 Task: Select street view around selected location Capitol Reef National Park, Utah, United States and verify 2 surrounding locations
Action: Mouse moved to (160, 28)
Screenshot: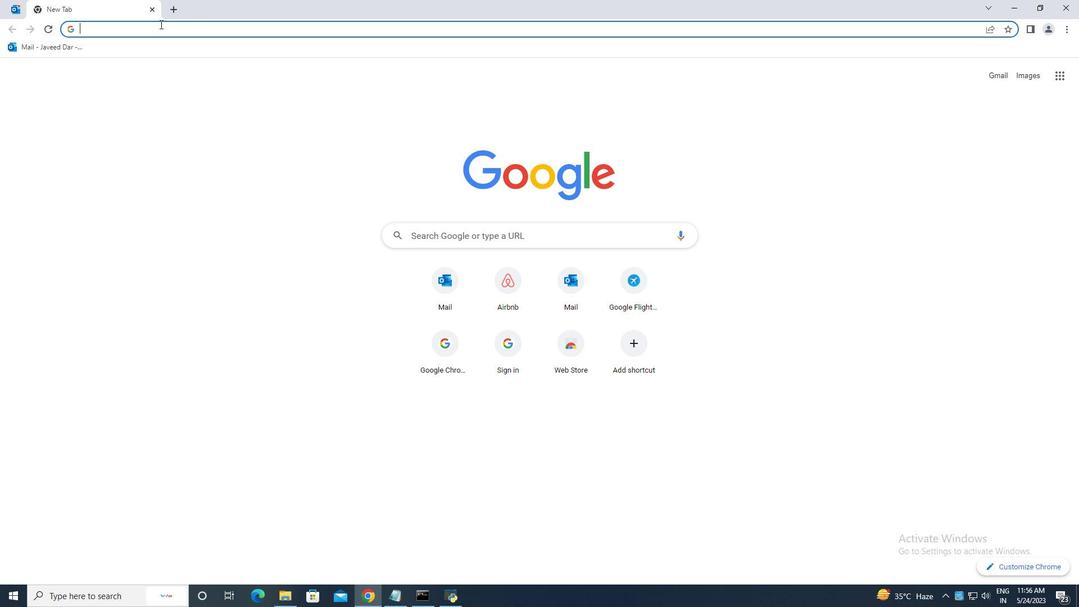 
Action: Key pressed g
Screenshot: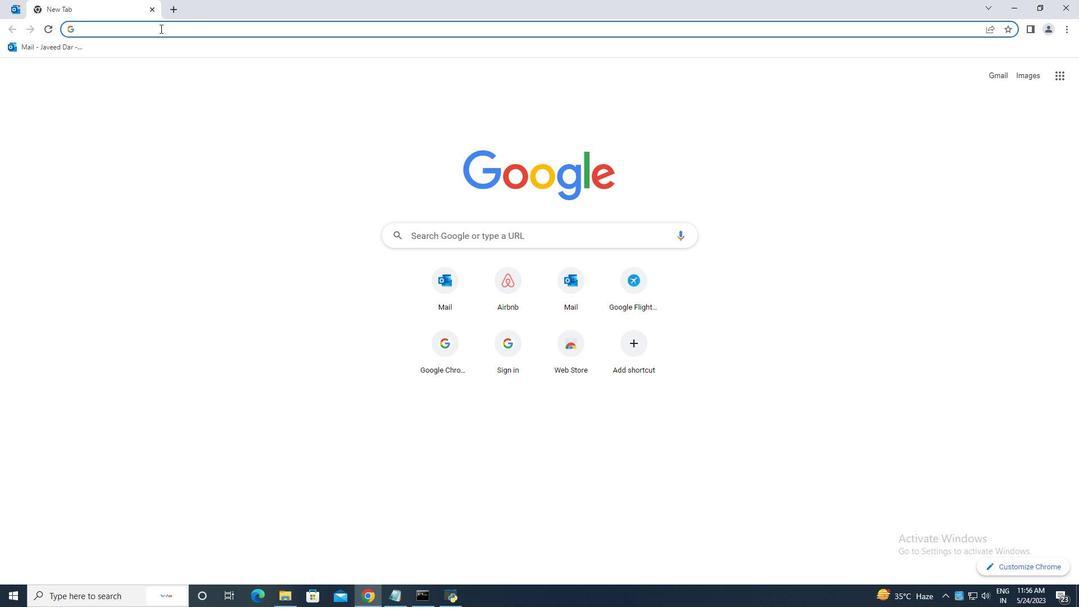 
Action: Mouse moved to (142, 77)
Screenshot: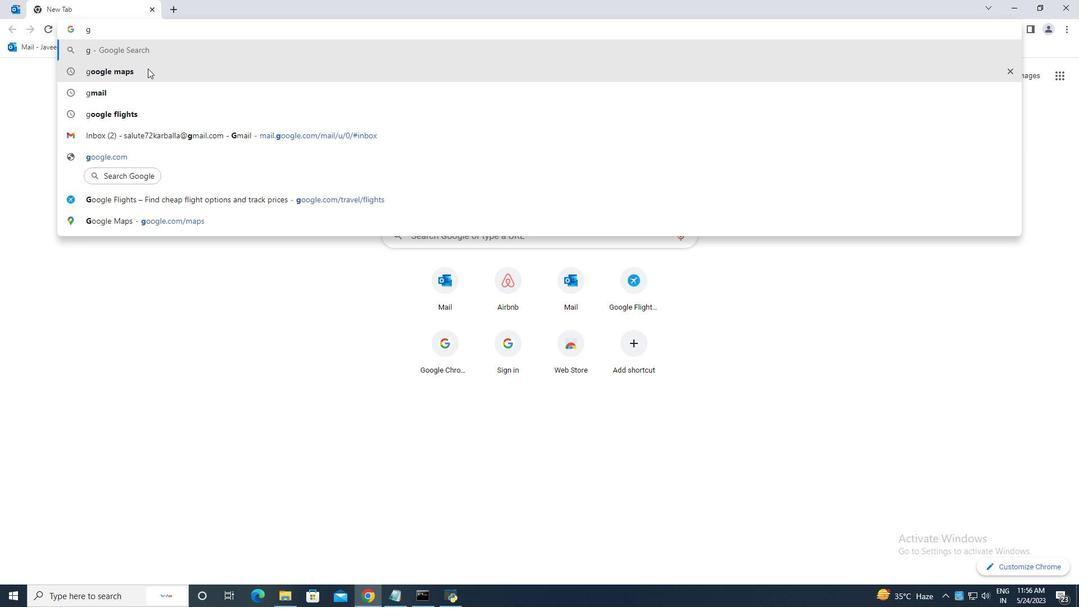 
Action: Mouse pressed left at (142, 77)
Screenshot: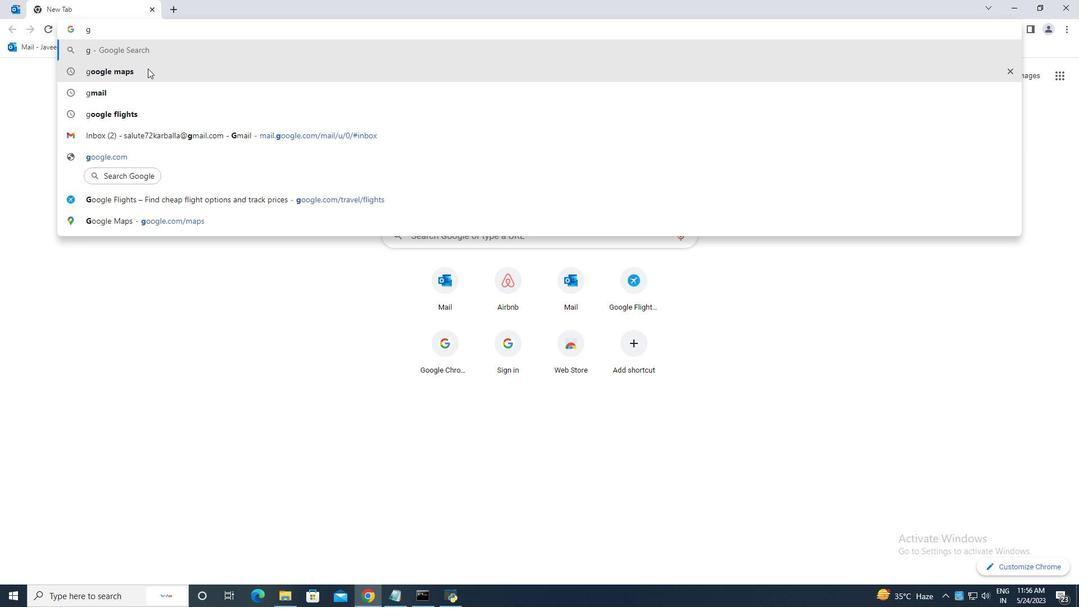 
Action: Mouse moved to (176, 168)
Screenshot: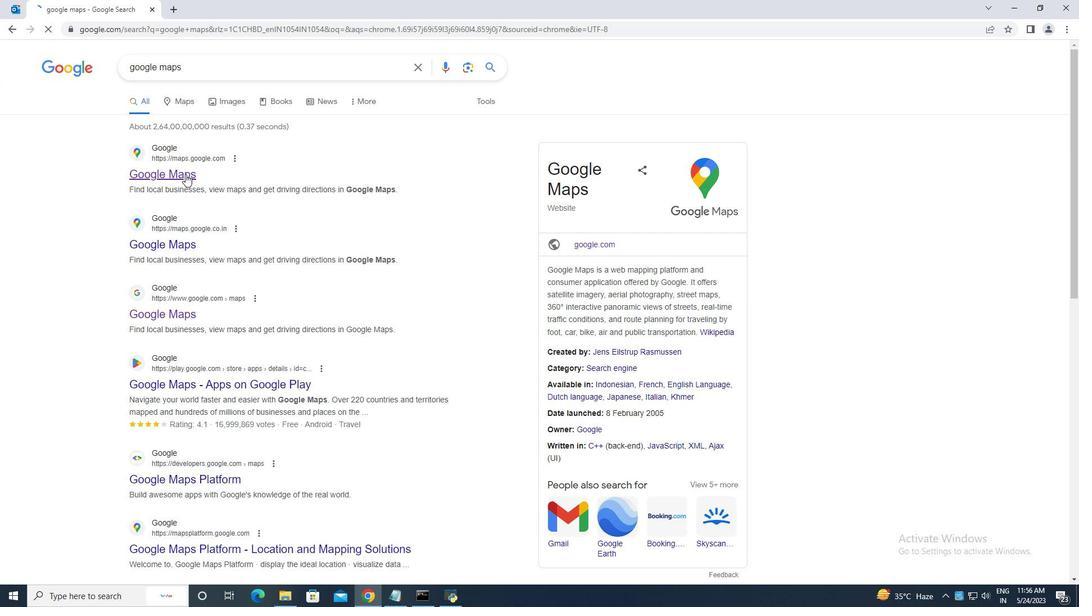 
Action: Mouse pressed left at (176, 168)
Screenshot: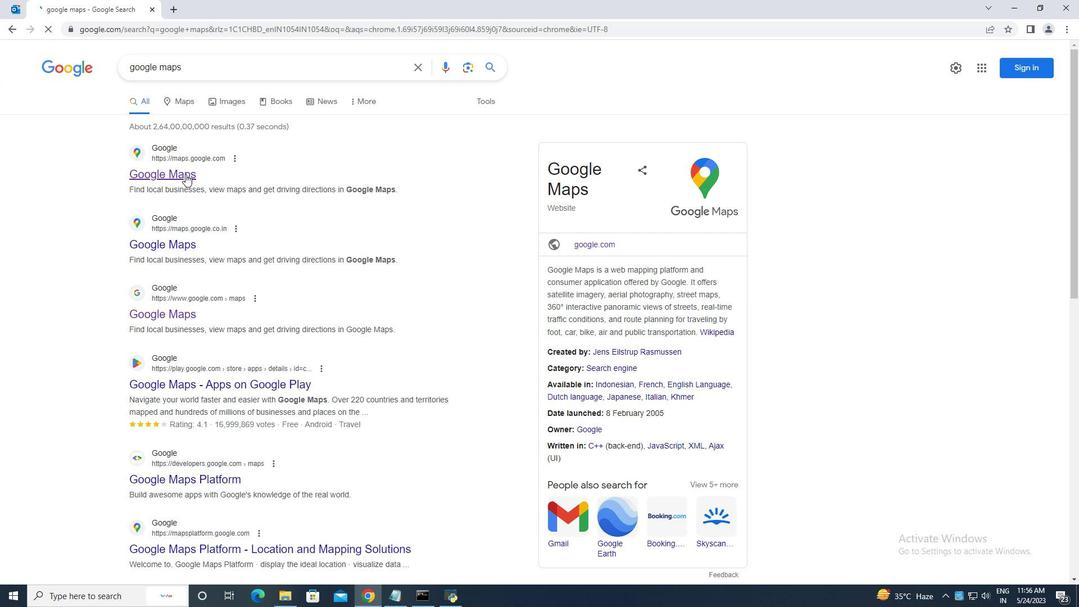 
Action: Mouse moved to (150, 60)
Screenshot: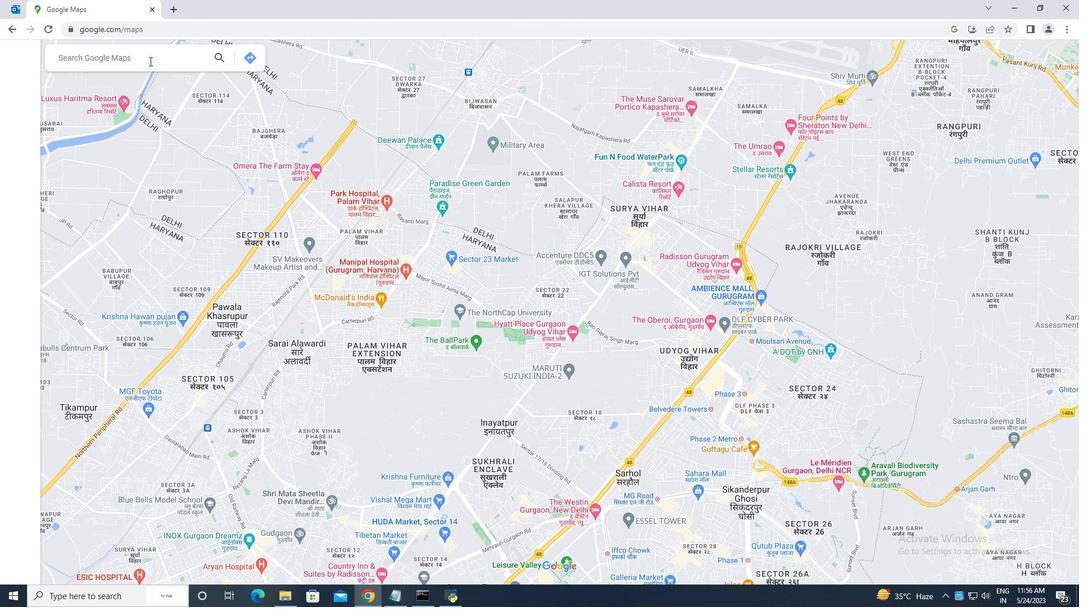 
Action: Mouse pressed left at (150, 60)
Screenshot: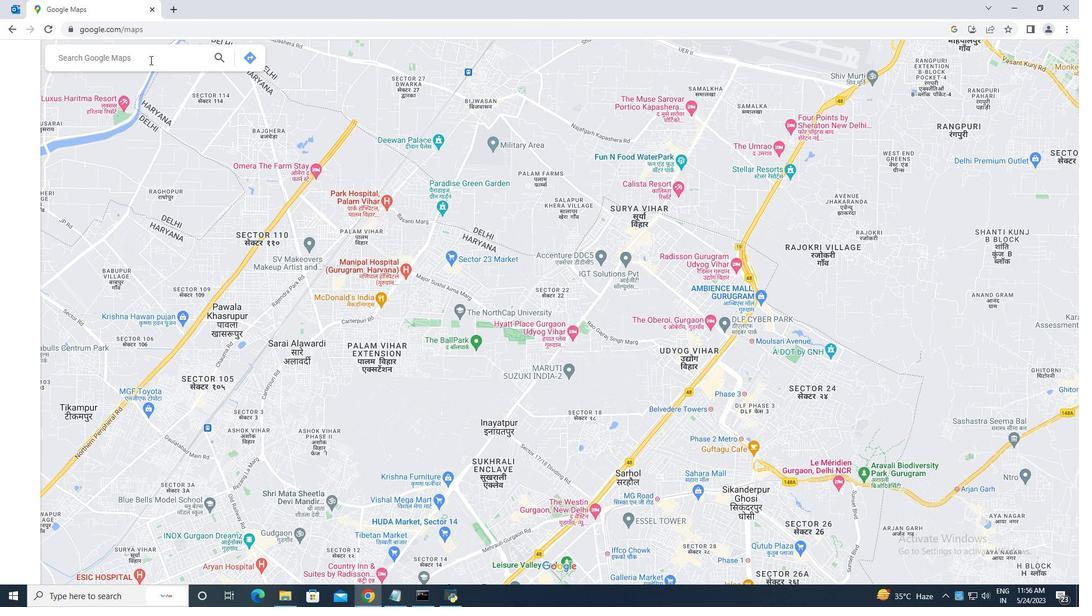 
Action: Key pressed capitol<Key.space>reef<Key.space>national<Key.space>park<Key.space><Key.enter>
Screenshot: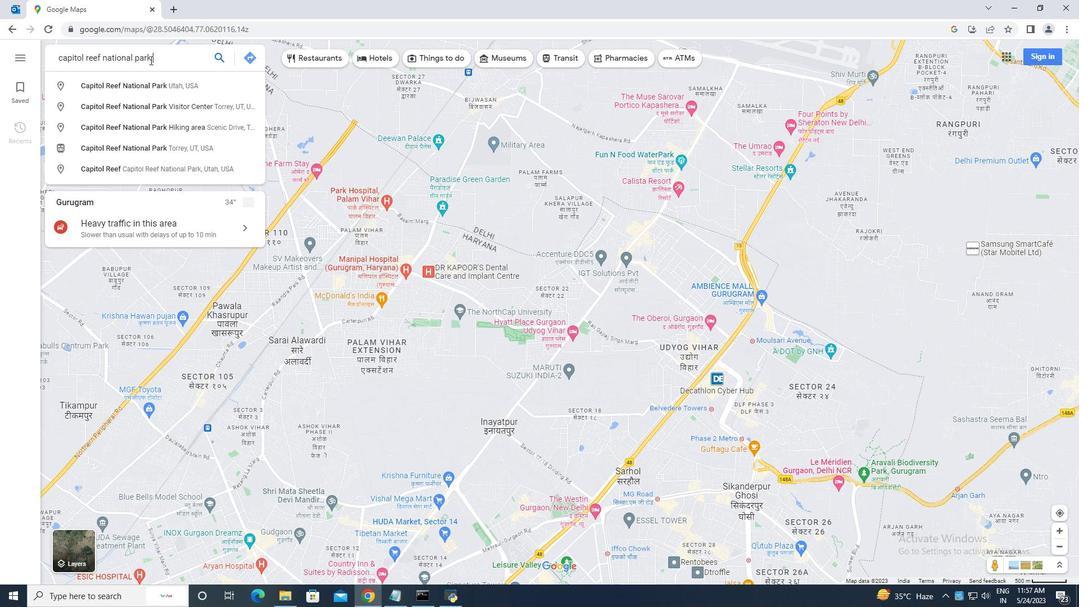 
Action: Mouse moved to (307, 547)
Screenshot: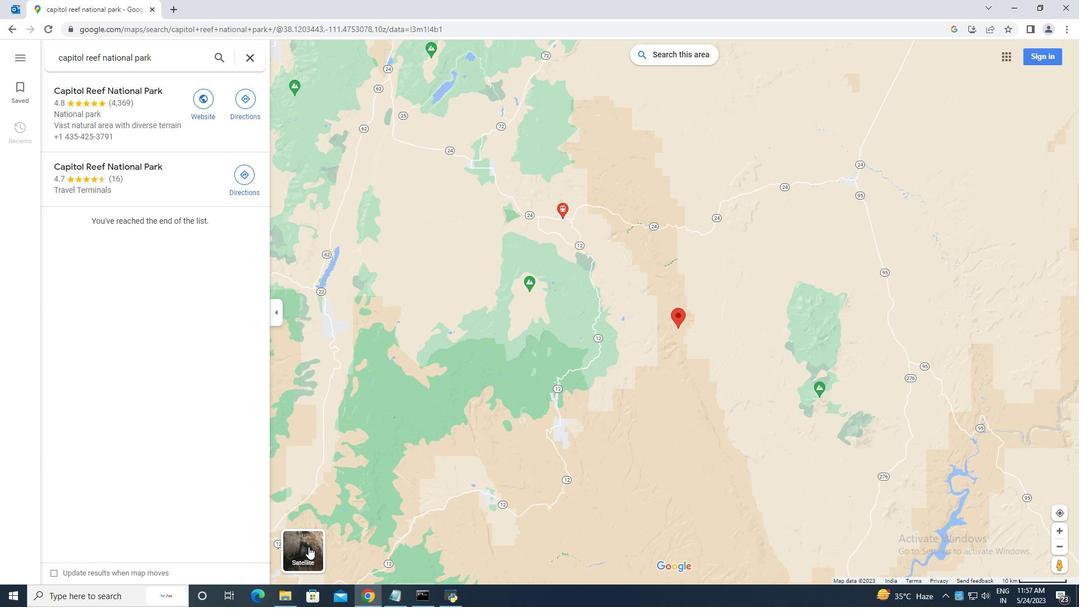 
Action: Mouse pressed left at (307, 547)
Screenshot: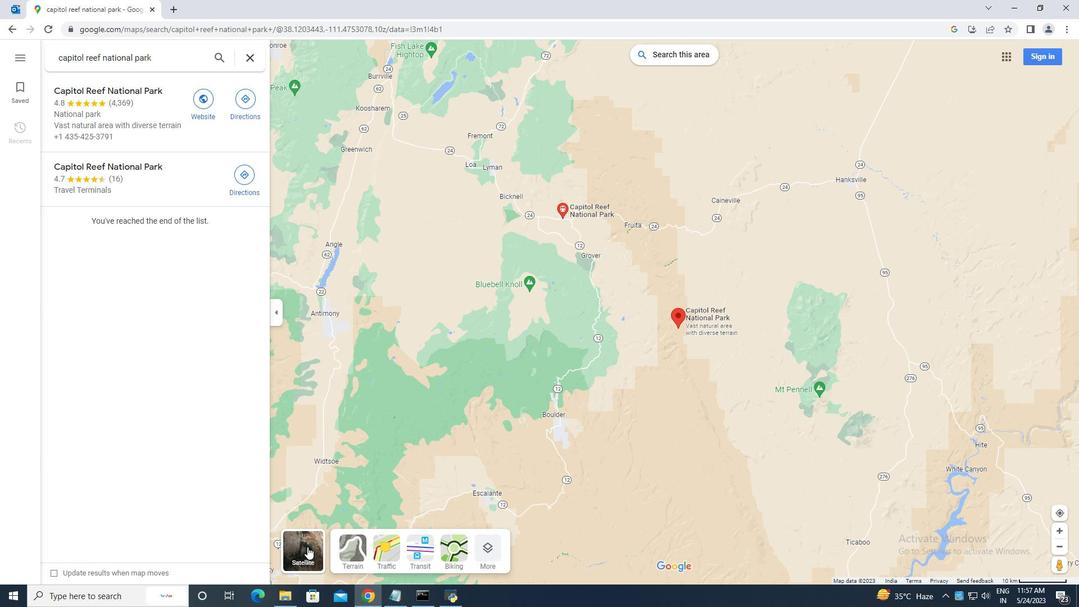 
Action: Mouse moved to (113, 209)
Screenshot: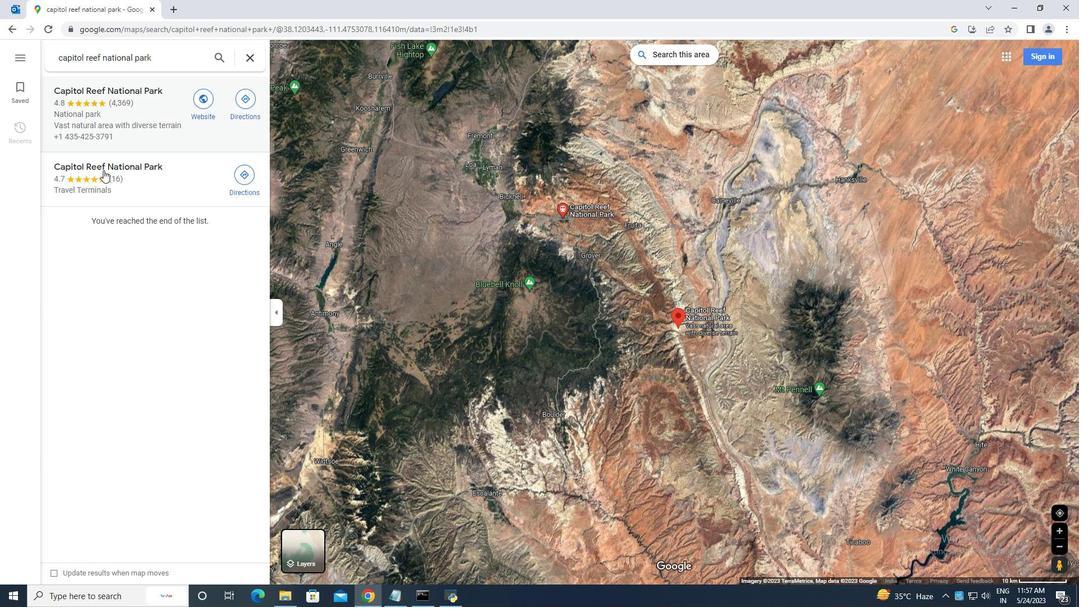 
Action: Mouse scrolled (113, 210) with delta (0, 0)
Screenshot: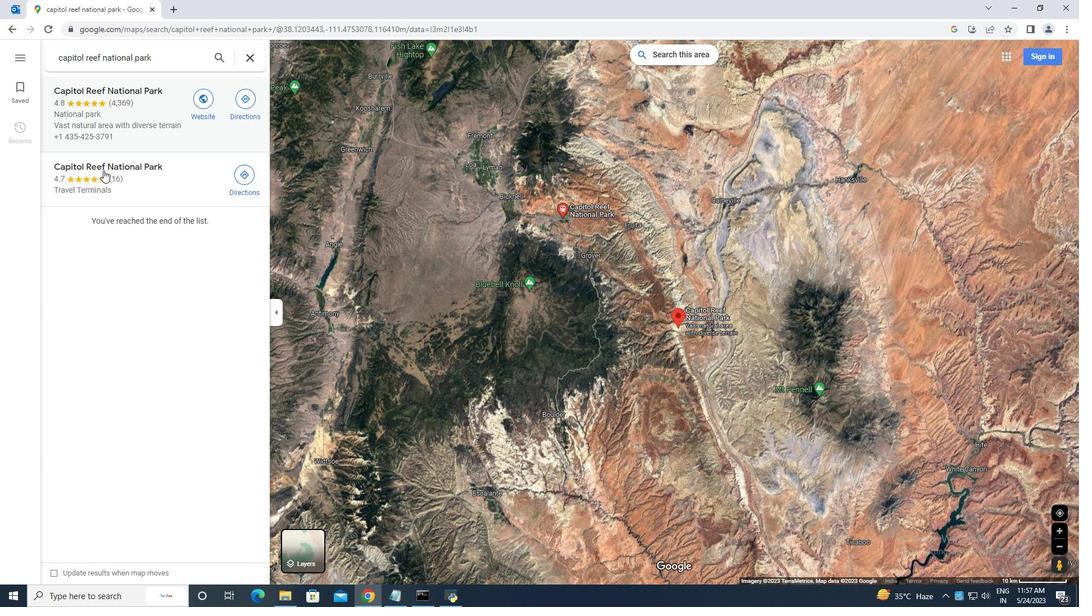 
Action: Mouse scrolled (113, 210) with delta (0, 0)
Screenshot: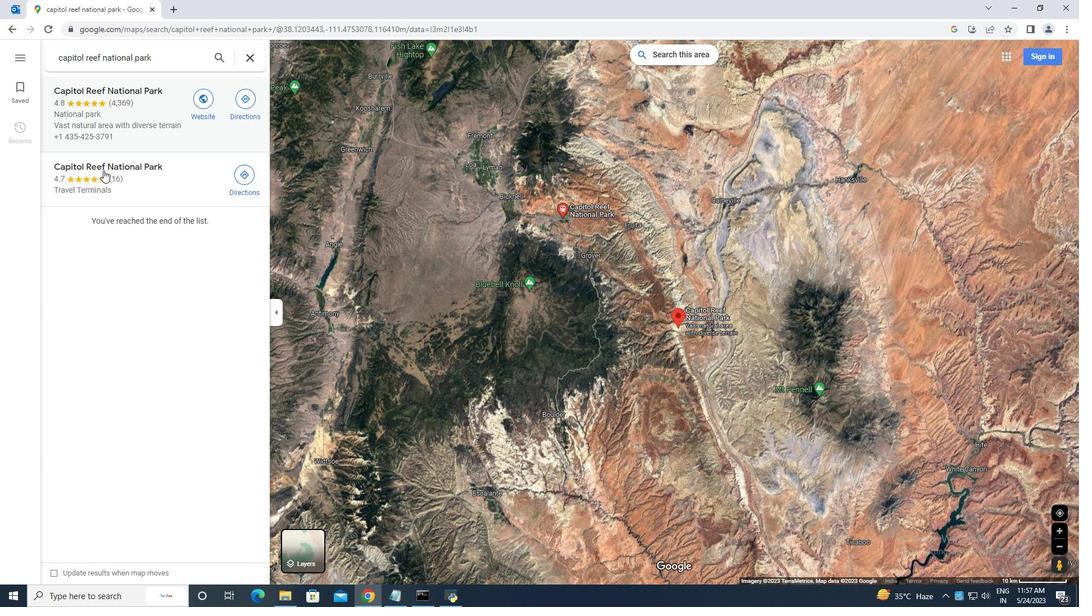 
Action: Mouse scrolled (113, 210) with delta (0, 0)
Screenshot: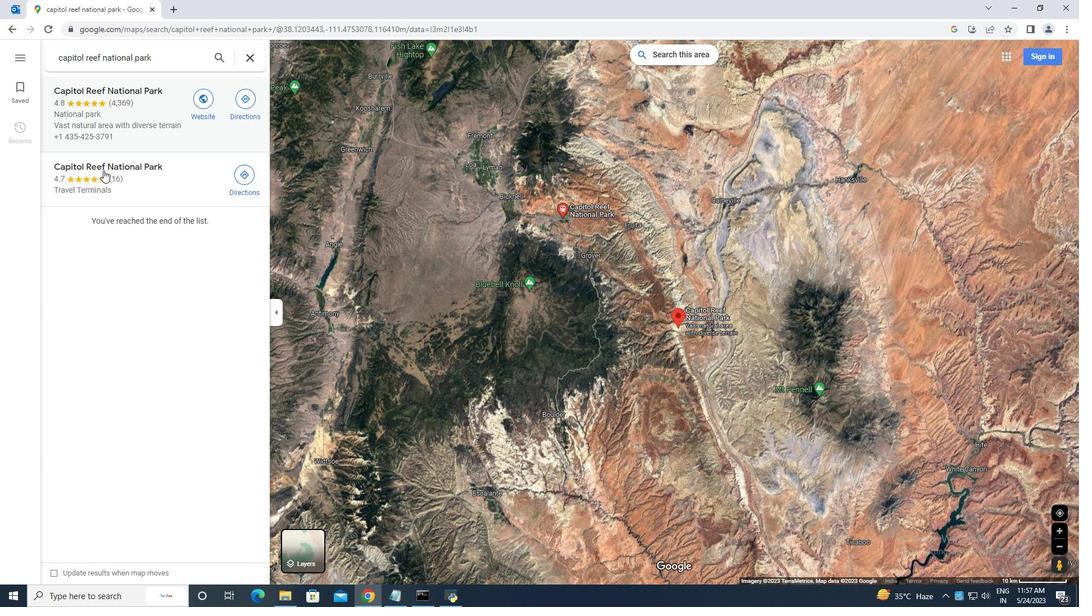 
Action: Mouse moved to (113, 213)
Screenshot: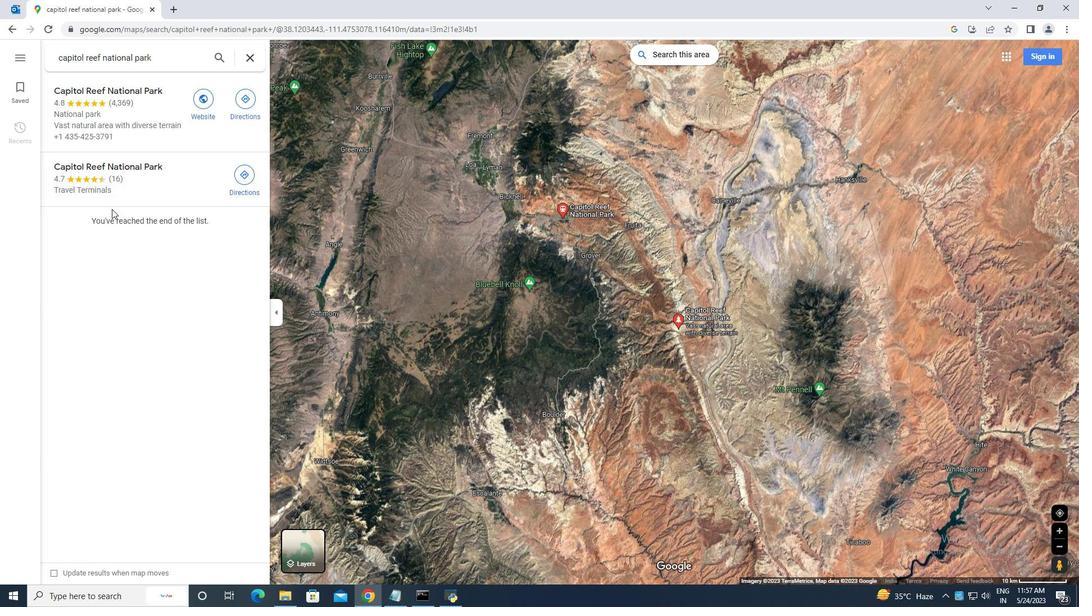 
Action: Mouse scrolled (113, 214) with delta (0, 0)
Screenshot: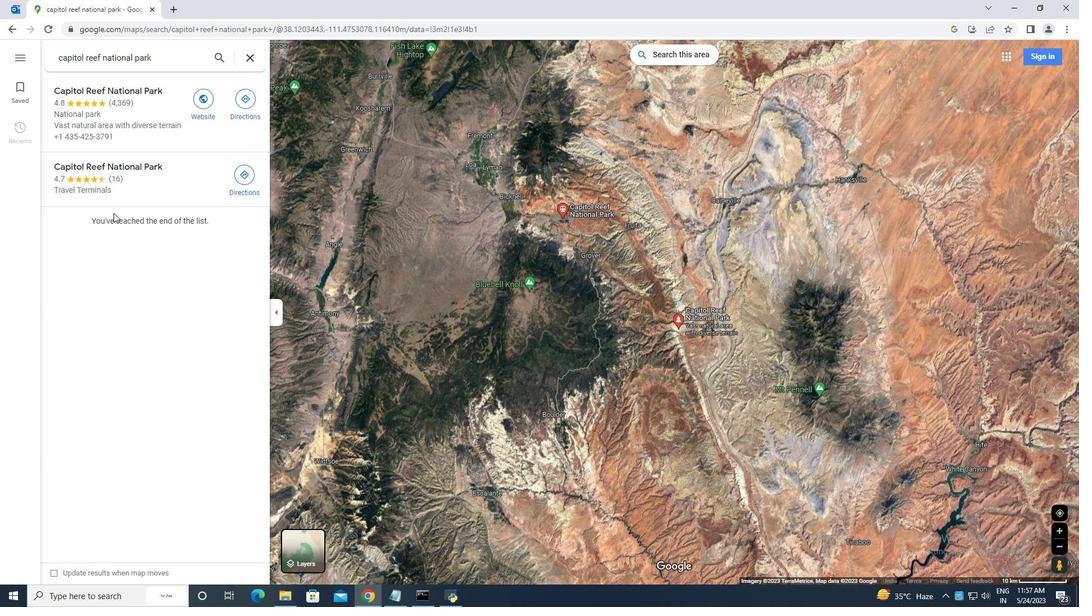 
Action: Mouse scrolled (113, 214) with delta (0, 0)
Screenshot: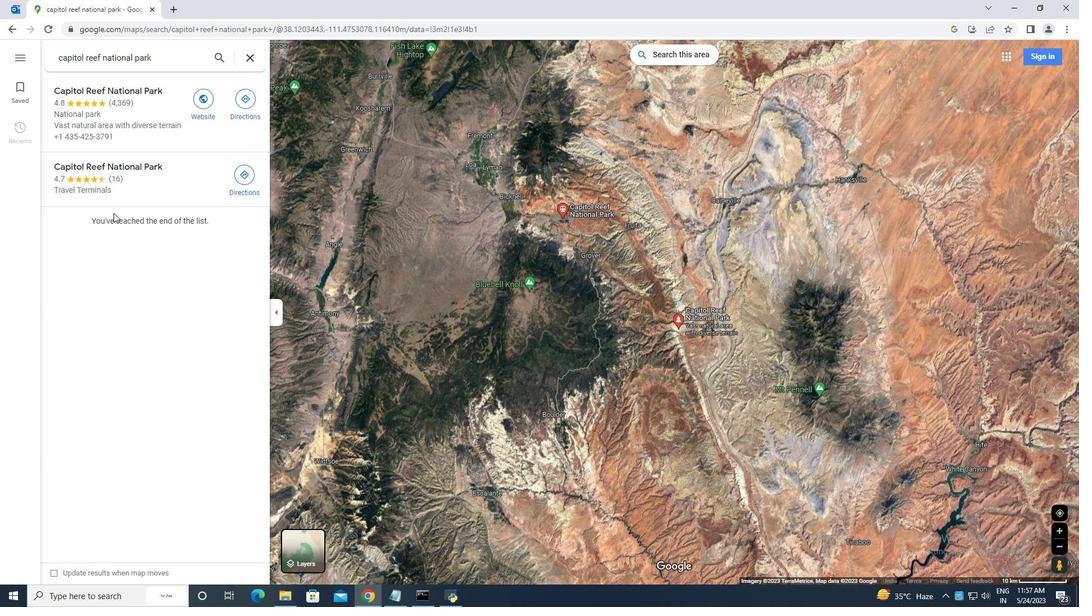 
Action: Mouse moved to (308, 544)
Screenshot: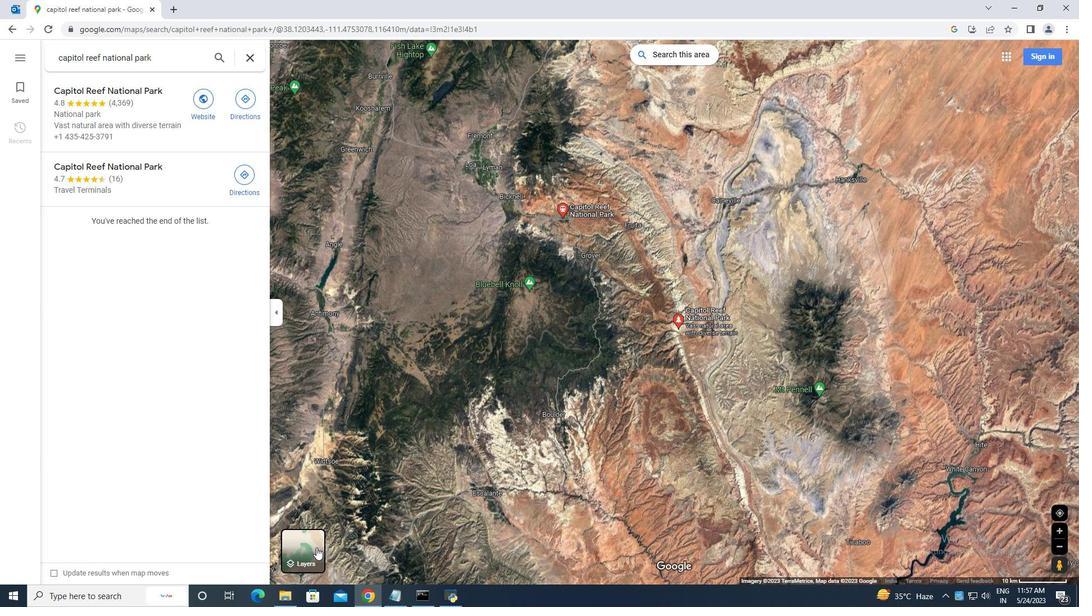 
Action: Mouse pressed left at (308, 544)
Screenshot: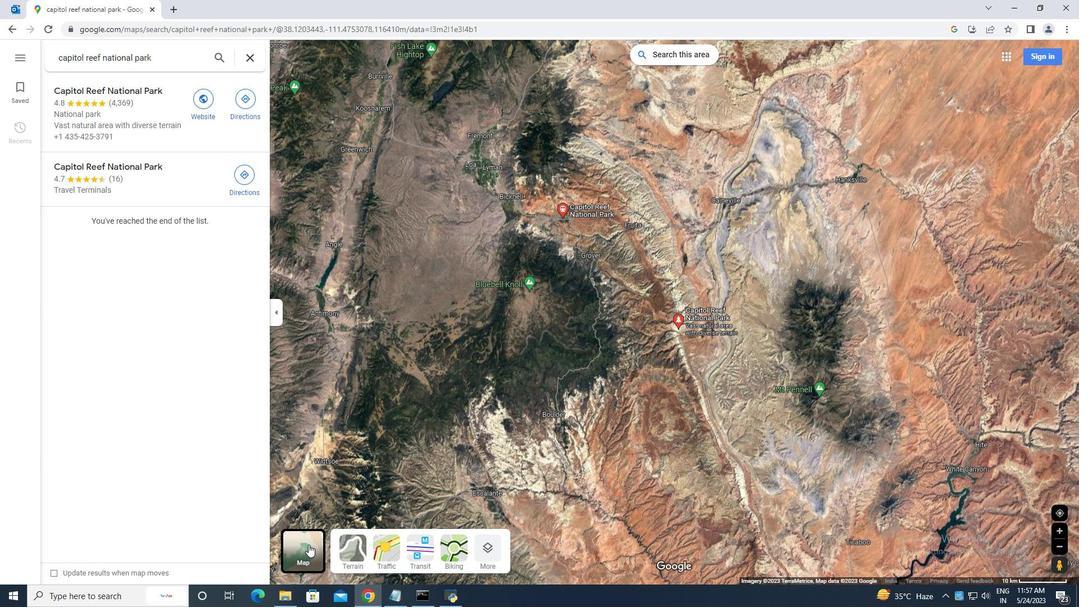 
Action: Mouse moved to (495, 549)
Screenshot: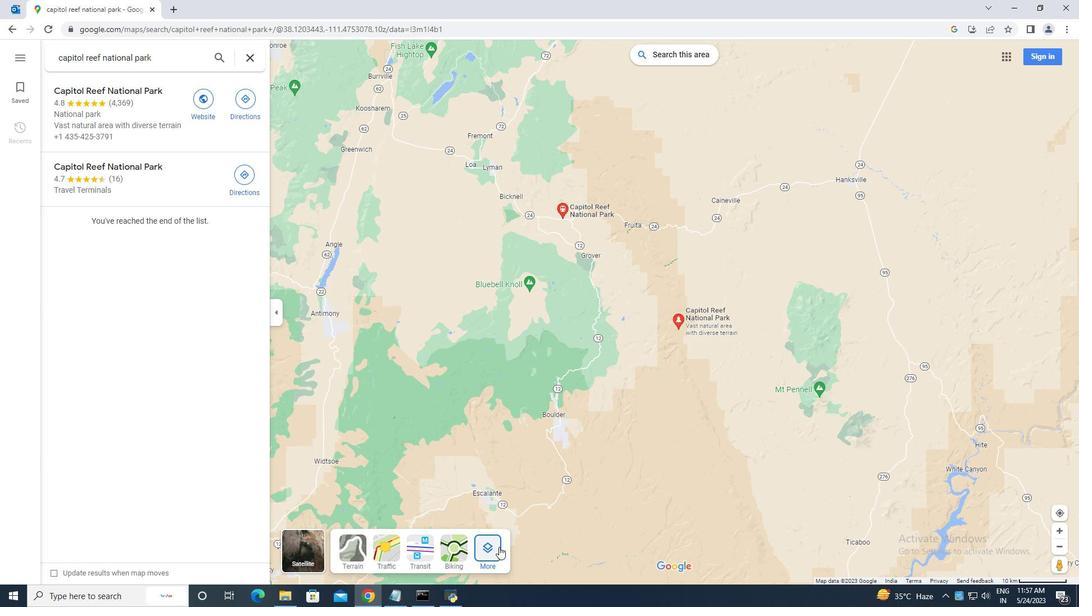 
Action: Mouse pressed left at (495, 549)
Screenshot: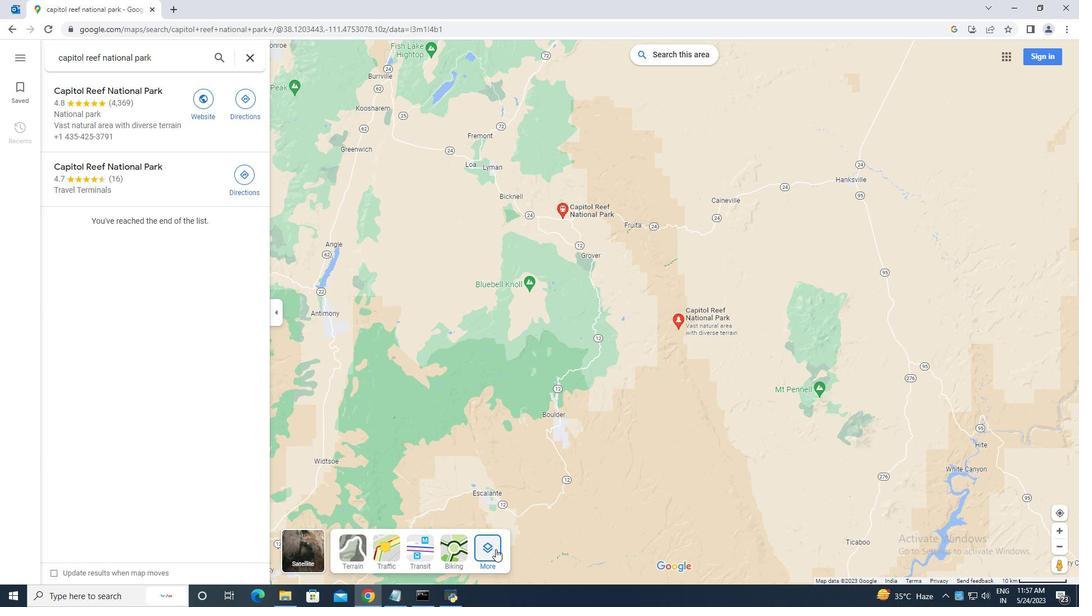 
Action: Mouse moved to (363, 319)
Screenshot: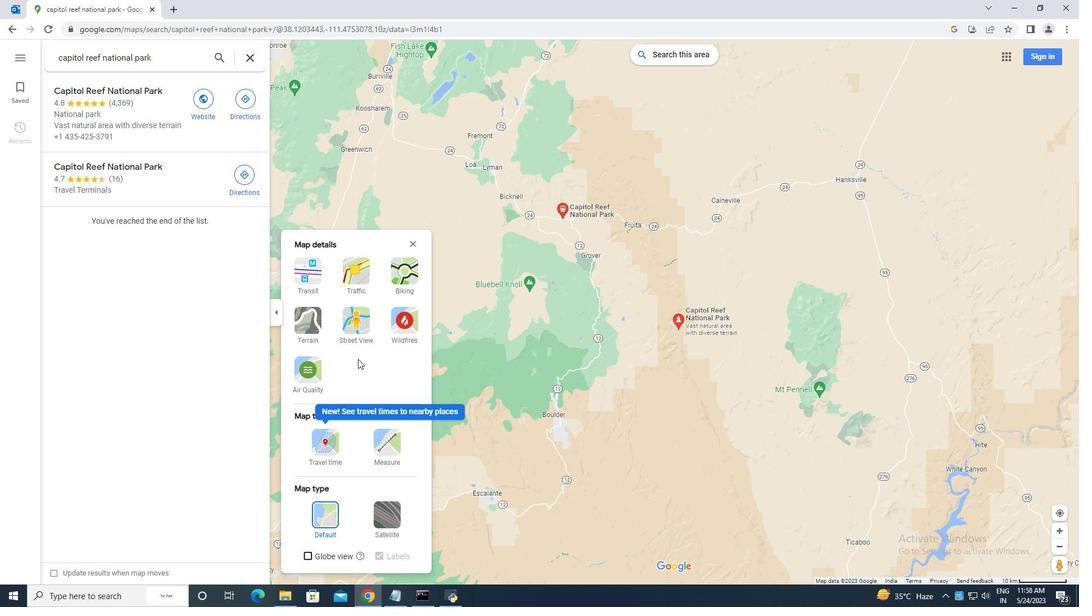 
Action: Mouse pressed left at (363, 319)
Screenshot: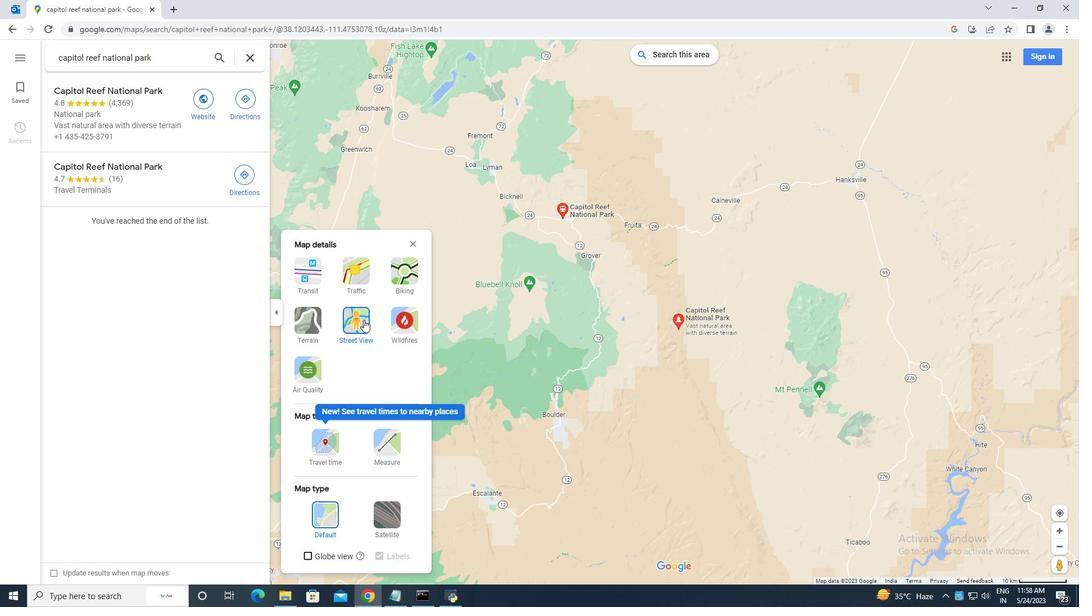
Action: Mouse moved to (549, 349)
Screenshot: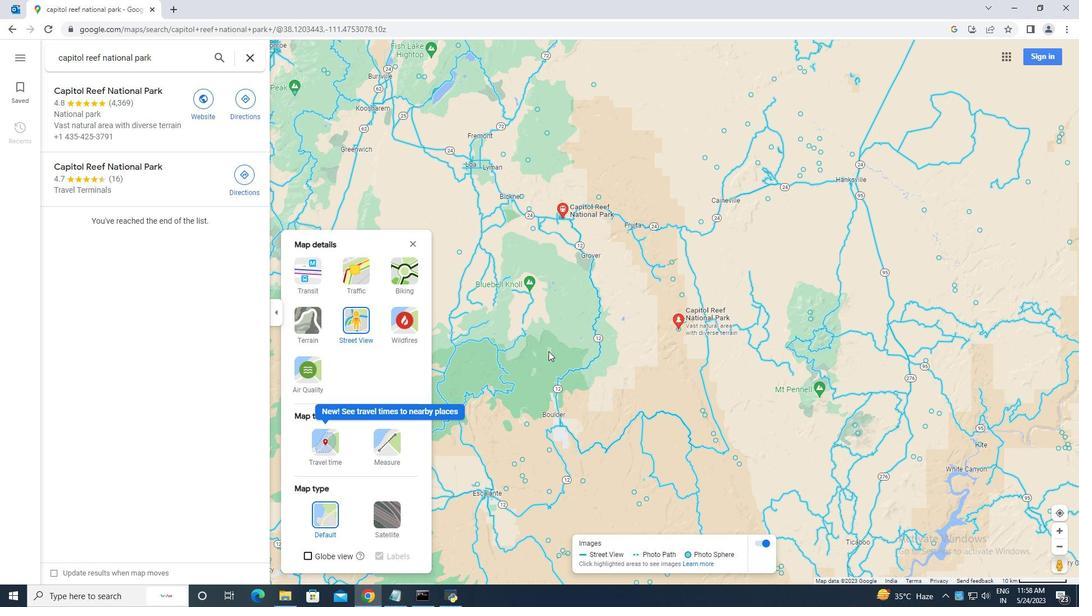 
Action: Mouse pressed left at (549, 349)
Screenshot: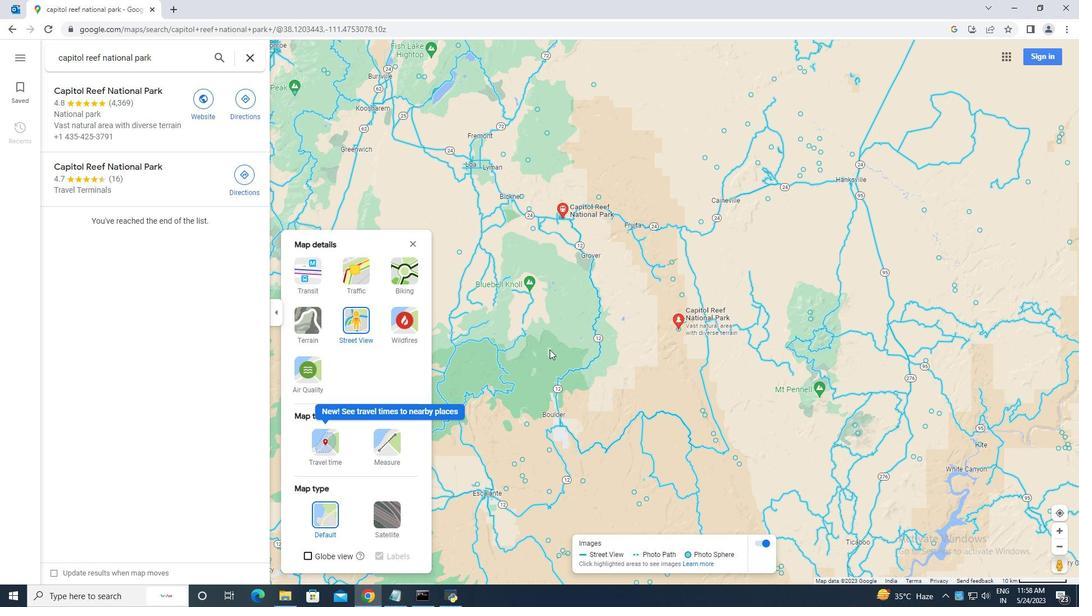 
Action: Mouse moved to (656, 345)
Screenshot: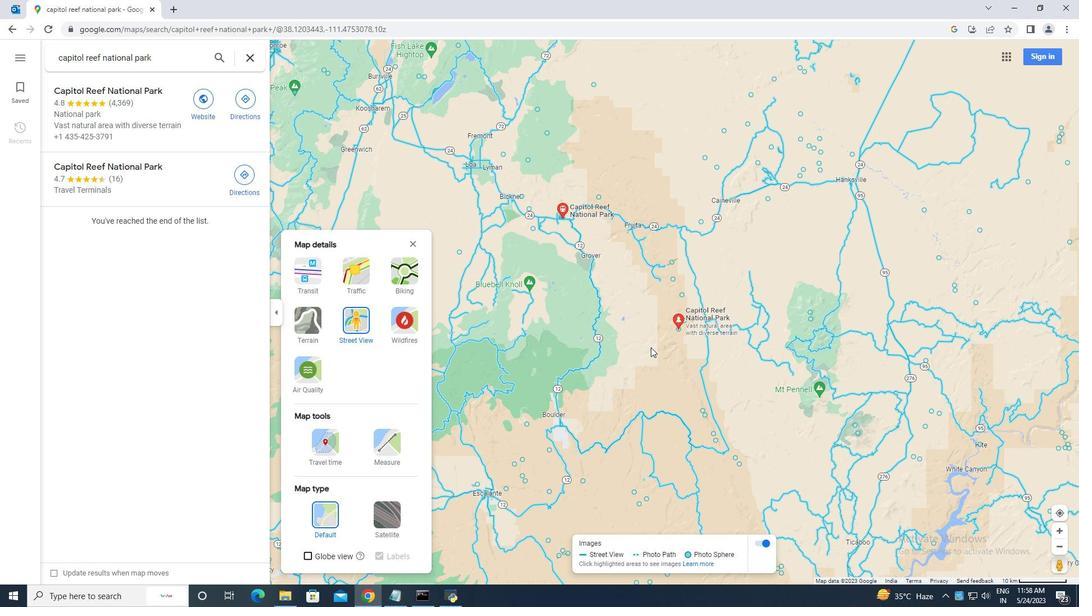 
Action: Mouse scrolled (656, 345) with delta (0, 0)
Screenshot: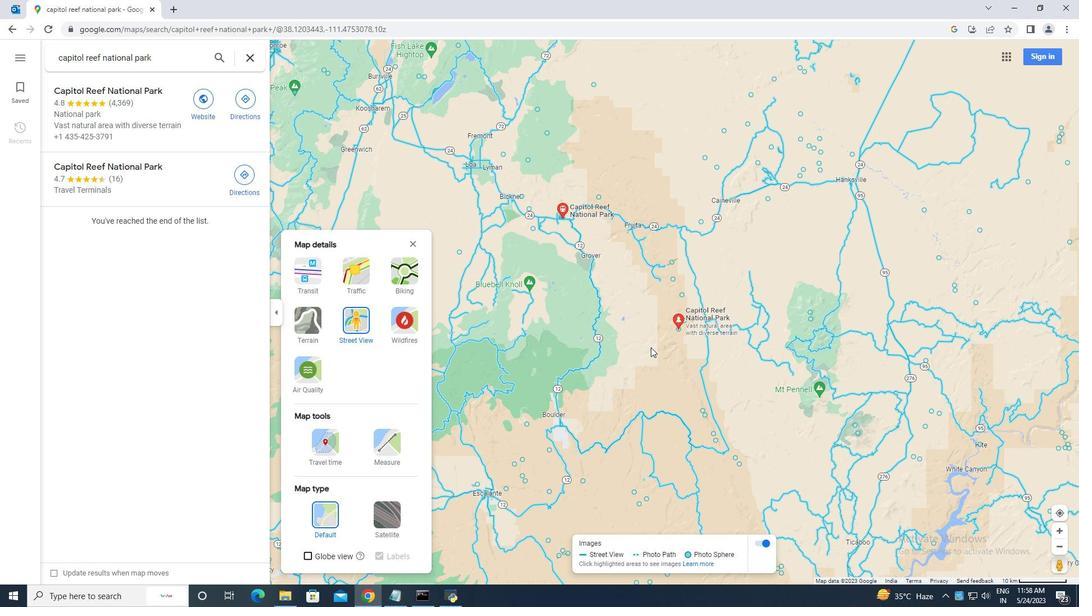 
Action: Mouse scrolled (656, 345) with delta (0, 0)
Screenshot: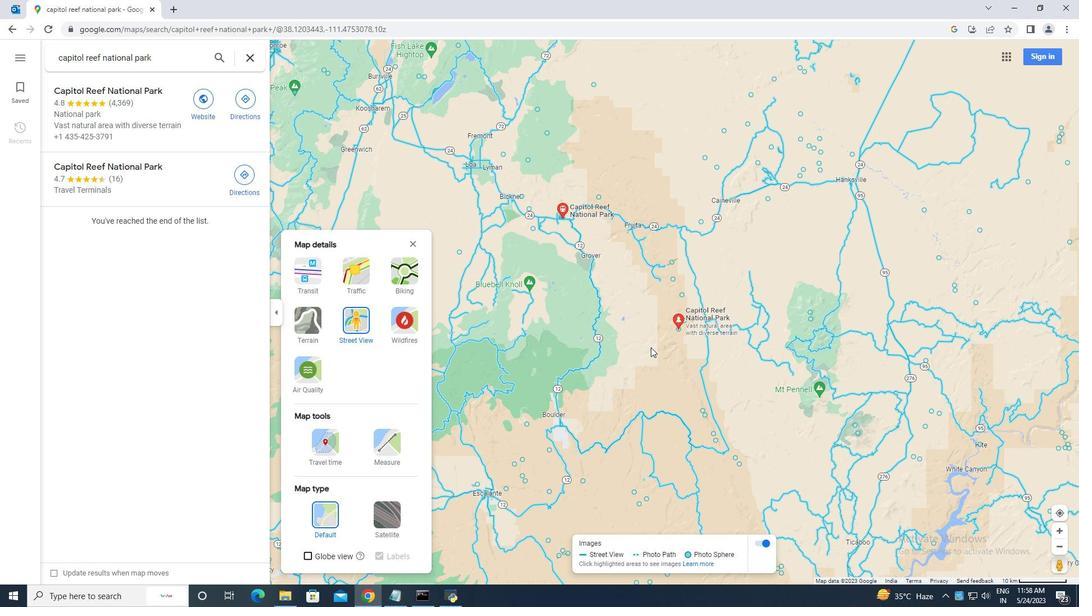 
Action: Mouse moved to (760, 301)
Screenshot: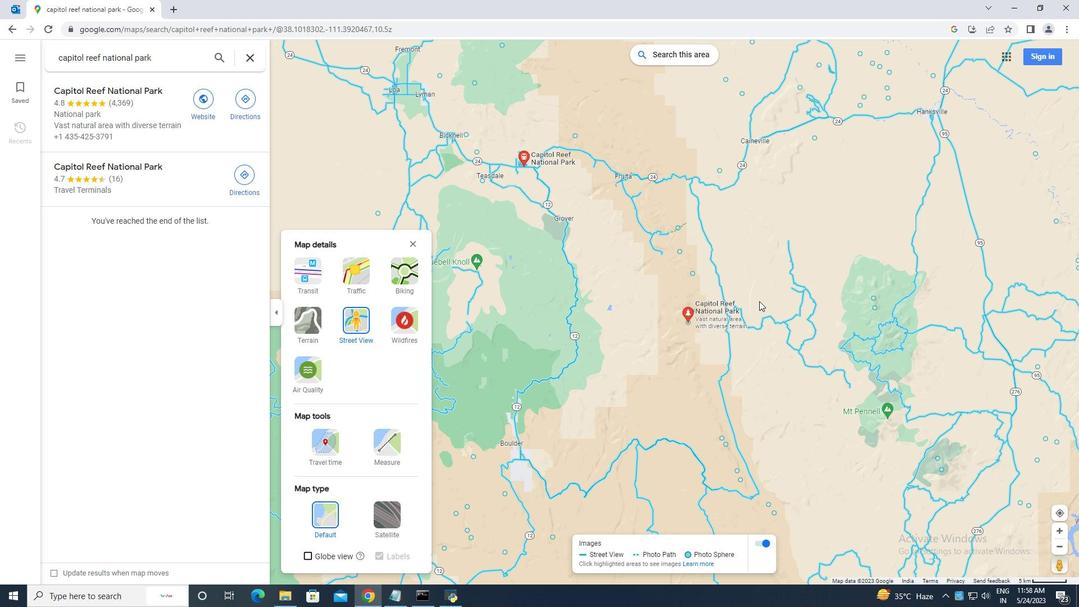 
Action: Mouse scrolled (760, 301) with delta (0, 0)
Screenshot: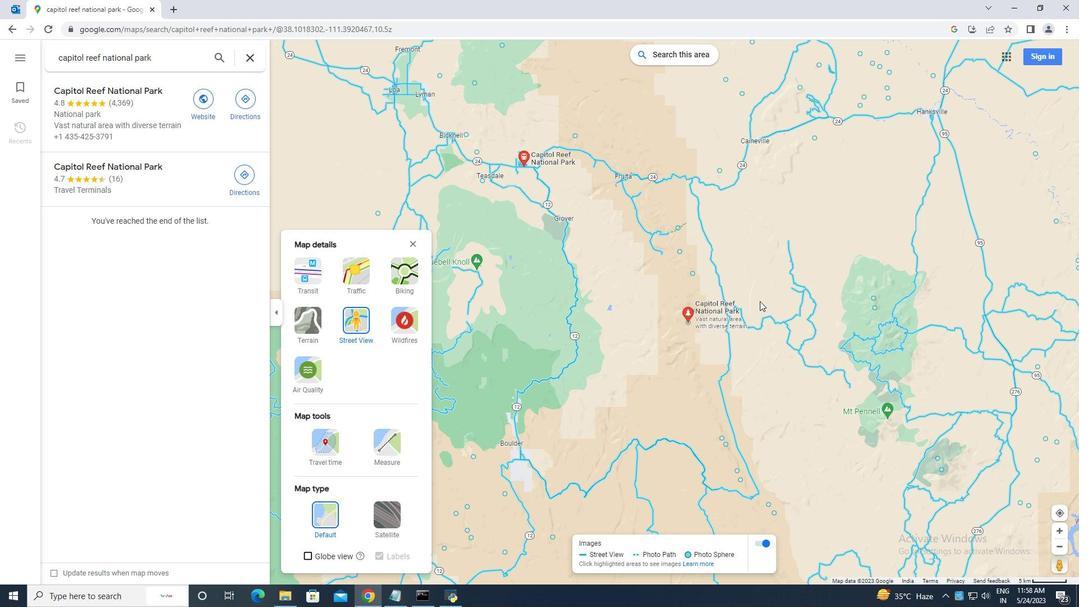 
Action: Mouse scrolled (760, 301) with delta (0, 0)
Screenshot: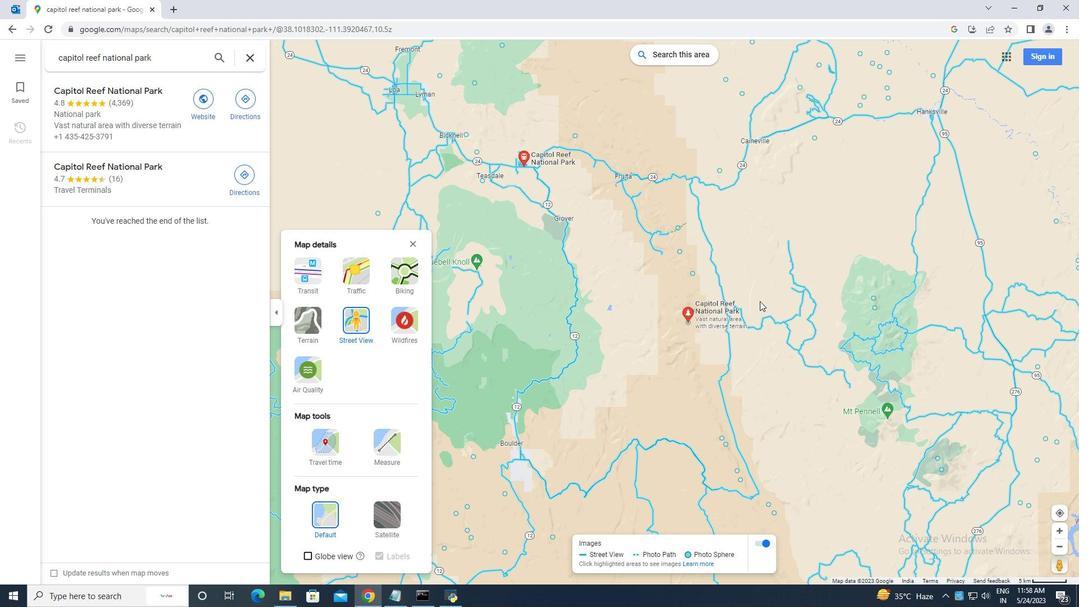 
Action: Mouse scrolled (760, 301) with delta (0, 0)
Screenshot: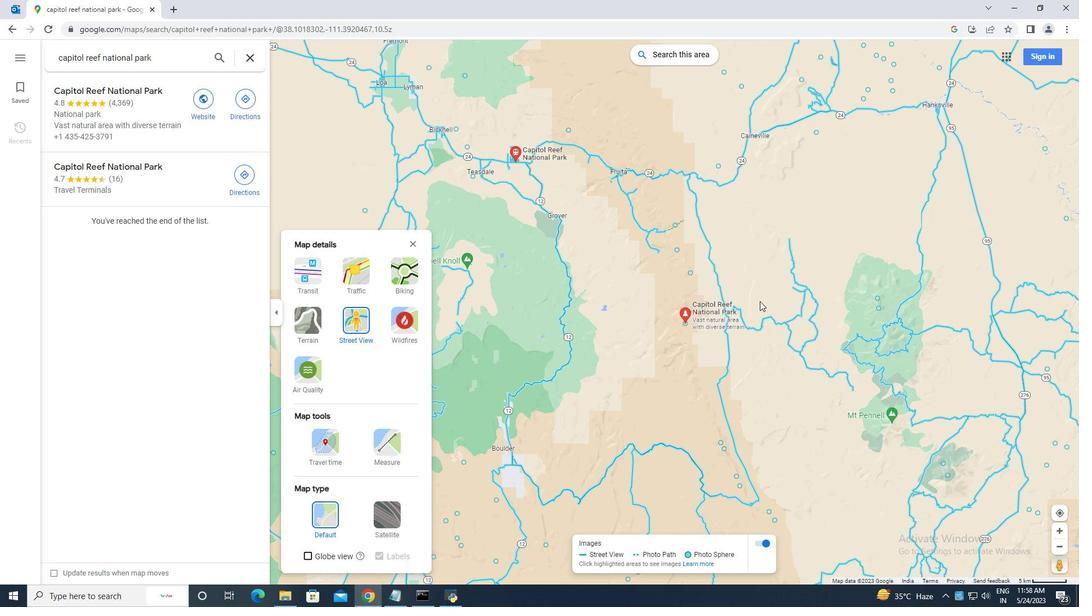 
Action: Mouse scrolled (760, 301) with delta (0, 0)
Screenshot: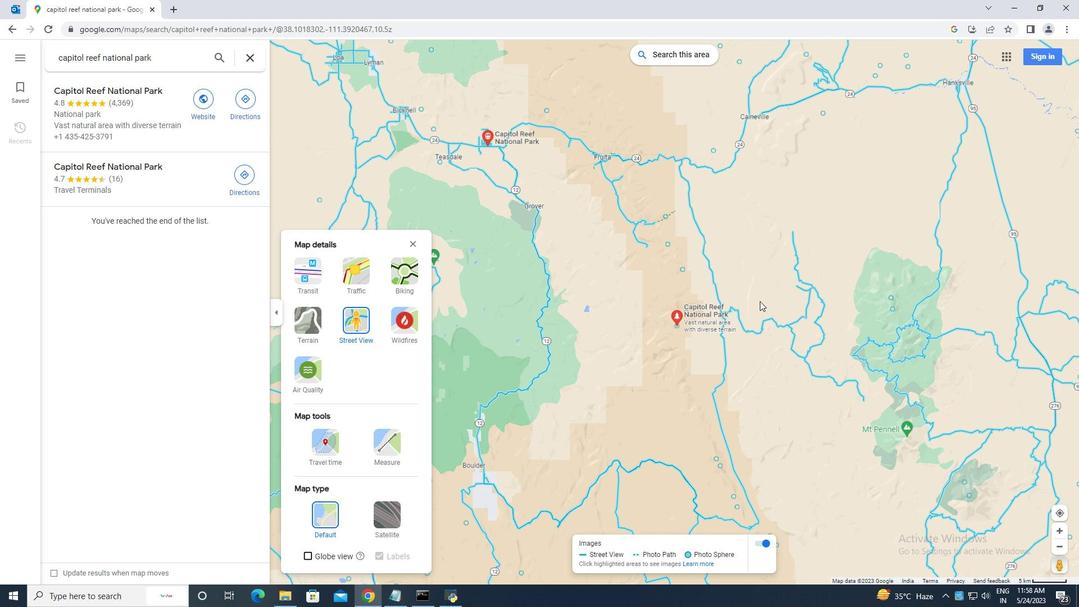
Action: Mouse moved to (639, 342)
Screenshot: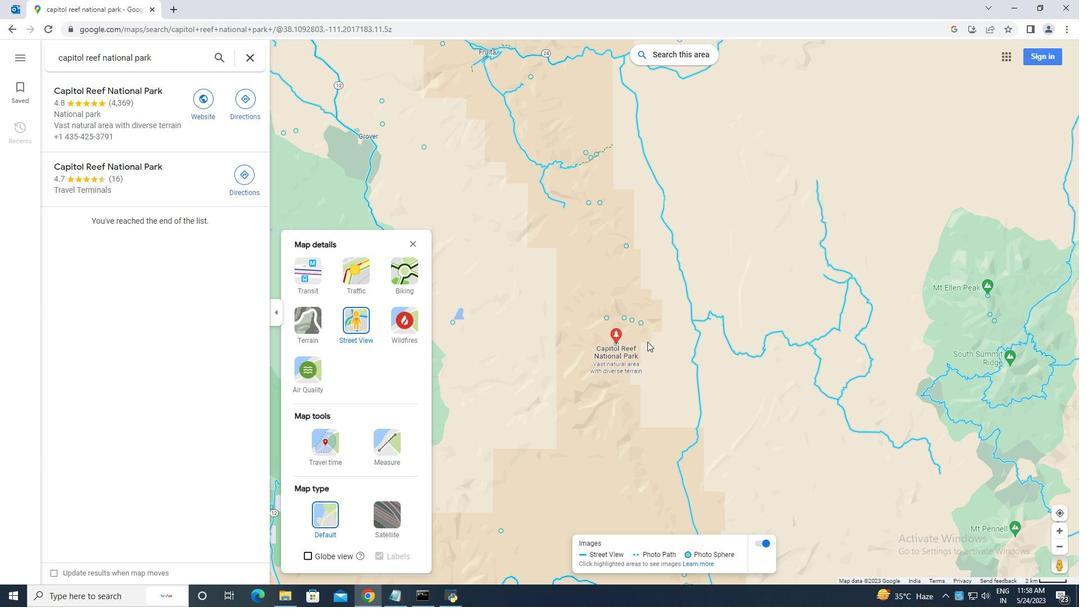 
Action: Mouse scrolled (639, 342) with delta (0, 0)
Screenshot: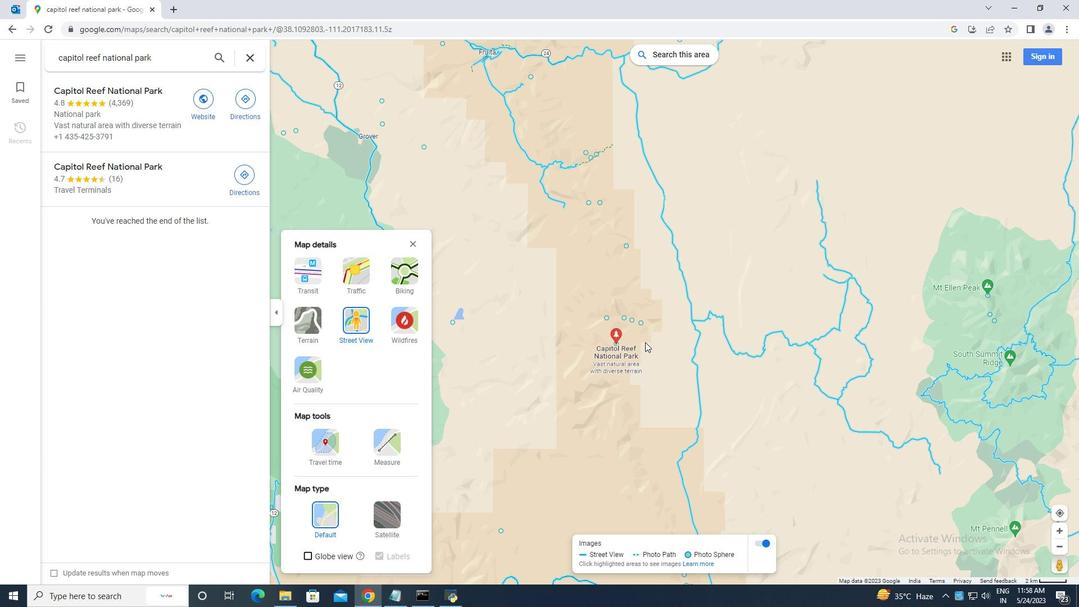 
Action: Mouse moved to (639, 342)
Screenshot: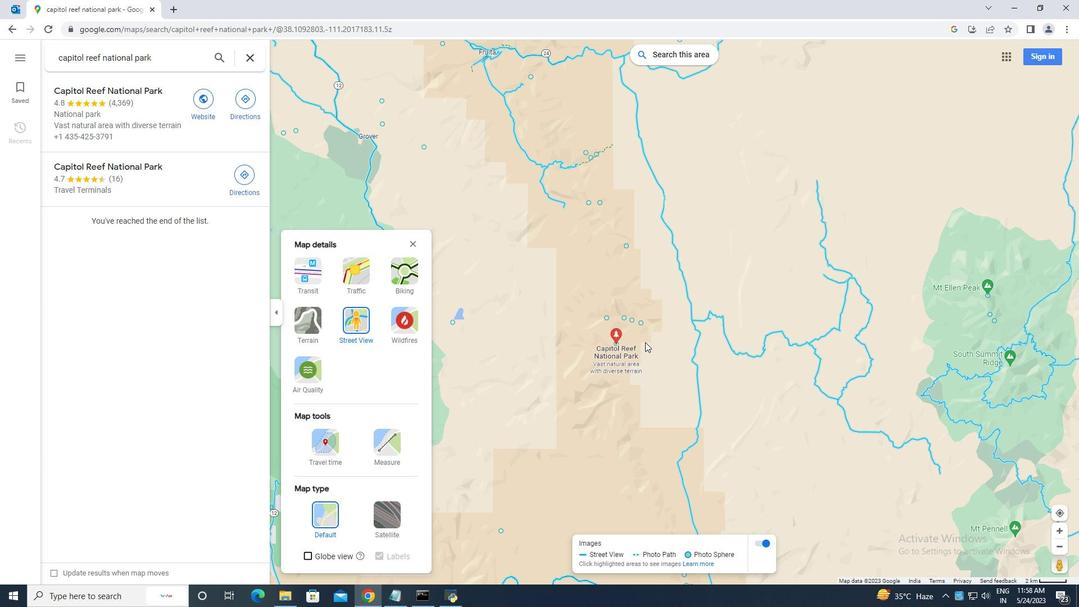 
Action: Mouse scrolled (639, 342) with delta (0, 0)
Screenshot: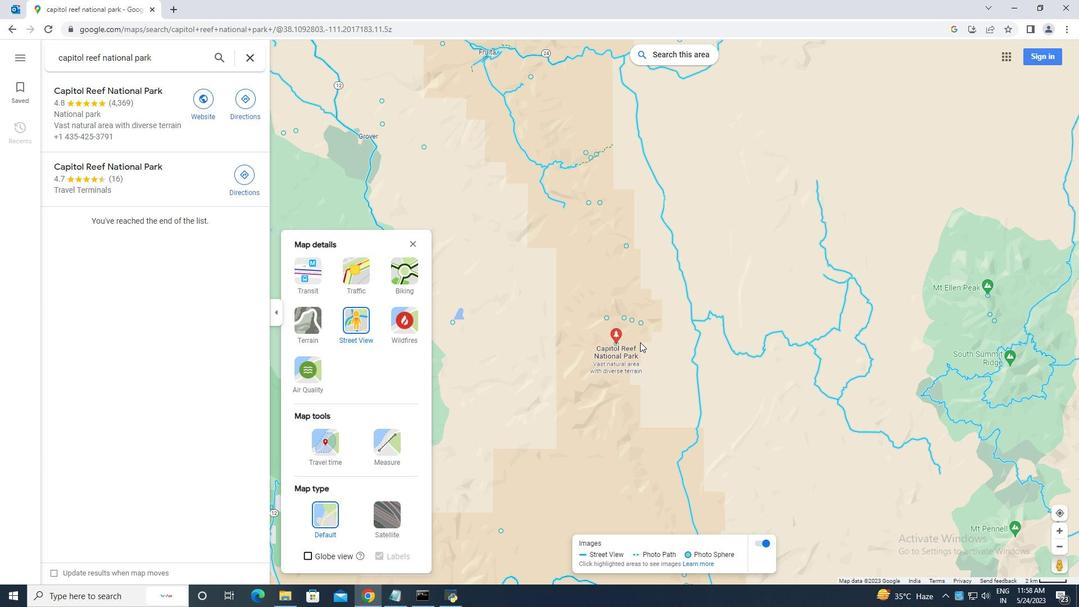 
Action: Mouse moved to (639, 342)
Screenshot: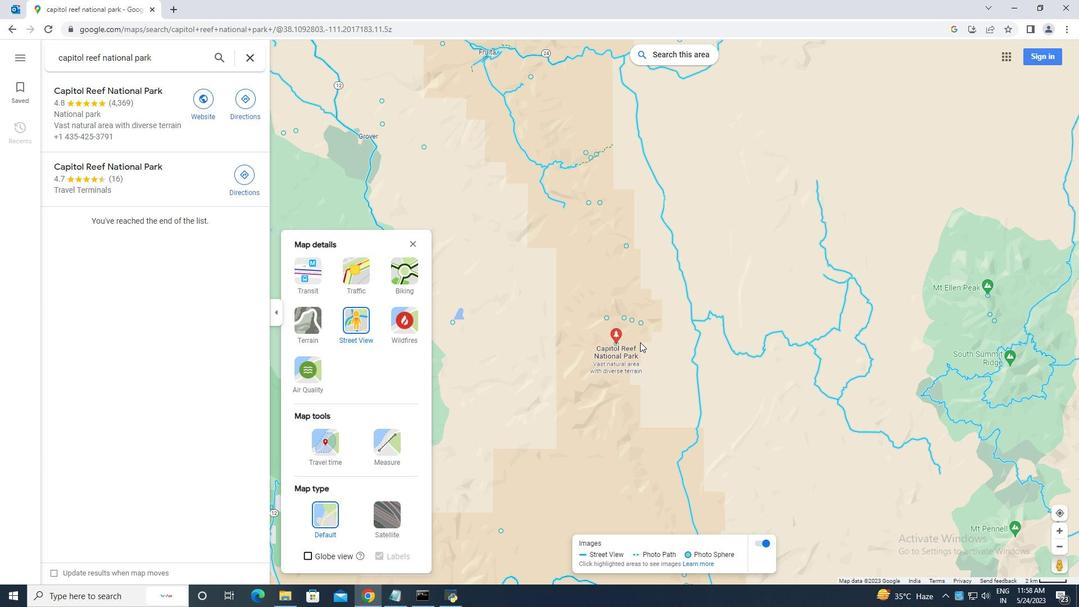 
Action: Mouse scrolled (639, 342) with delta (0, 0)
Screenshot: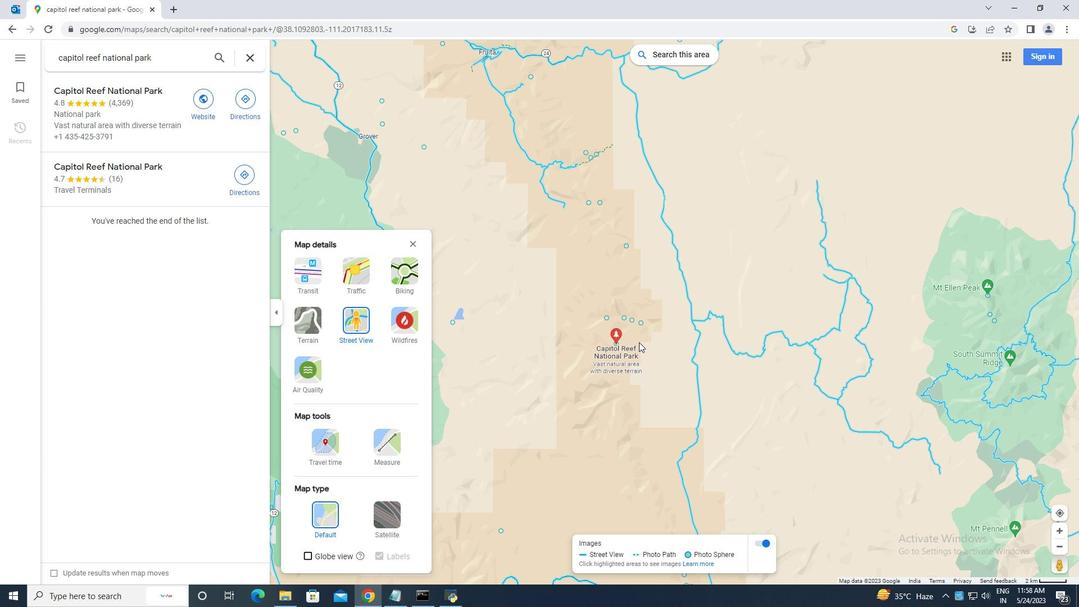 
Action: Mouse moved to (601, 358)
Screenshot: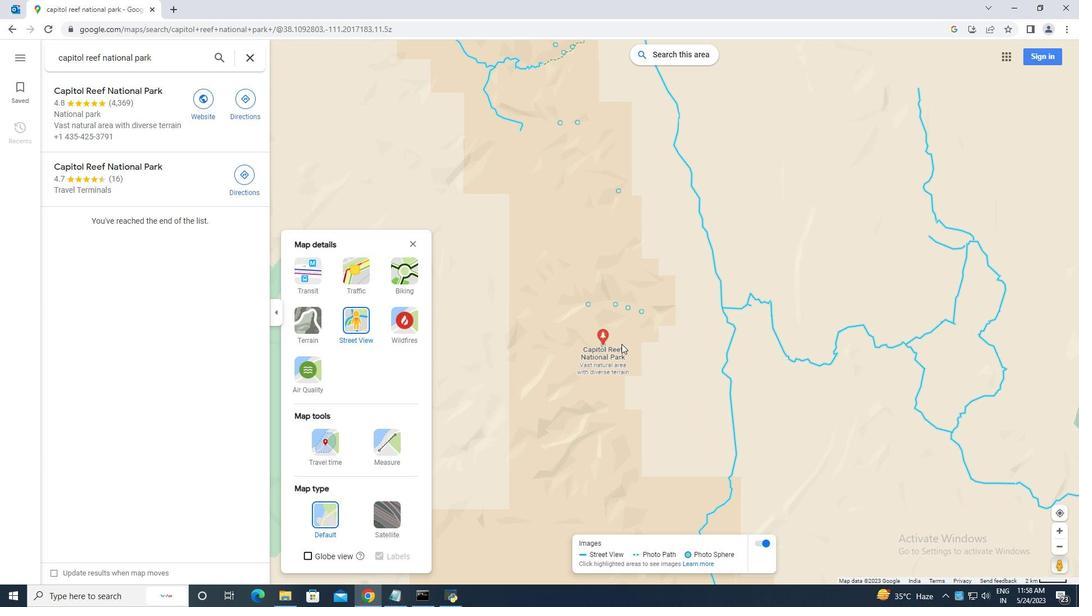 
Action: Mouse scrolled (601, 358) with delta (0, 0)
Screenshot: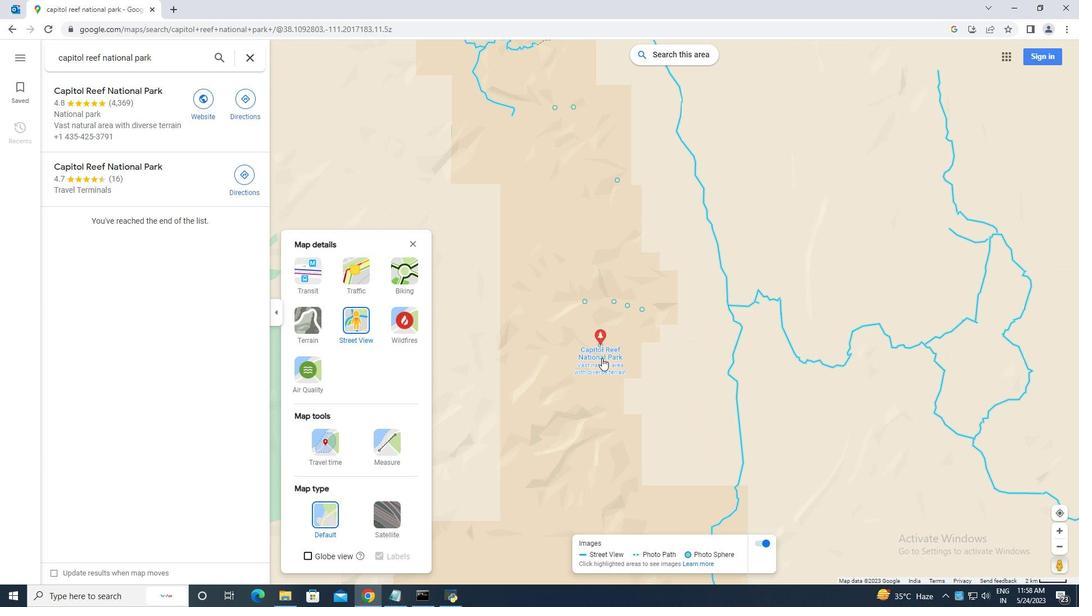 
Action: Mouse scrolled (601, 358) with delta (0, 0)
Screenshot: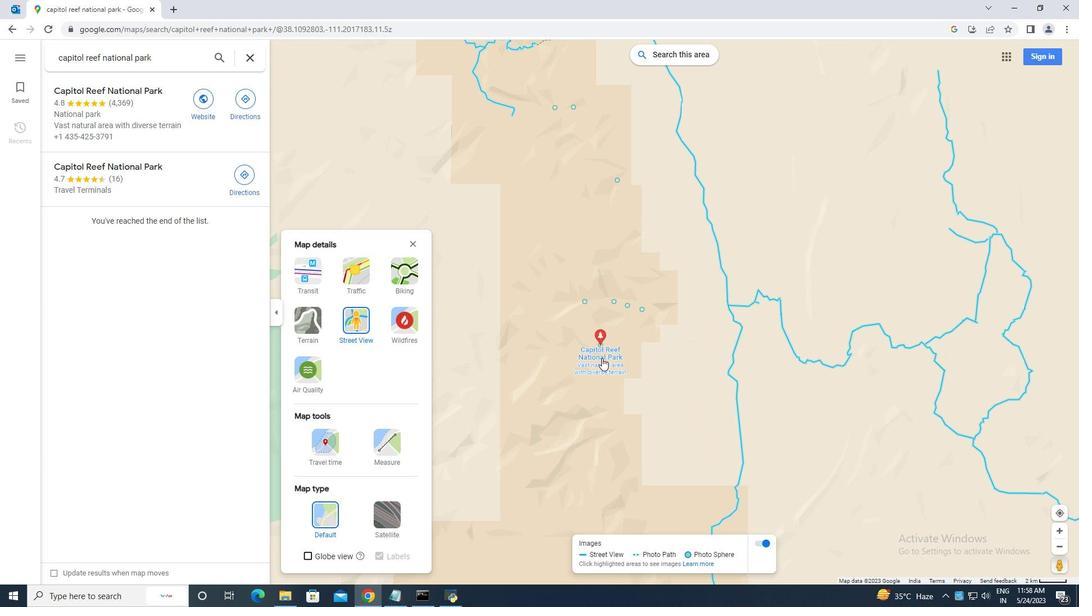 
Action: Mouse scrolled (601, 358) with delta (0, 0)
Screenshot: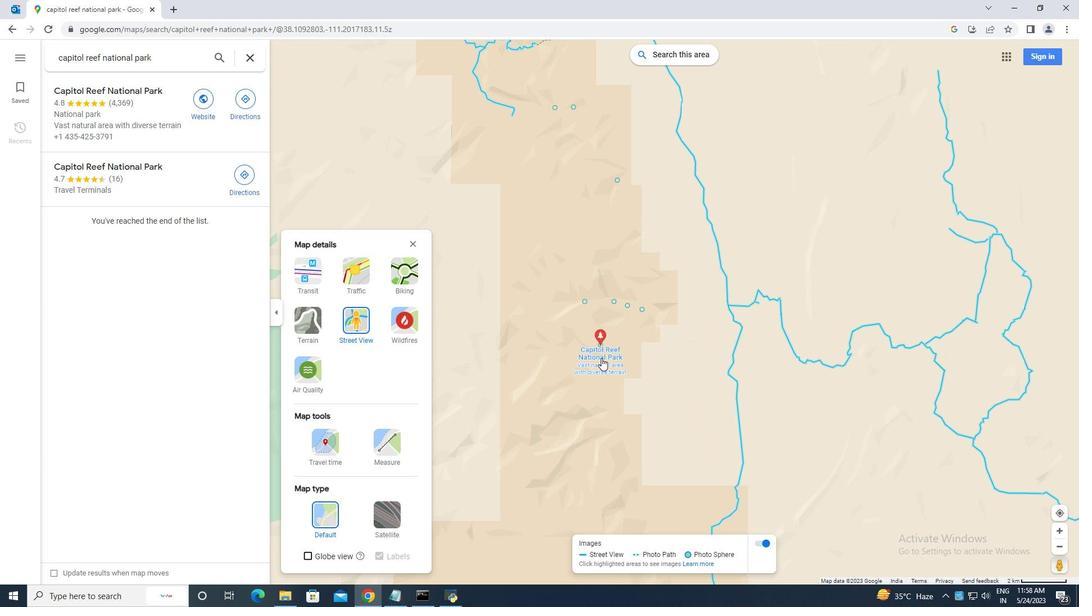 
Action: Mouse moved to (632, 336)
Screenshot: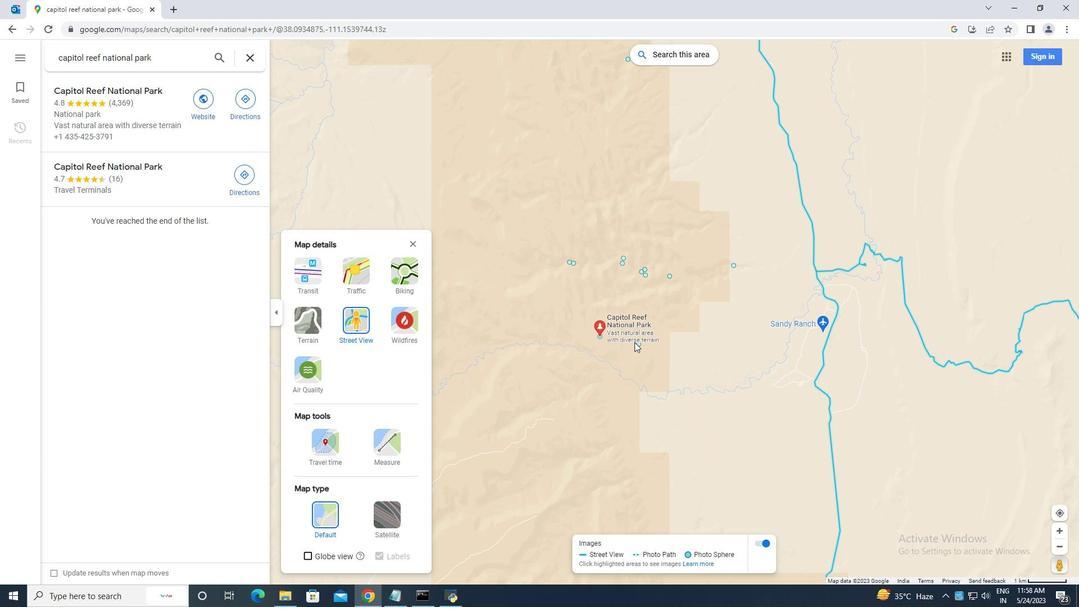 
Action: Mouse scrolled (632, 336) with delta (0, 0)
Screenshot: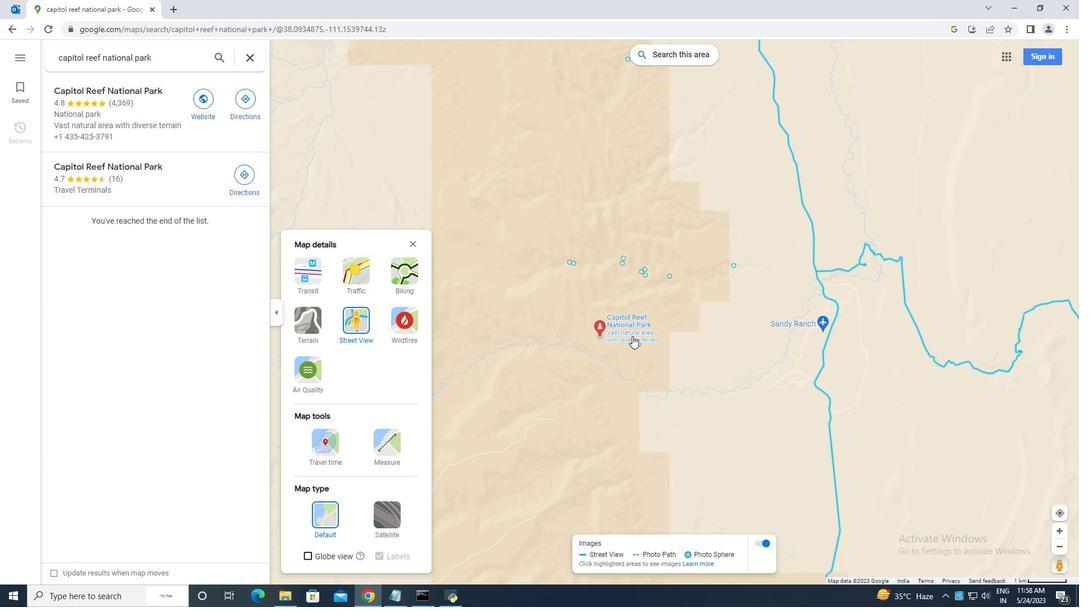 
Action: Mouse scrolled (632, 336) with delta (0, 0)
Screenshot: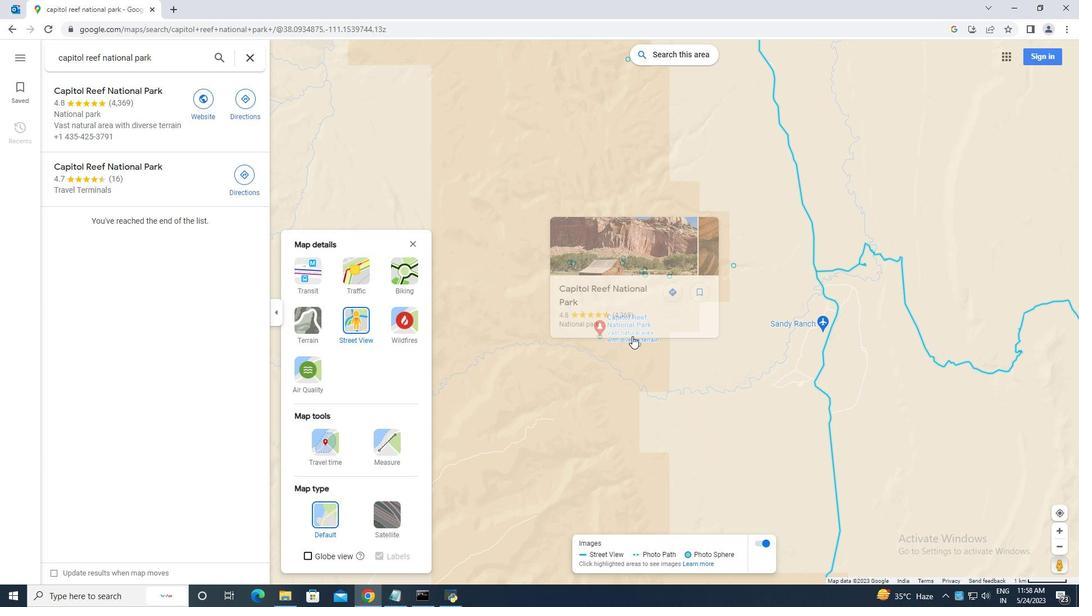 
Action: Mouse scrolled (632, 336) with delta (0, 0)
Screenshot: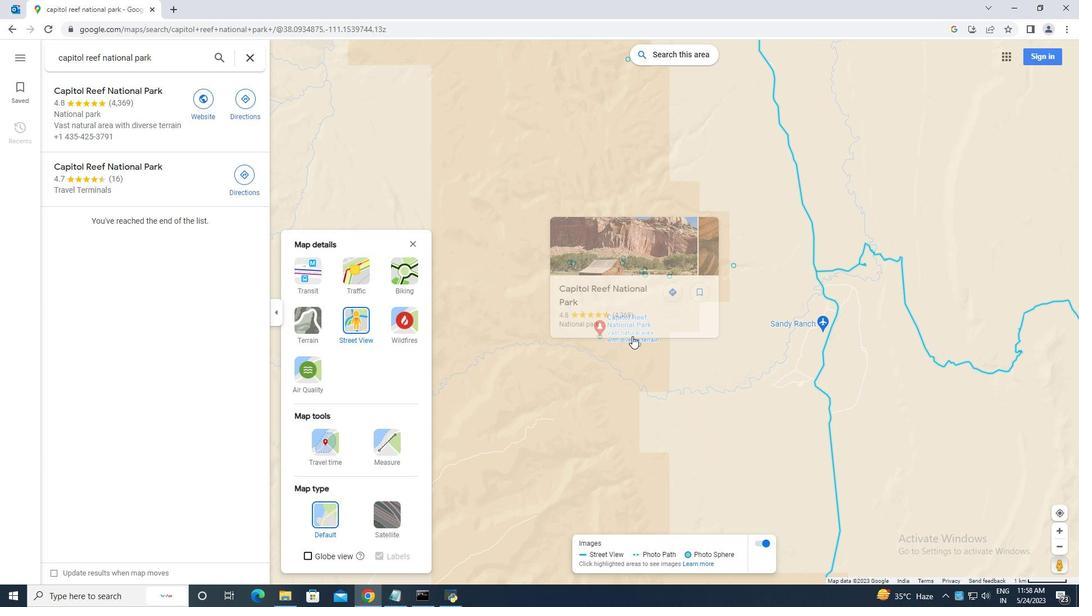 
Action: Mouse moved to (632, 335)
Screenshot: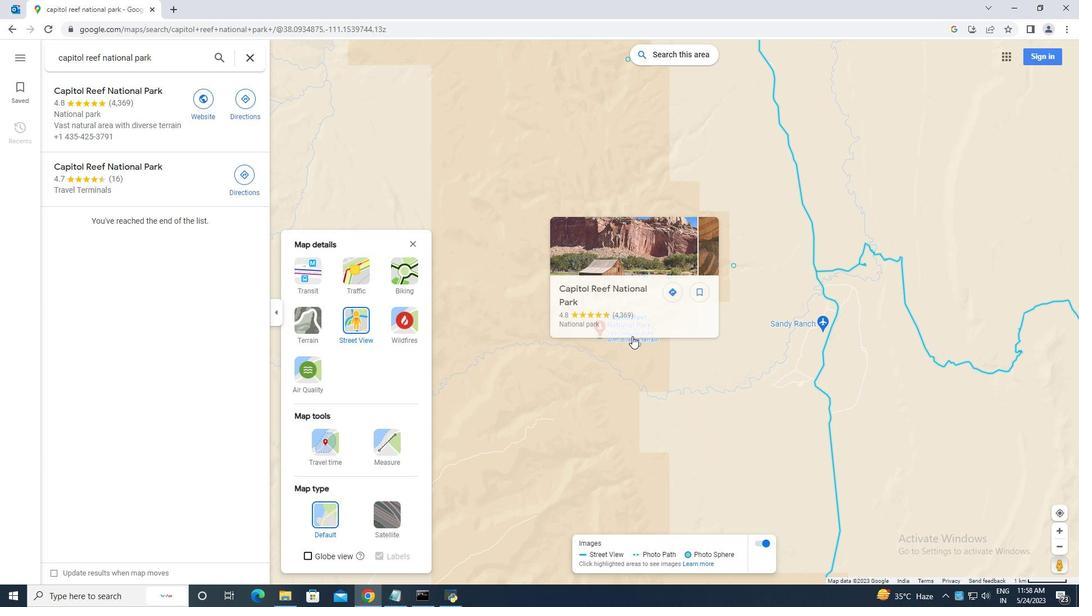 
Action: Mouse scrolled (632, 336) with delta (0, 0)
Screenshot: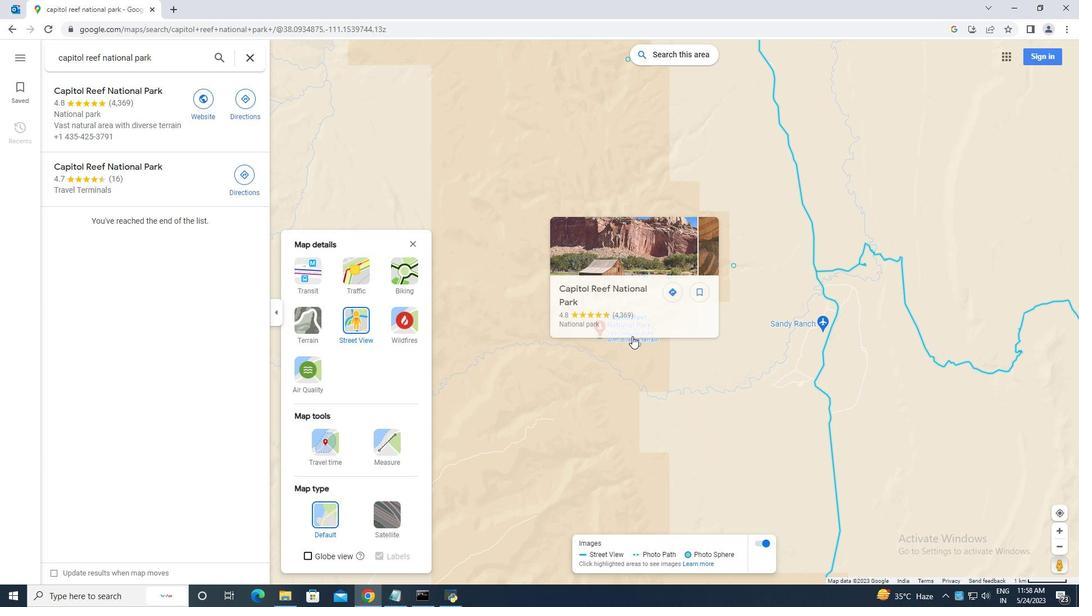 
Action: Mouse moved to (621, 368)
Screenshot: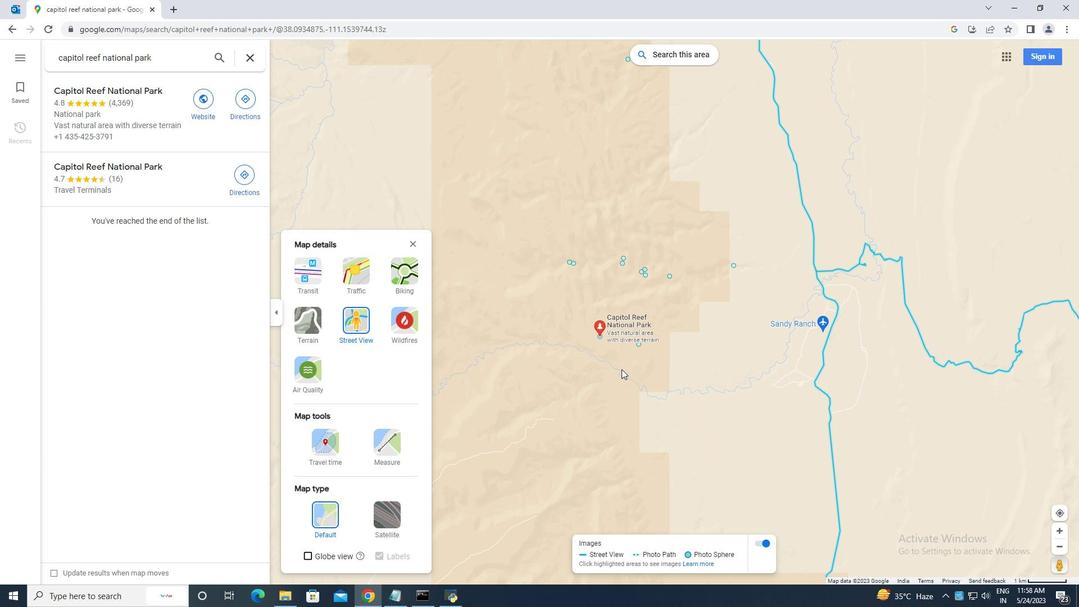 
Action: Mouse scrolled (621, 369) with delta (0, 0)
Screenshot: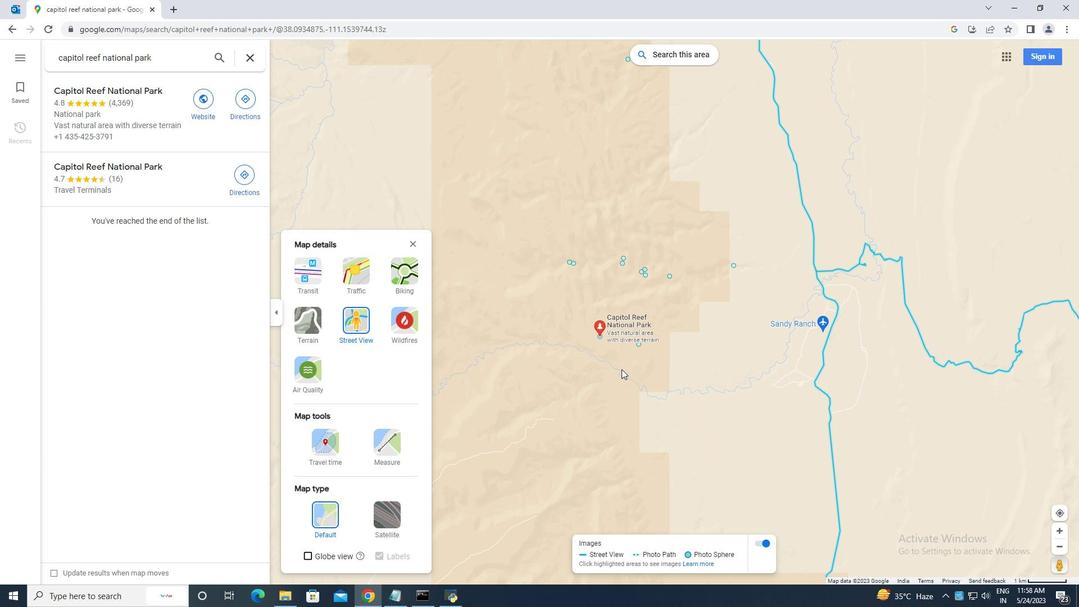 
Action: Mouse moved to (621, 368)
Screenshot: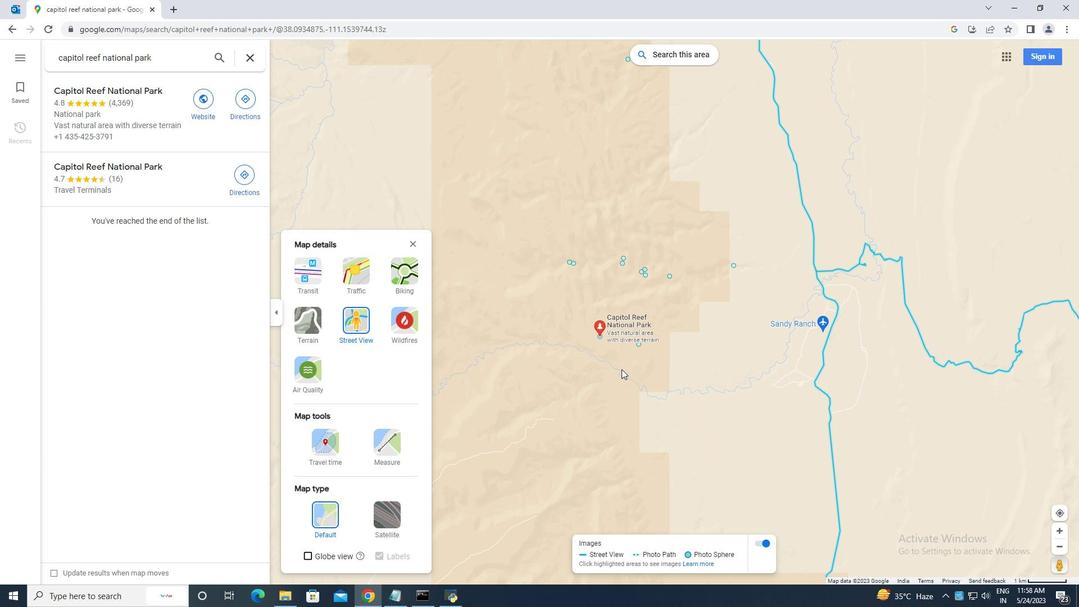 
Action: Mouse scrolled (621, 369) with delta (0, 0)
Screenshot: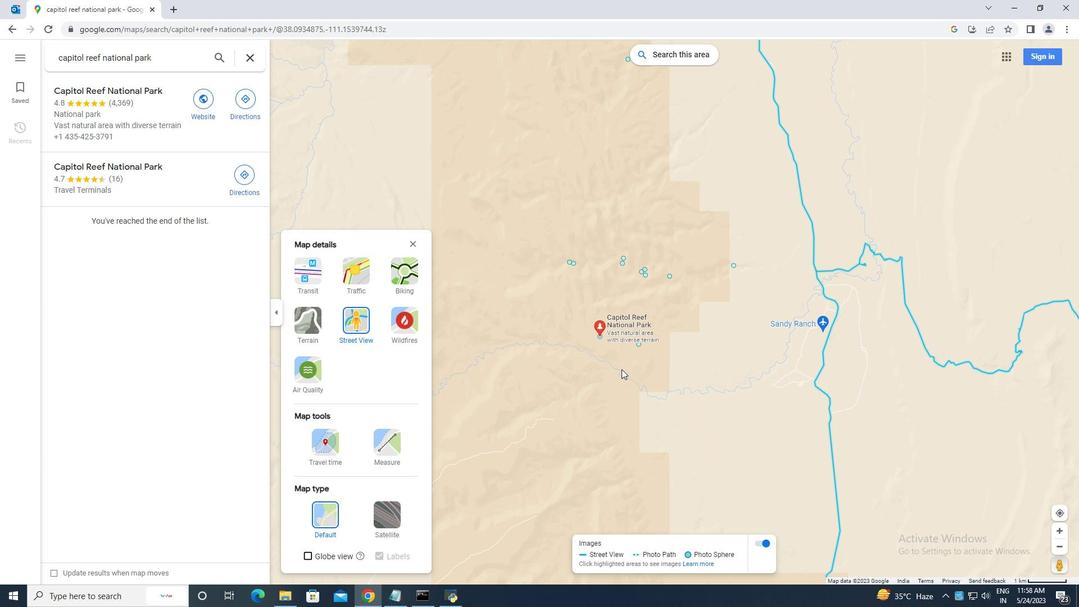 
Action: Mouse scrolled (621, 369) with delta (0, 0)
Screenshot: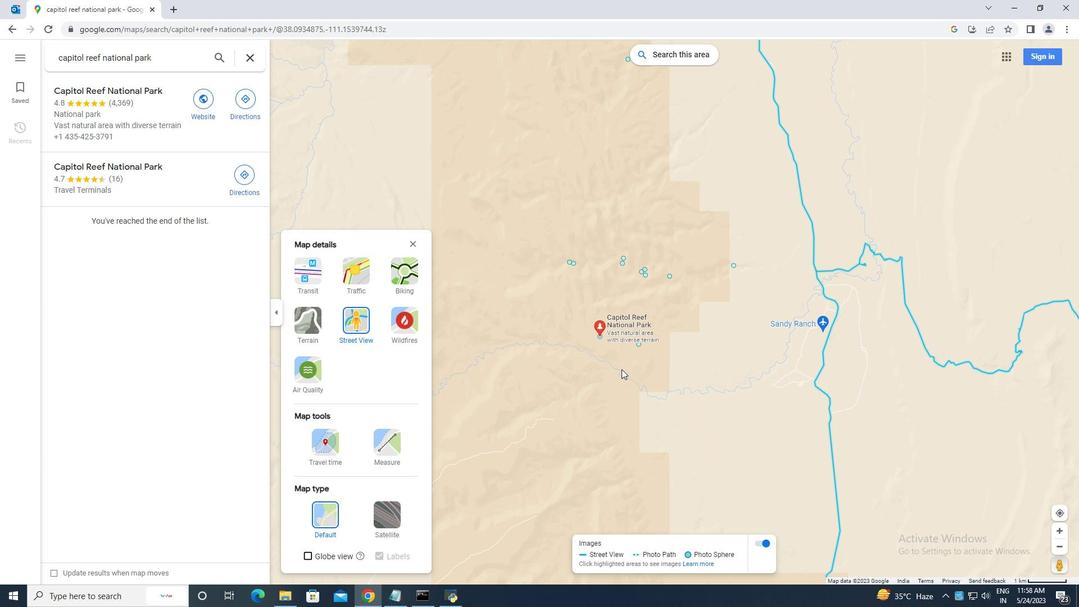 
Action: Mouse moved to (621, 368)
Screenshot: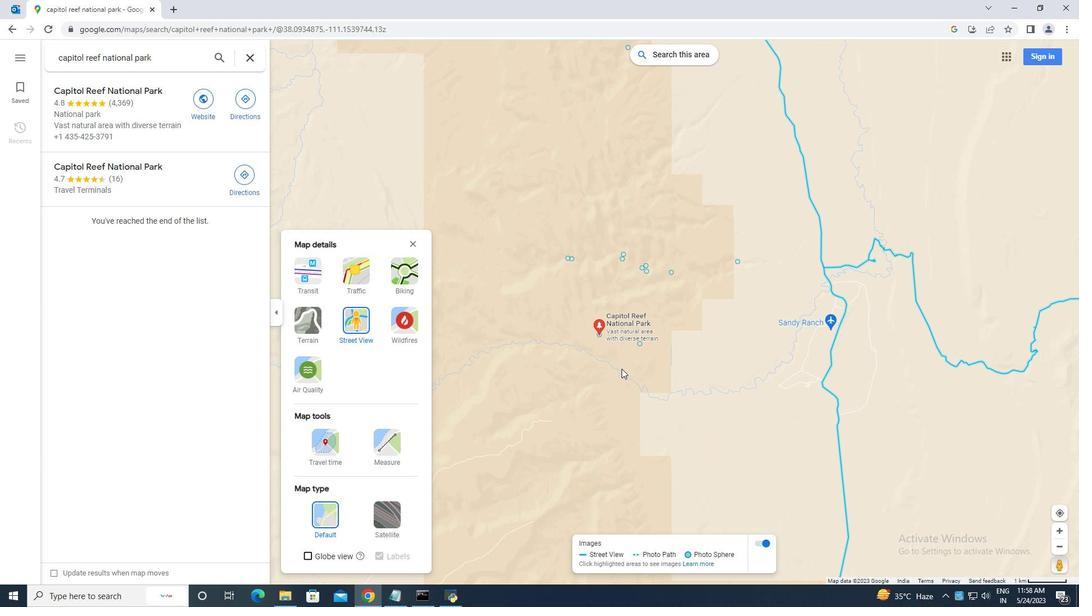 
Action: Mouse scrolled (621, 369) with delta (0, 0)
Screenshot: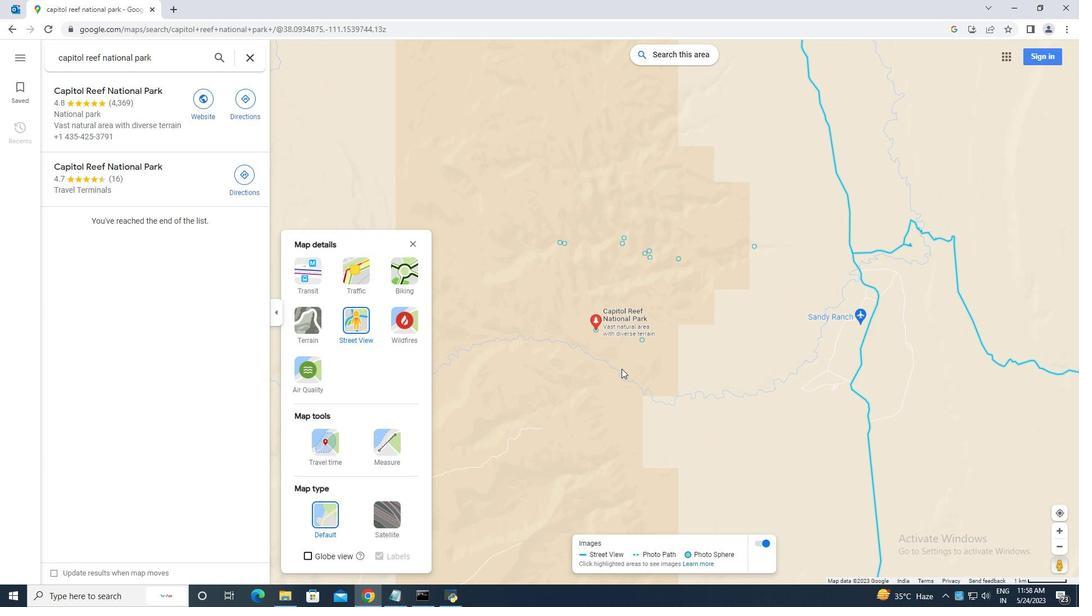 
Action: Mouse scrolled (621, 369) with delta (0, 0)
Screenshot: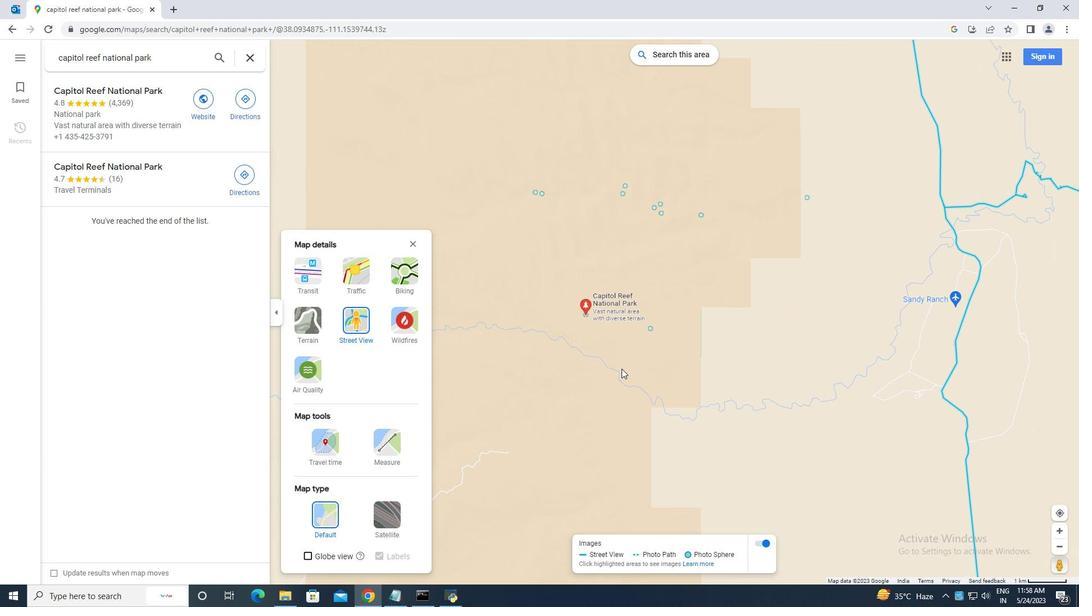 
Action: Mouse scrolled (621, 369) with delta (0, 0)
Screenshot: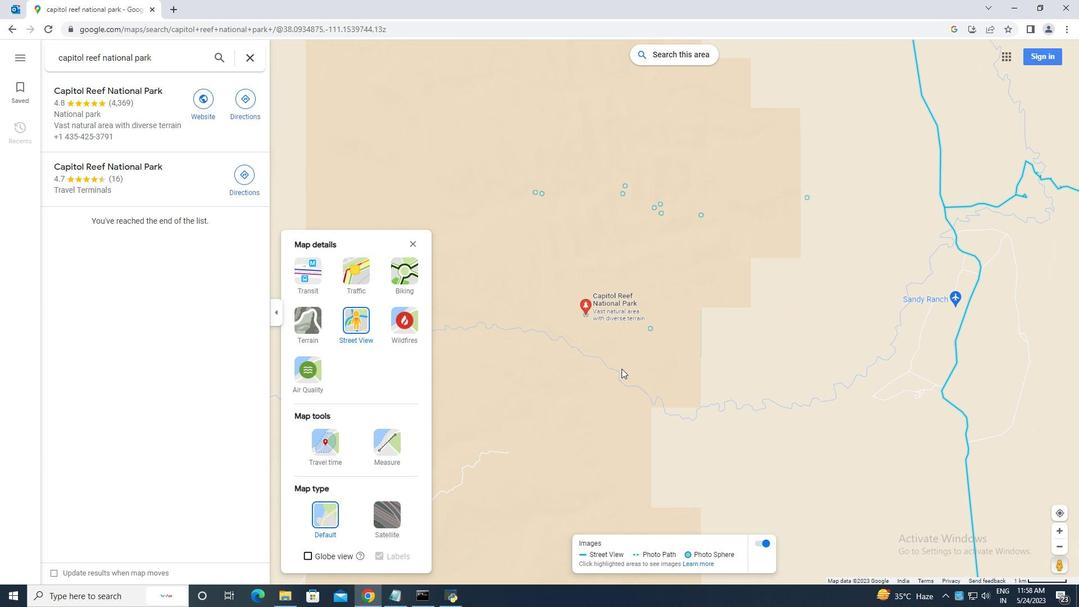 
Action: Mouse moved to (594, 303)
Screenshot: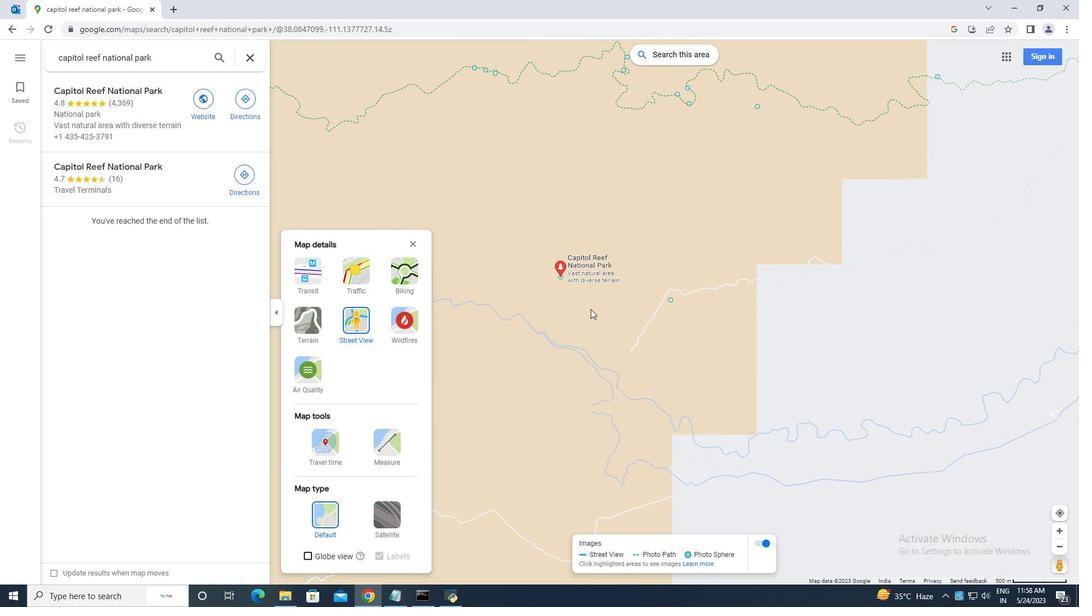 
Action: Mouse pressed left at (594, 303)
Screenshot: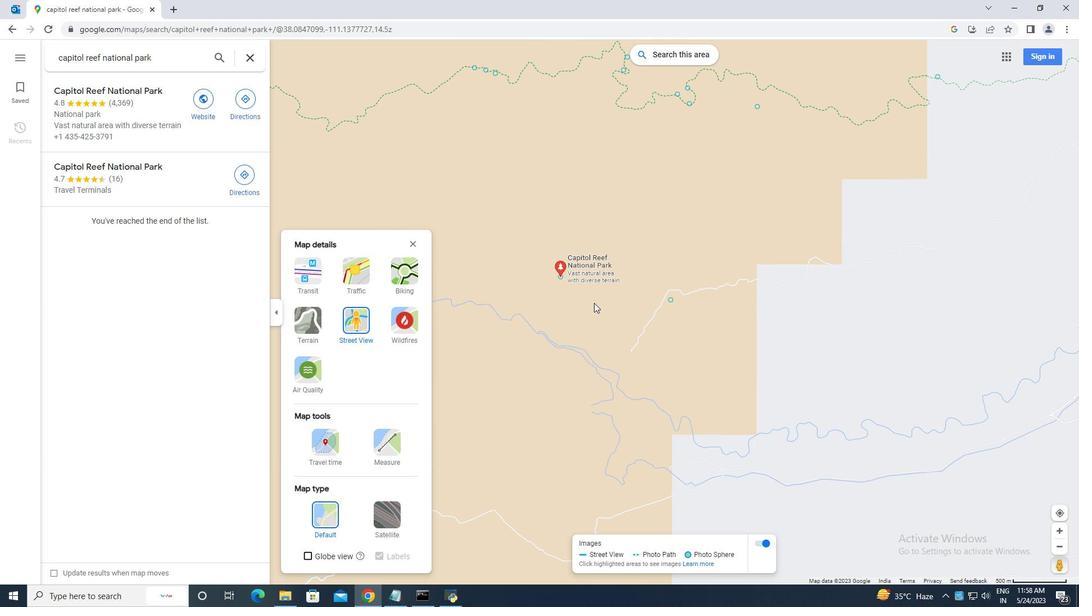 
Action: Mouse moved to (556, 334)
Screenshot: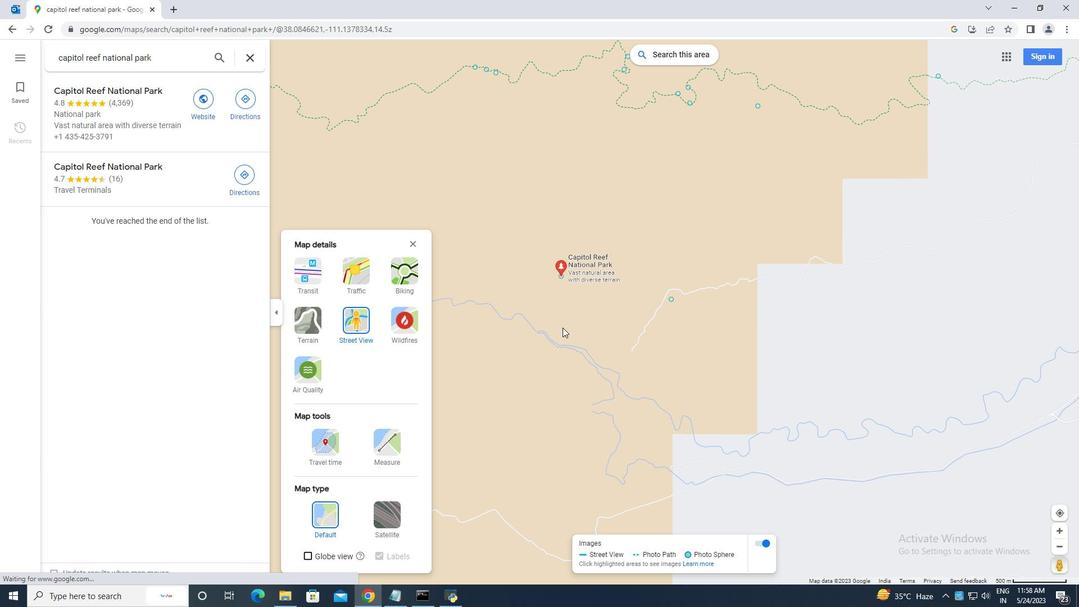 
Action: Mouse scrolled (556, 333) with delta (0, 0)
Screenshot: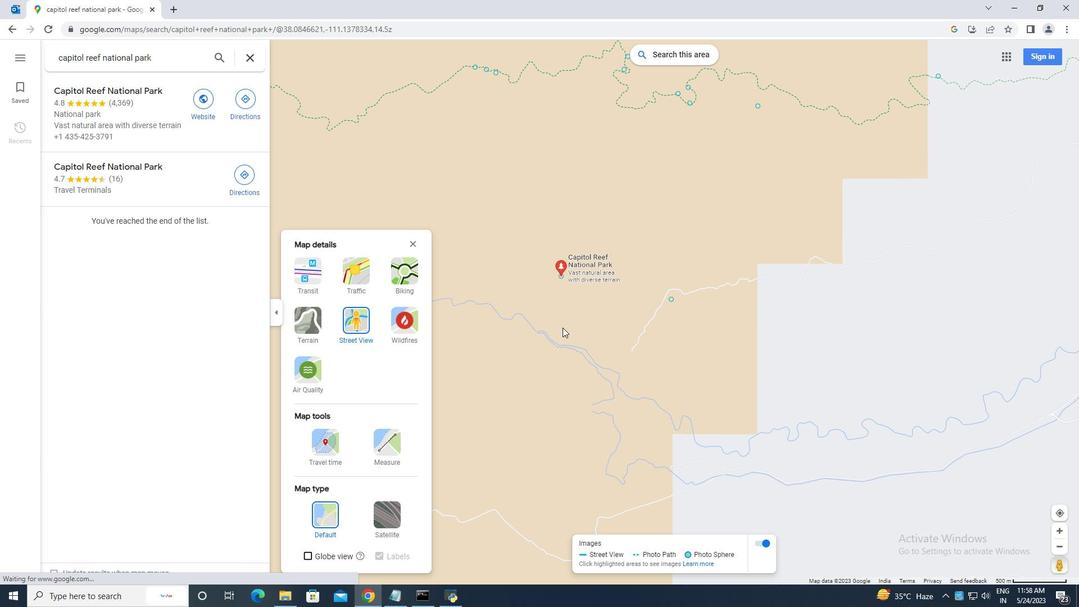 
Action: Mouse moved to (553, 339)
Screenshot: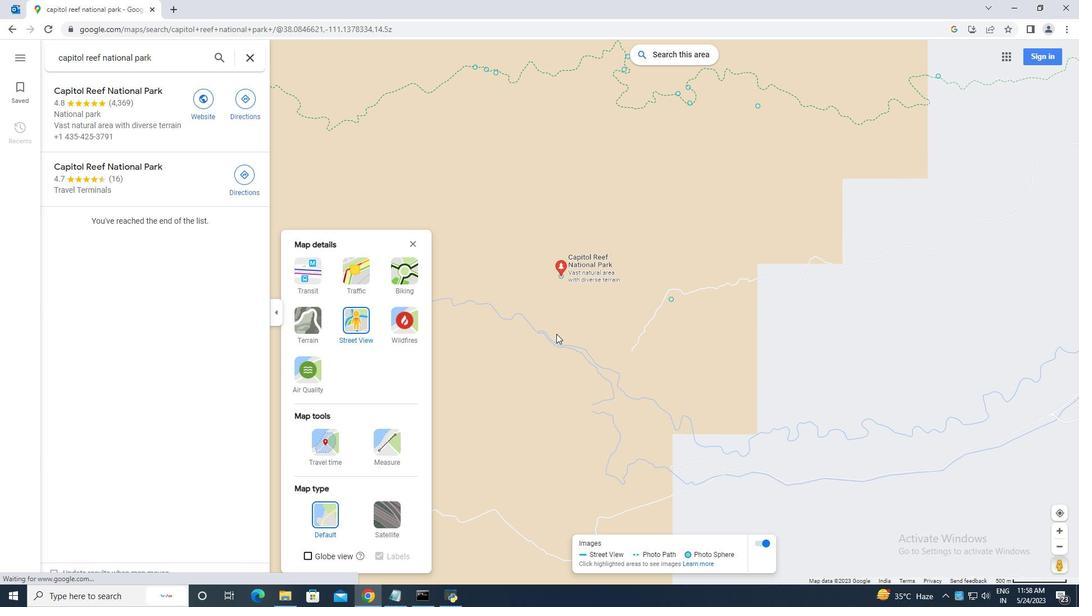 
Action: Mouse scrolled (553, 338) with delta (0, 0)
Screenshot: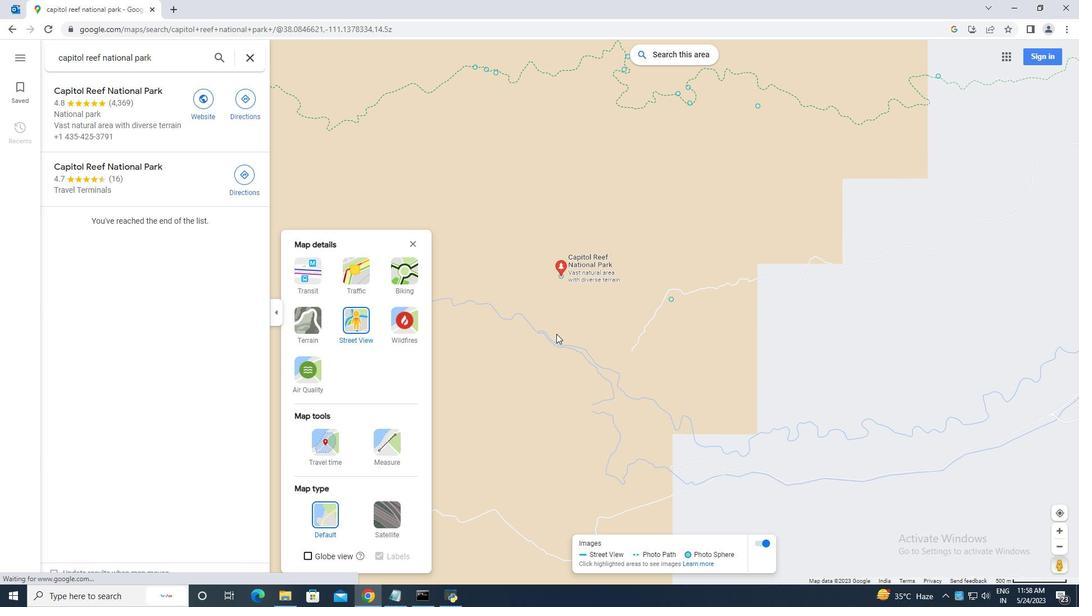 
Action: Mouse moved to (551, 345)
Screenshot: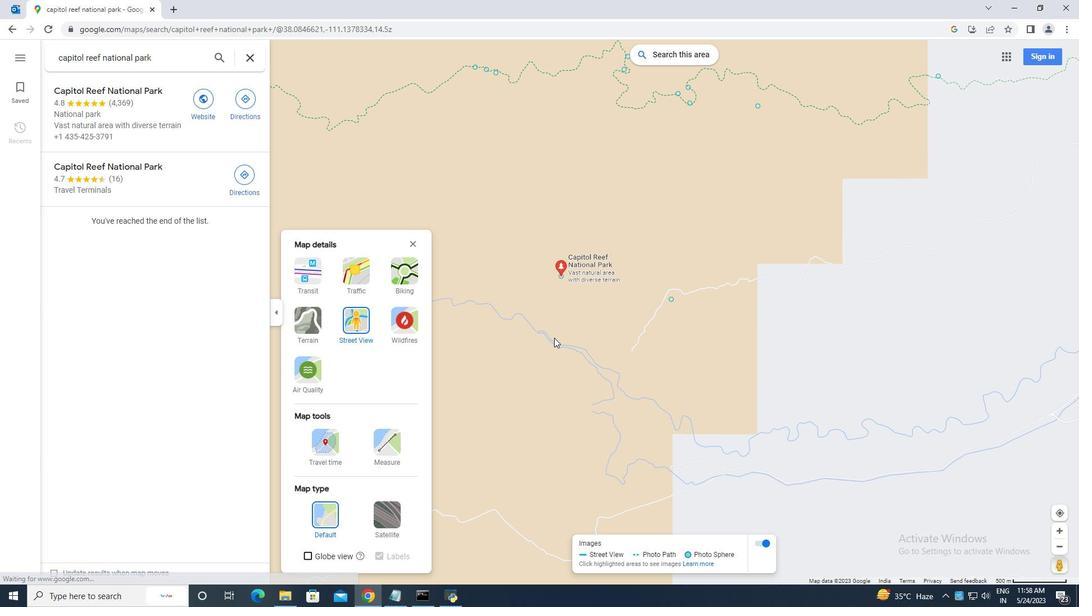 
Action: Mouse scrolled (551, 344) with delta (0, 0)
Screenshot: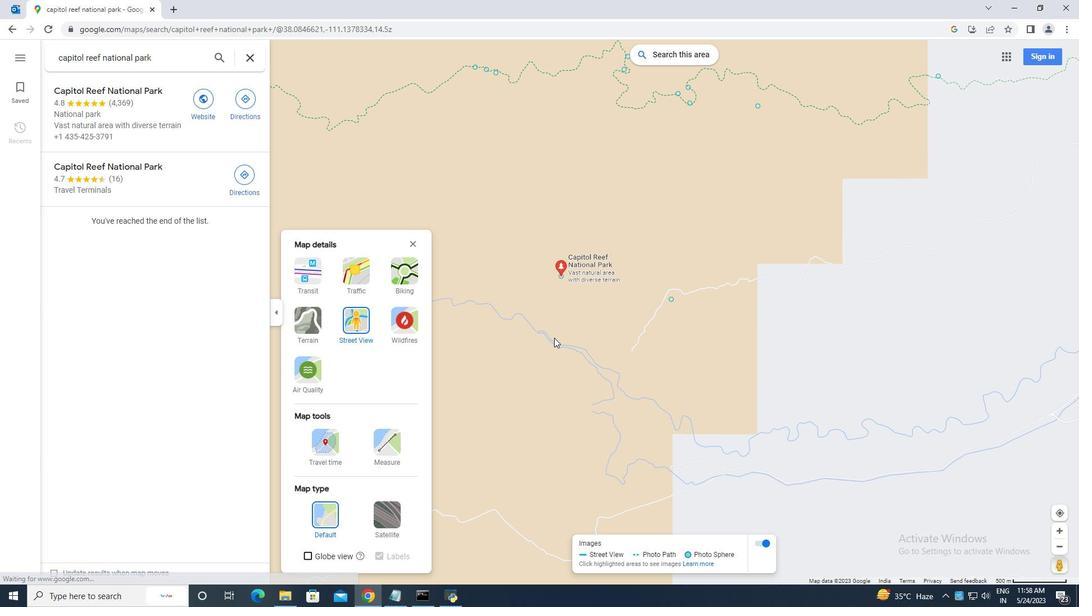
Action: Mouse moved to (613, 290)
Screenshot: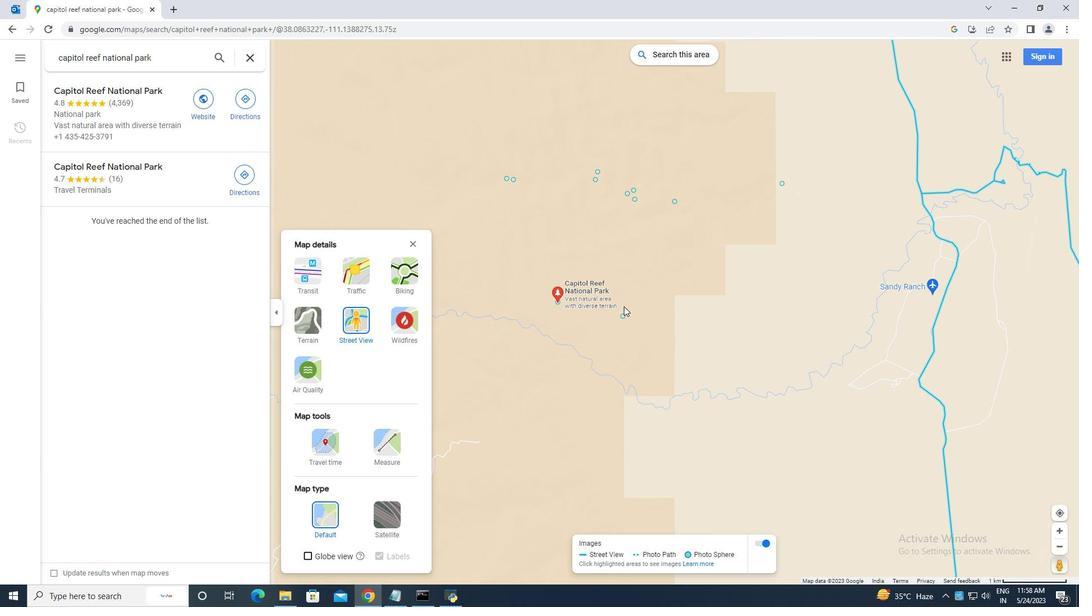 
Action: Mouse scrolled (613, 290) with delta (0, 0)
Screenshot: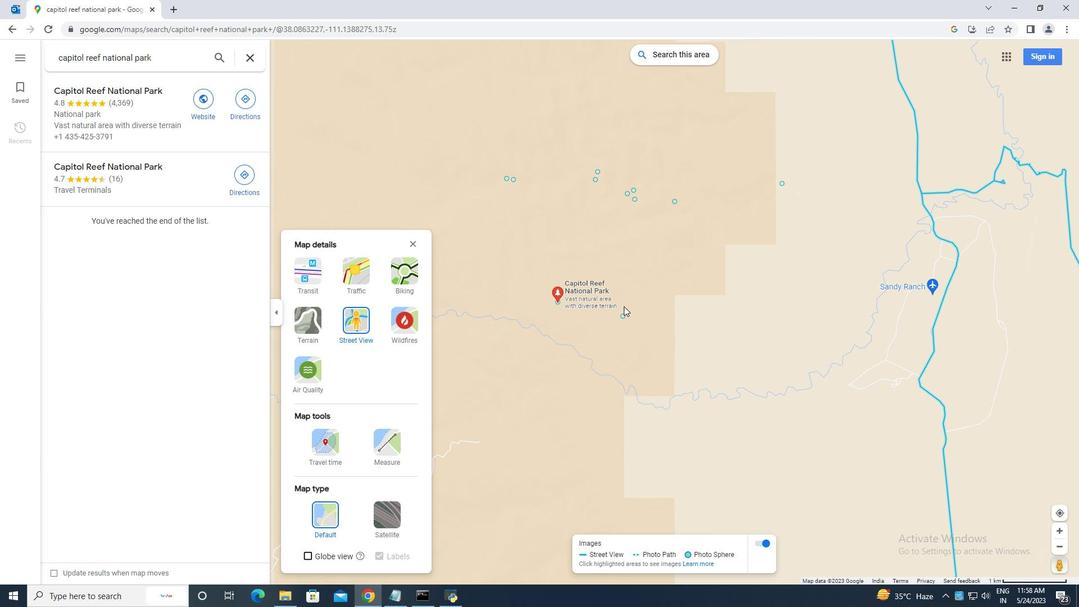 
Action: Mouse scrolled (613, 290) with delta (0, 0)
Screenshot: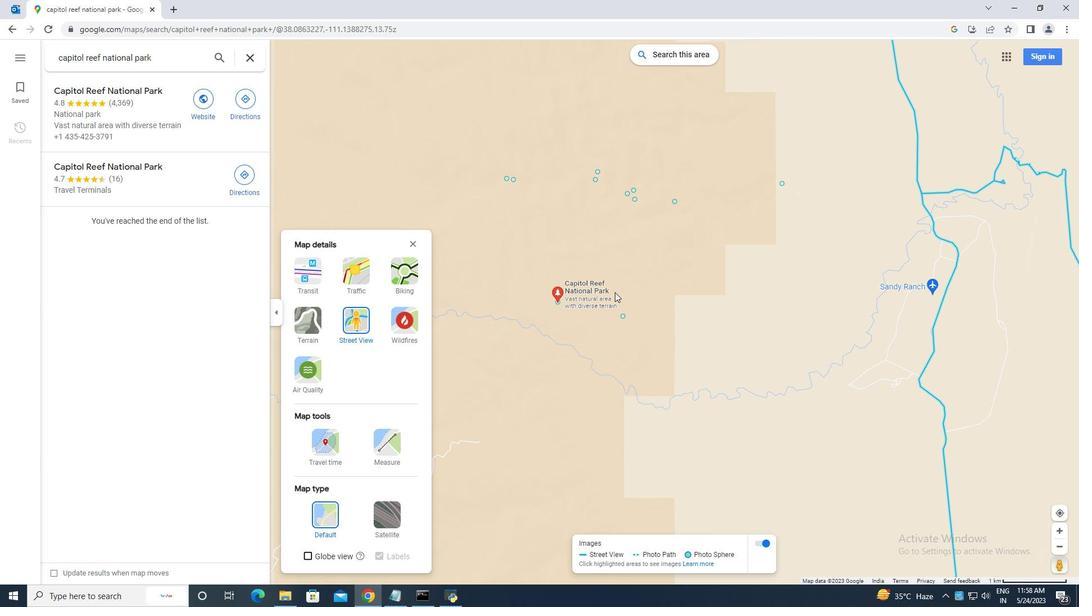 
Action: Mouse scrolled (613, 290) with delta (0, 0)
Screenshot: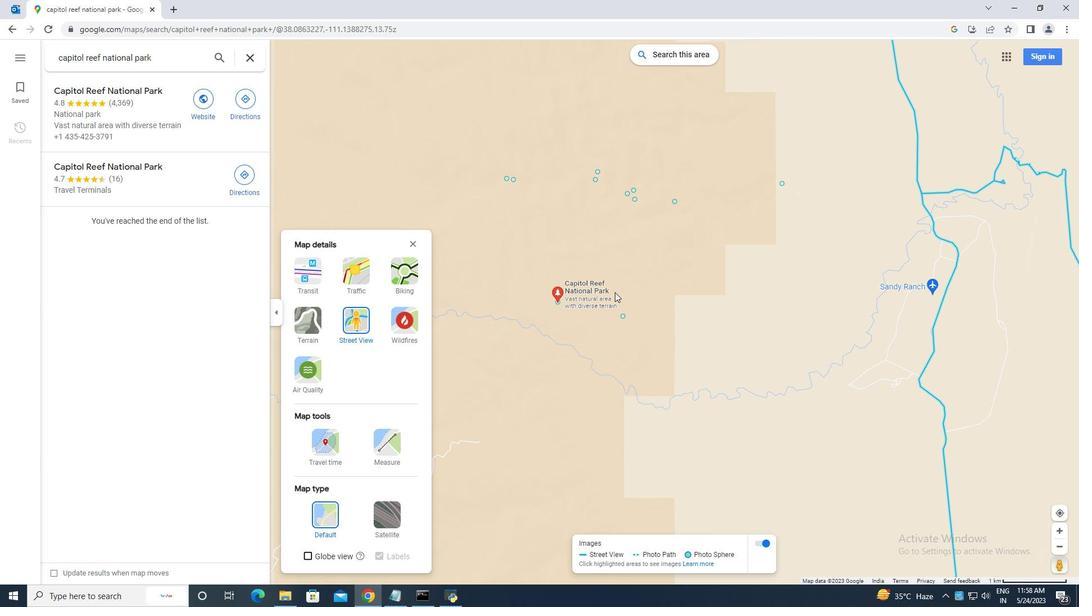 
Action: Mouse scrolled (613, 290) with delta (0, 0)
Screenshot: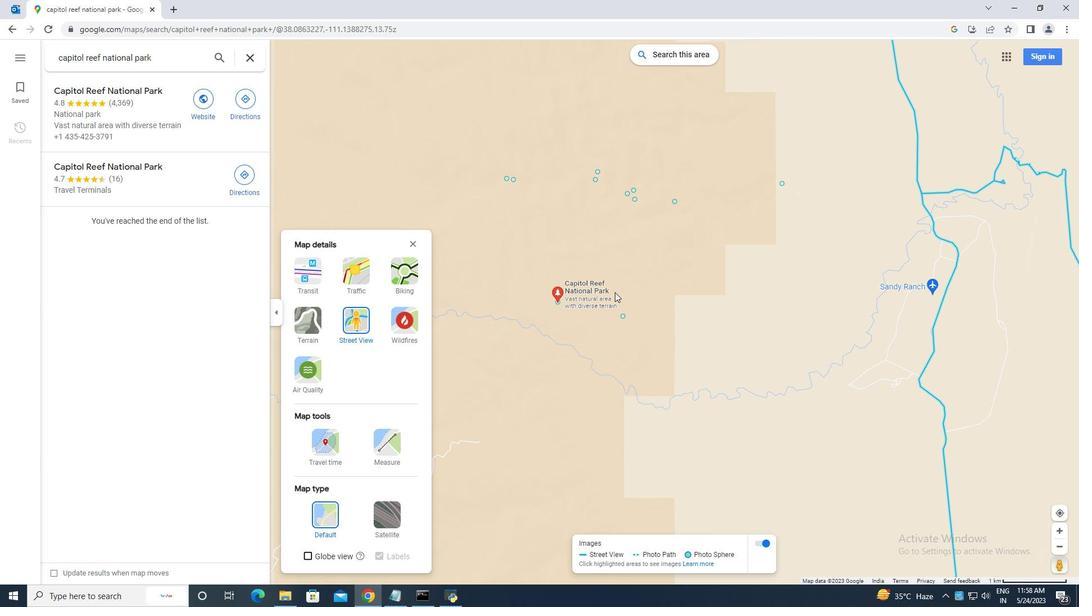 
Action: Mouse scrolled (613, 290) with delta (0, 0)
Screenshot: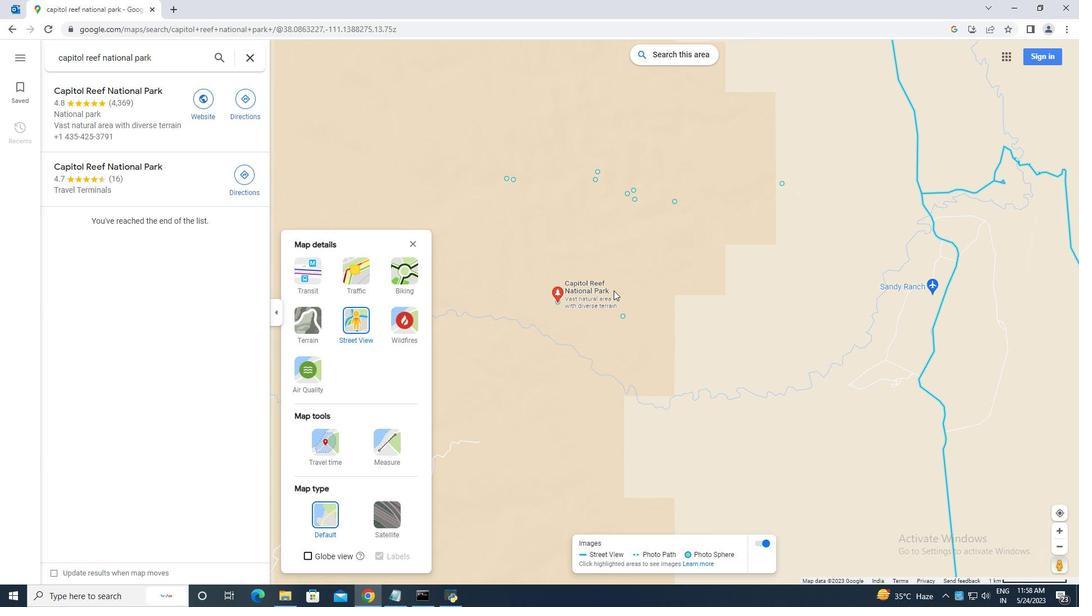 
Action: Mouse moved to (613, 290)
Screenshot: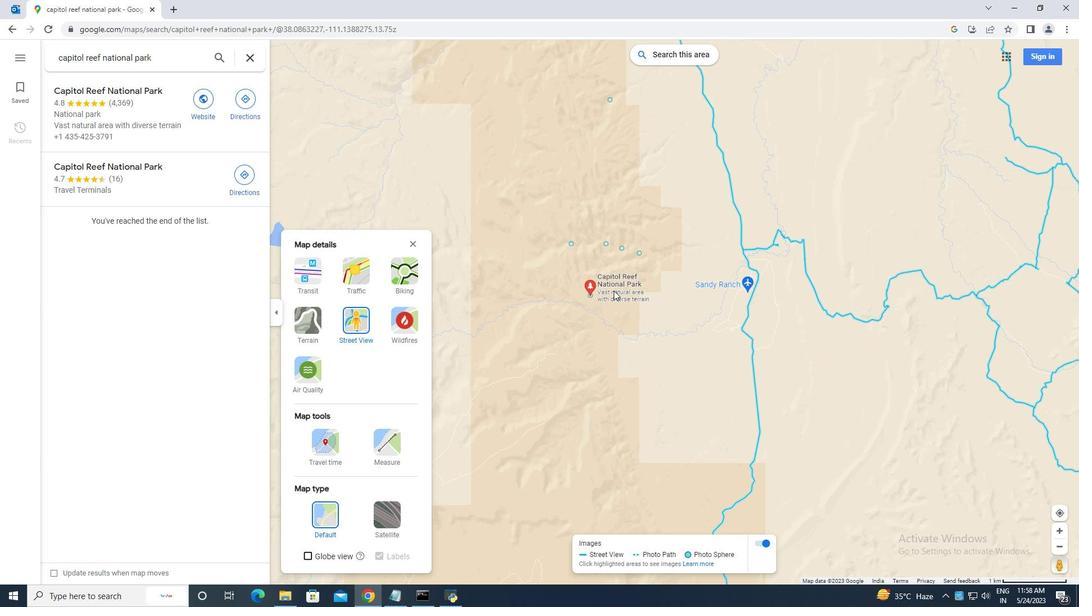 
Action: Mouse scrolled (613, 290) with delta (0, 0)
Screenshot: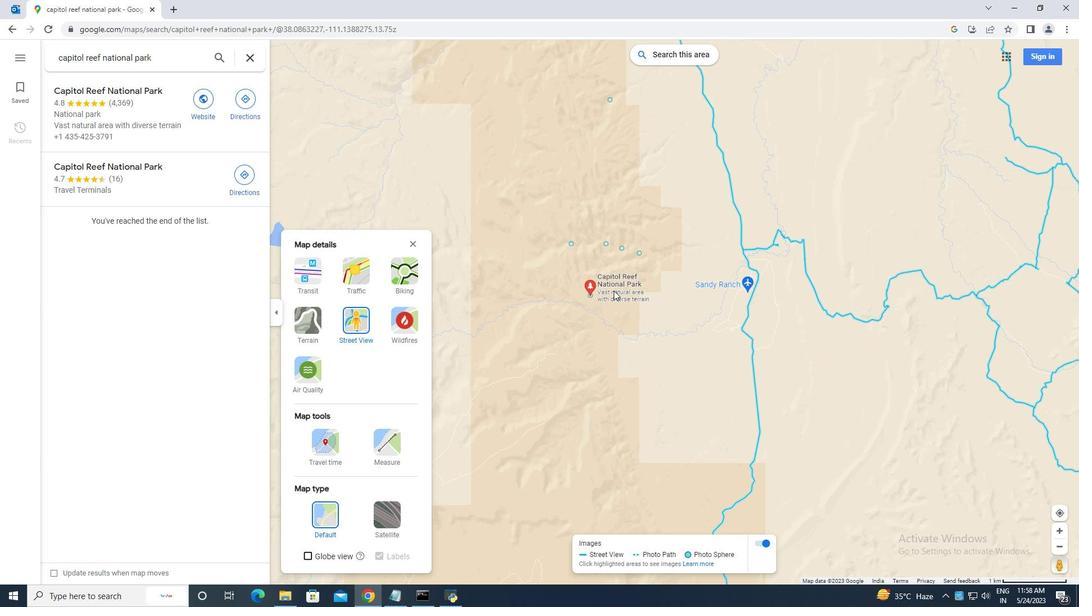 
Action: Mouse scrolled (613, 290) with delta (0, 0)
Screenshot: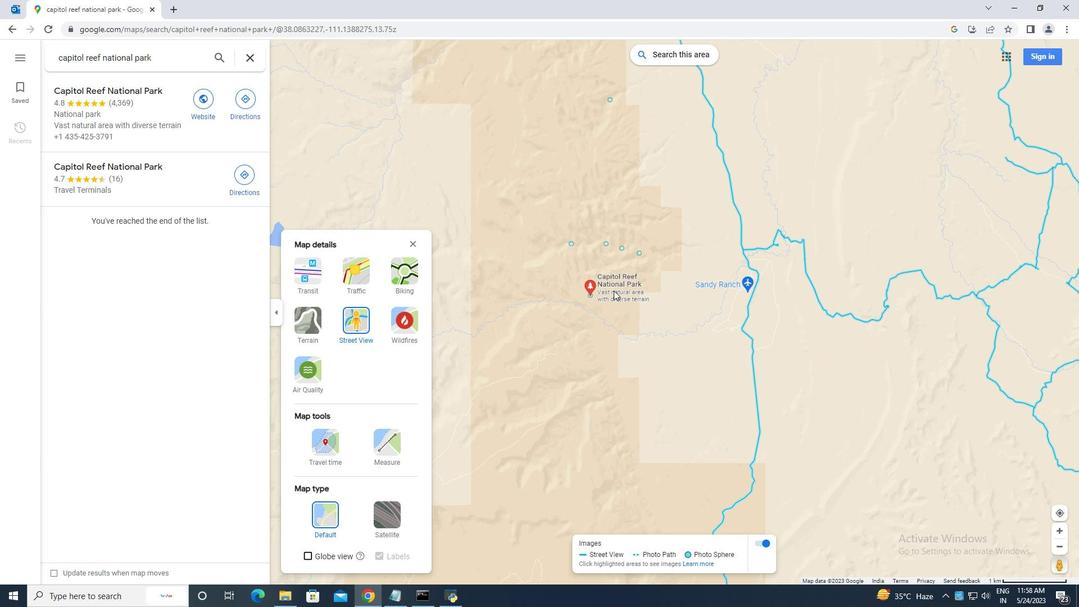 
Action: Mouse scrolled (613, 290) with delta (0, 0)
Screenshot: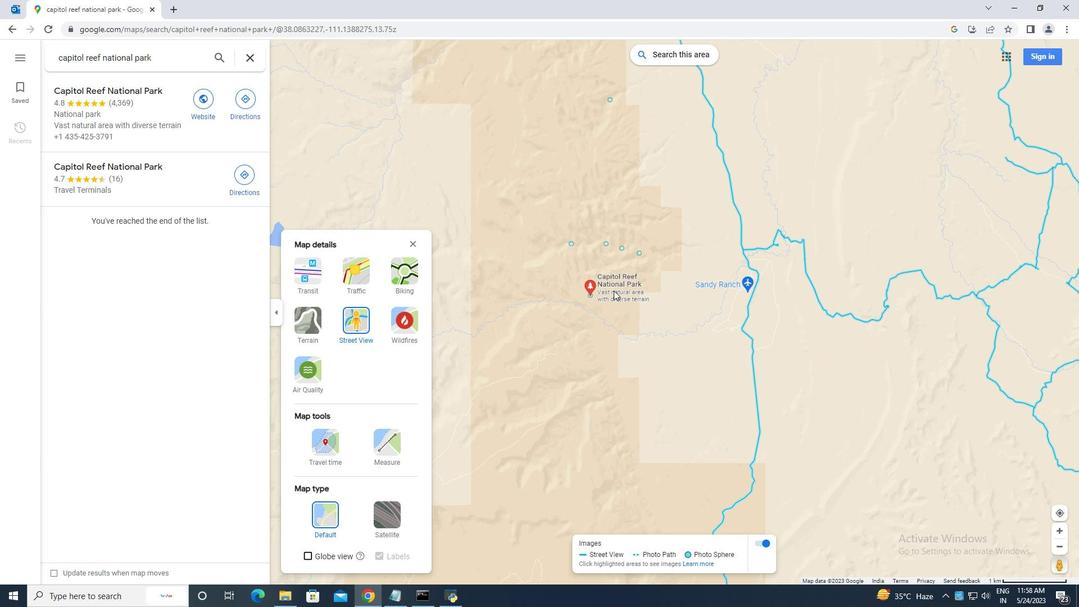 
Action: Mouse moved to (613, 291)
Screenshot: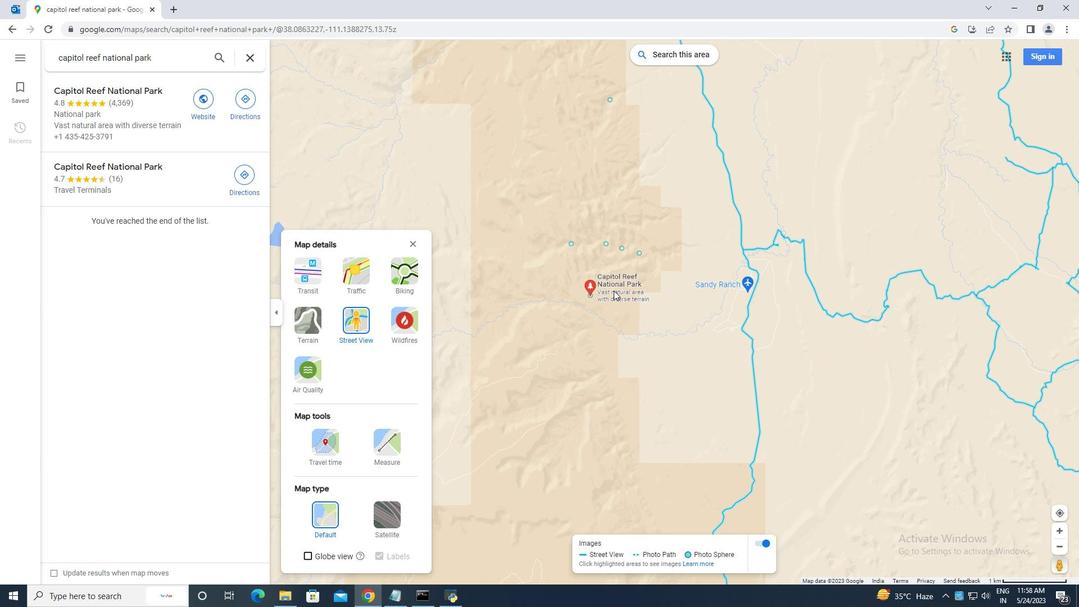 
Action: Mouse scrolled (613, 290) with delta (0, 0)
Screenshot: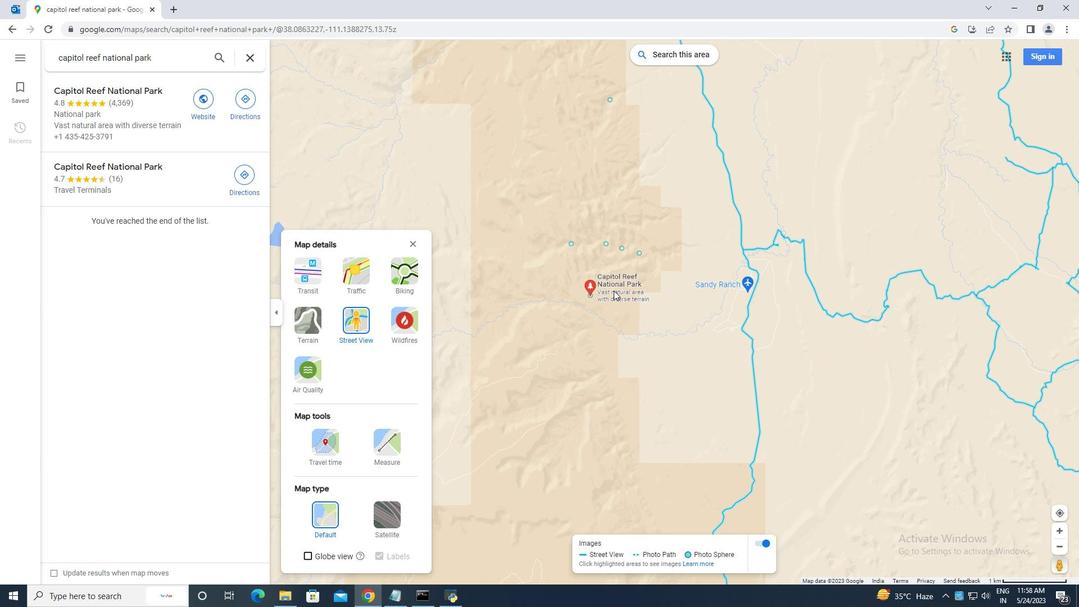 
Action: Mouse moved to (613, 293)
Screenshot: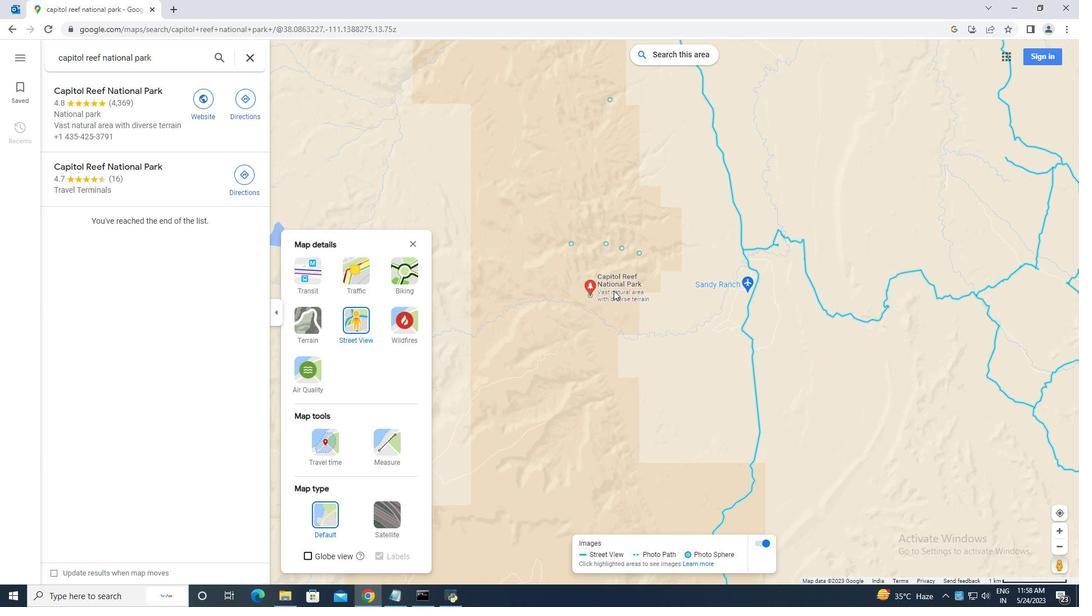 
Action: Mouse scrolled (613, 292) with delta (0, 0)
Screenshot: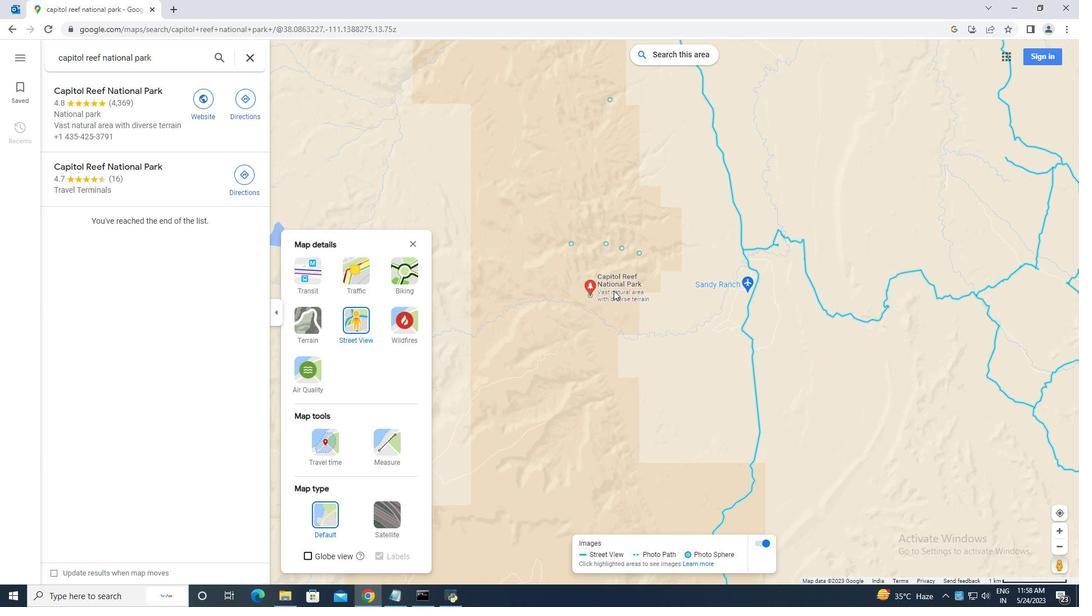
Action: Mouse moved to (557, 330)
Screenshot: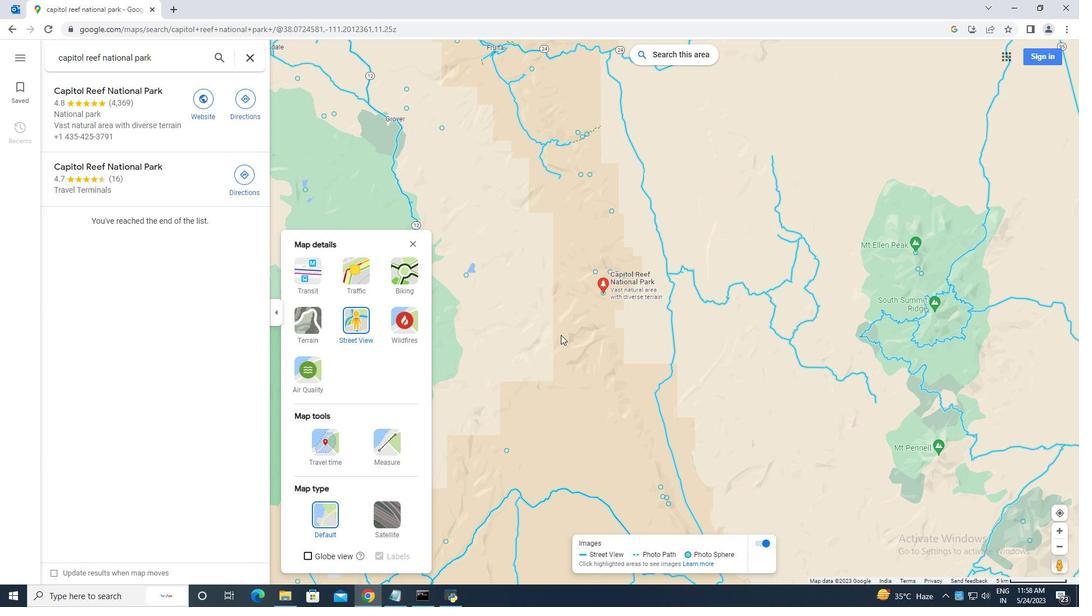 
Action: Mouse scrolled (557, 329) with delta (0, 0)
Screenshot: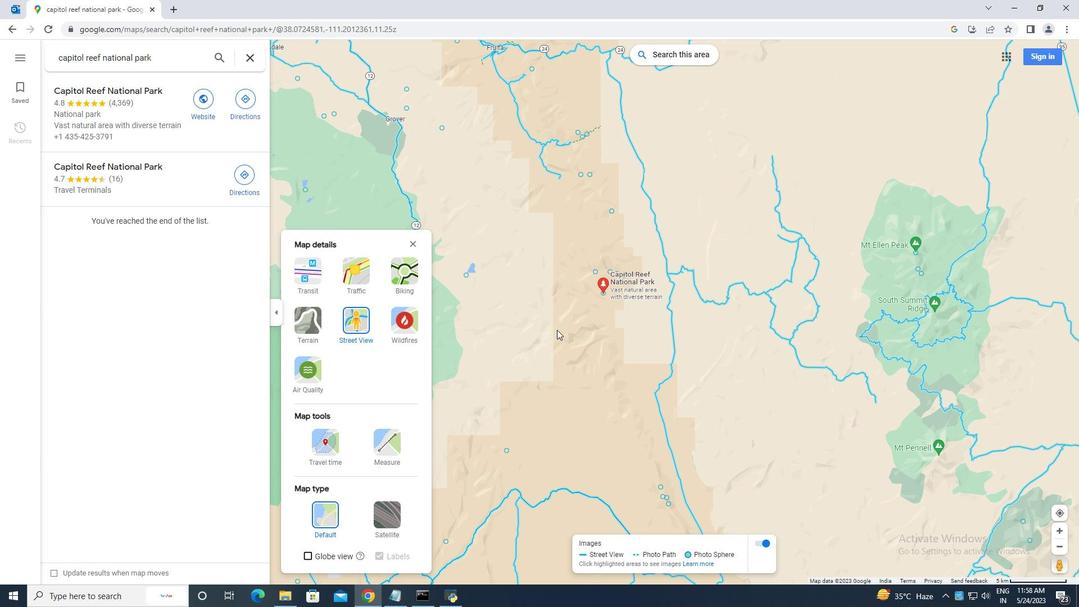 
Action: Mouse scrolled (557, 329) with delta (0, 0)
Screenshot: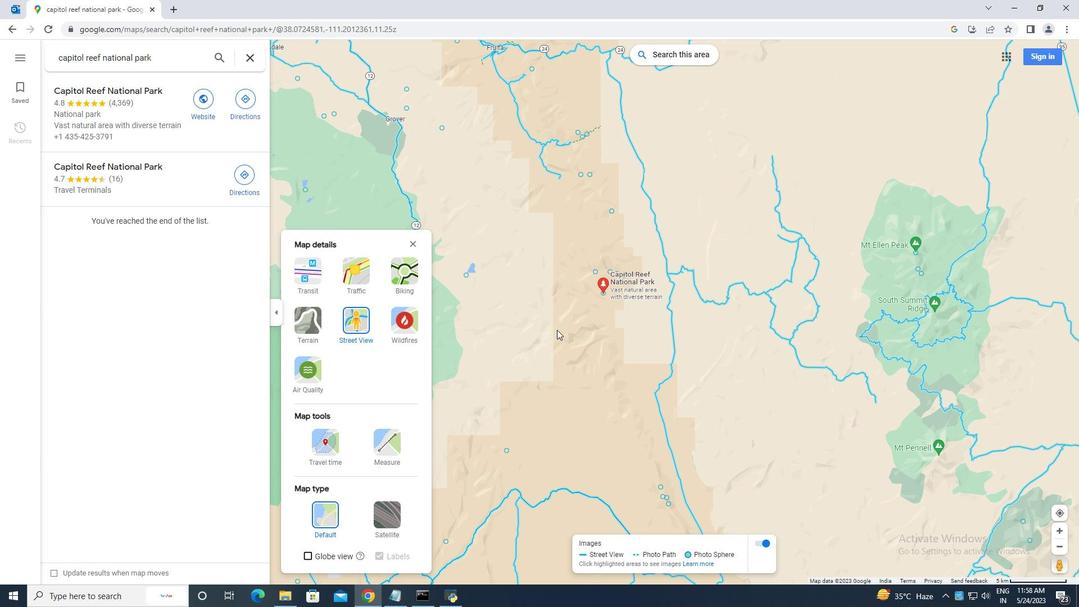 
Action: Mouse scrolled (557, 329) with delta (0, 0)
Screenshot: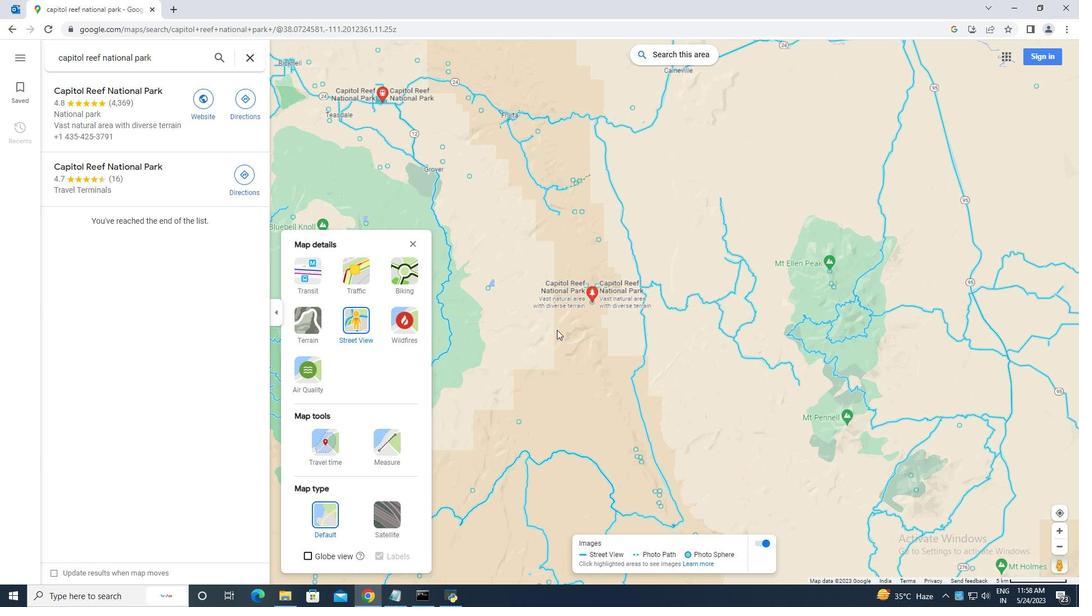 
Action: Mouse scrolled (557, 329) with delta (0, 0)
Screenshot: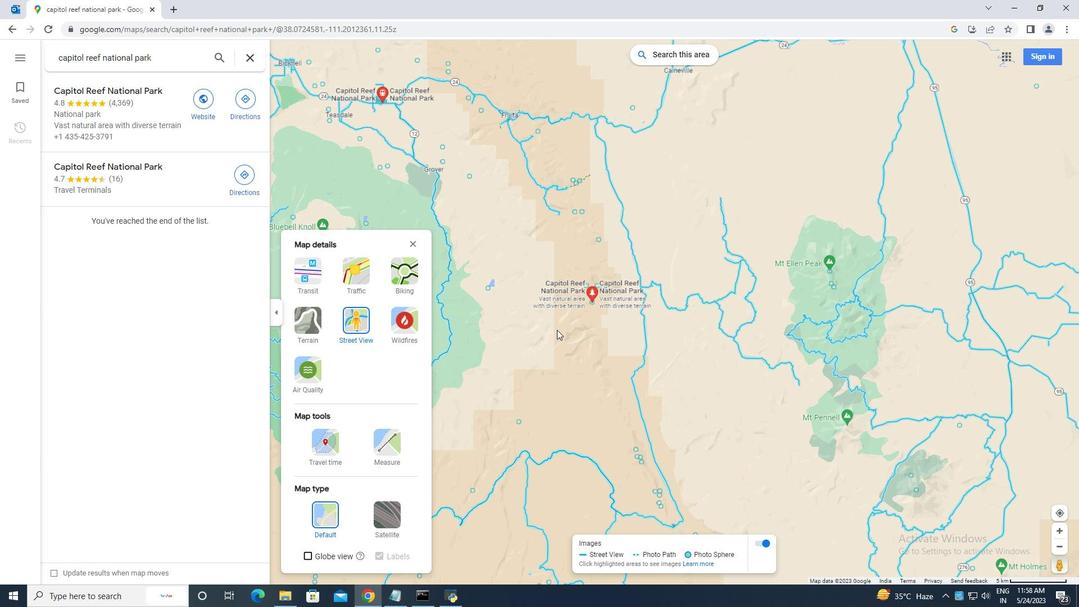 
Action: Mouse scrolled (557, 329) with delta (0, 0)
Screenshot: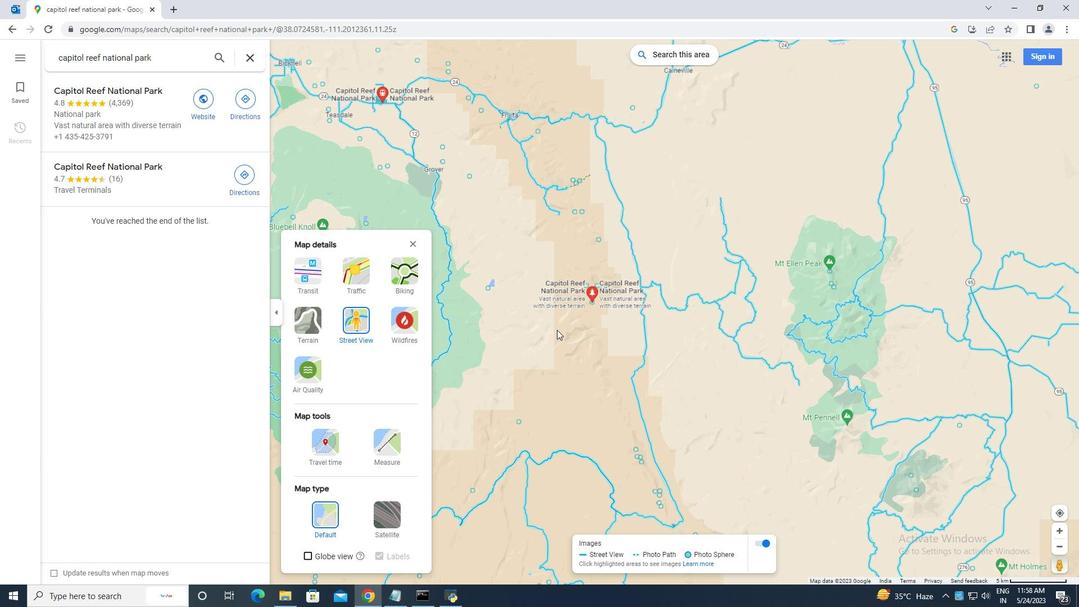 
Action: Mouse moved to (622, 260)
Screenshot: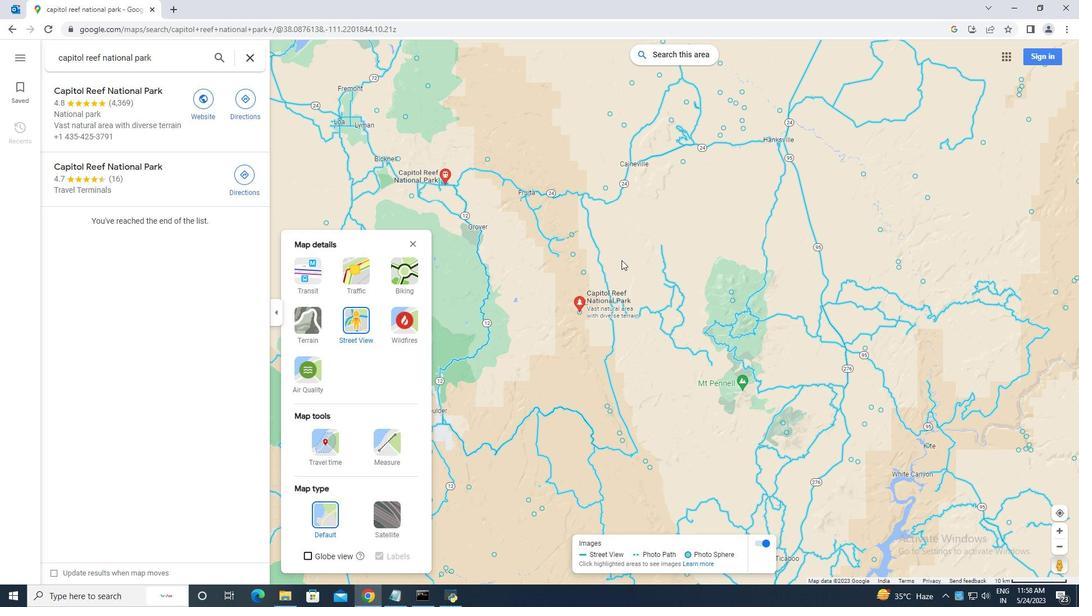 
Action: Mouse scrolled (622, 259) with delta (0, 0)
Screenshot: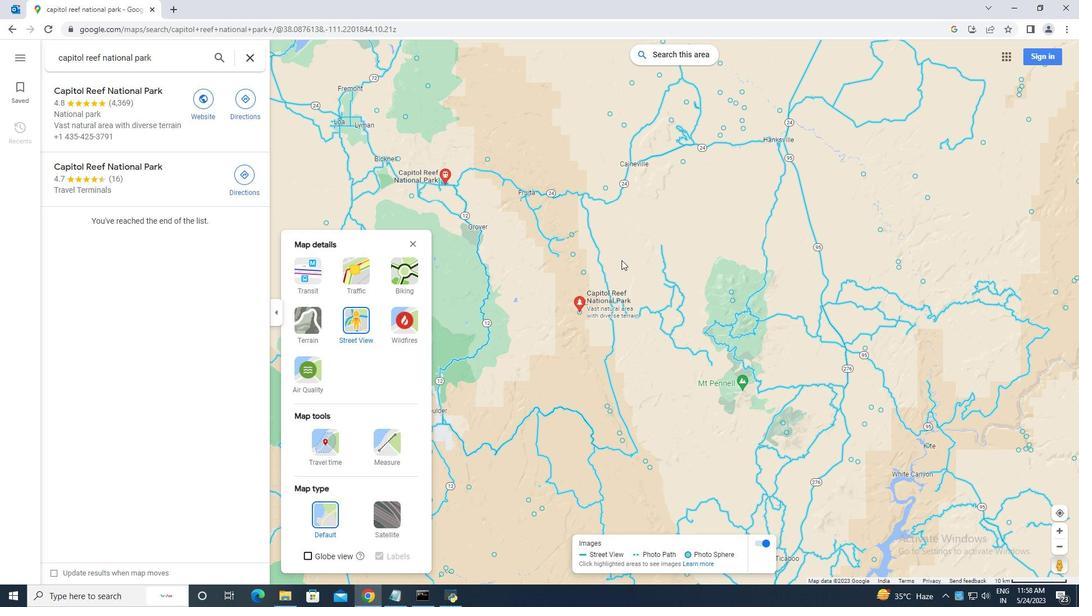 
Action: Mouse scrolled (622, 259) with delta (0, 0)
Screenshot: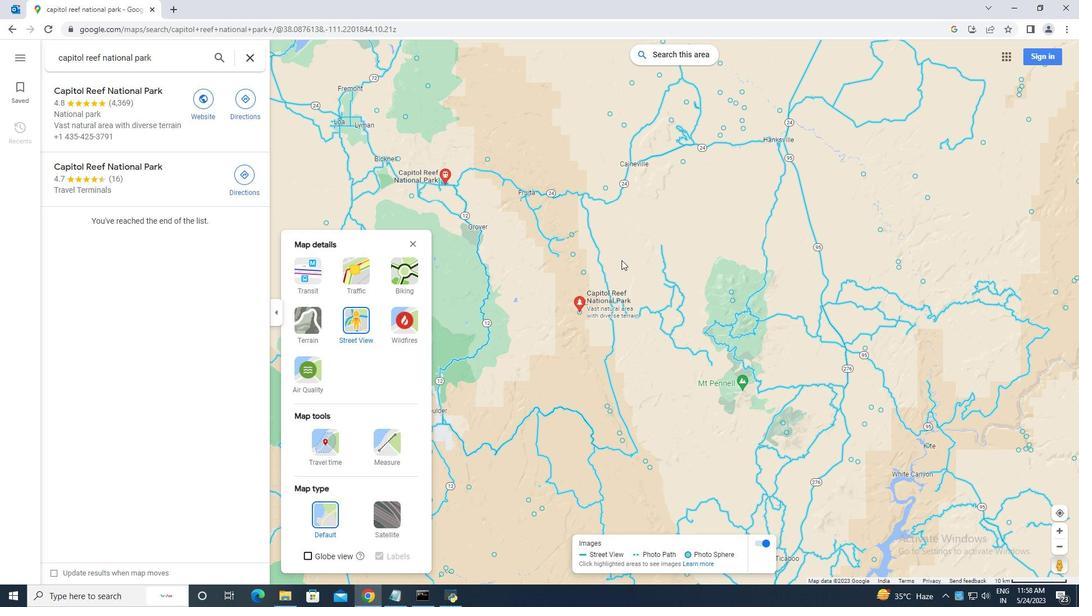 
Action: Mouse moved to (387, 392)
Screenshot: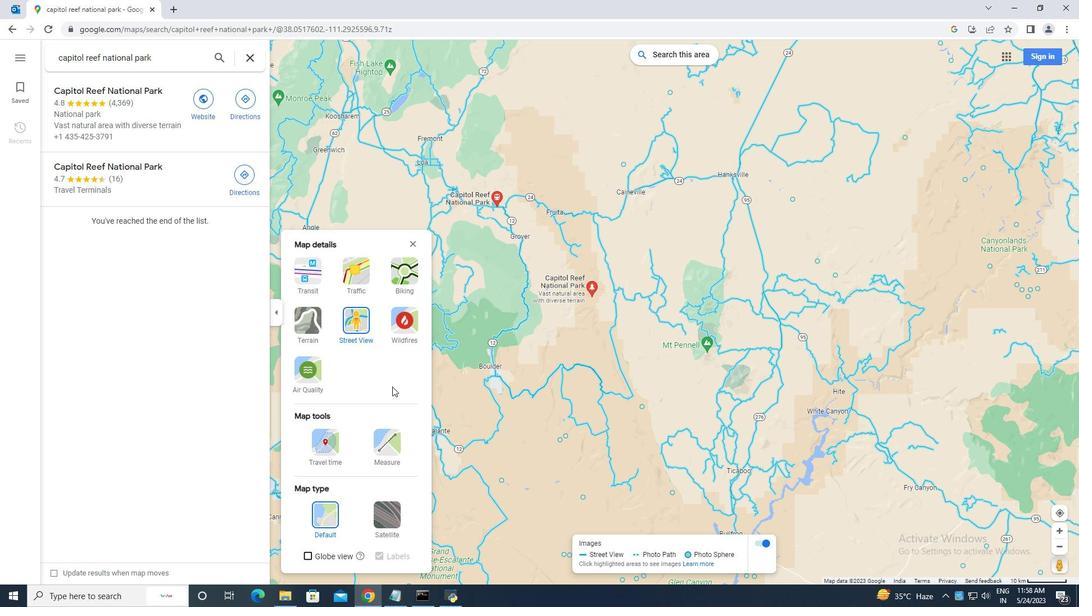 
Action: Mouse scrolled (387, 391) with delta (0, 0)
Screenshot: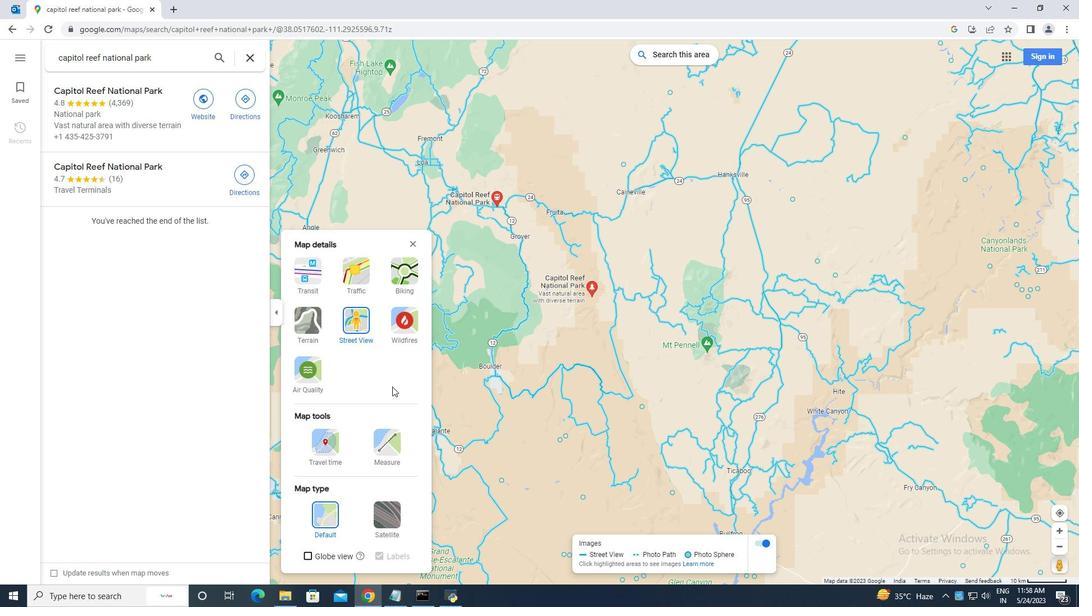 
Action: Mouse moved to (387, 393)
Screenshot: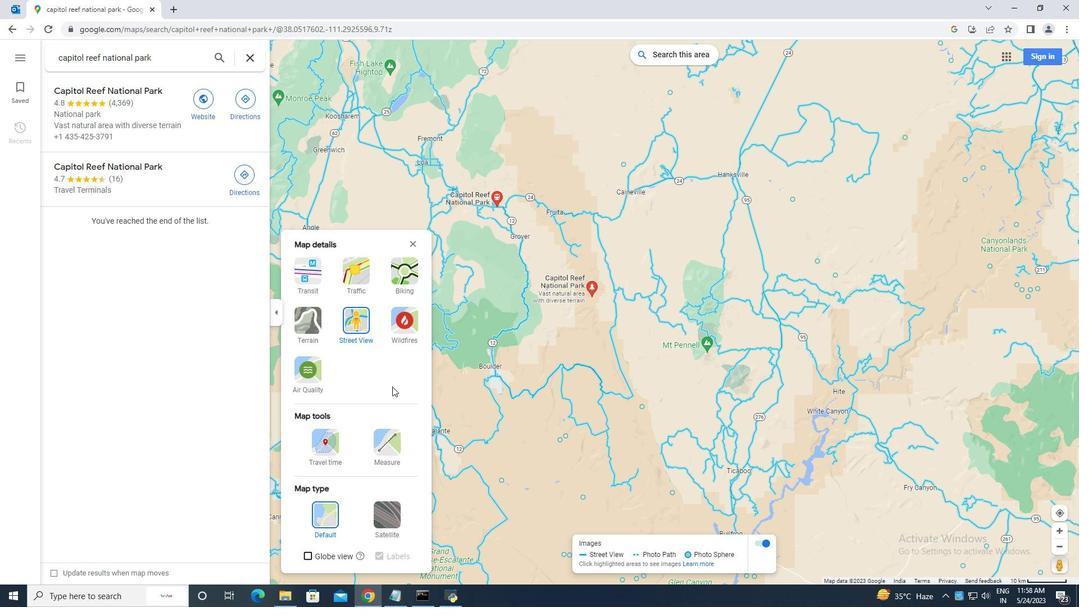 
Action: Mouse scrolled (387, 392) with delta (0, 0)
Screenshot: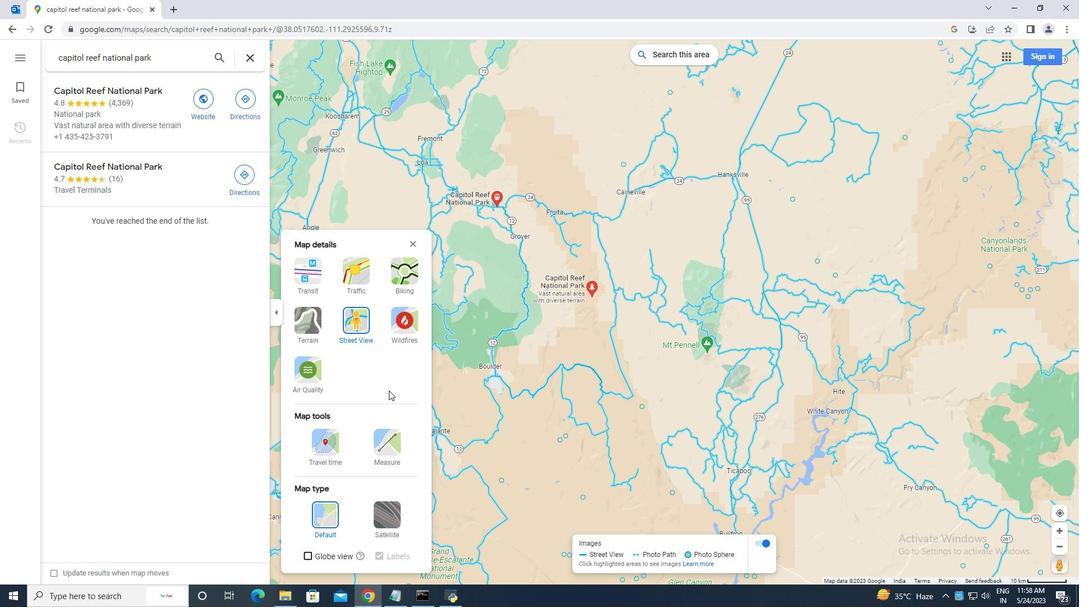 
Action: Mouse scrolled (387, 392) with delta (0, 0)
Screenshot: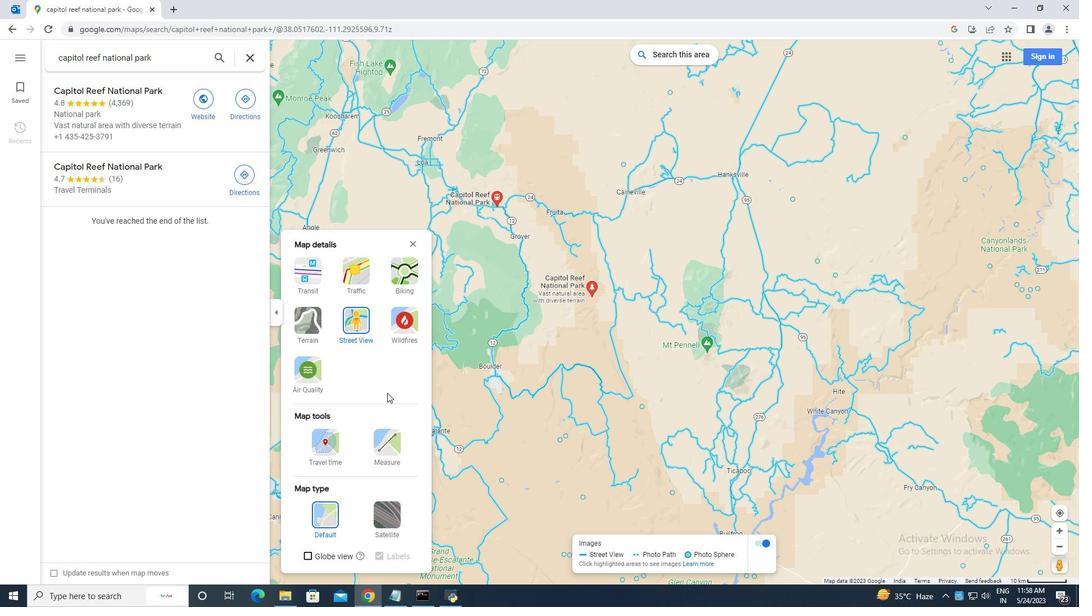 
Action: Mouse moved to (362, 407)
Screenshot: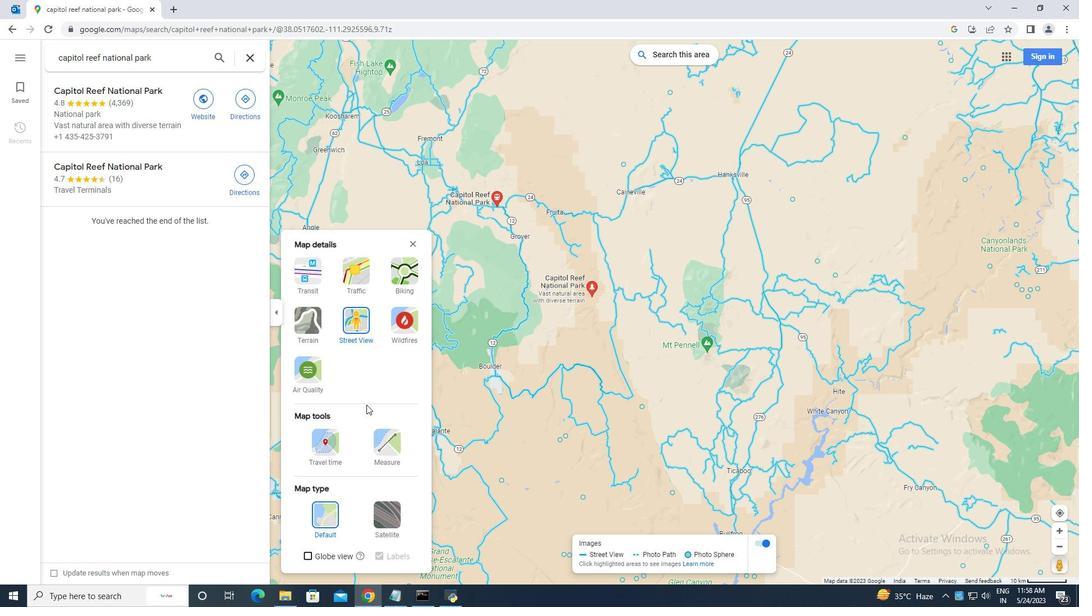 
Action: Mouse scrolled (362, 407) with delta (0, 0)
Screenshot: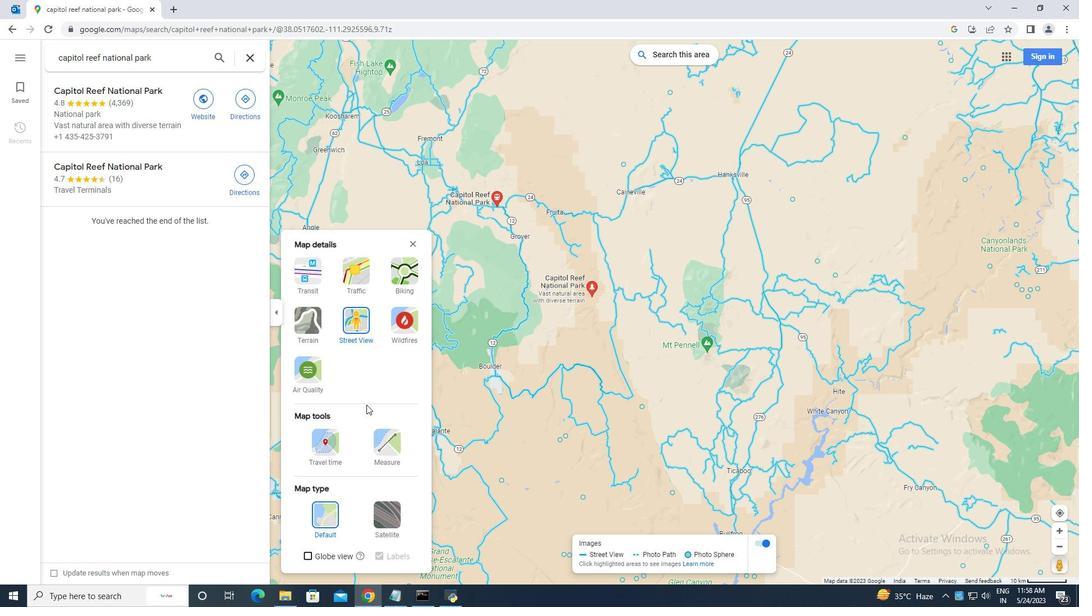 
Action: Mouse scrolled (362, 407) with delta (0, 0)
Screenshot: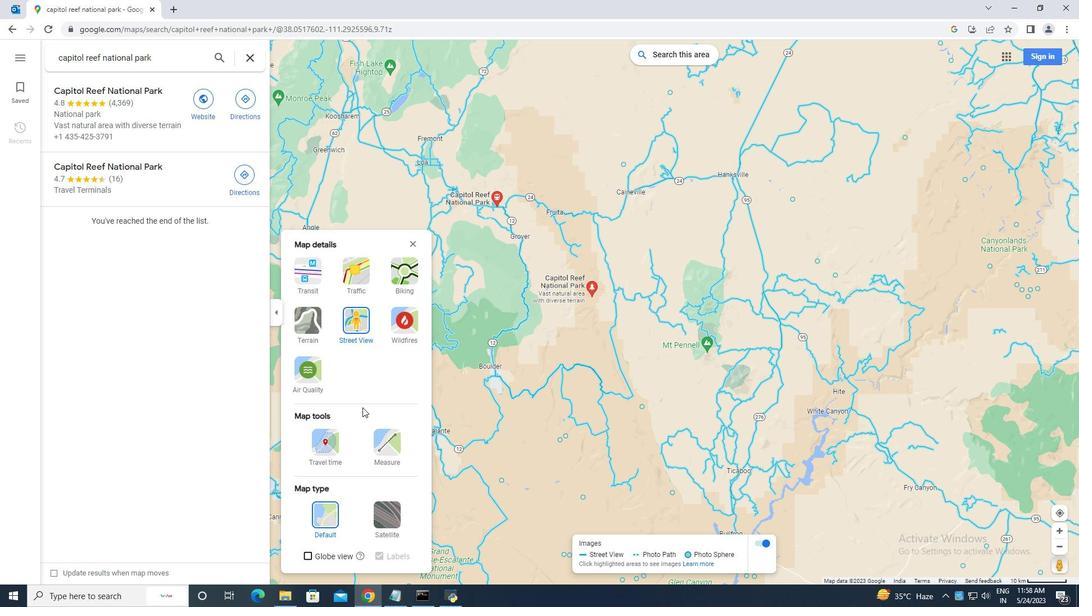 
Action: Mouse moved to (358, 407)
Screenshot: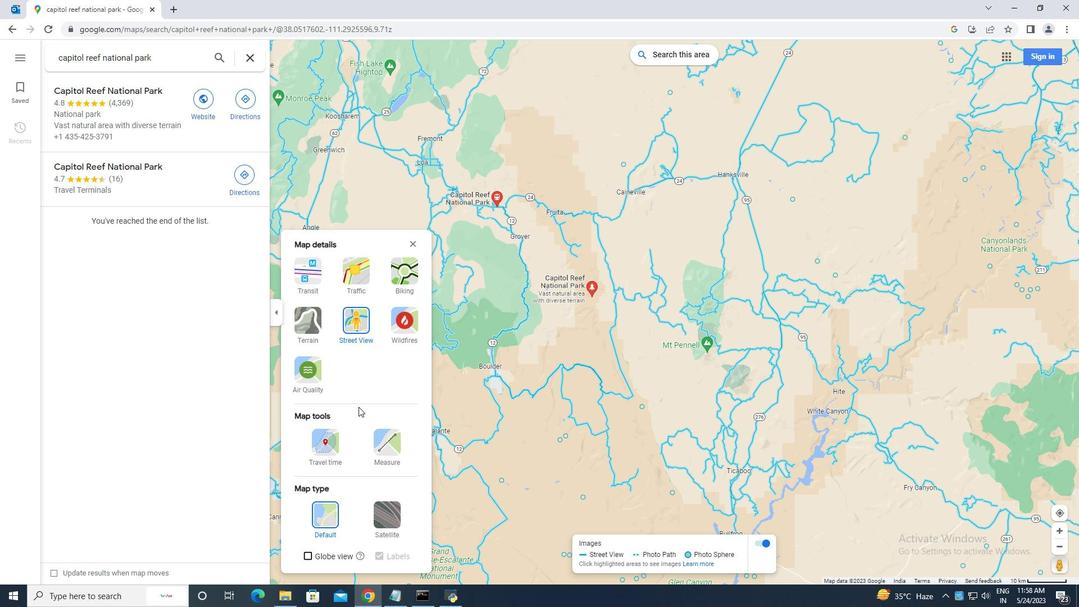 
Action: Mouse scrolled (358, 407) with delta (0, 0)
Screenshot: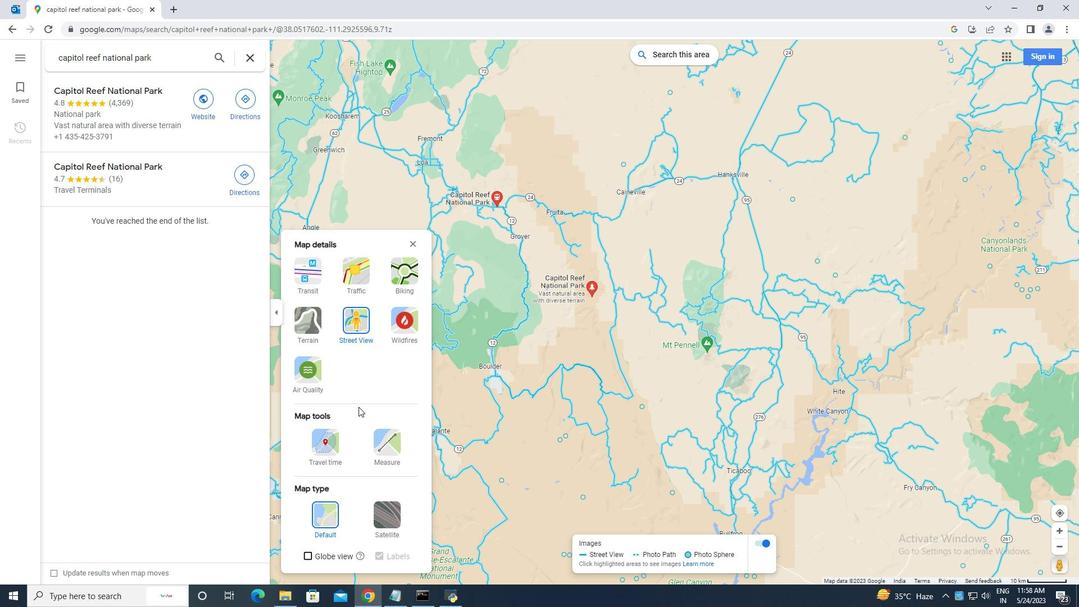 
Action: Mouse scrolled (358, 407) with delta (0, 0)
Screenshot: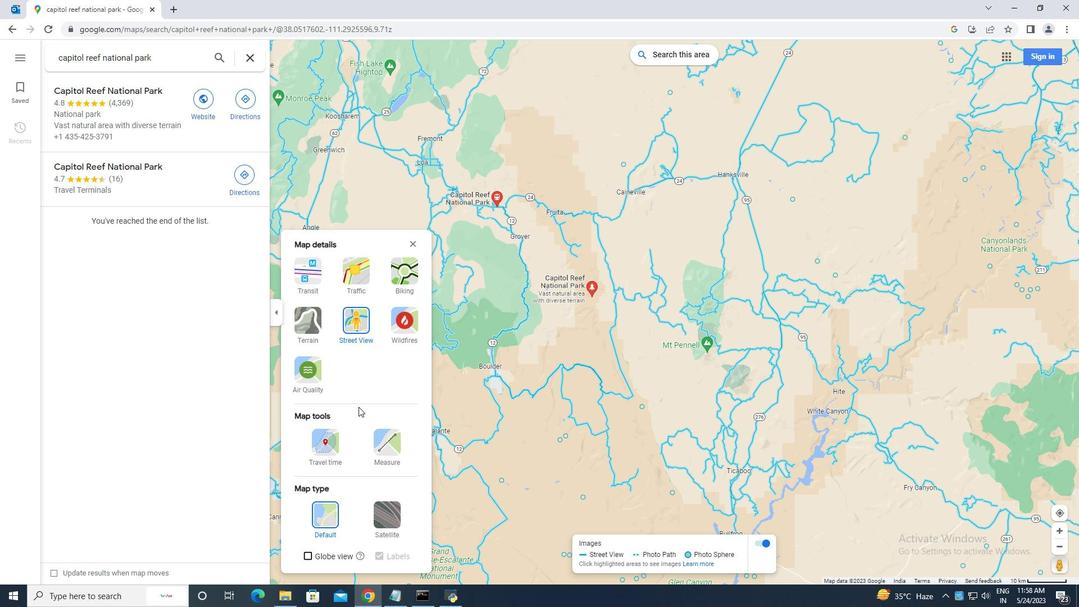 
Action: Mouse moved to (519, 283)
Screenshot: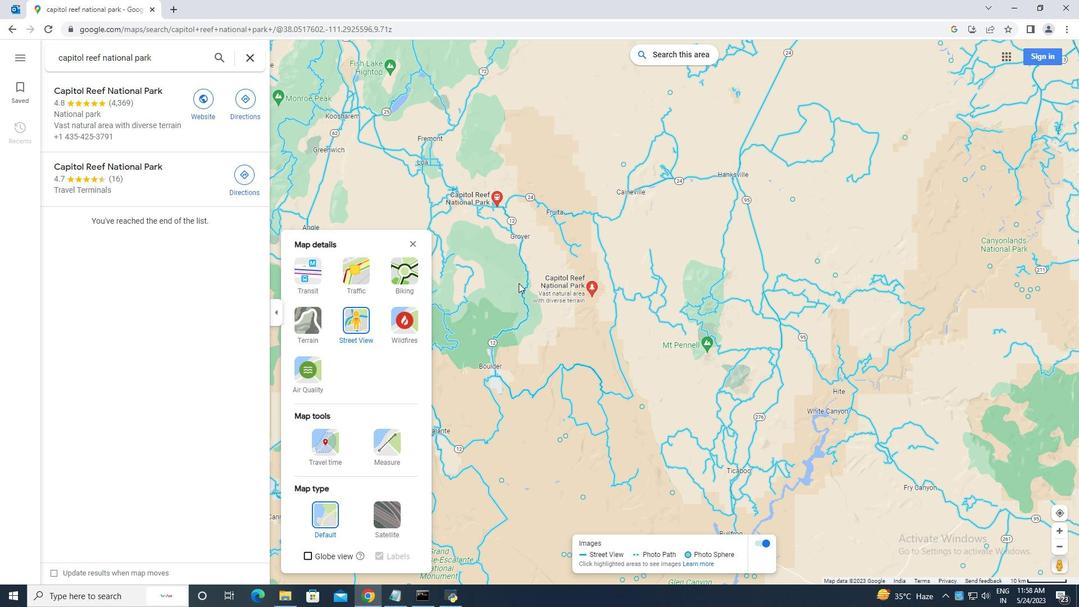 
Action: Mouse scrolled (519, 283) with delta (0, 0)
Screenshot: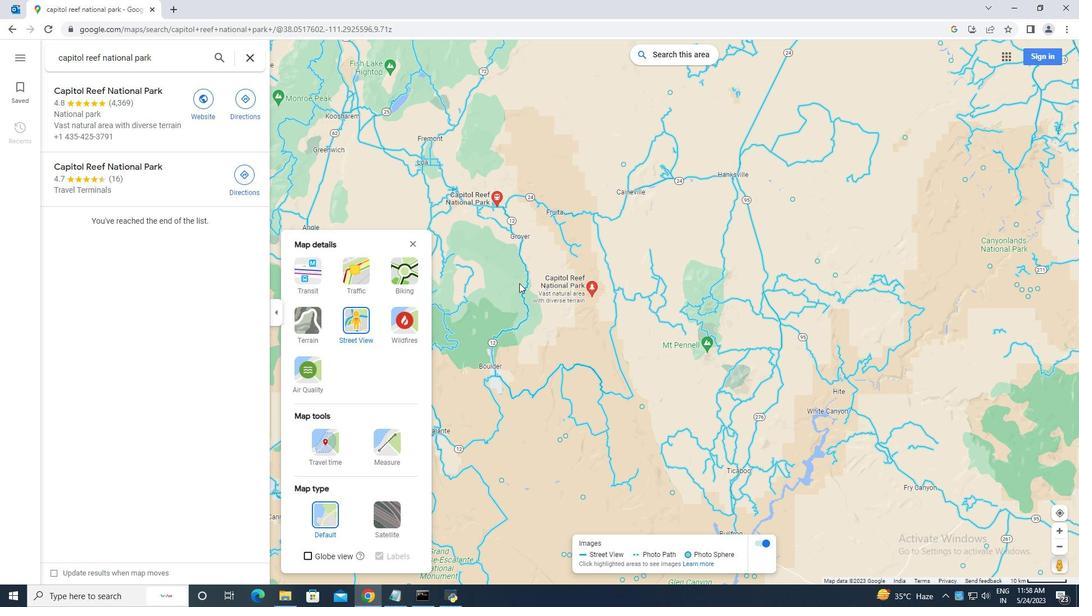 
Action: Mouse scrolled (519, 283) with delta (0, 0)
Screenshot: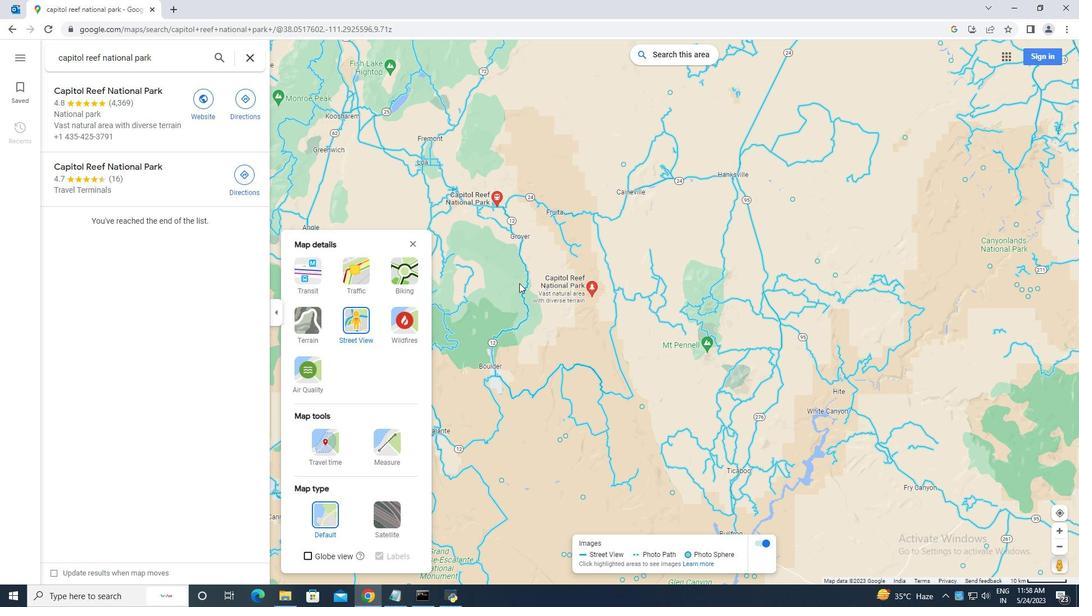 
Action: Mouse moved to (518, 283)
Screenshot: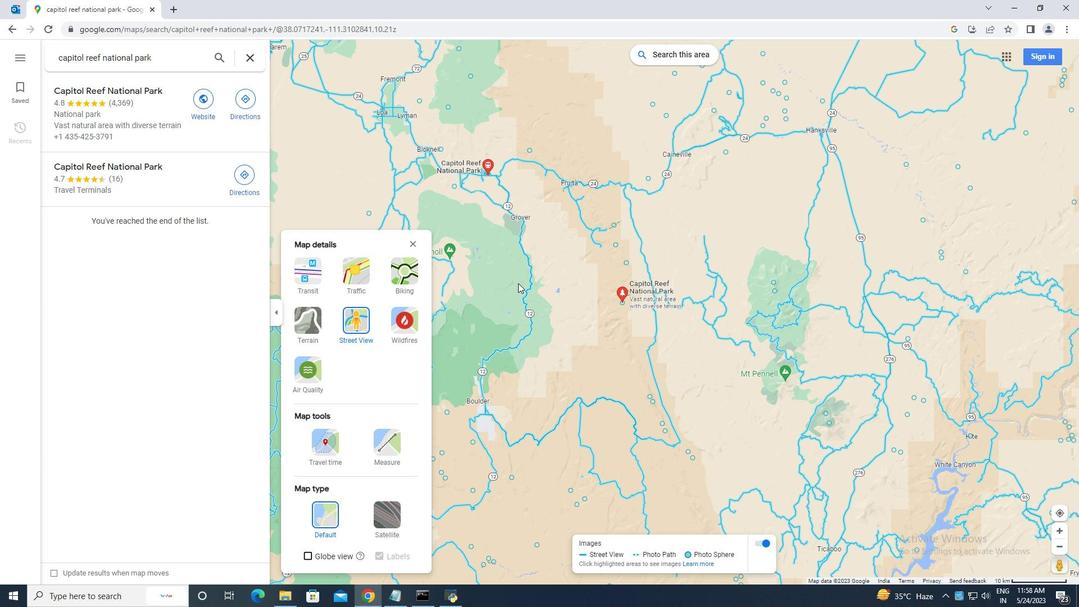 
Action: Mouse pressed left at (518, 283)
Screenshot: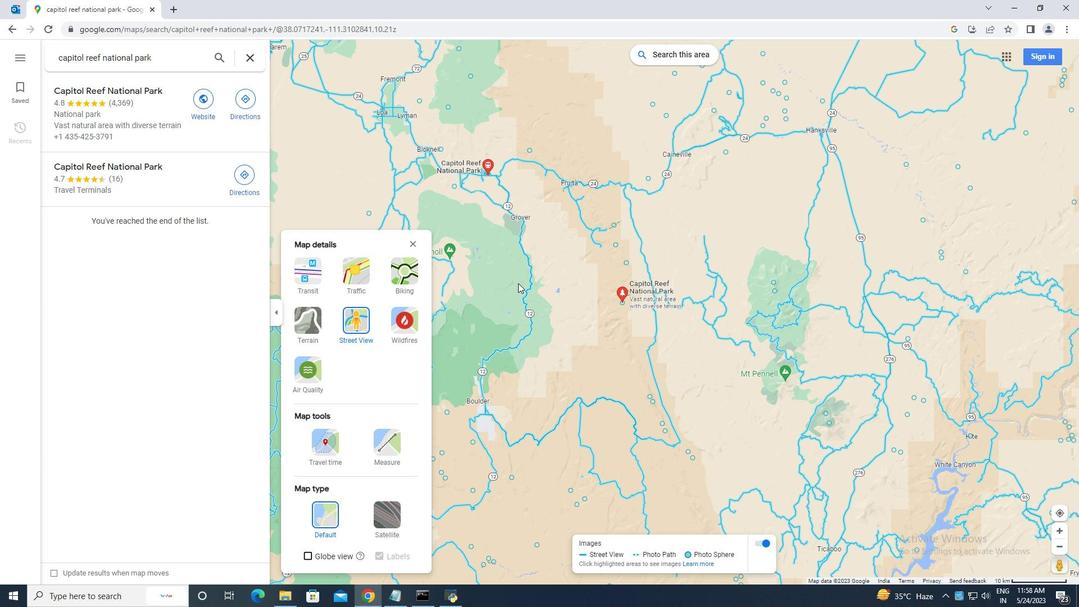 
Action: Mouse moved to (14, 31)
Screenshot: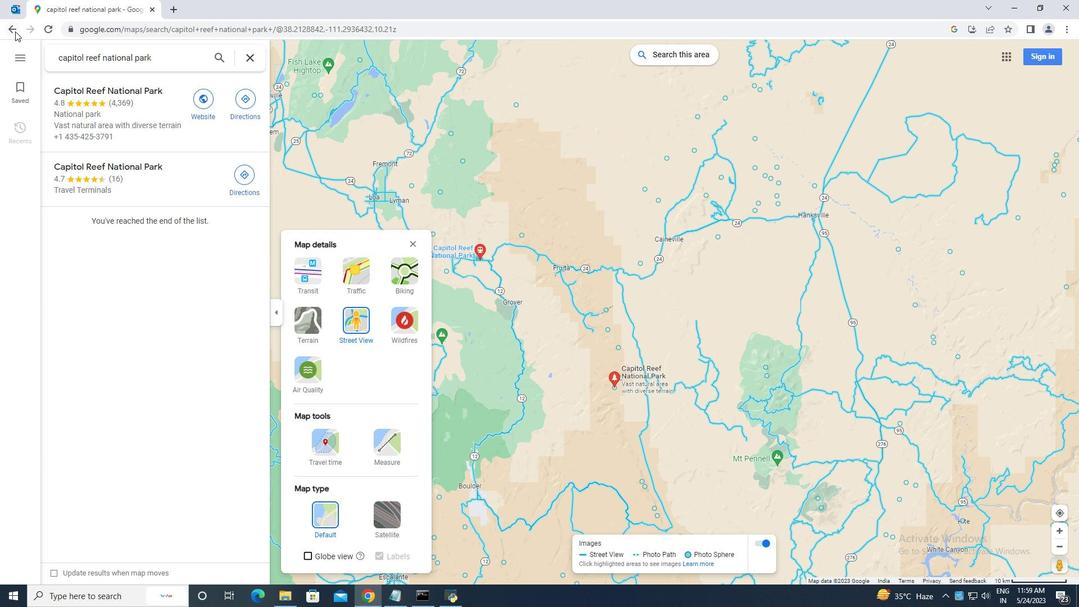 
Action: Mouse pressed left at (14, 31)
Screenshot: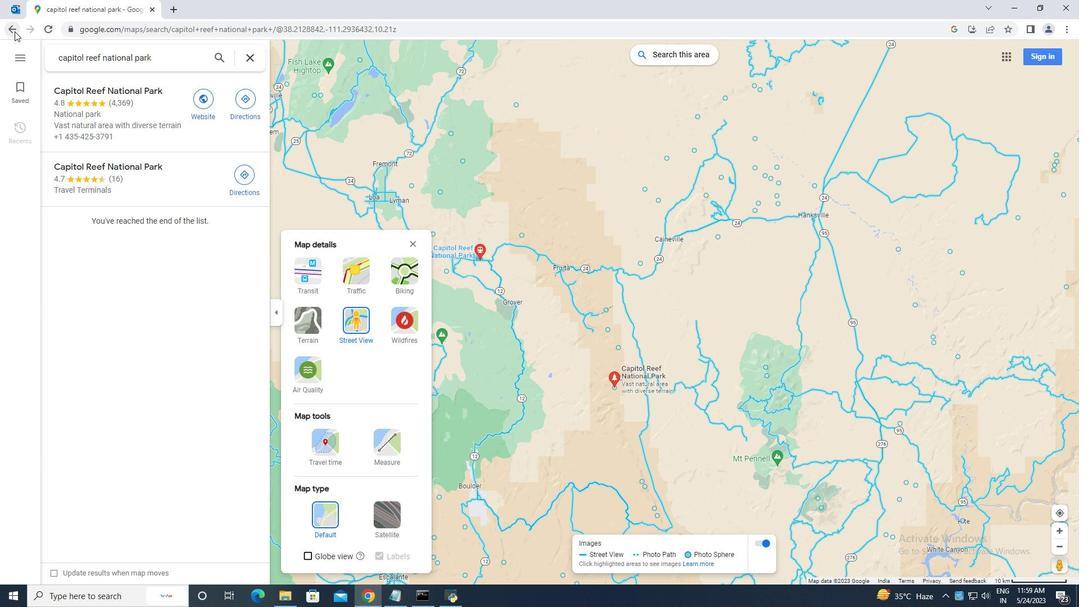 
Action: Mouse moved to (568, 313)
Screenshot: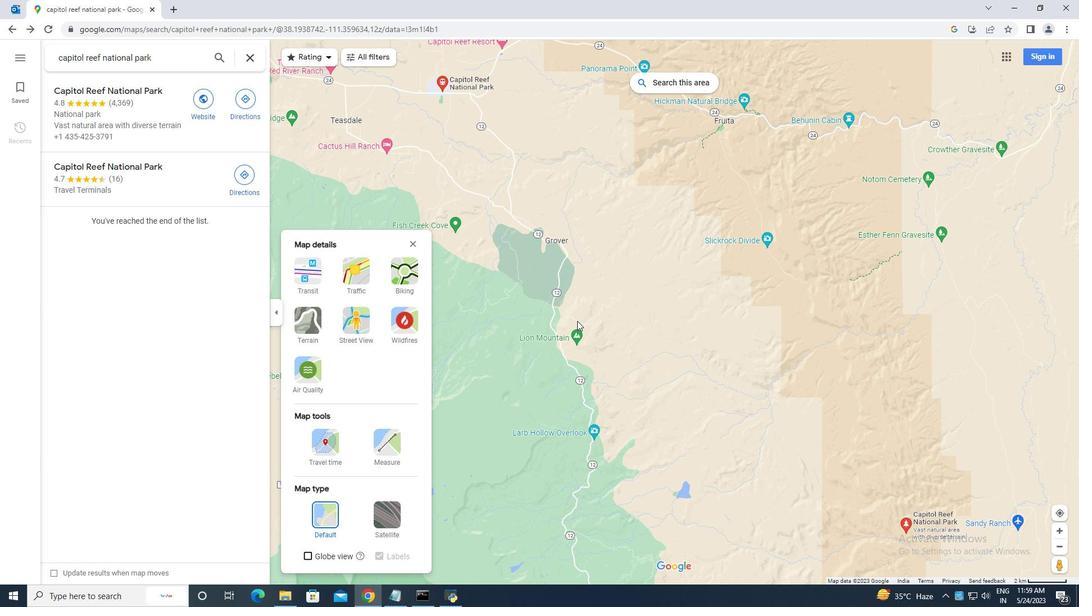 
Action: Mouse scrolled (568, 313) with delta (0, 0)
Screenshot: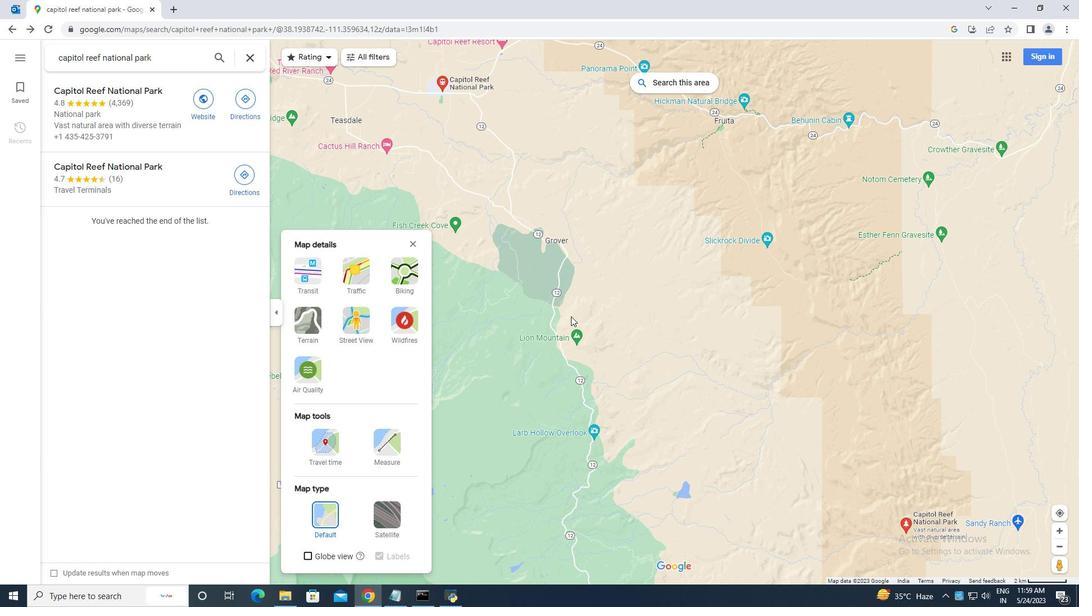 
Action: Mouse moved to (568, 313)
Screenshot: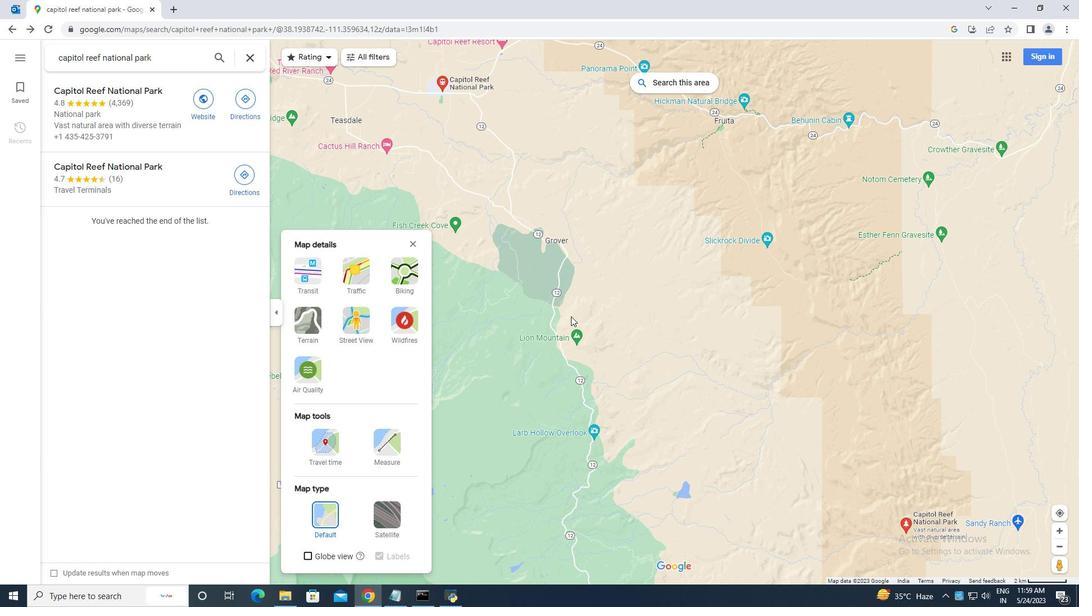
Action: Mouse scrolled (568, 313) with delta (0, 0)
Screenshot: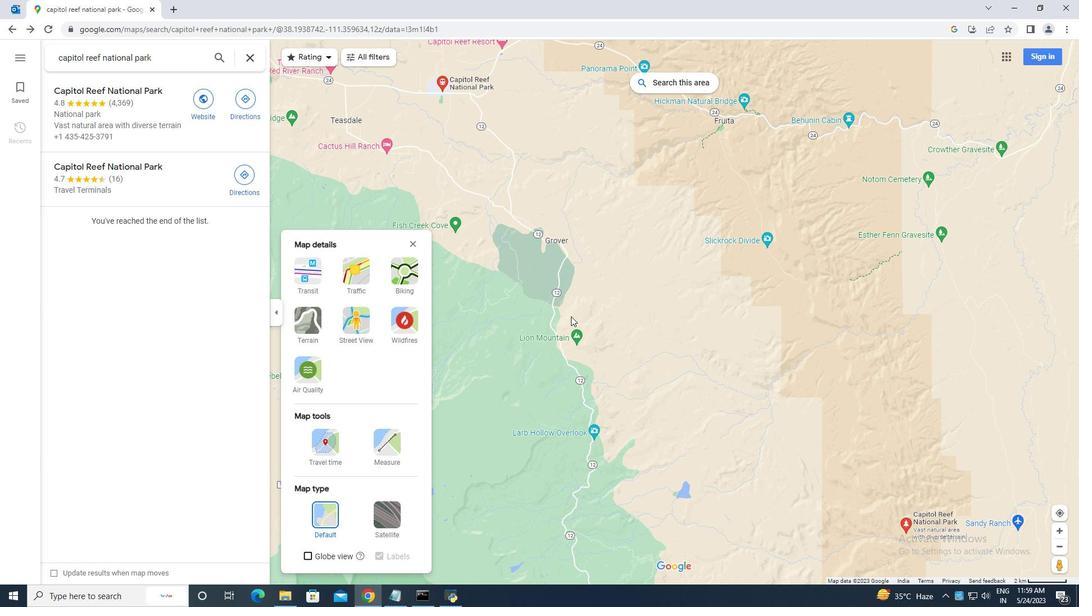 
Action: Mouse moved to (567, 313)
Screenshot: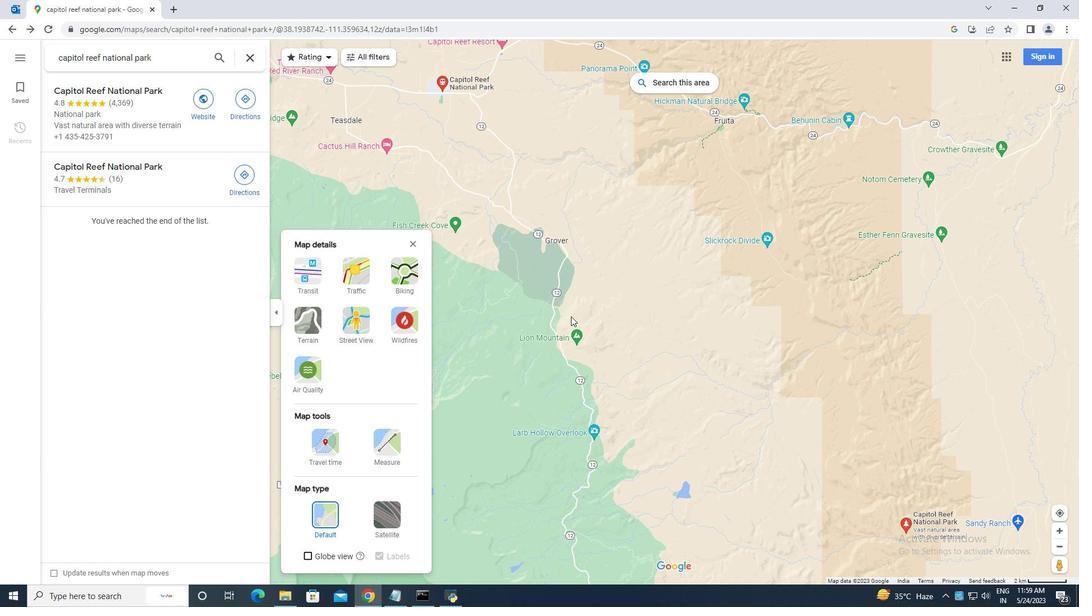 
Action: Mouse scrolled (567, 313) with delta (0, 0)
Screenshot: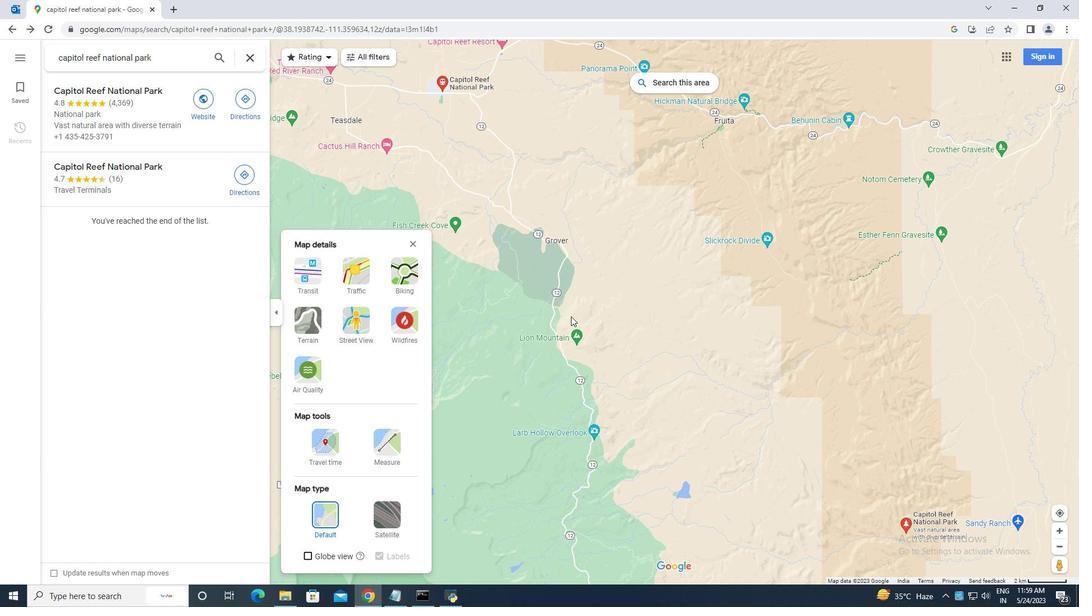 
Action: Mouse moved to (565, 310)
Screenshot: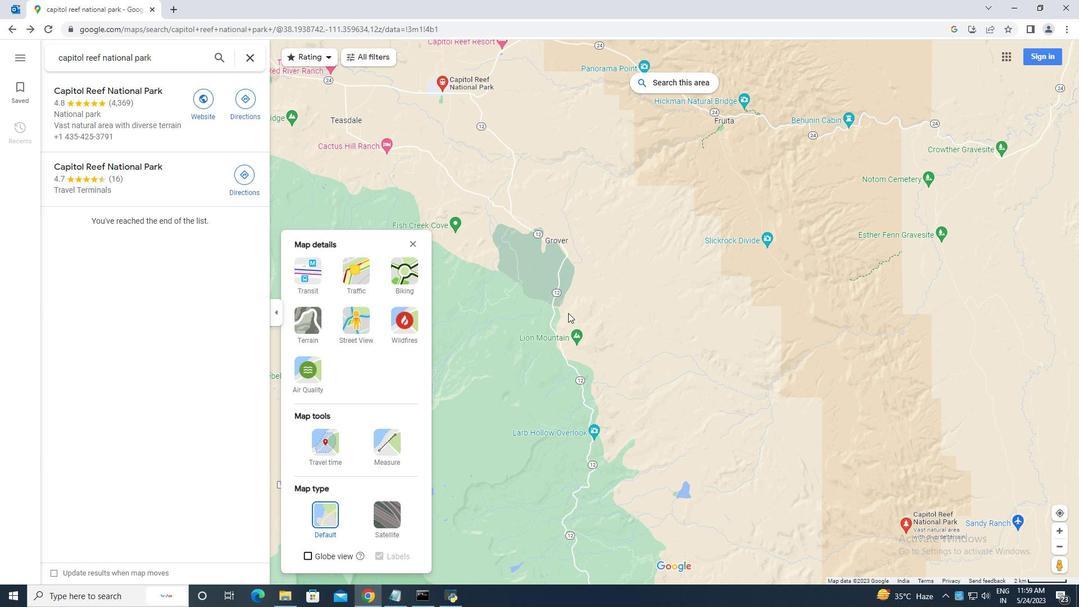 
Action: Mouse scrolled (565, 311) with delta (0, 0)
Screenshot: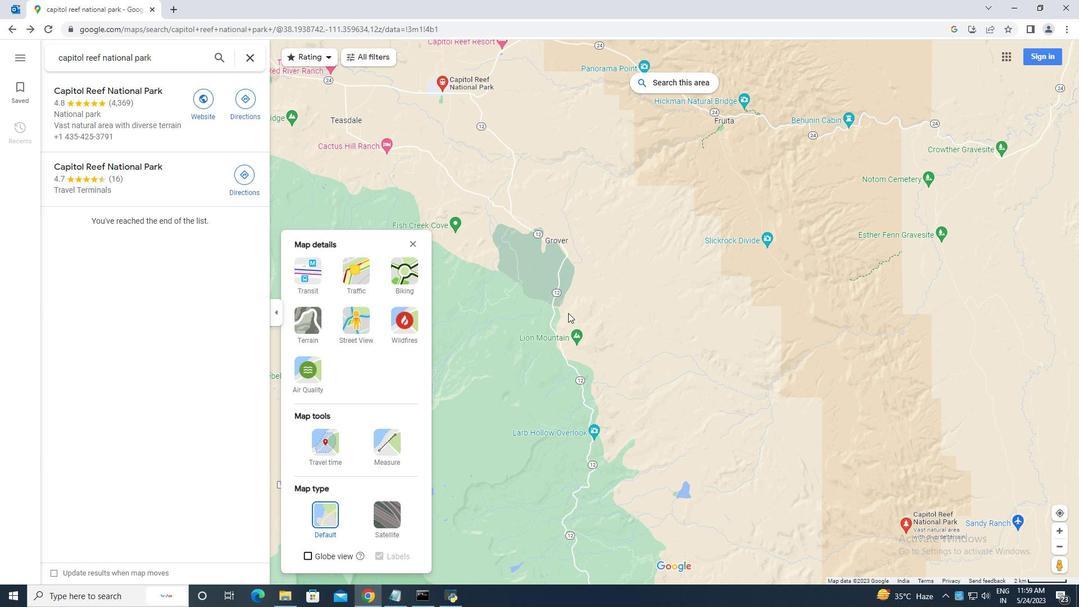 
Action: Mouse moved to (527, 284)
Screenshot: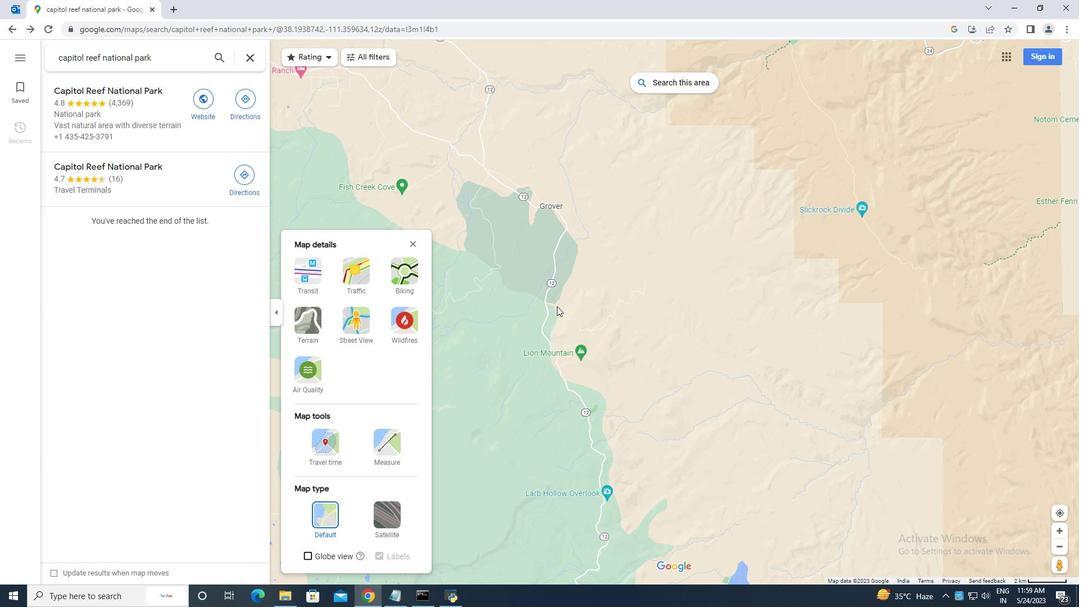 
Action: Mouse scrolled (527, 283) with delta (0, 0)
Screenshot: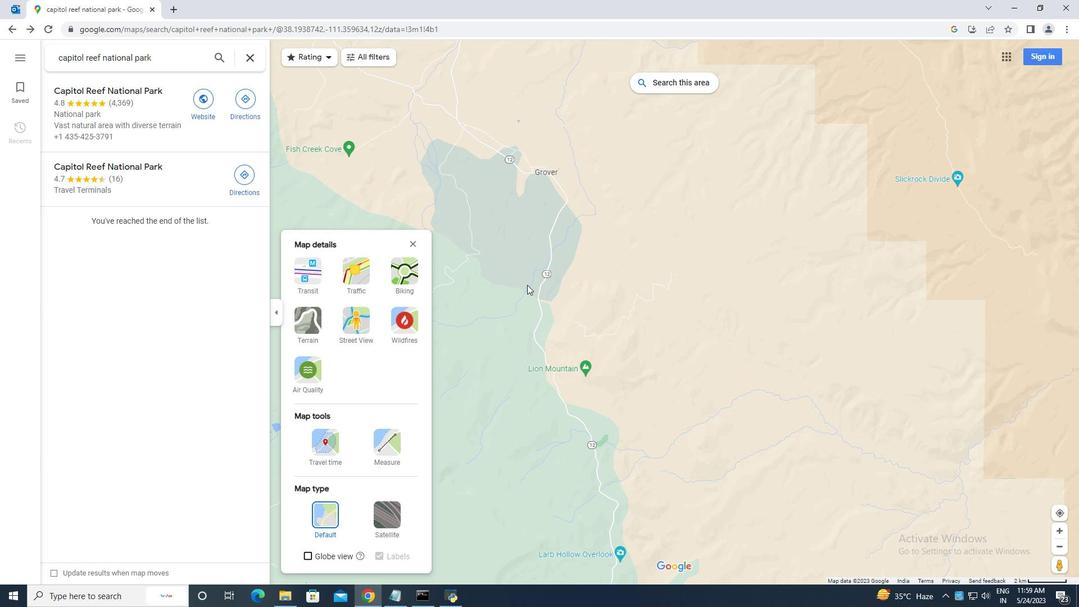 
Action: Mouse scrolled (527, 283) with delta (0, 0)
Screenshot: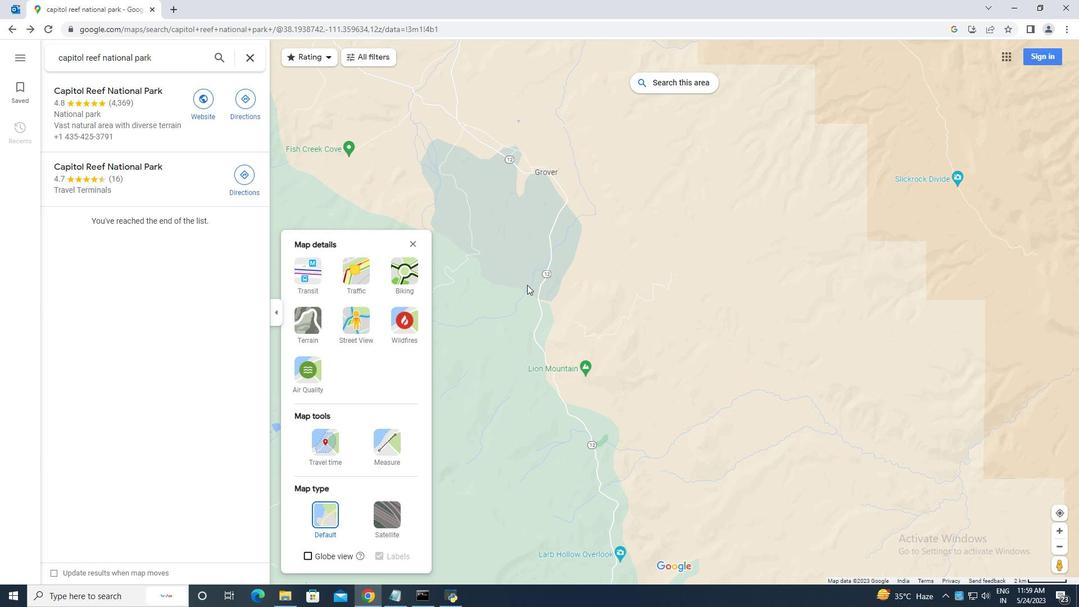 
Action: Mouse scrolled (527, 283) with delta (0, 0)
Screenshot: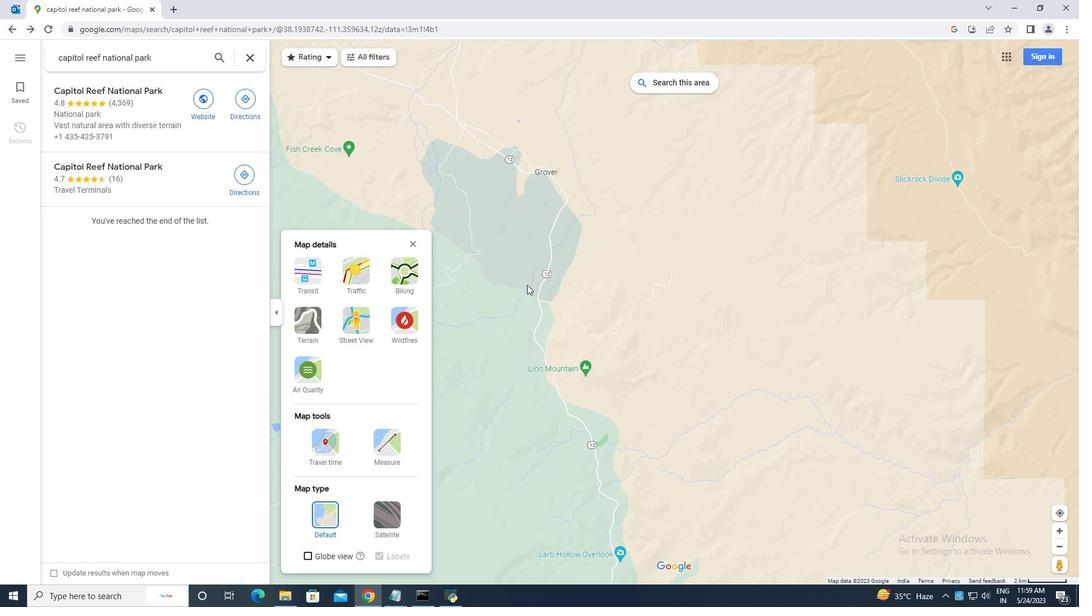 
Action: Mouse moved to (516, 282)
Screenshot: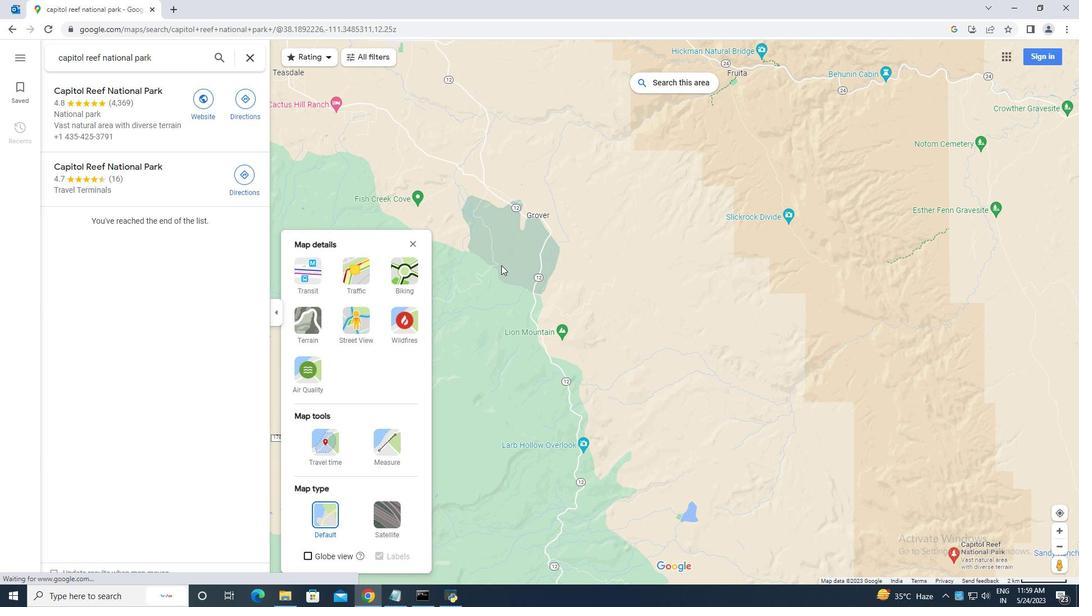 
Action: Mouse pressed left at (500, 265)
Screenshot: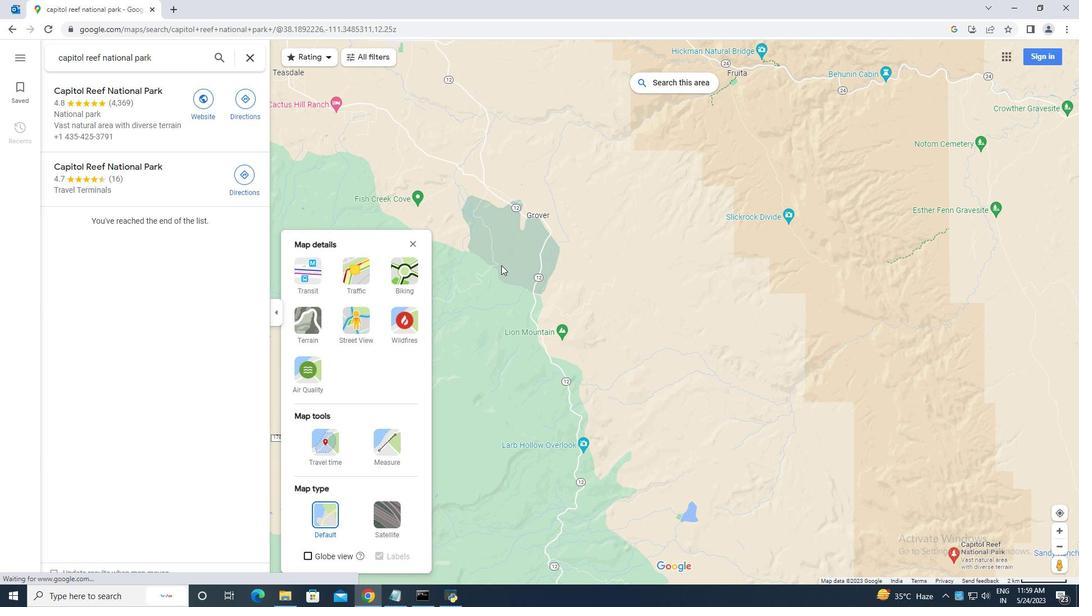 
Action: Mouse moved to (433, 197)
Screenshot: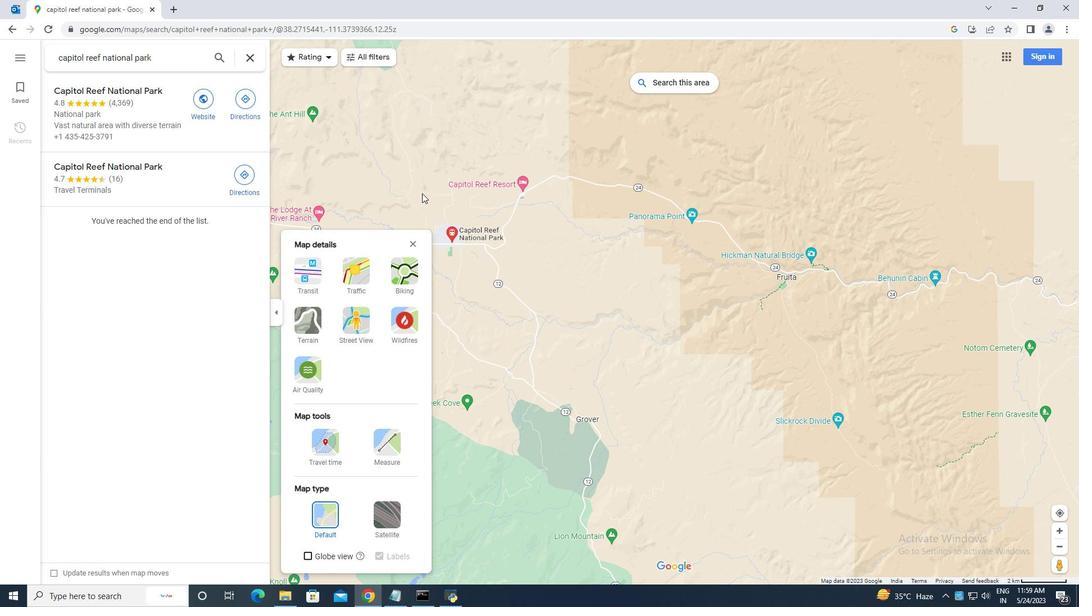 
Action: Mouse scrolled (433, 197) with delta (0, 0)
Screenshot: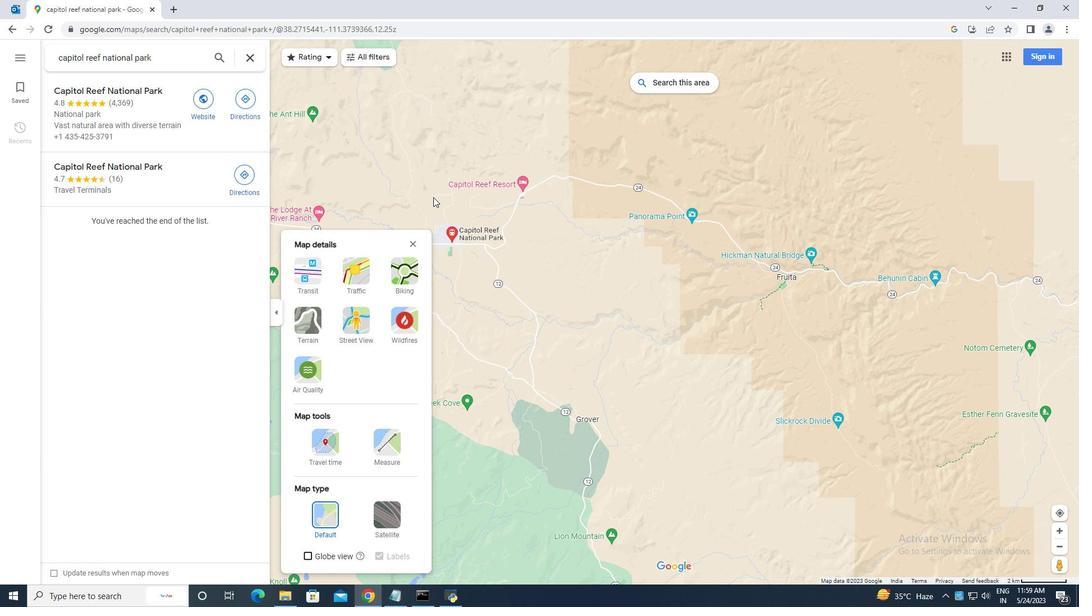 
Action: Mouse scrolled (433, 197) with delta (0, 0)
Screenshot: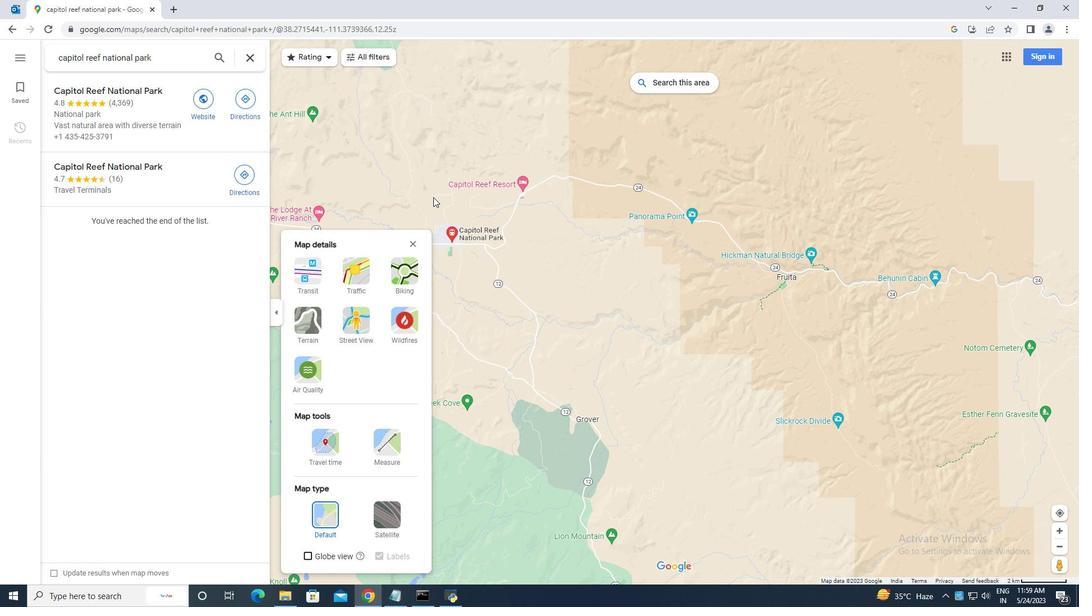 
Action: Mouse scrolled (433, 197) with delta (0, 0)
Screenshot: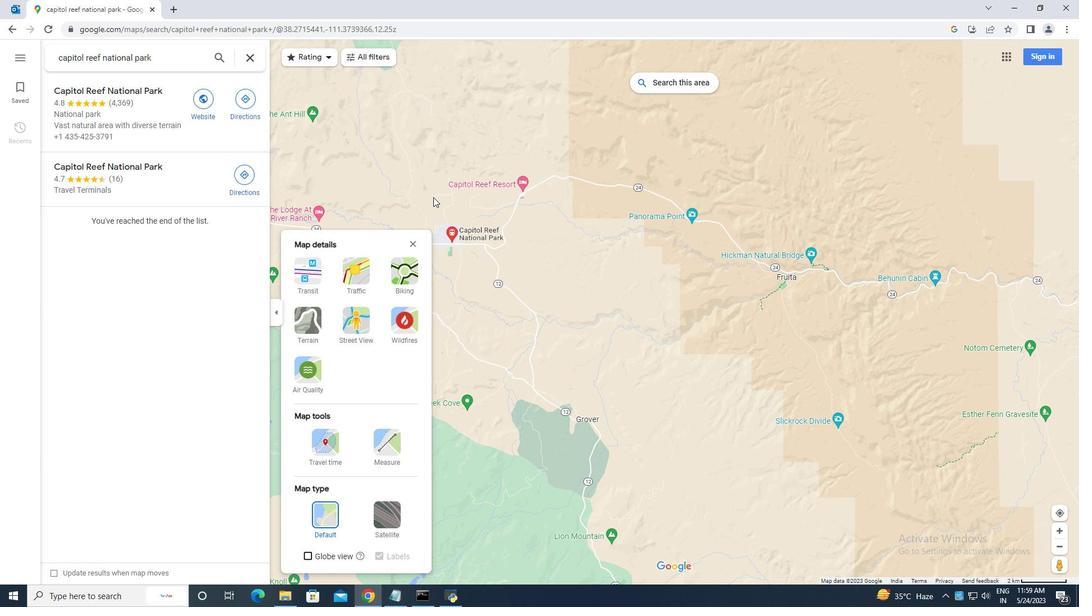 
Action: Mouse moved to (474, 224)
Screenshot: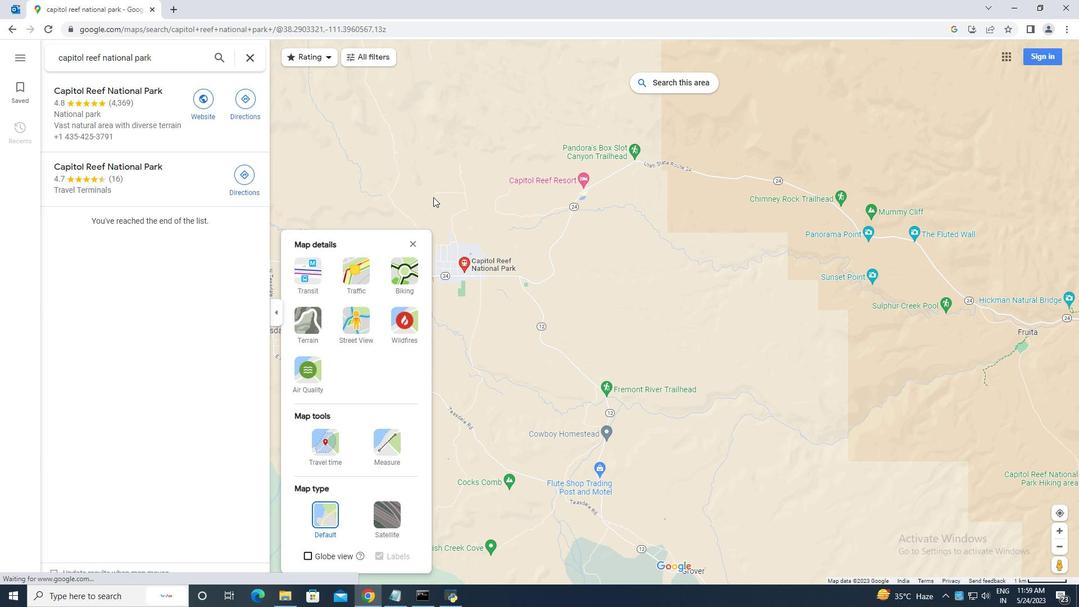 
Action: Mouse pressed left at (474, 224)
Screenshot: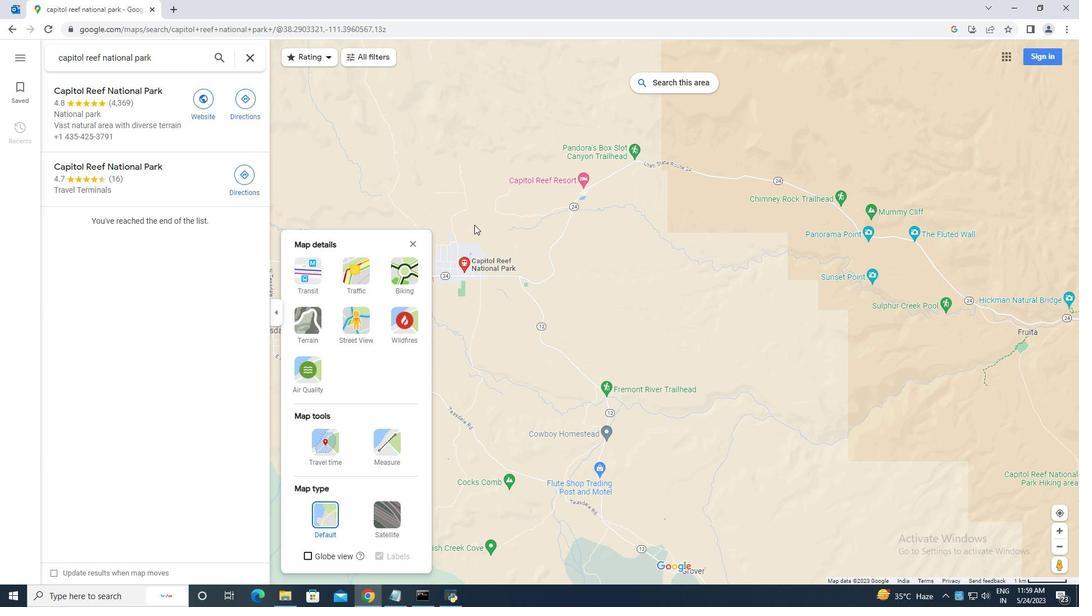 
Action: Mouse moved to (612, 289)
Screenshot: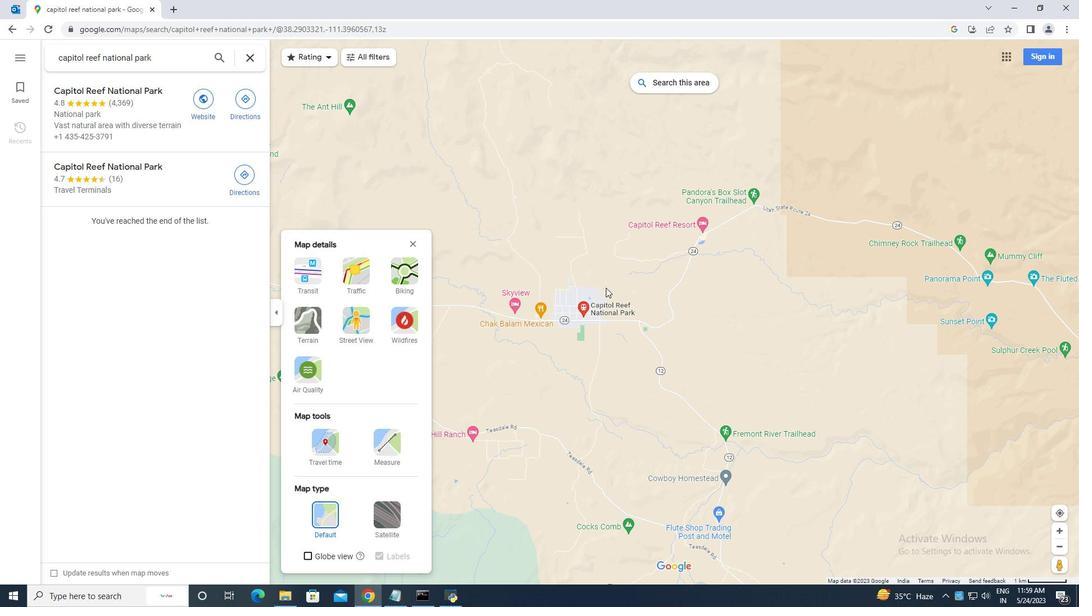 
Action: Mouse scrolled (612, 290) with delta (0, 0)
Screenshot: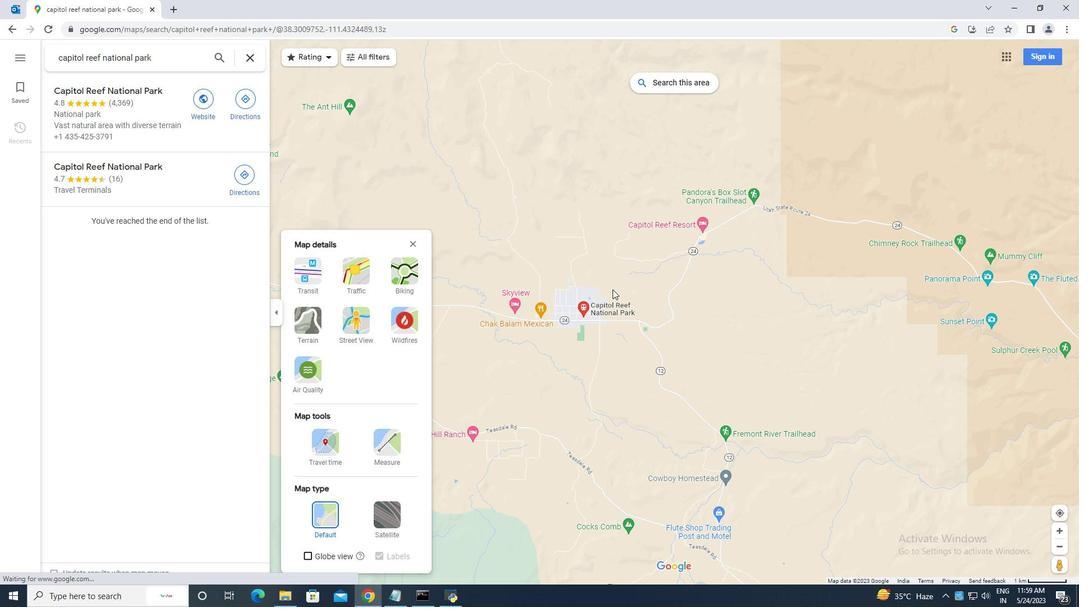 
Action: Mouse moved to (612, 289)
Screenshot: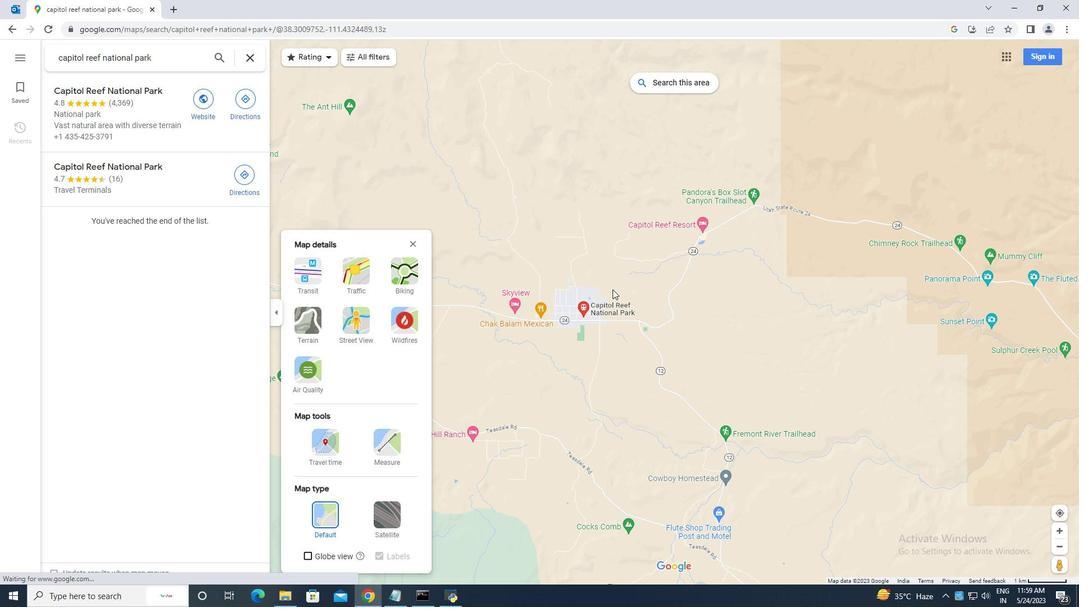 
Action: Mouse scrolled (612, 290) with delta (0, 0)
Screenshot: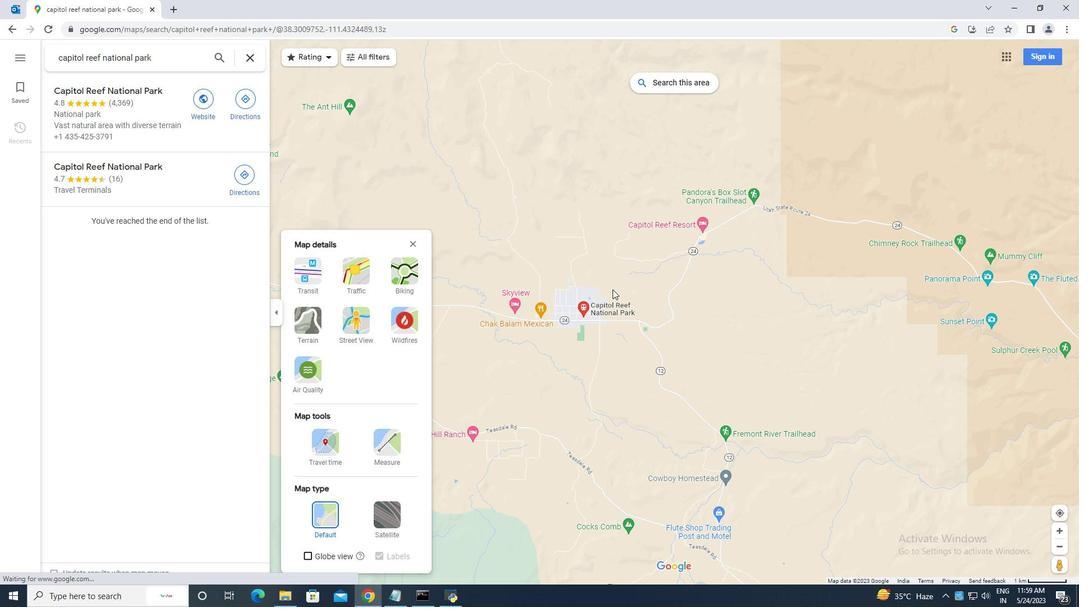 
Action: Mouse scrolled (612, 290) with delta (0, 0)
Screenshot: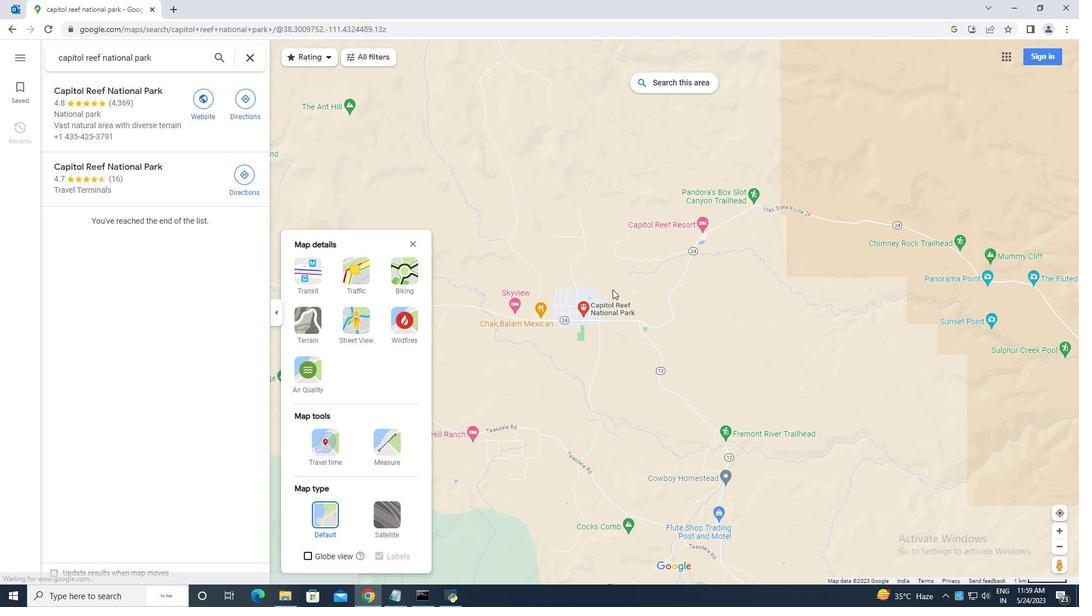
Action: Mouse moved to (587, 330)
Screenshot: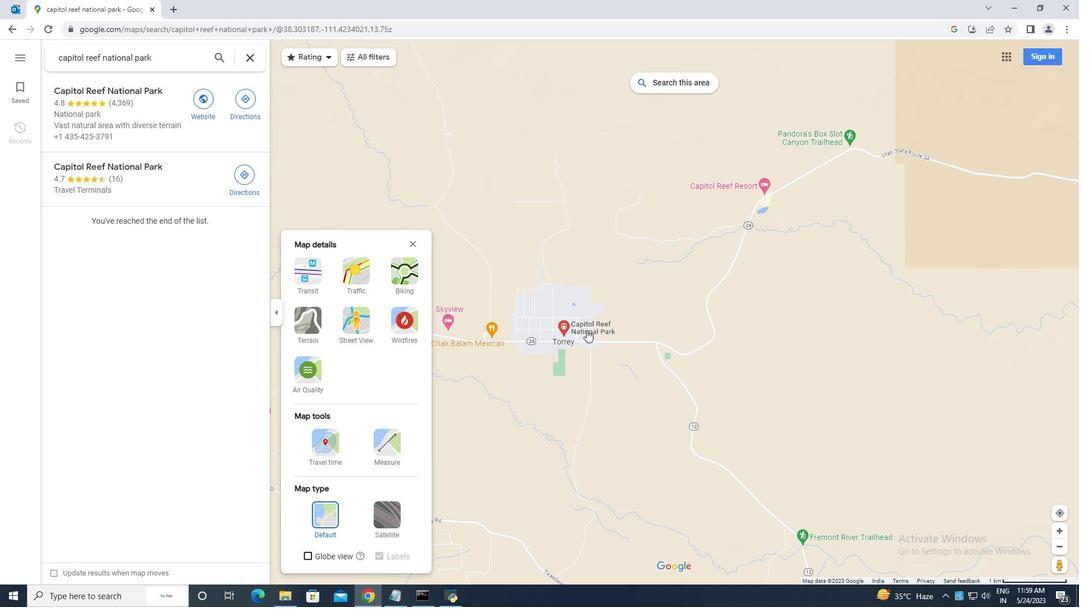 
Action: Mouse scrolled (587, 330) with delta (0, 0)
Screenshot: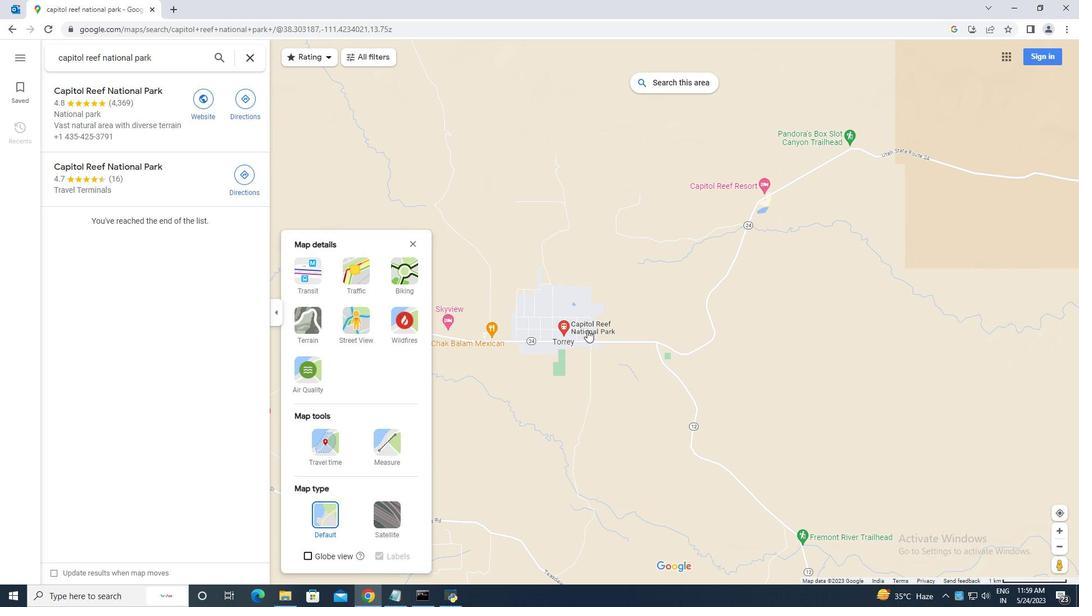 
Action: Mouse scrolled (587, 330) with delta (0, 0)
Screenshot: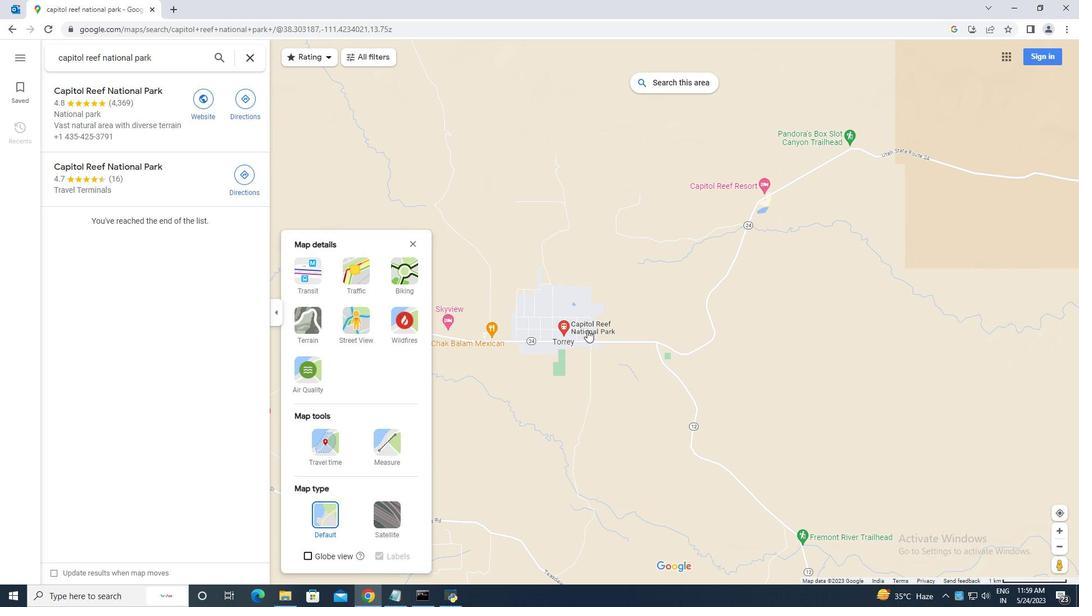 
Action: Mouse scrolled (587, 330) with delta (0, 0)
Screenshot: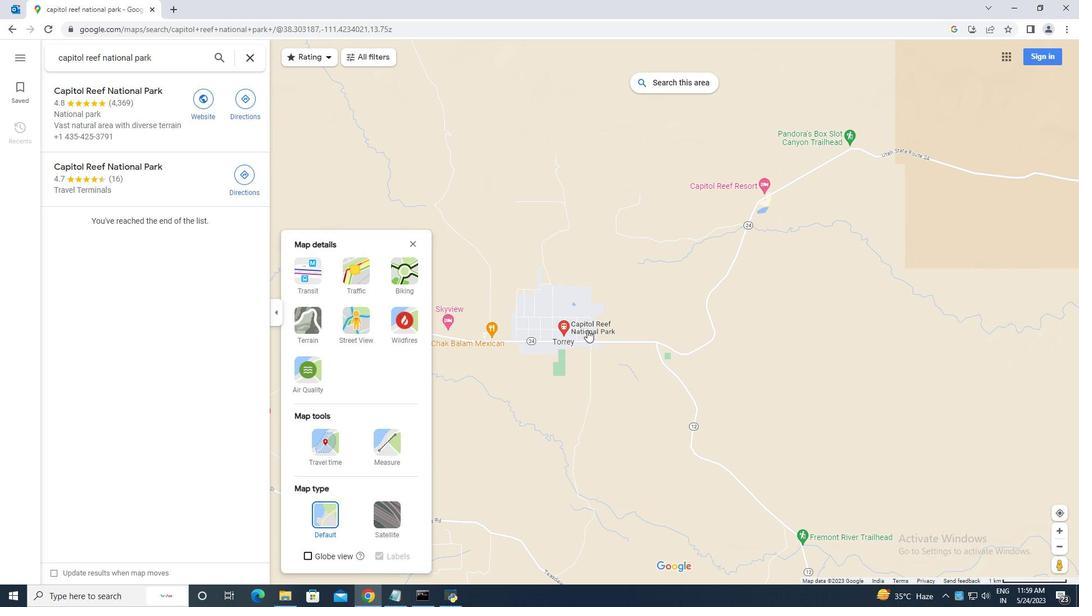 
Action: Mouse moved to (590, 363)
Screenshot: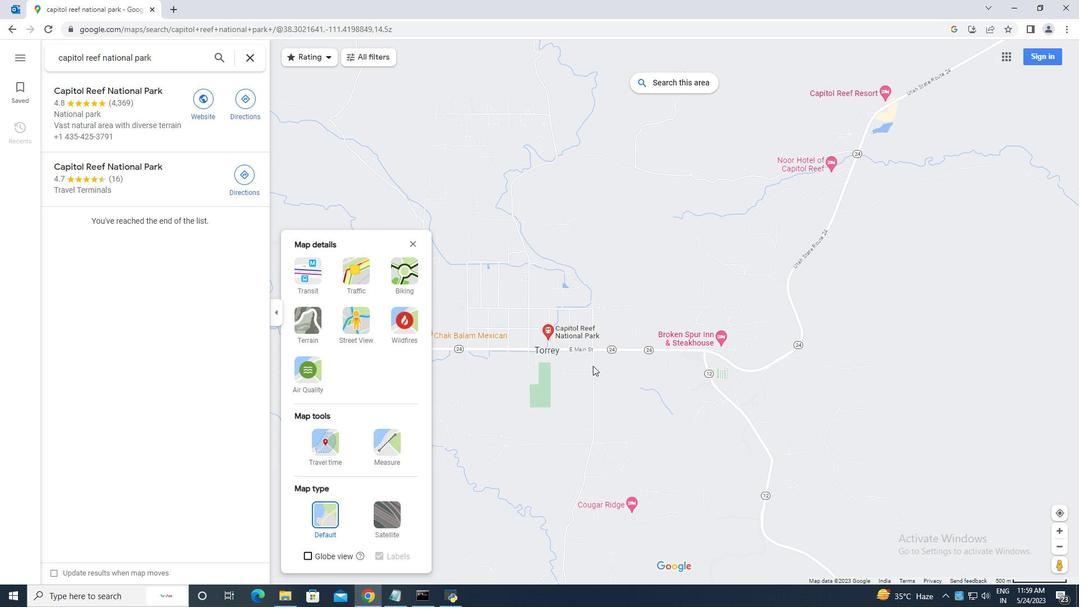 
Action: Mouse scrolled (590, 364) with delta (0, 0)
Screenshot: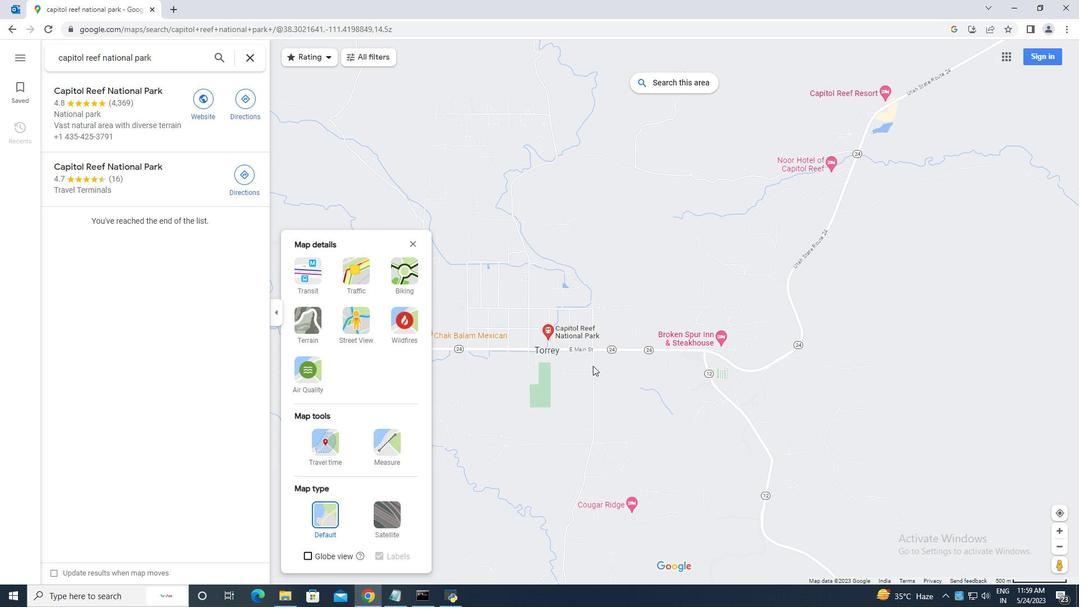 
Action: Mouse scrolled (590, 364) with delta (0, 0)
Screenshot: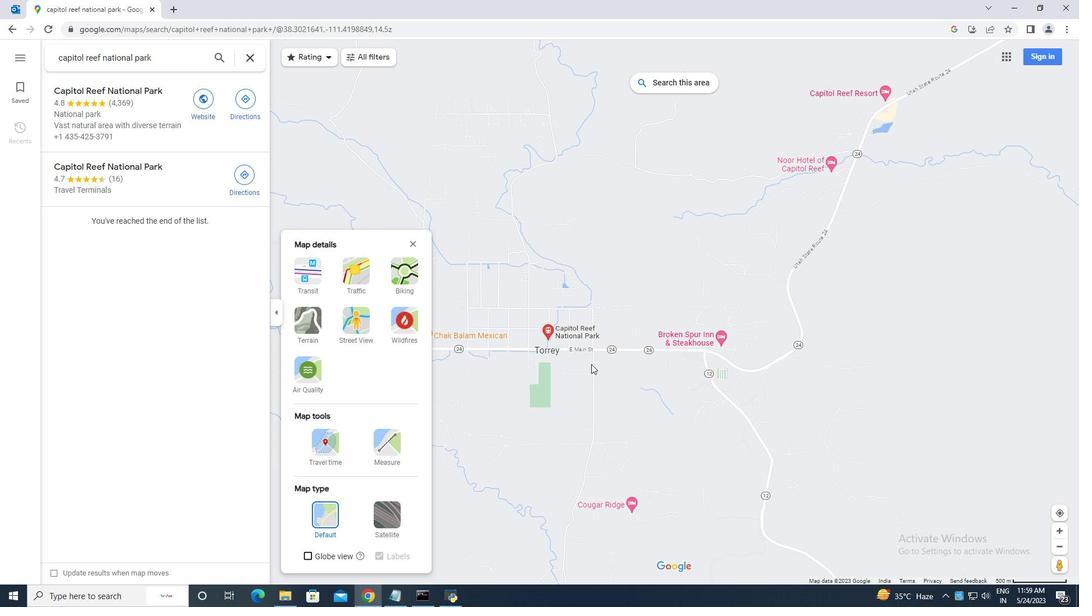 
Action: Mouse scrolled (590, 364) with delta (0, 0)
Screenshot: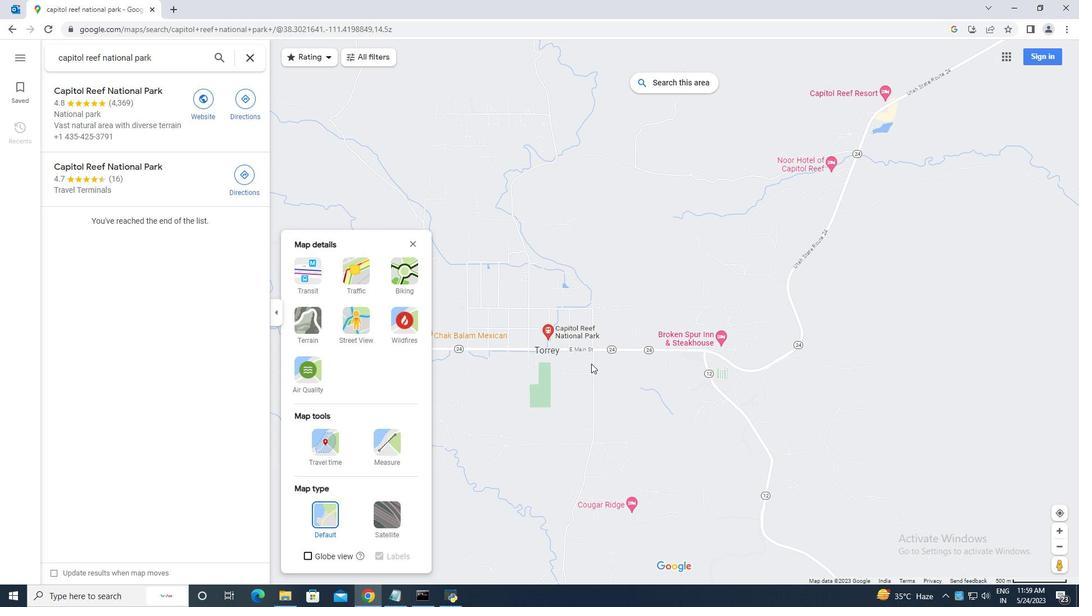
Action: Mouse scrolled (590, 364) with delta (0, 0)
Screenshot: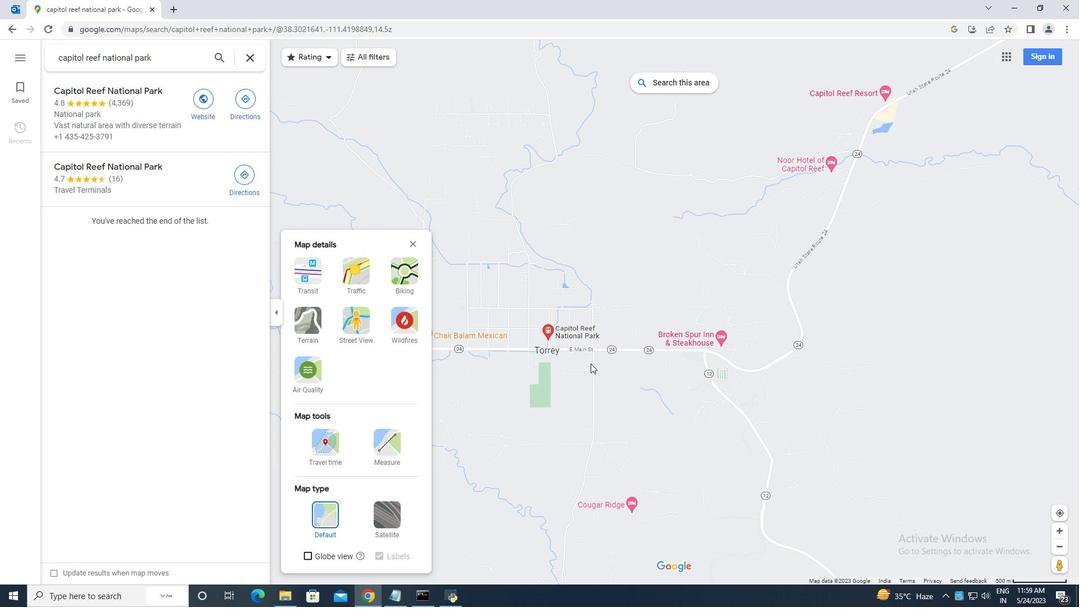 
Action: Mouse moved to (490, 308)
Screenshot: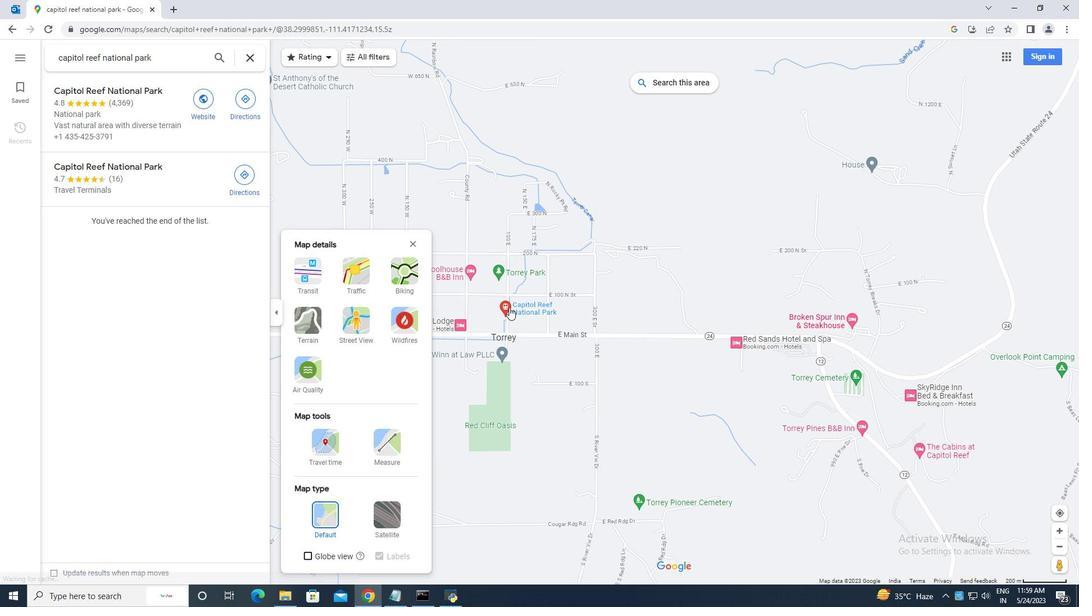 
Action: Mouse pressed left at (490, 308)
Screenshot: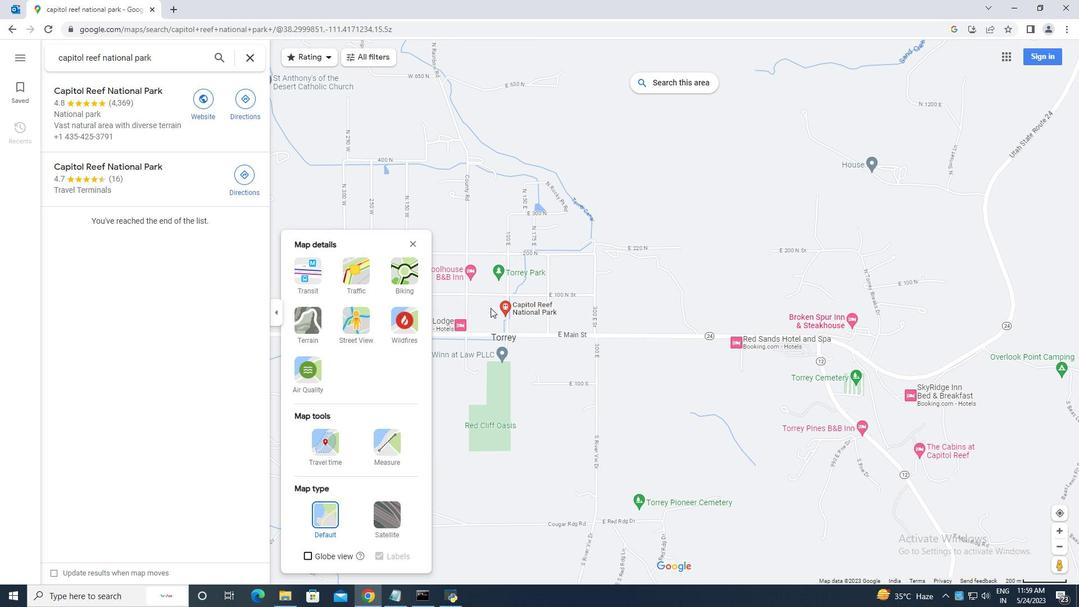 
Action: Mouse moved to (592, 308)
Screenshot: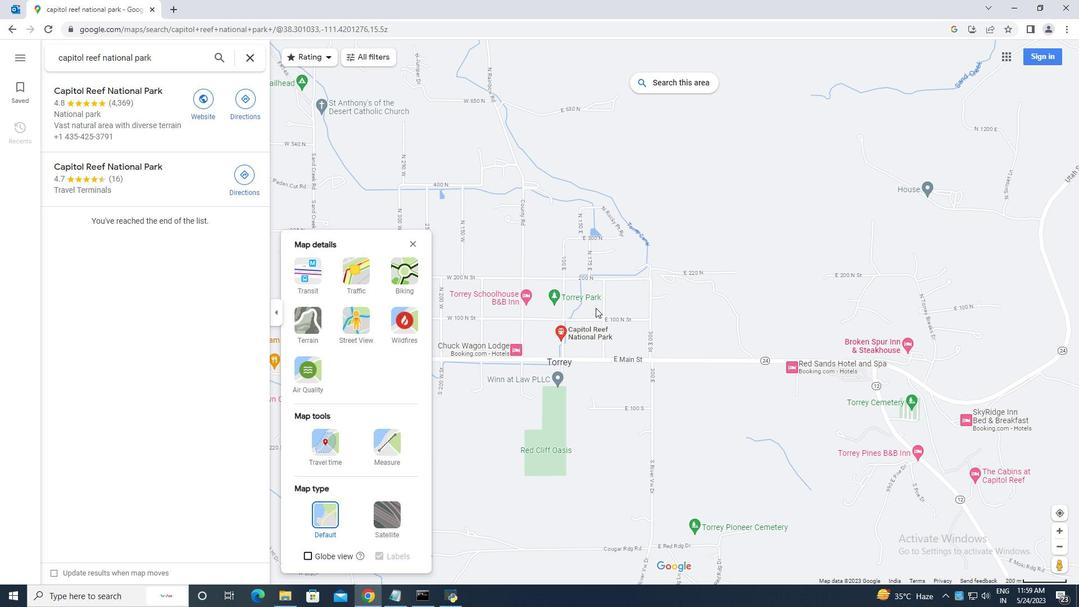 
Action: Mouse scrolled (592, 309) with delta (0, 0)
Screenshot: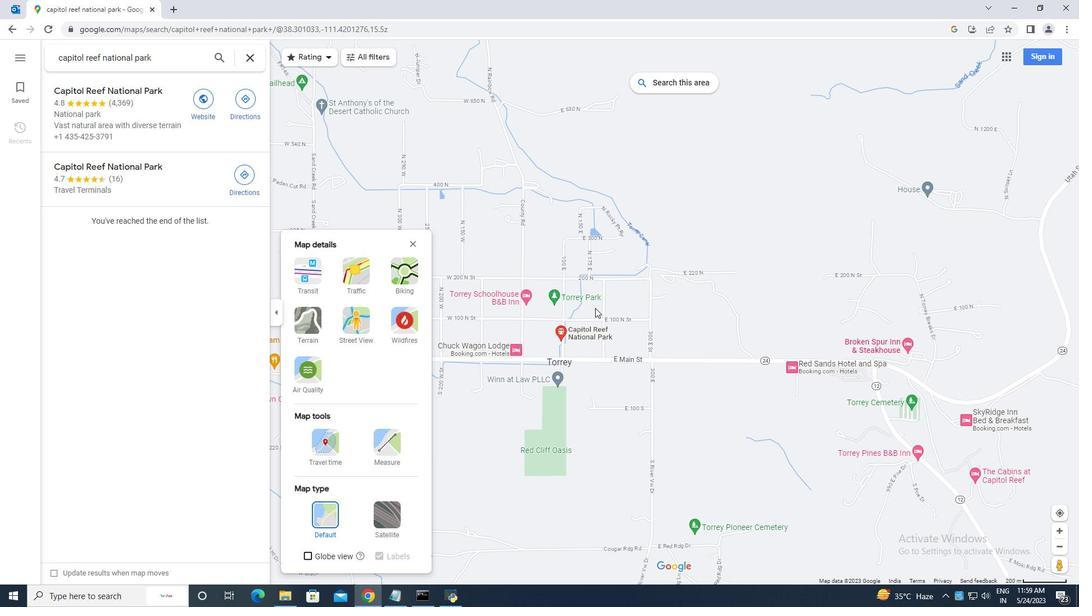 
Action: Mouse moved to (592, 308)
Screenshot: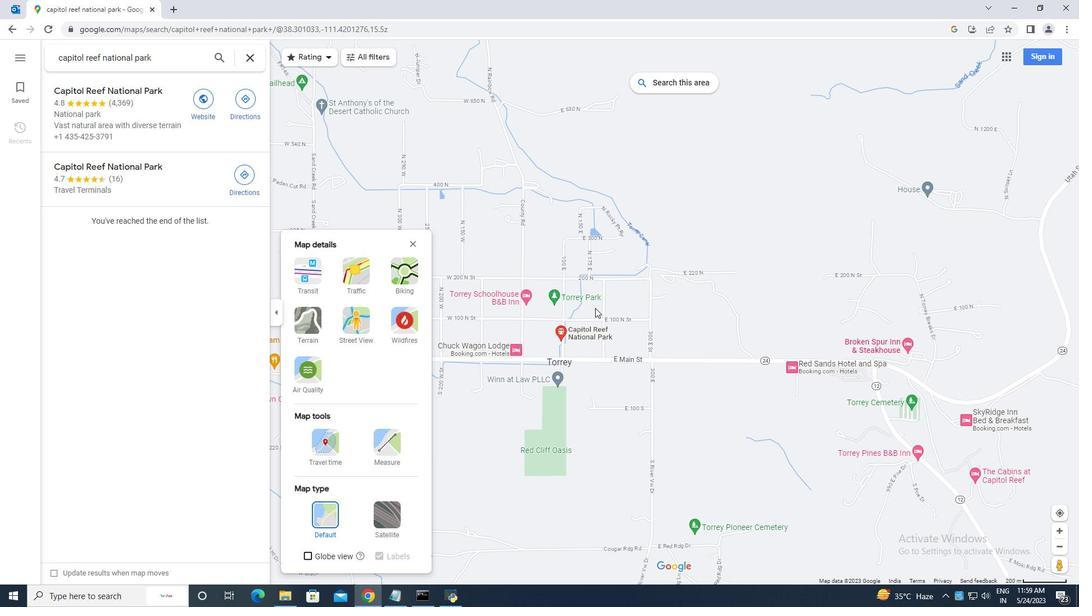 
Action: Mouse scrolled (592, 309) with delta (0, 0)
Screenshot: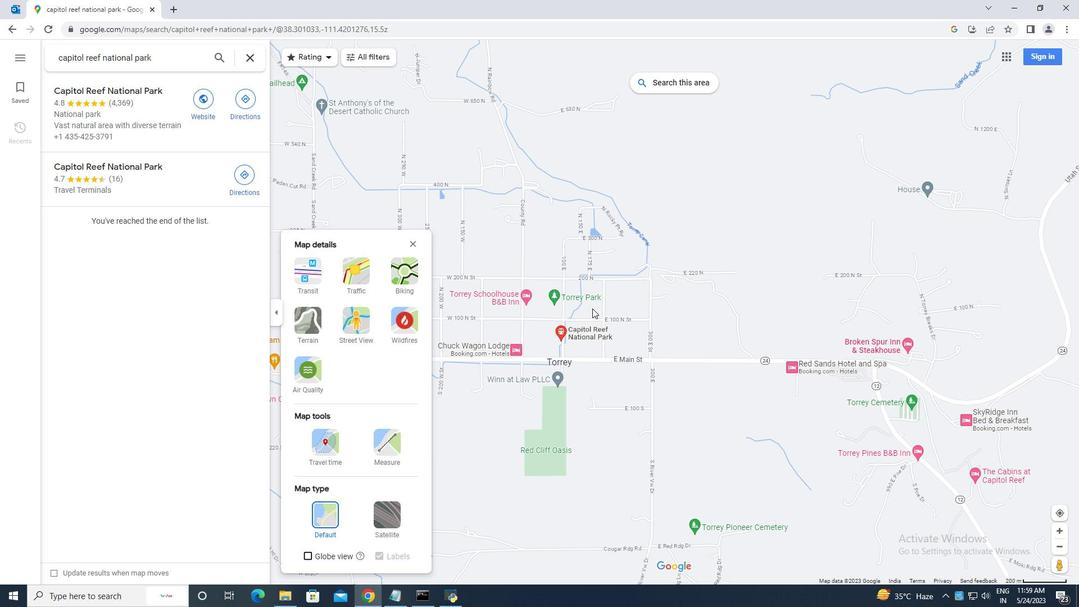 
Action: Mouse scrolled (592, 309) with delta (0, 0)
Screenshot: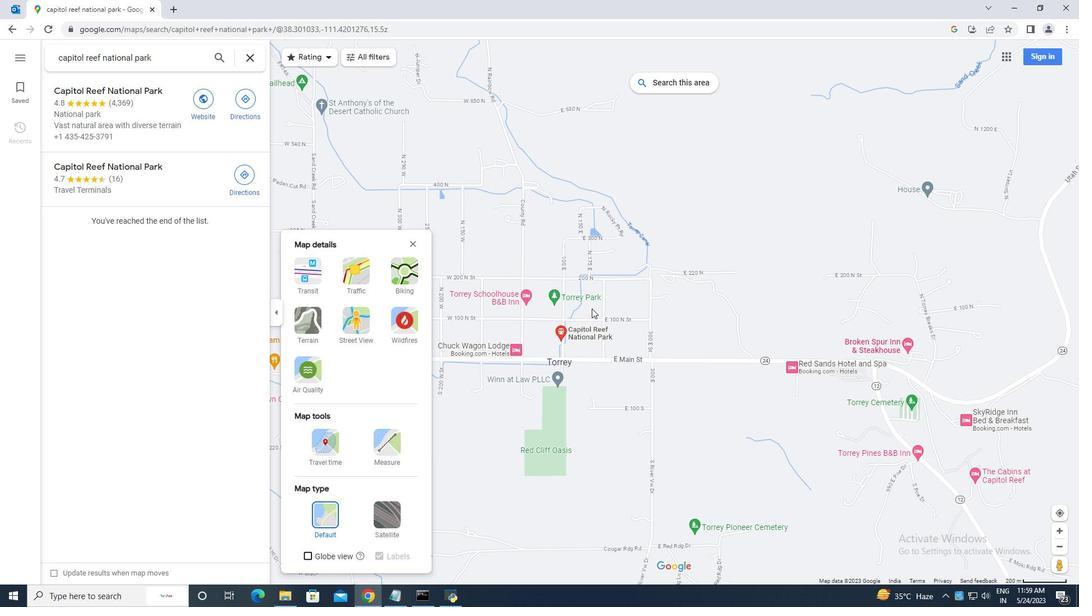 
Action: Mouse moved to (548, 332)
Screenshot: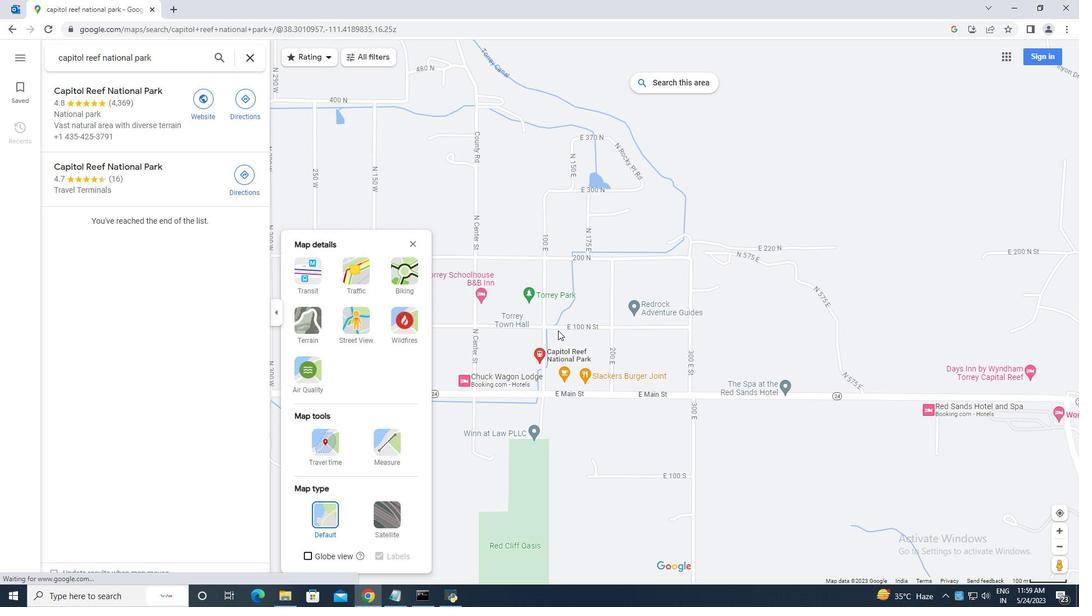 
Action: Mouse scrolled (548, 332) with delta (0, 0)
Screenshot: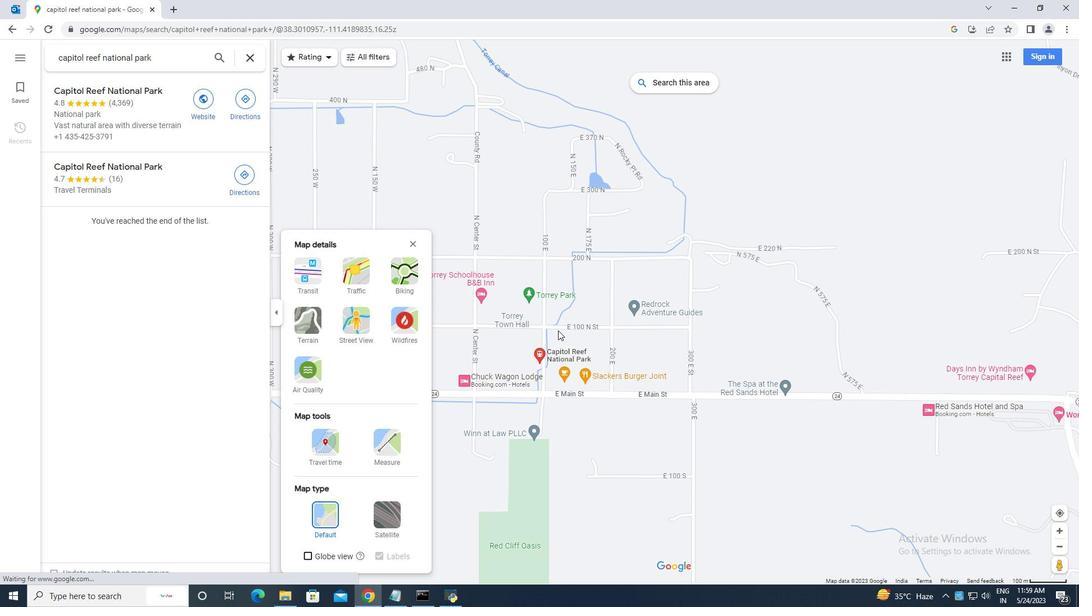 
Action: Mouse scrolled (548, 332) with delta (0, 0)
Screenshot: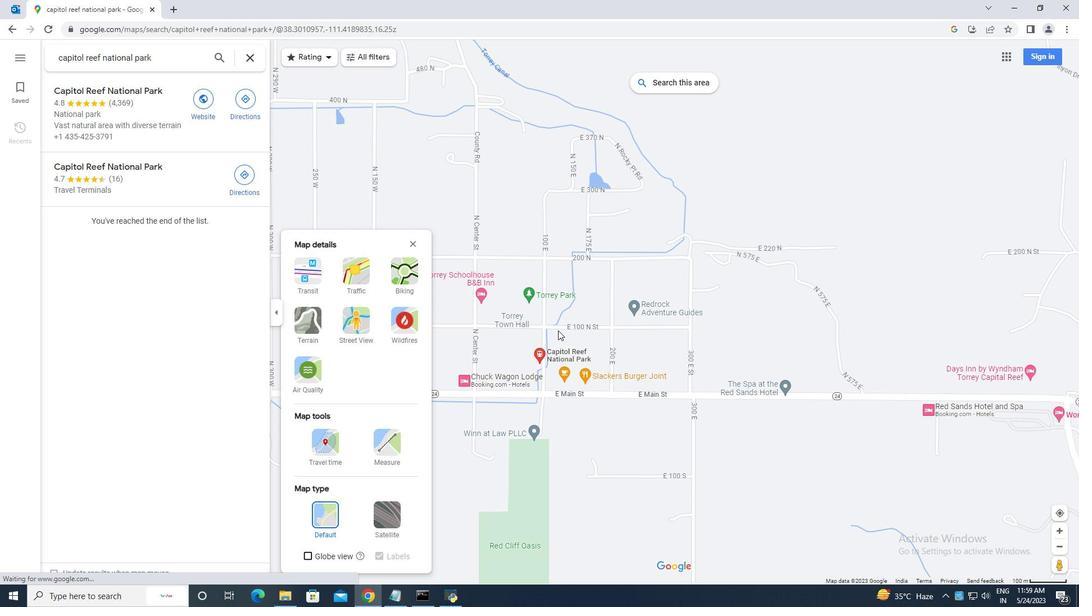 
Action: Mouse moved to (526, 341)
Screenshot: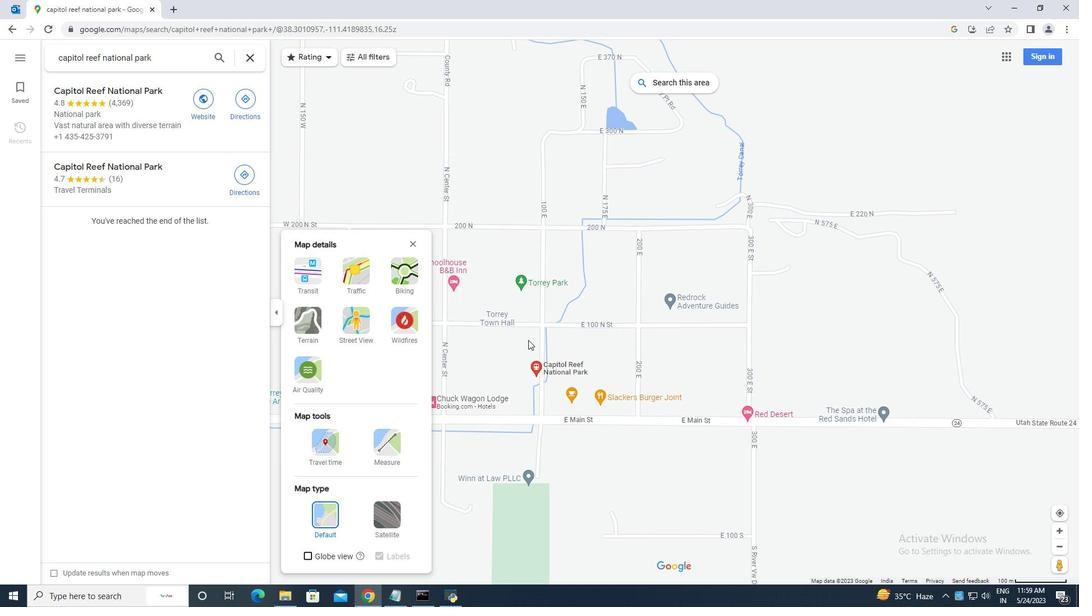 
Action: Mouse scrolled (526, 342) with delta (0, 0)
Screenshot: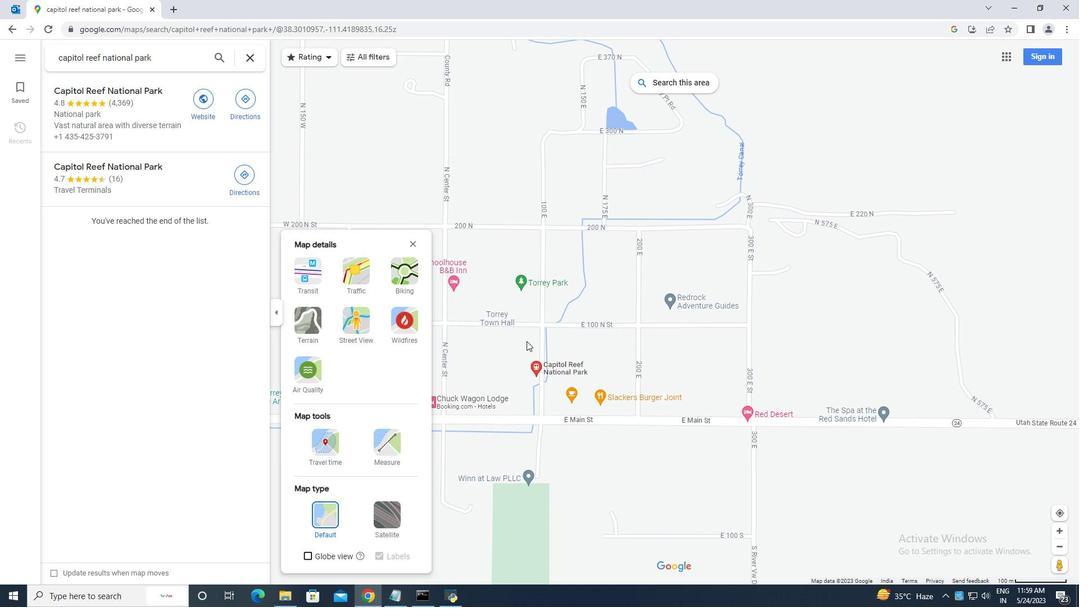 
Action: Mouse scrolled (526, 342) with delta (0, 0)
Screenshot: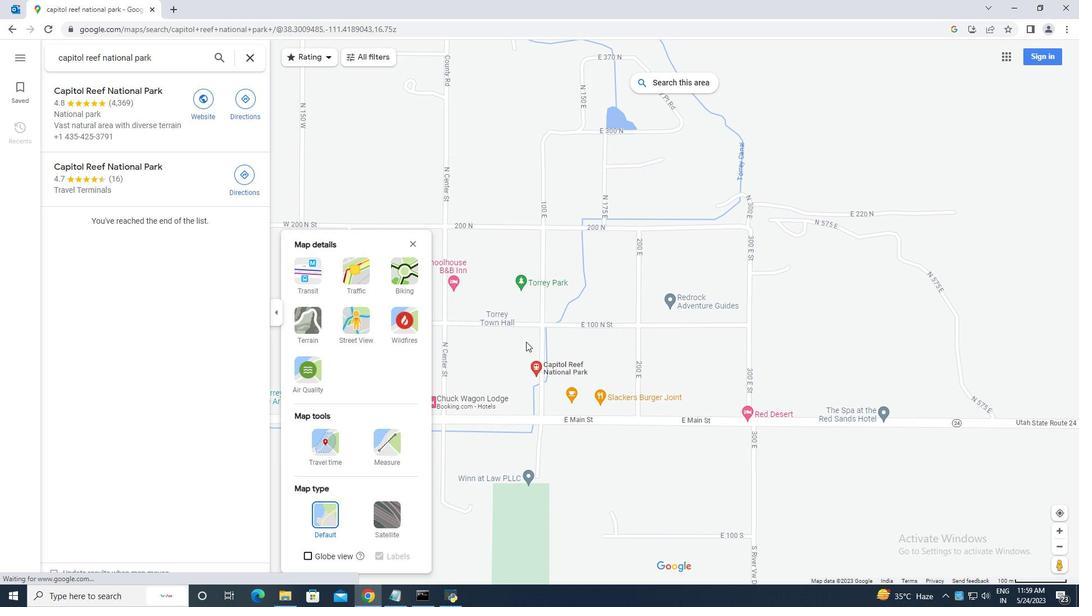 
Action: Mouse scrolled (526, 341) with delta (0, 0)
Screenshot: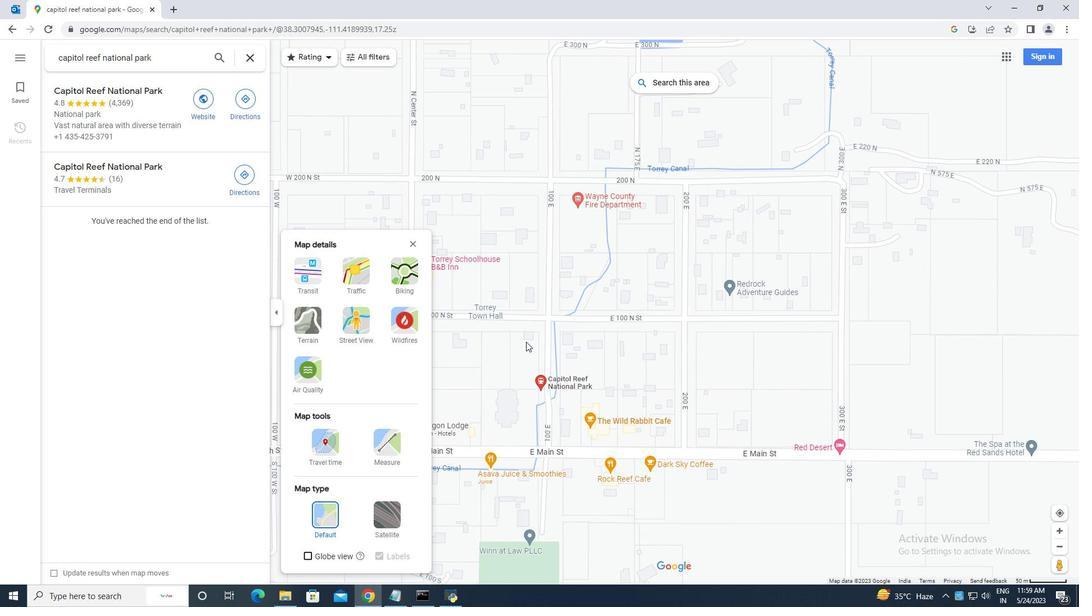 
Action: Mouse scrolled (526, 341) with delta (0, 0)
Screenshot: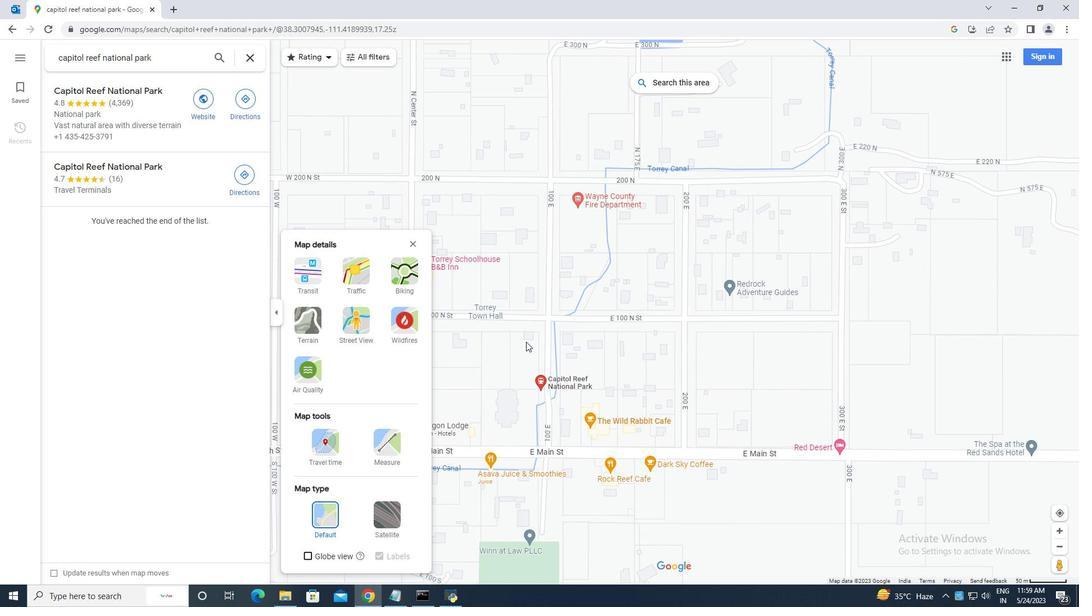 
Action: Mouse moved to (568, 319)
Screenshot: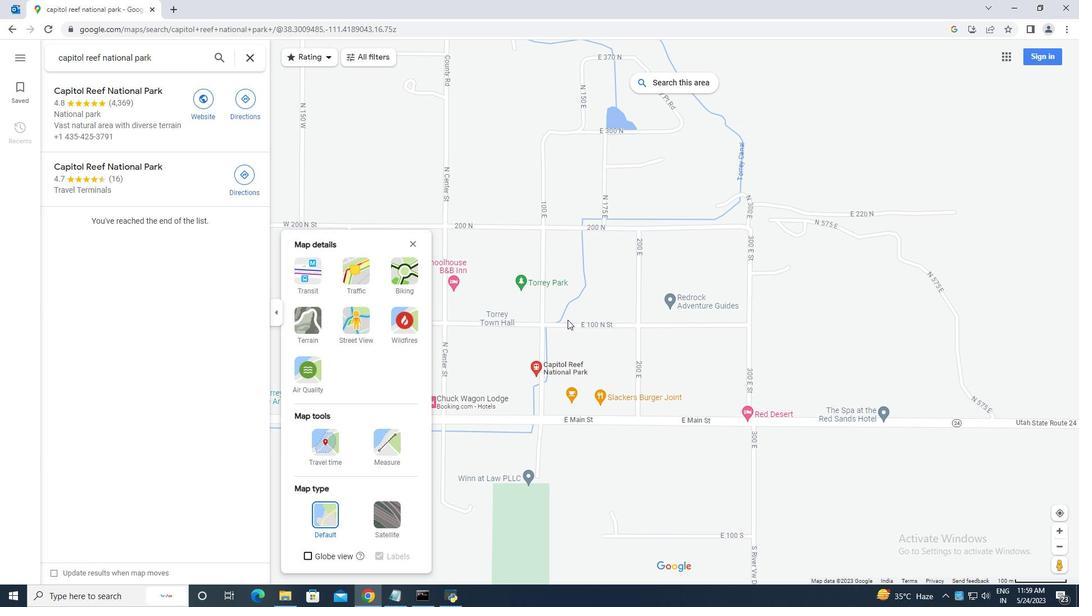 
Action: Mouse scrolled (568, 320) with delta (0, 0)
Screenshot: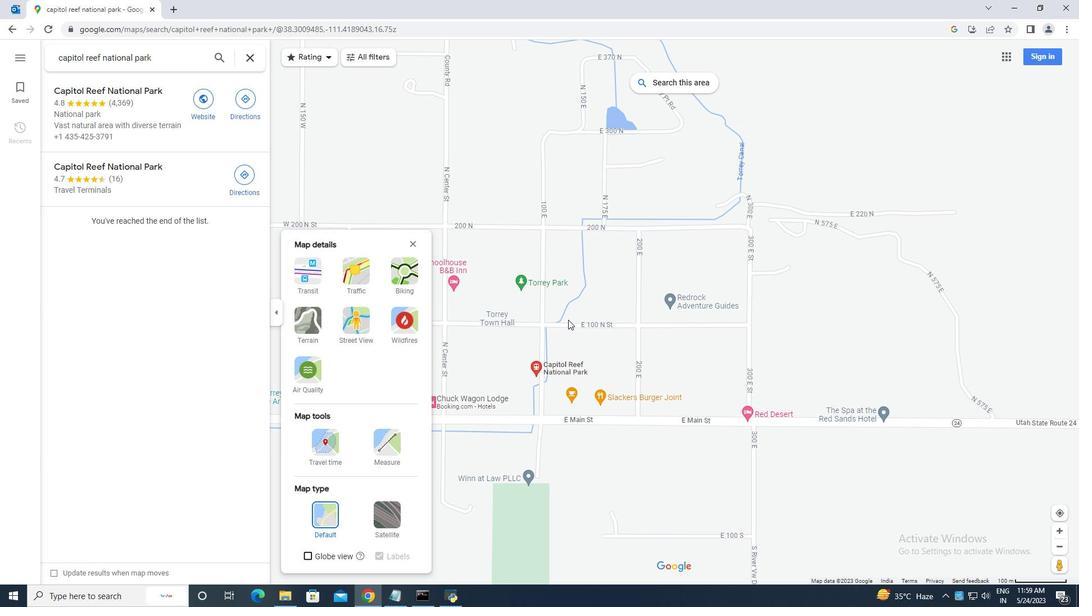 
Action: Mouse scrolled (568, 319) with delta (0, 0)
Screenshot: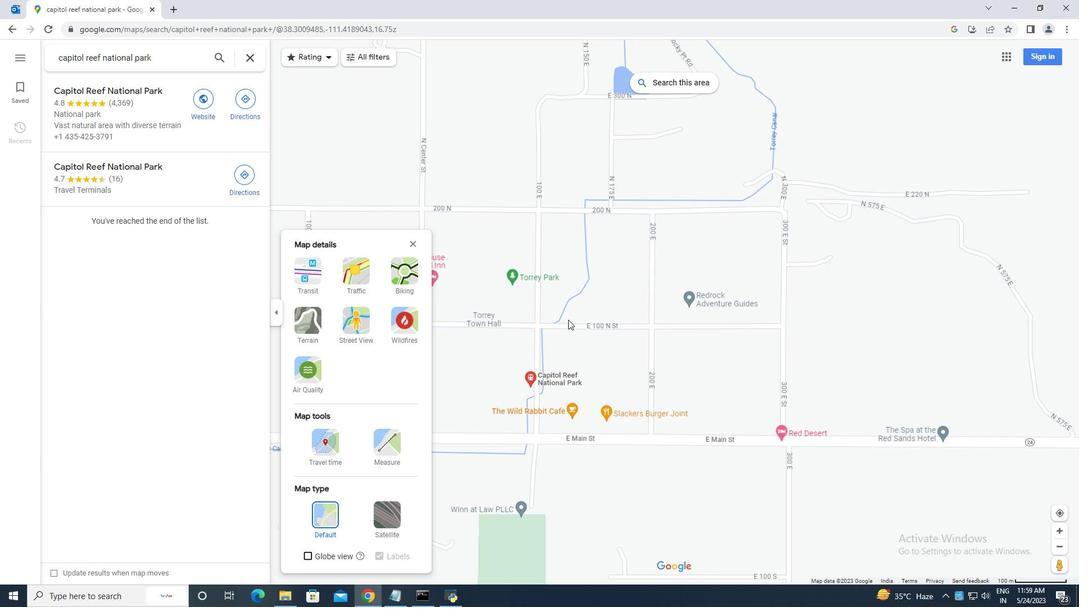 
Action: Mouse scrolled (568, 319) with delta (0, 0)
Screenshot: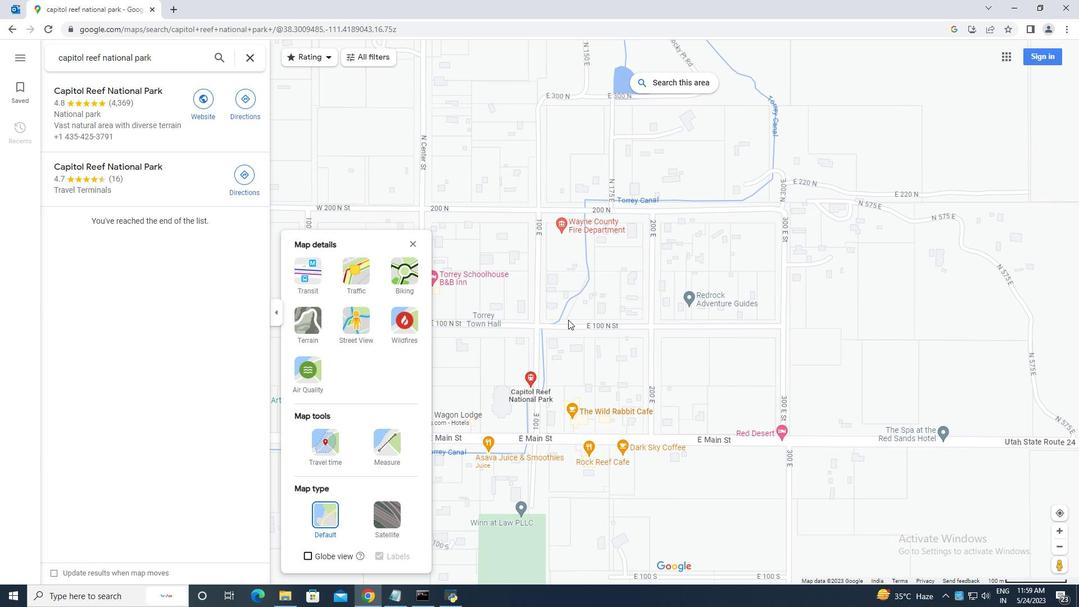 
Action: Mouse moved to (493, 319)
Screenshot: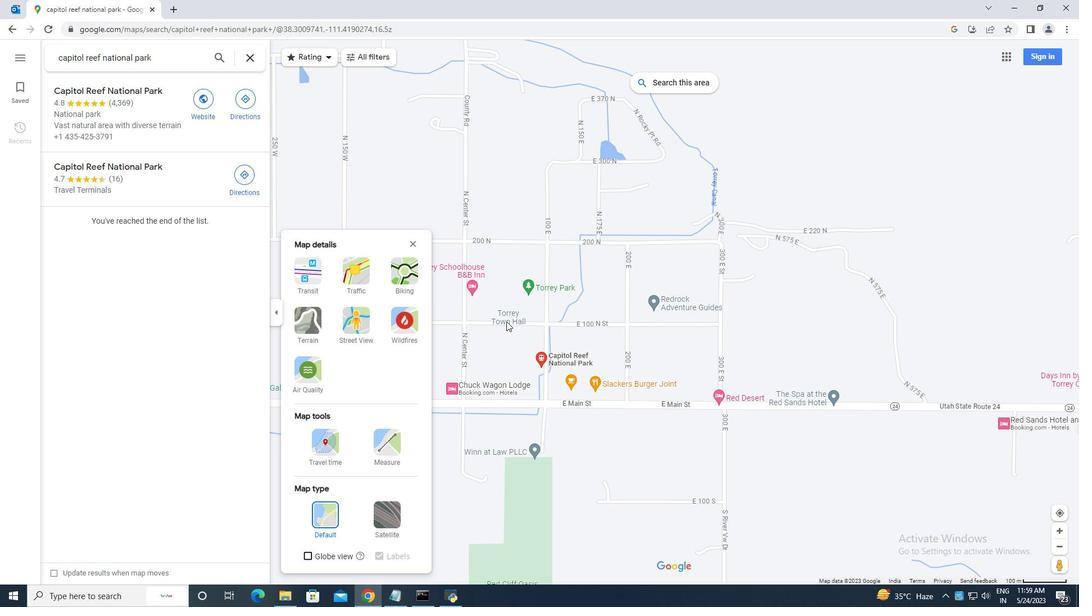 
Action: Mouse scrolled (493, 319) with delta (0, 0)
Screenshot: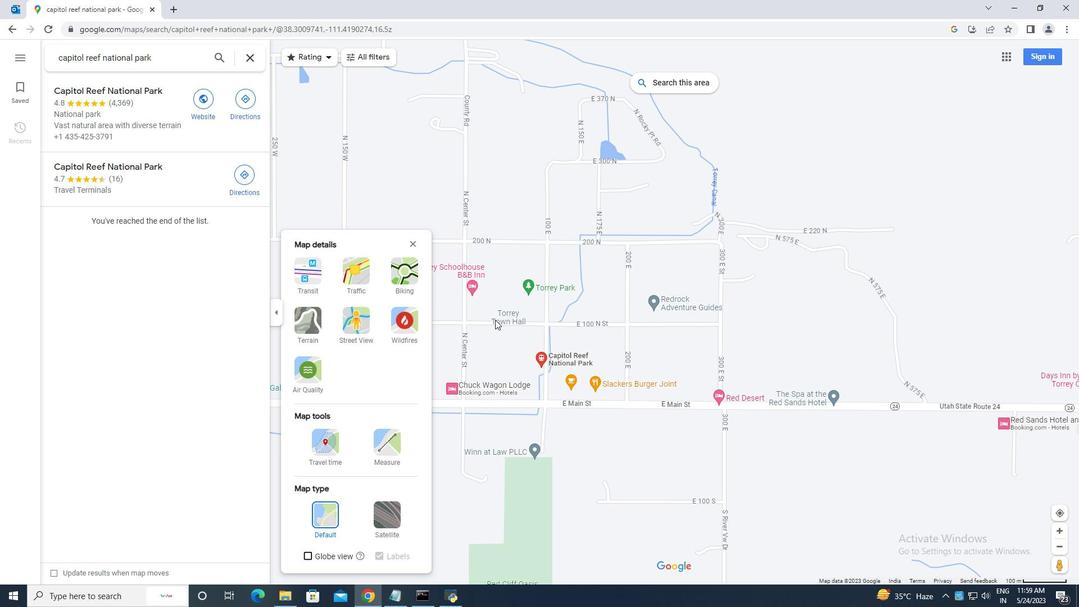 
Action: Mouse scrolled (493, 319) with delta (0, 0)
Screenshot: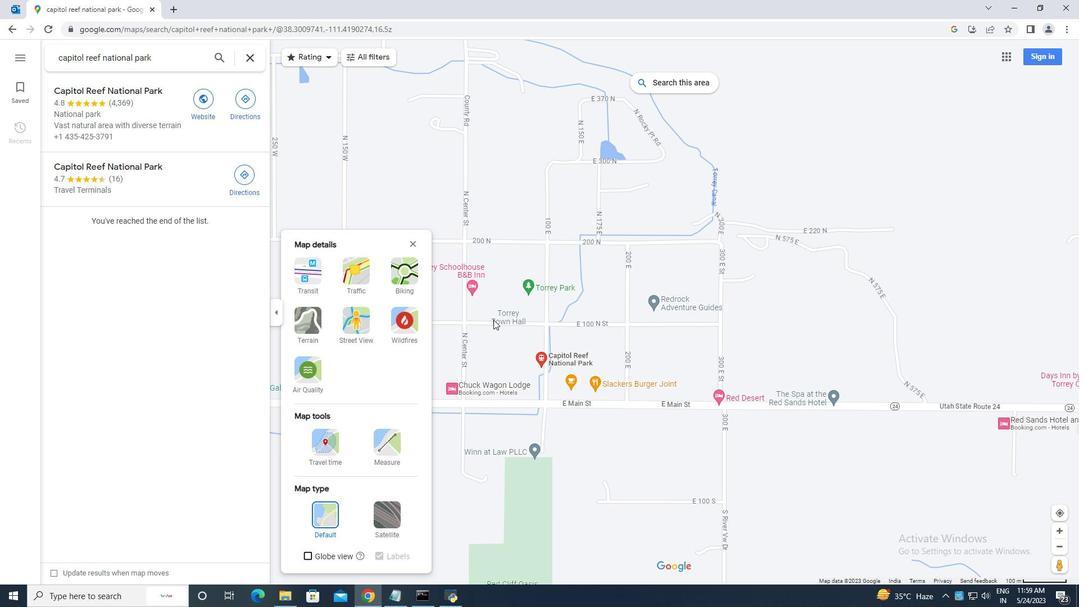 
Action: Mouse moved to (642, 294)
Screenshot: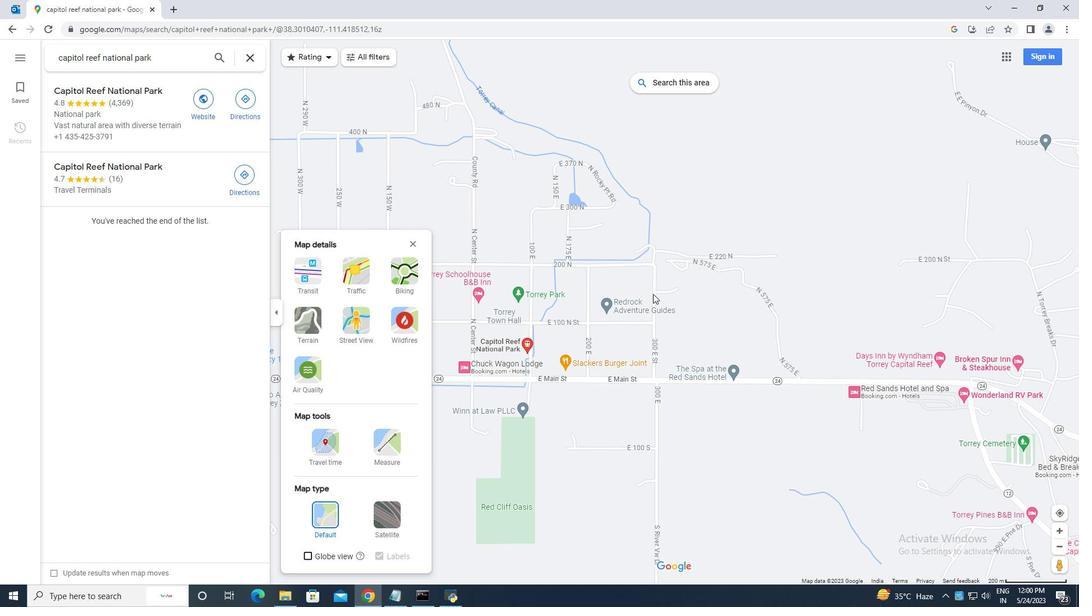 
Action: Mouse scrolled (642, 295) with delta (0, 0)
Screenshot: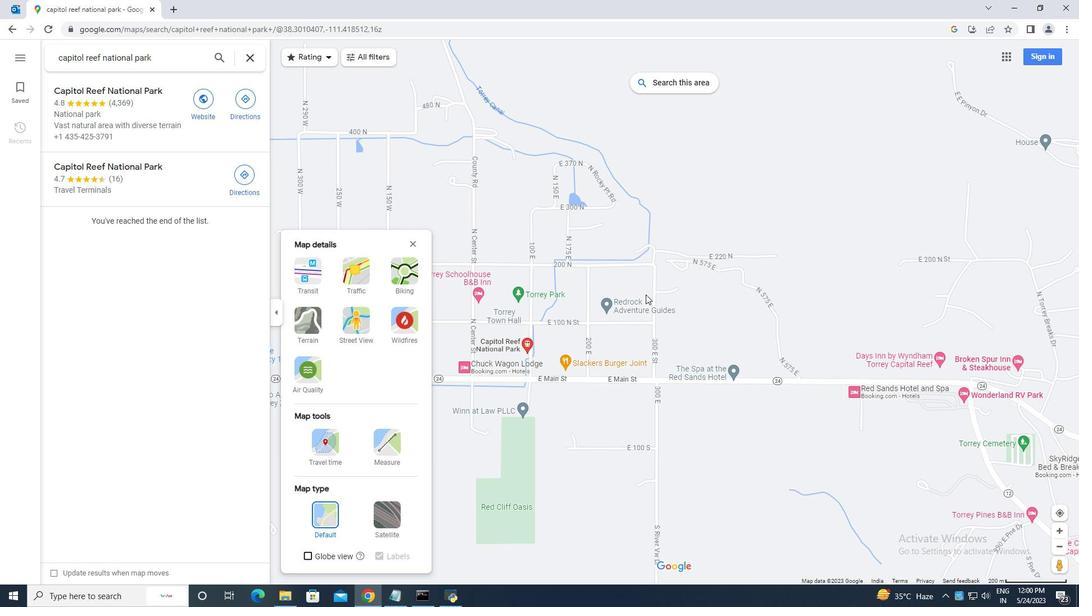 
Action: Mouse moved to (642, 294)
Screenshot: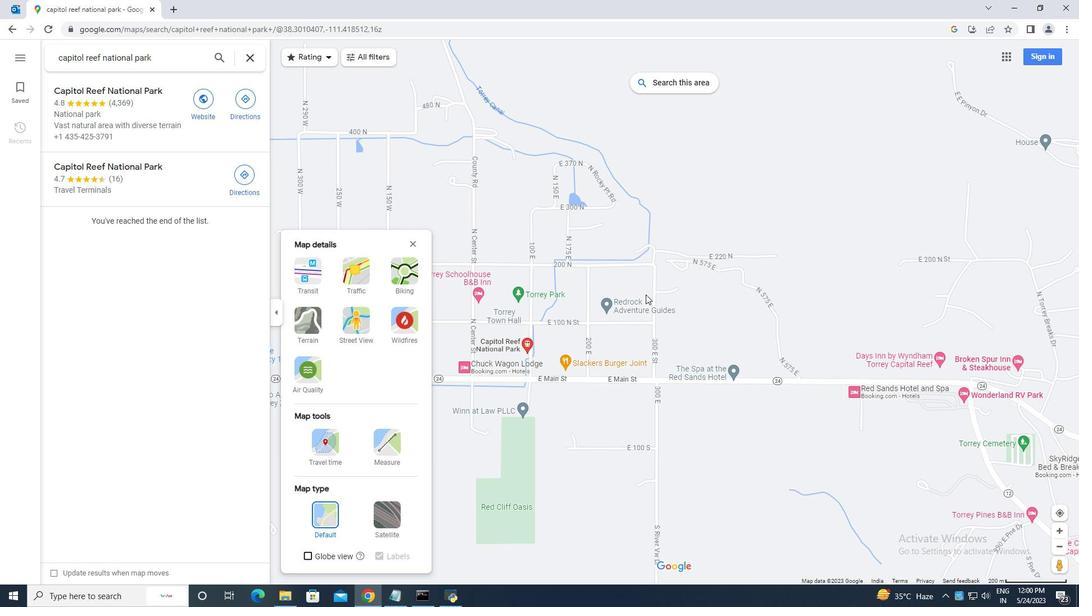 
Action: Mouse scrolled (642, 295) with delta (0, 0)
Screenshot: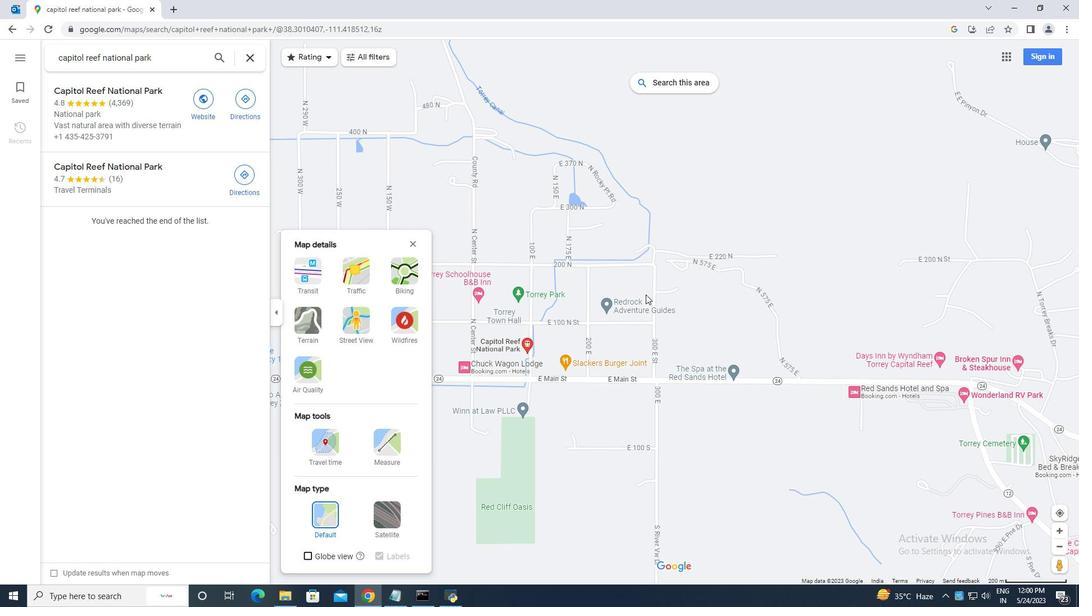 
Action: Mouse scrolled (642, 295) with delta (0, 0)
Screenshot: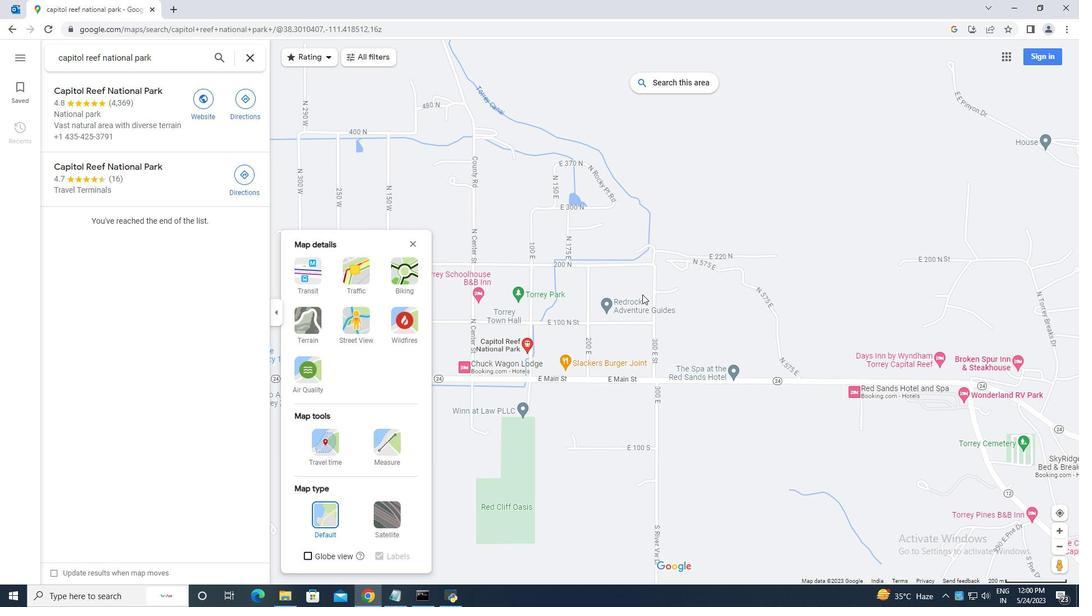 
Action: Mouse moved to (600, 382)
Screenshot: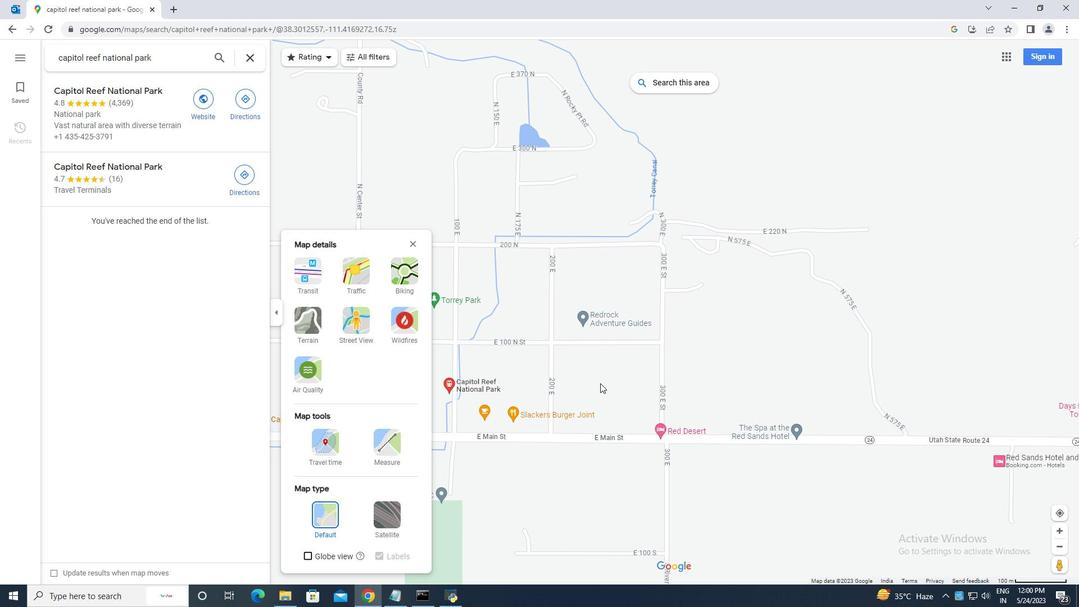 
Action: Mouse scrolled (600, 381) with delta (0, 0)
Screenshot: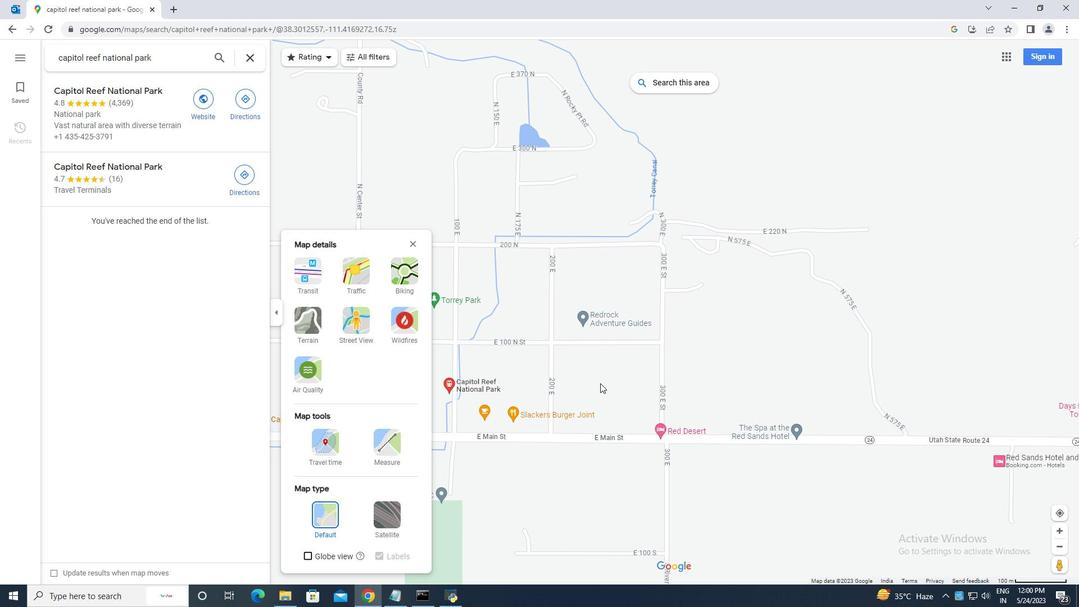 
Action: Mouse moved to (599, 382)
Screenshot: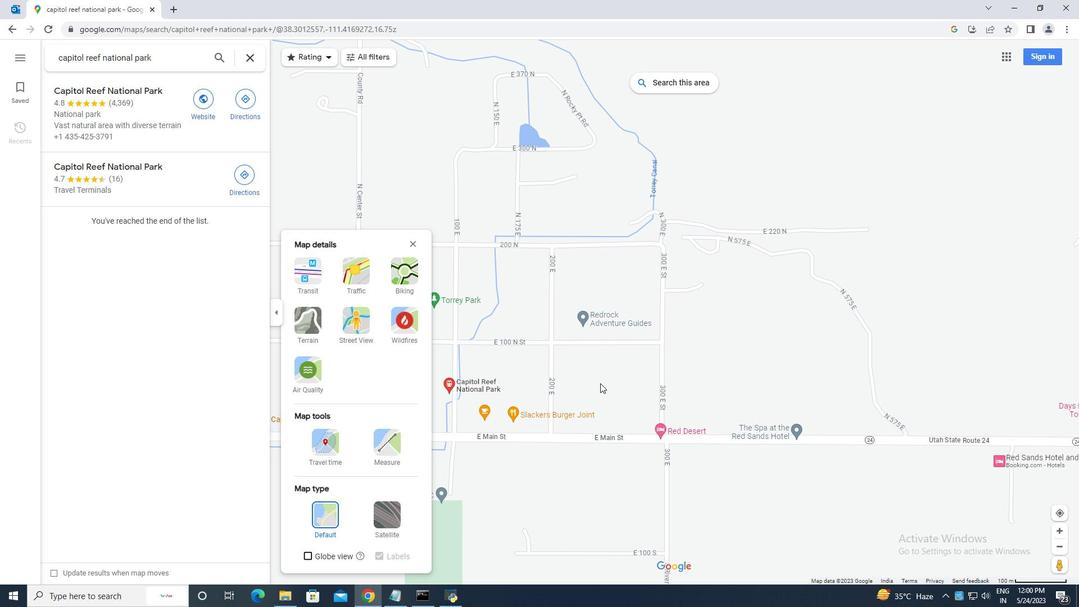 
Action: Mouse scrolled (600, 381) with delta (0, 0)
Screenshot: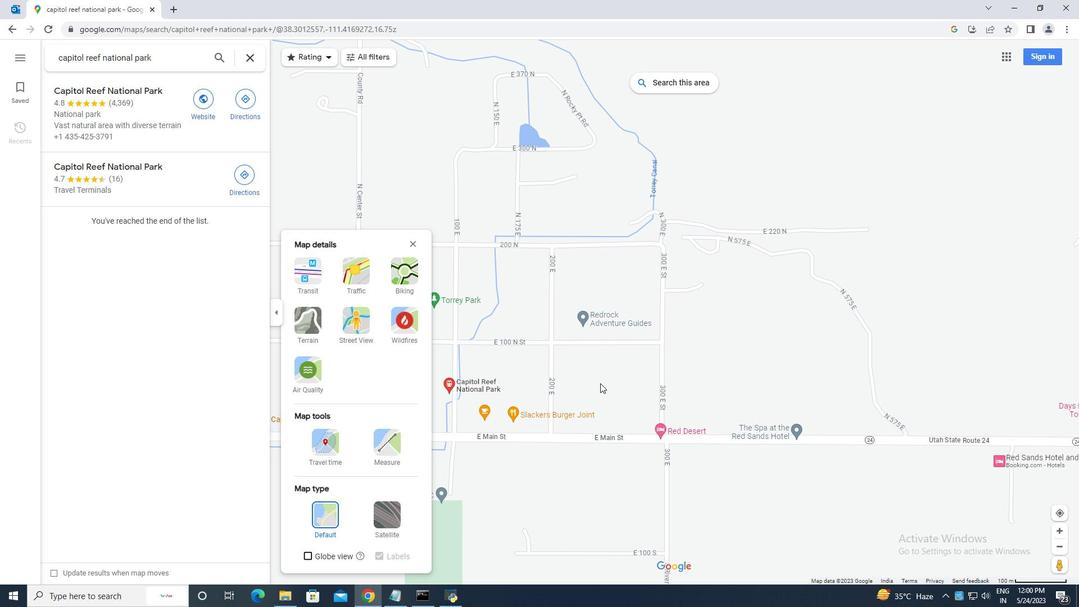 
Action: Mouse scrolled (600, 381) with delta (0, 0)
Screenshot: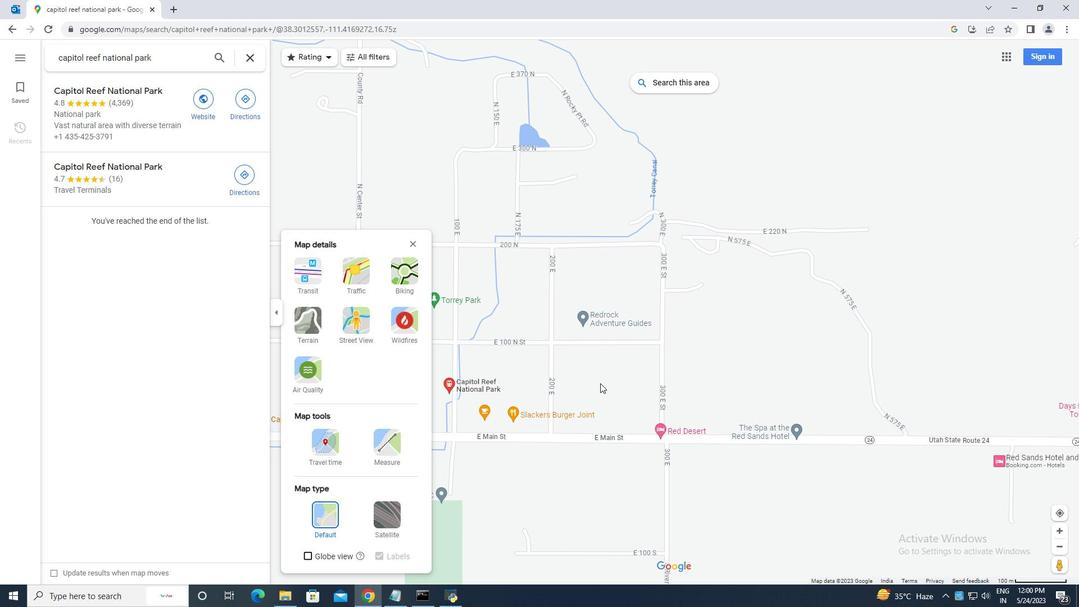 
Action: Mouse moved to (549, 363)
Screenshot: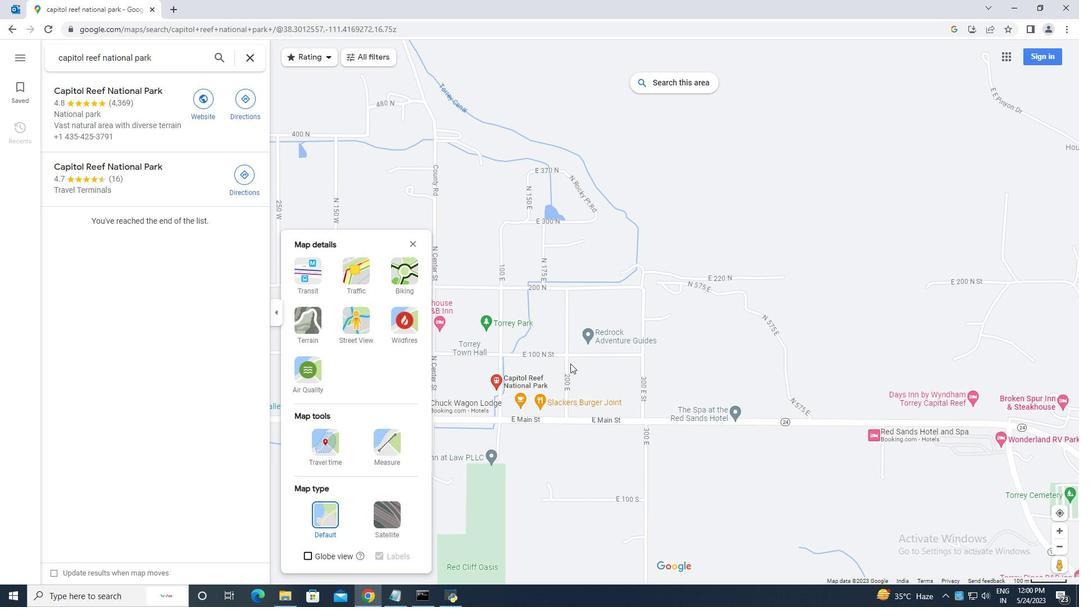
Action: Mouse scrolled (549, 363) with delta (0, 0)
Screenshot: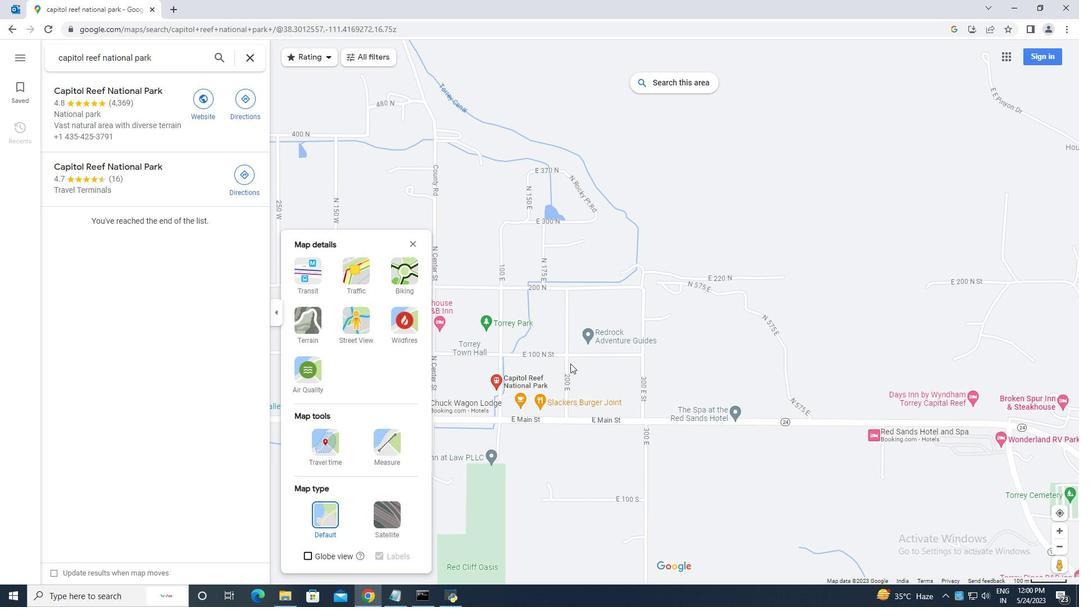 
Action: Mouse scrolled (549, 363) with delta (0, 0)
Screenshot: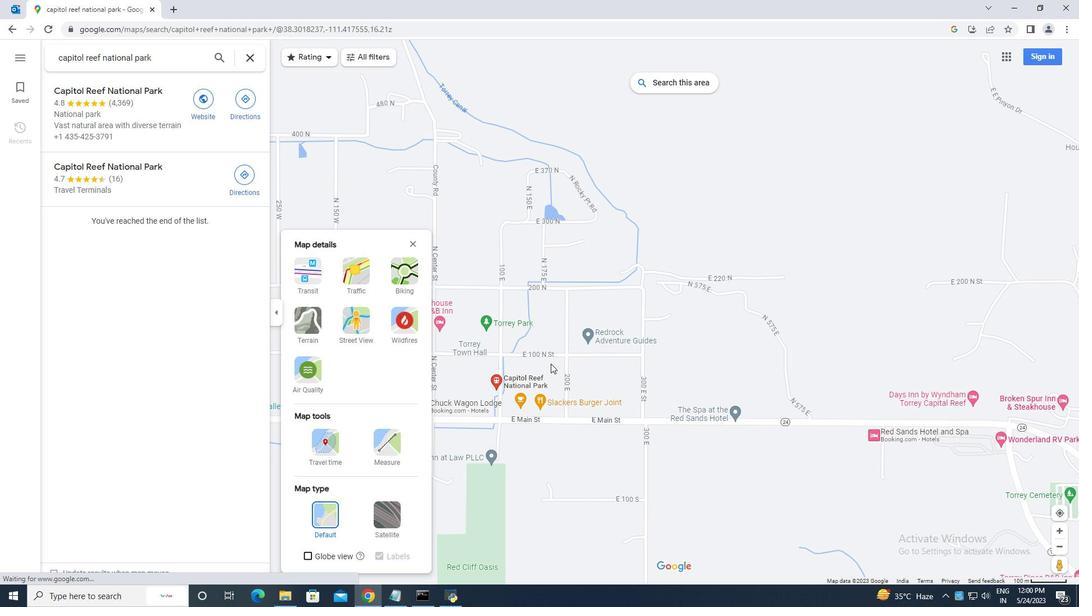 
Action: Mouse moved to (521, 321)
Screenshot: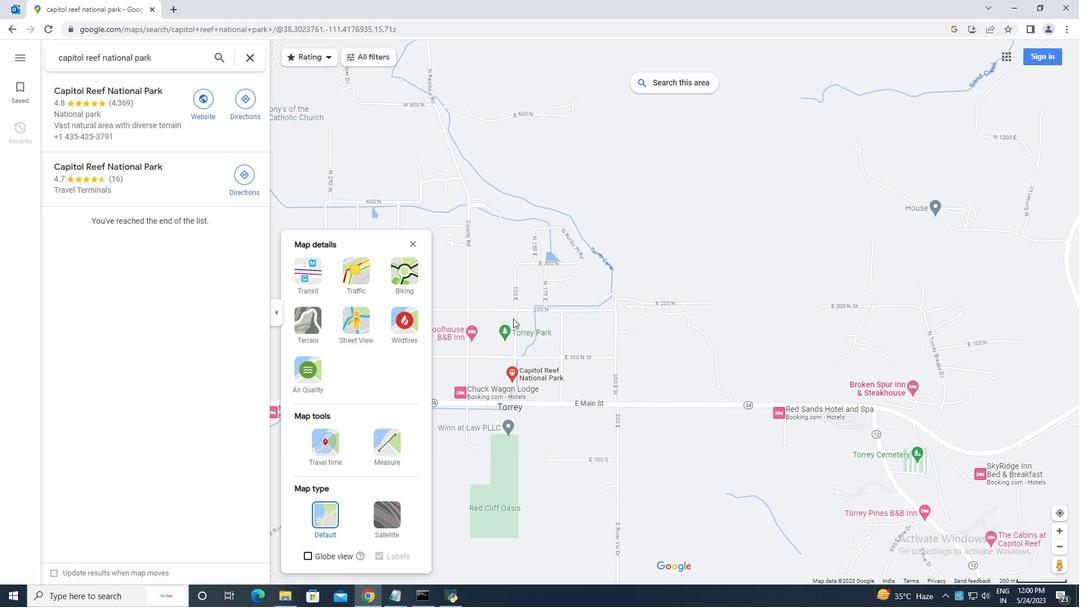 
Action: Mouse scrolled (521, 320) with delta (0, 0)
Screenshot: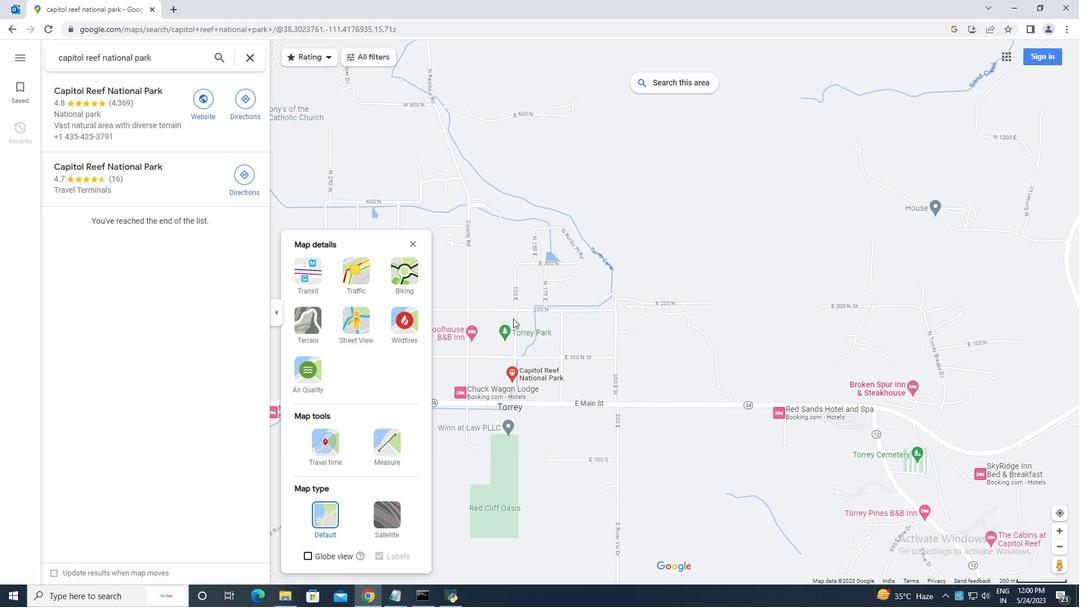 
Action: Mouse scrolled (521, 320) with delta (0, 0)
Screenshot: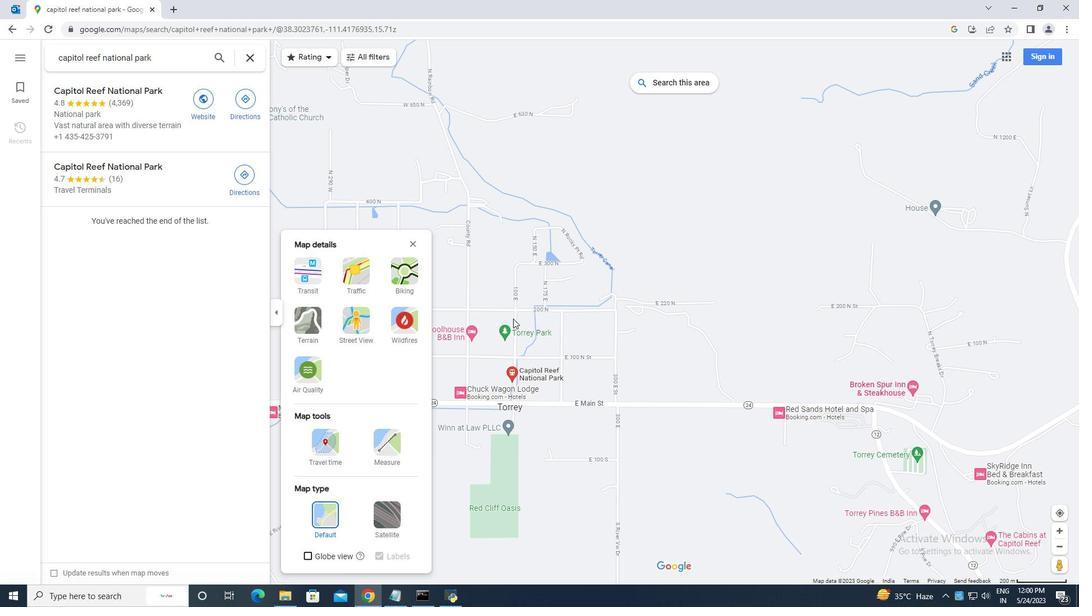 
Action: Mouse moved to (521, 321)
Screenshot: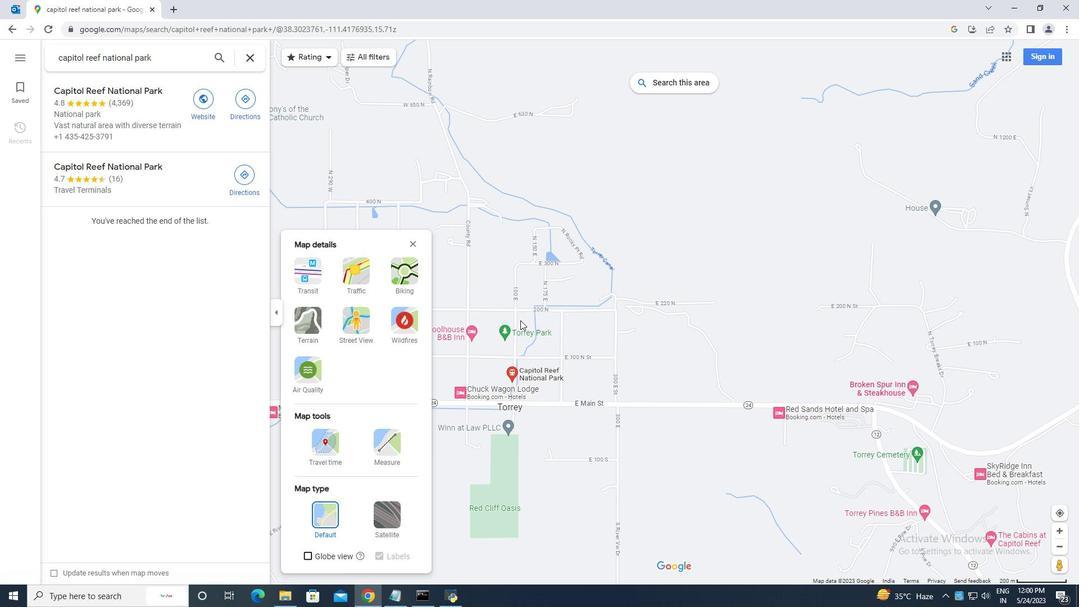 
Action: Mouse scrolled (521, 320) with delta (0, 0)
Screenshot: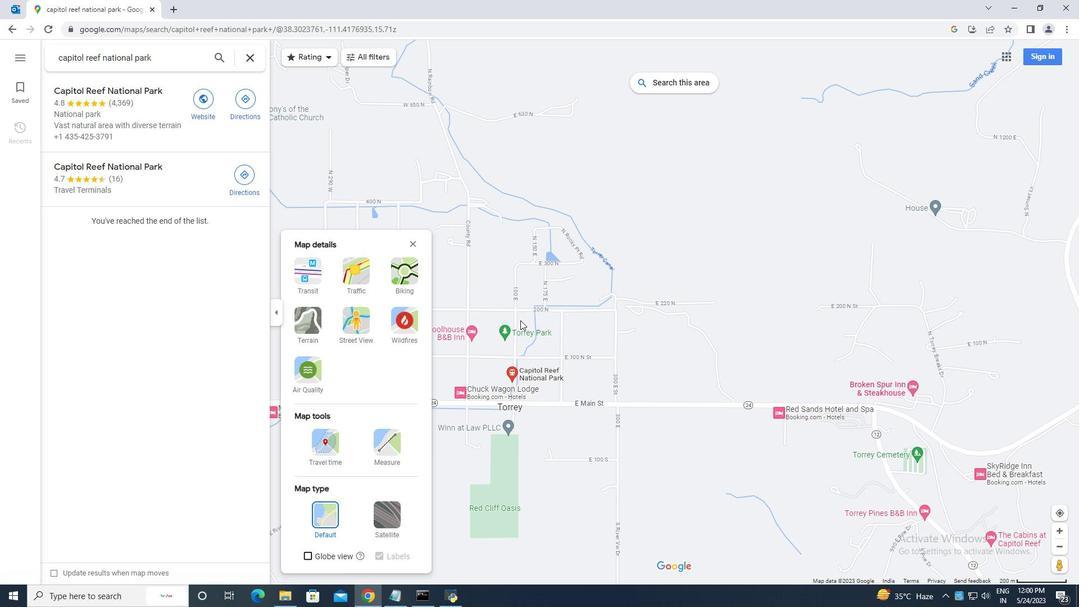 
Action: Mouse moved to (522, 322)
Screenshot: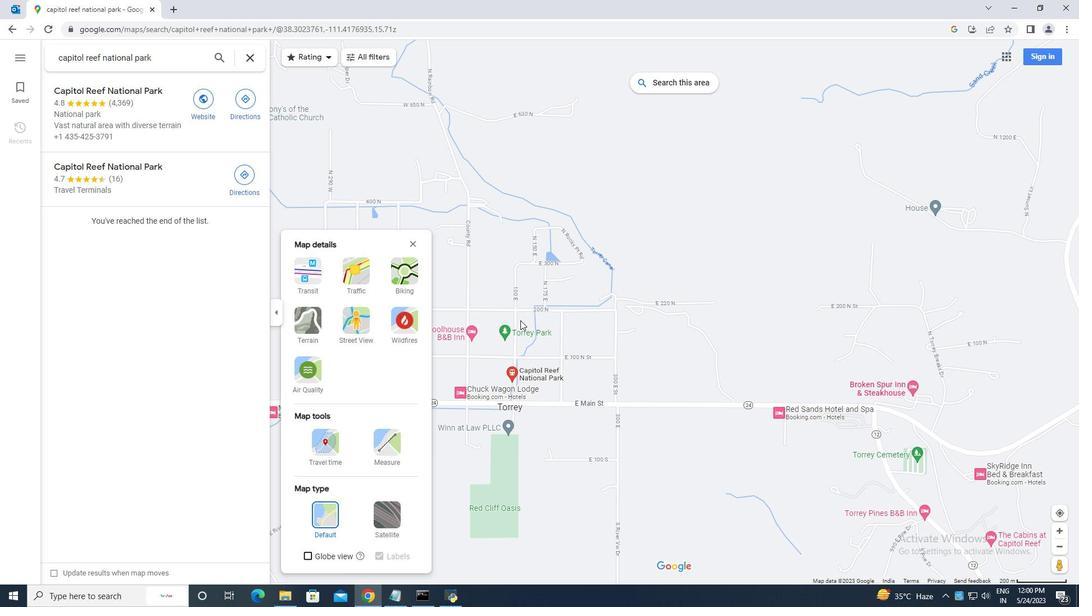
Action: Mouse scrolled (522, 321) with delta (0, 0)
Screenshot: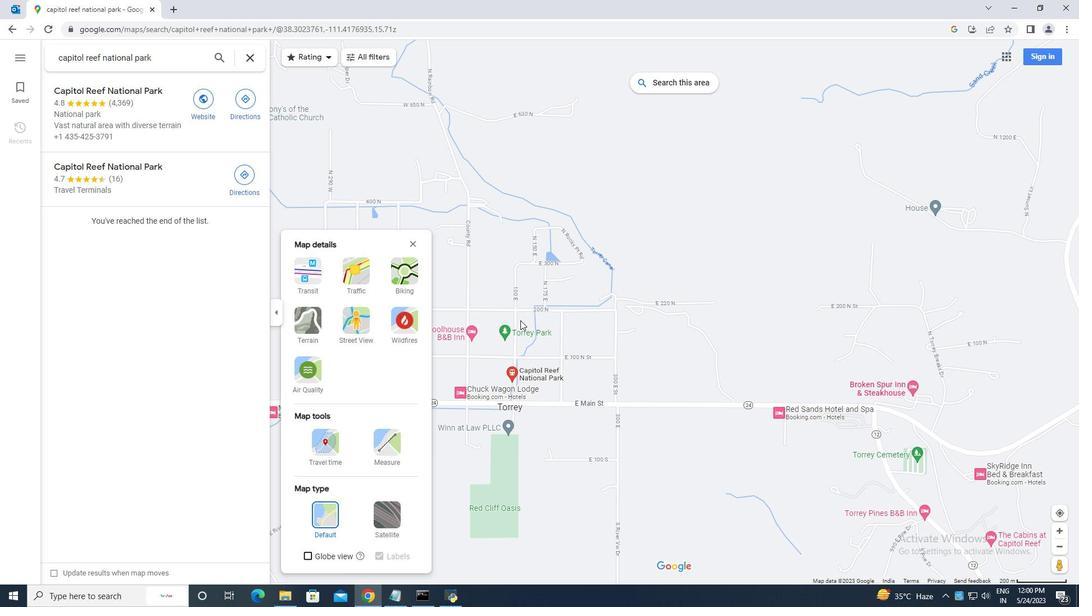 
Action: Mouse moved to (527, 319)
Screenshot: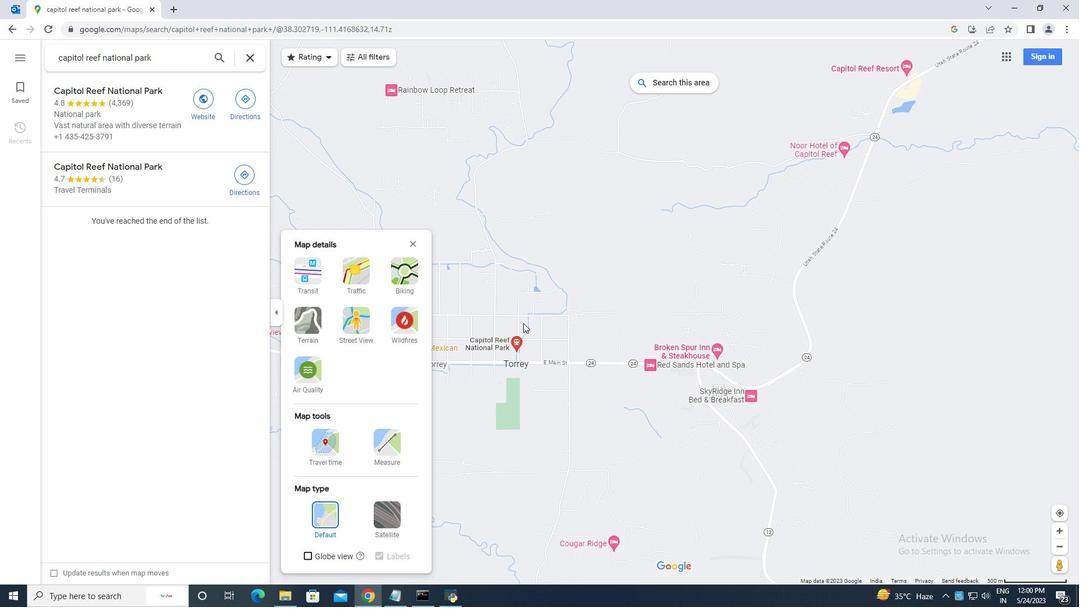 
Action: Mouse scrolled (527, 318) with delta (0, 0)
Screenshot: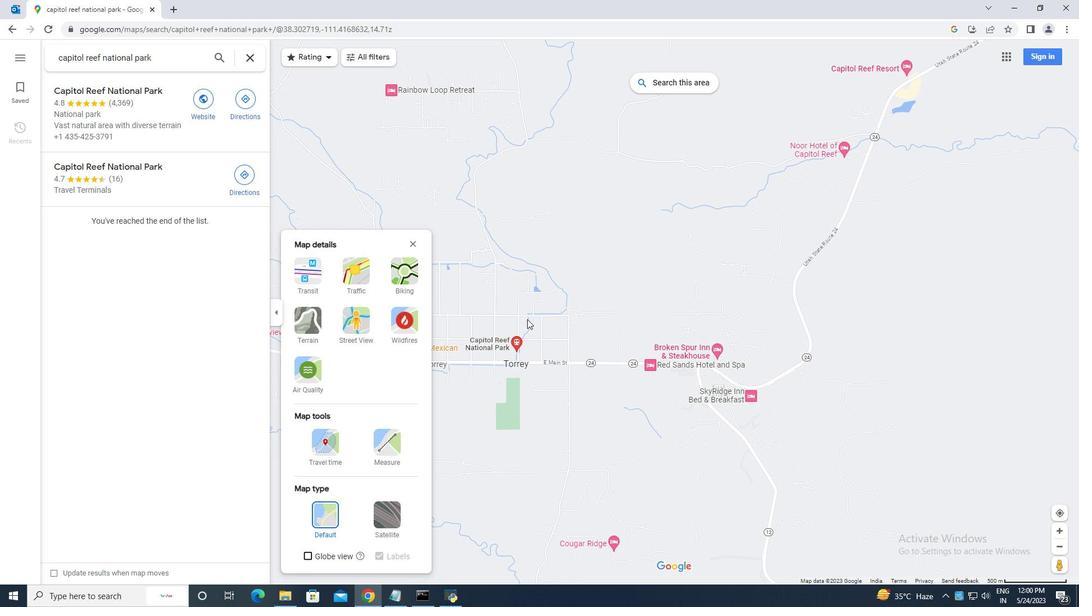 
Action: Mouse scrolled (527, 318) with delta (0, 0)
Screenshot: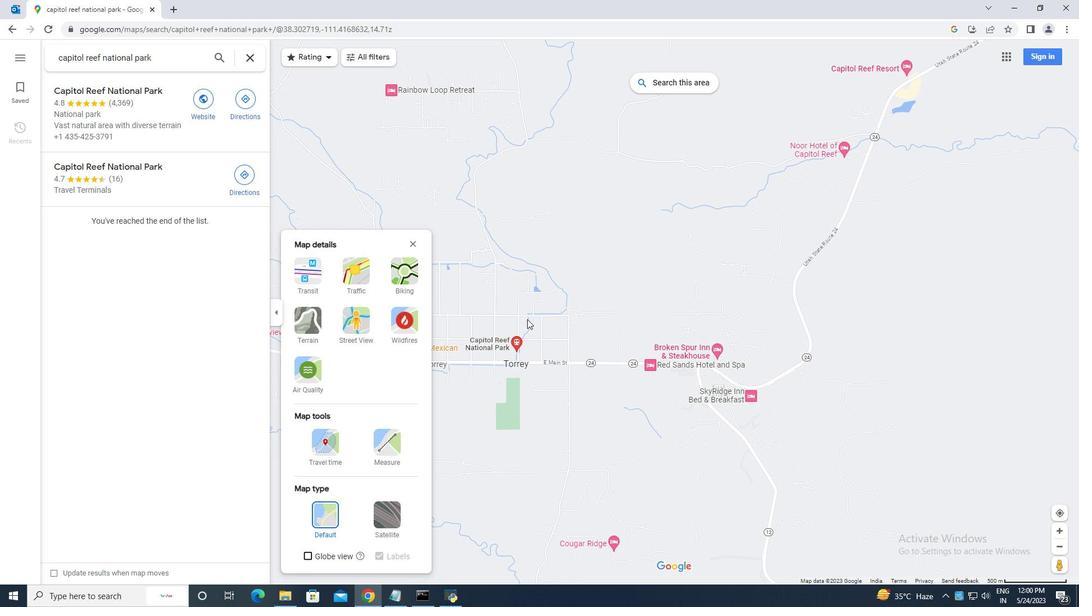 
Action: Mouse moved to (453, 321)
Screenshot: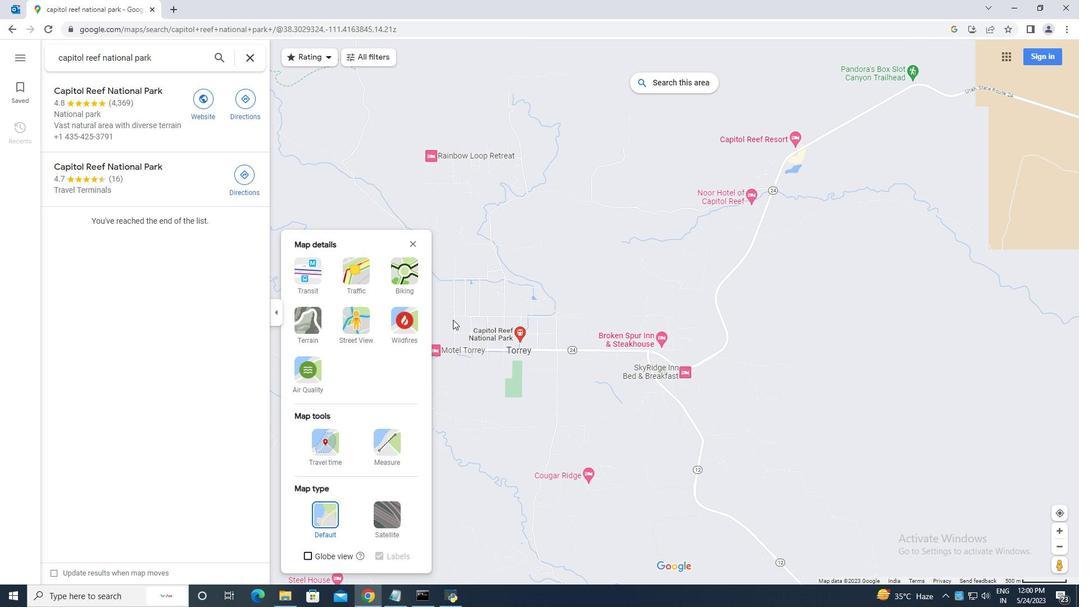 
Action: Mouse scrolled (453, 321) with delta (0, 0)
Screenshot: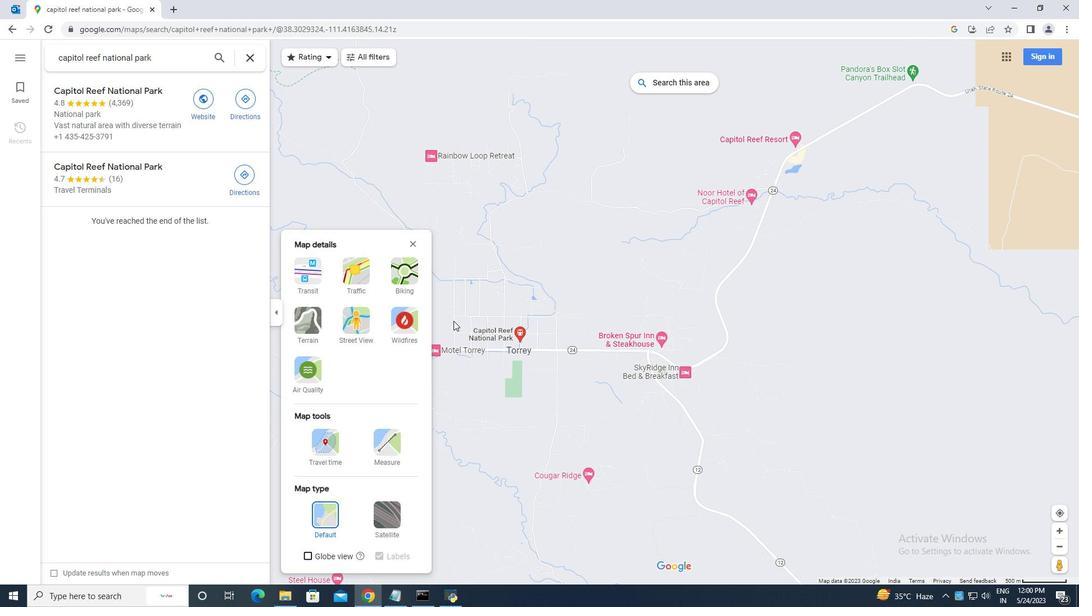 
Action: Mouse scrolled (453, 321) with delta (0, 0)
Screenshot: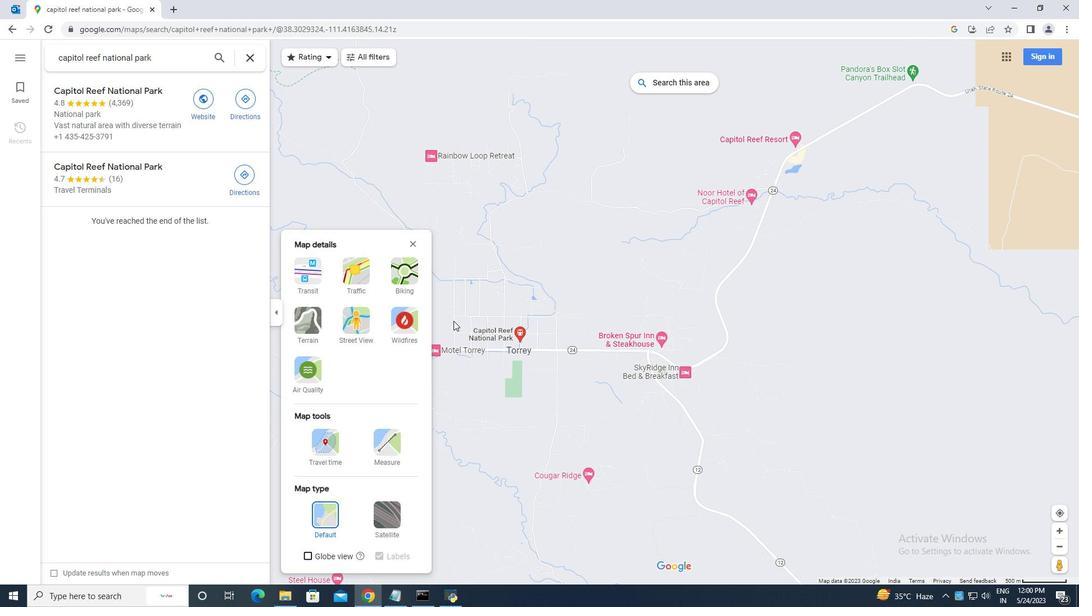 
Action: Mouse scrolled (453, 321) with delta (0, 0)
Screenshot: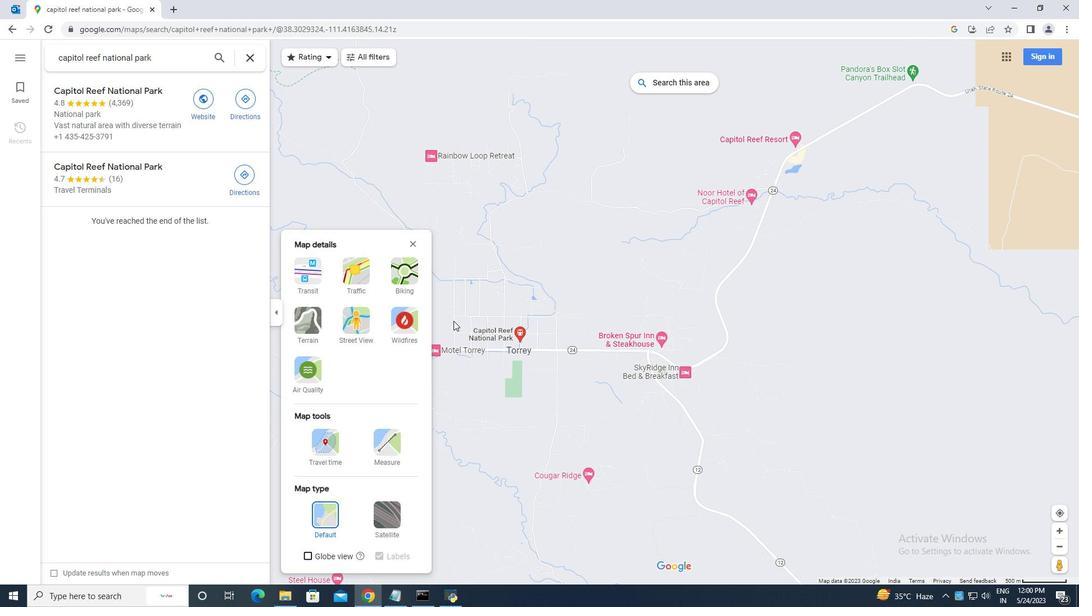 
Action: Mouse moved to (455, 323)
Screenshot: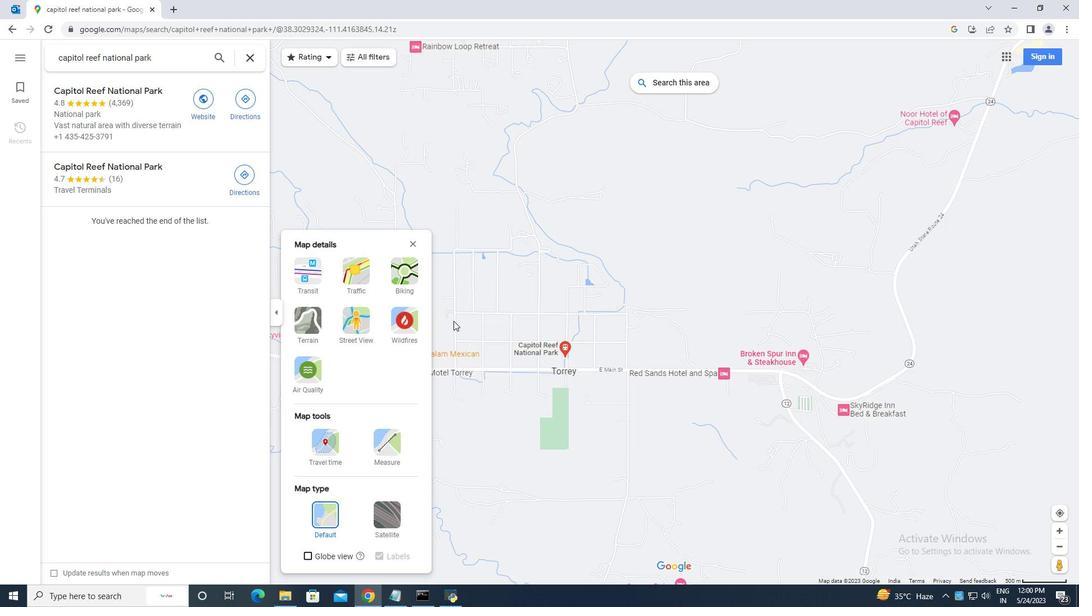 
Action: Mouse scrolled (455, 323) with delta (0, 0)
Screenshot: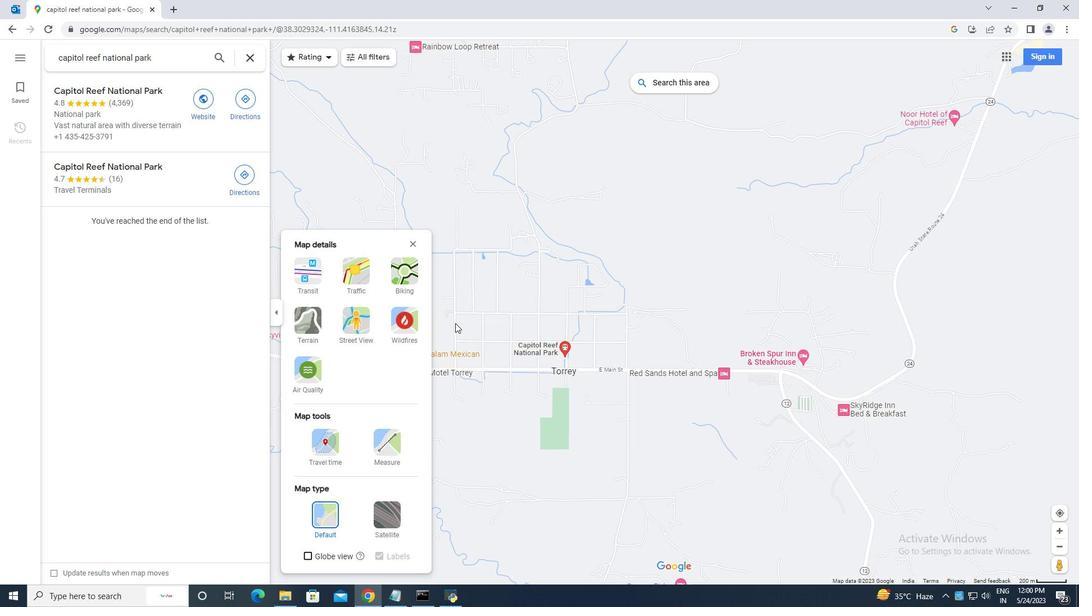 
Action: Mouse scrolled (455, 323) with delta (0, 0)
Screenshot: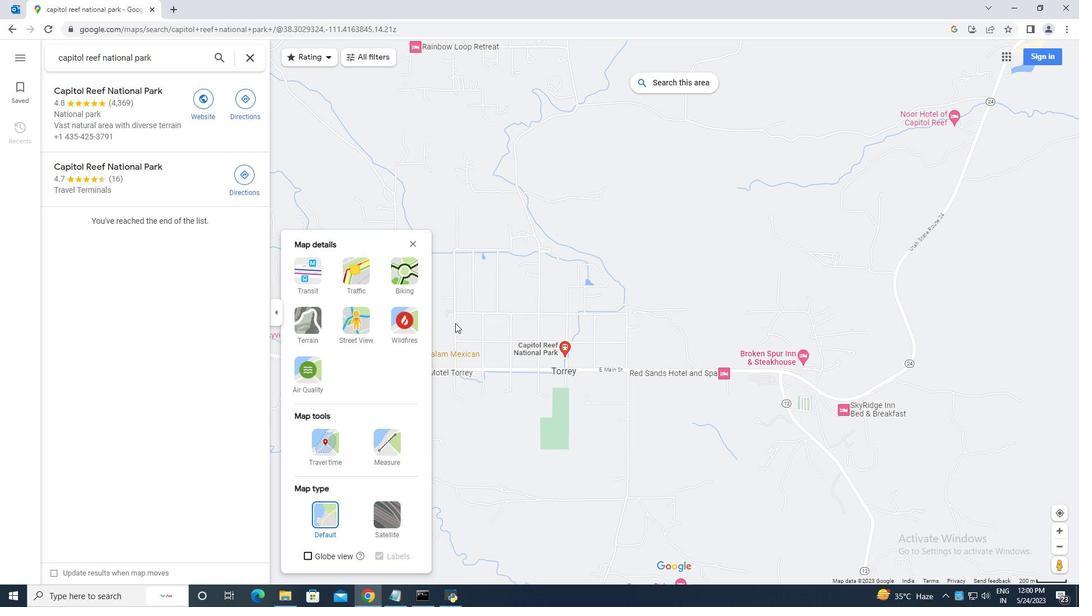
Action: Mouse moved to (505, 330)
Screenshot: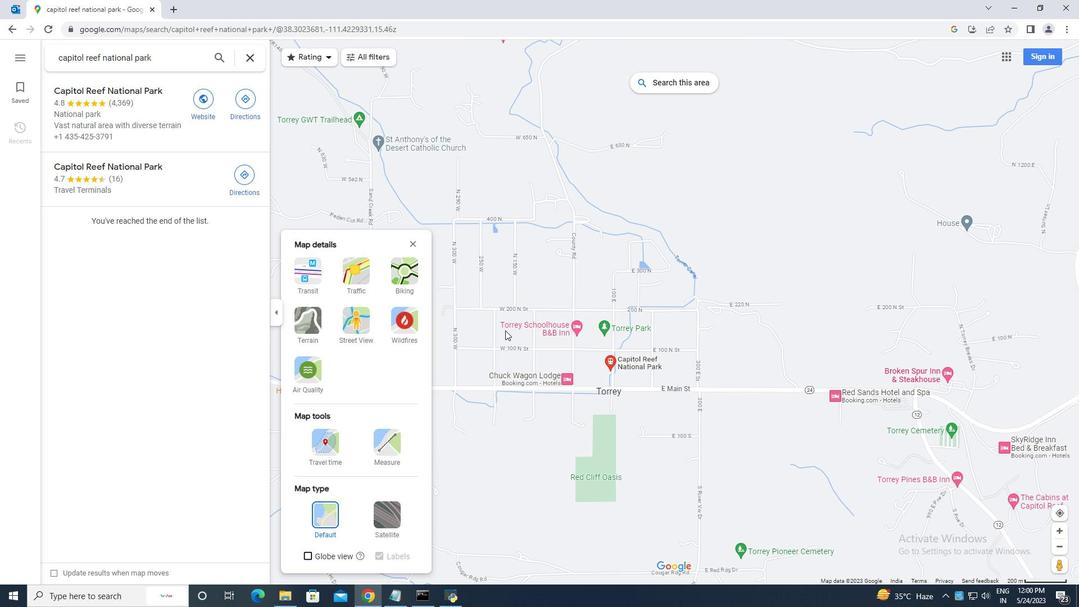 
Action: Mouse scrolled (505, 331) with delta (0, 0)
Screenshot: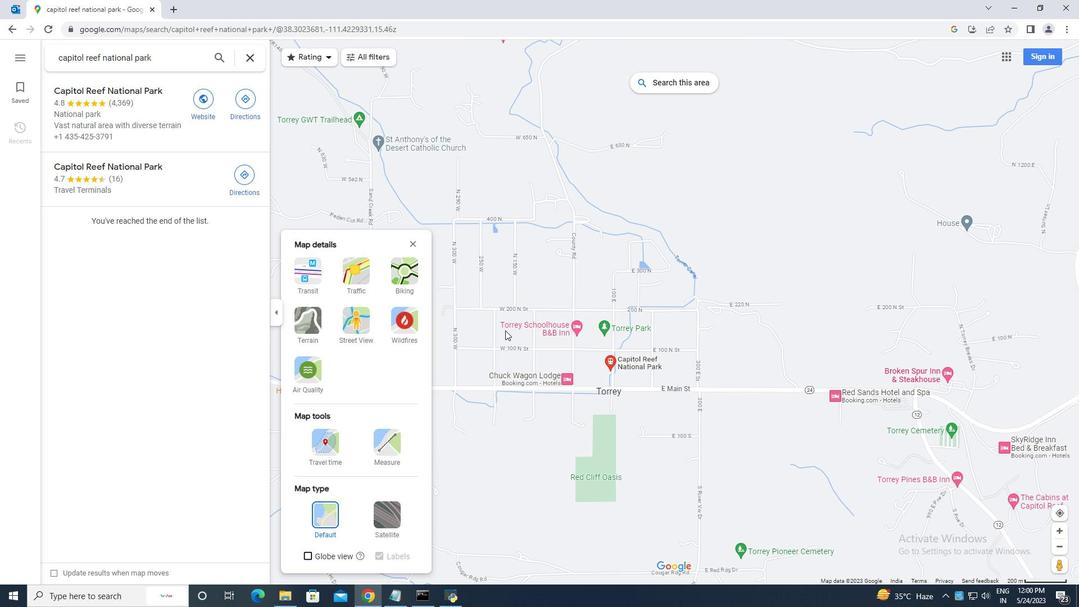 
Action: Mouse scrolled (505, 331) with delta (0, 0)
Screenshot: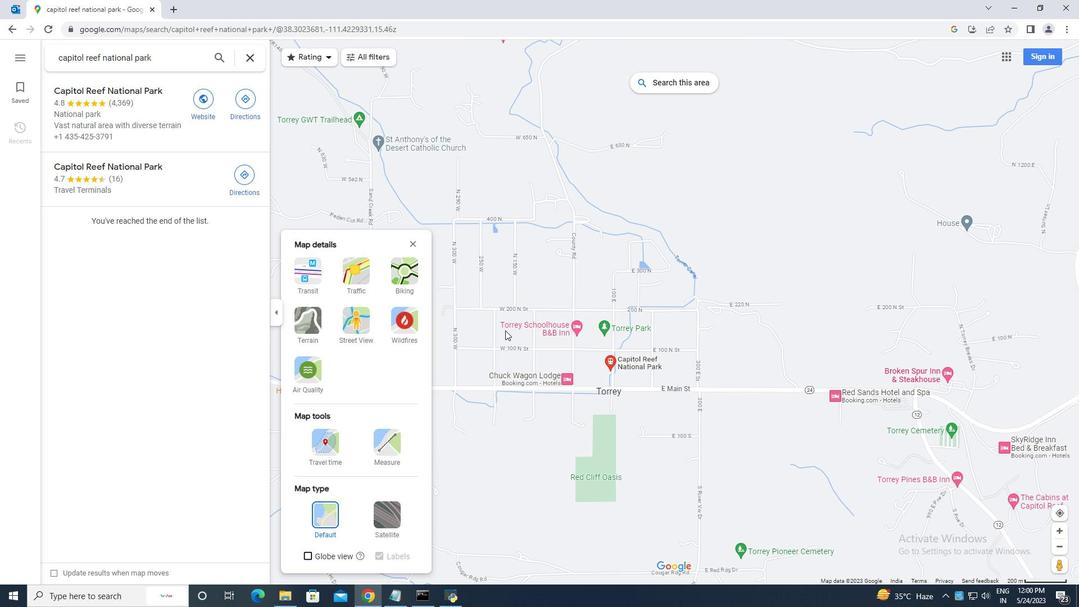 
Action: Mouse moved to (549, 345)
Screenshot: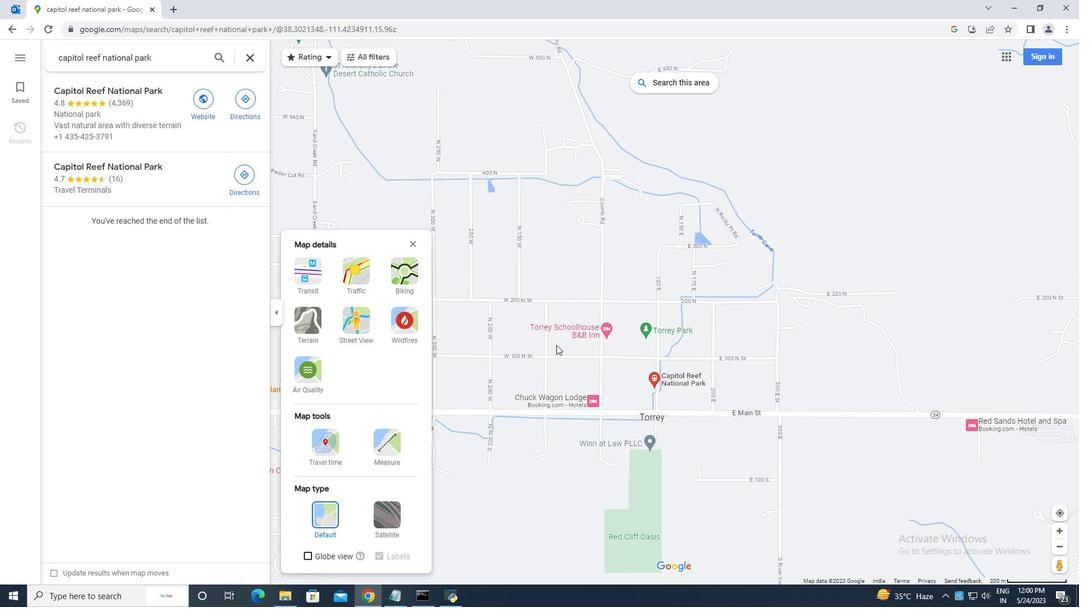 
Action: Mouse scrolled (549, 346) with delta (0, 0)
Screenshot: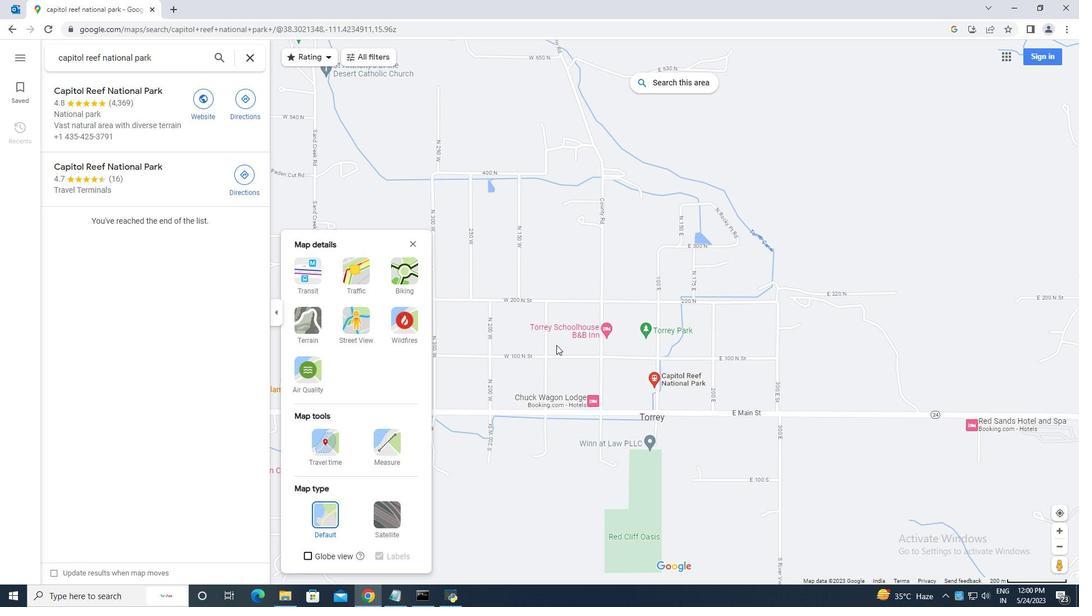 
Action: Mouse moved to (549, 345)
Screenshot: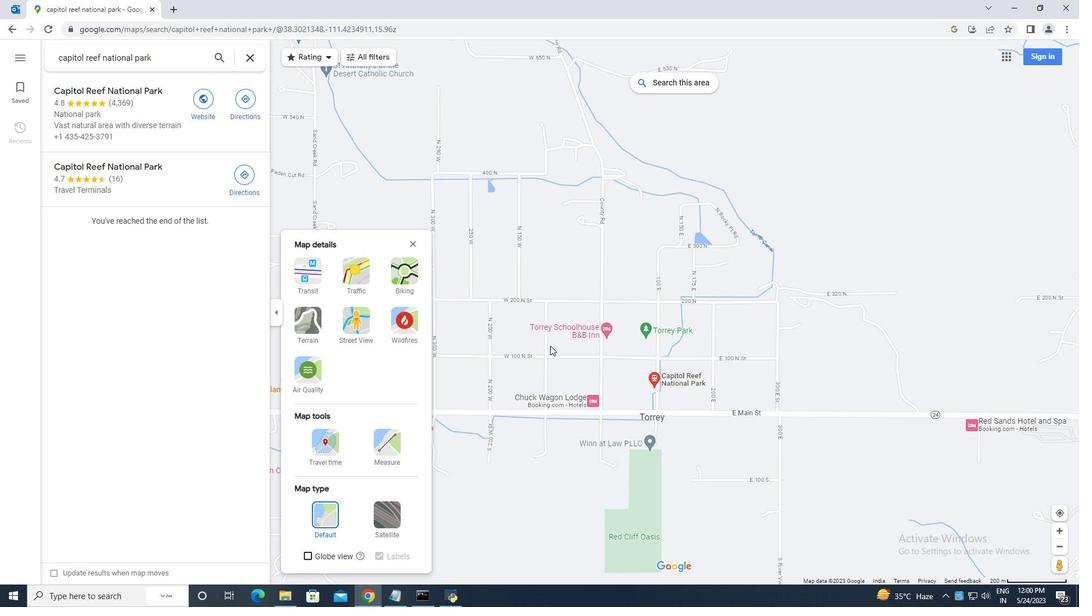 
Action: Mouse scrolled (549, 346) with delta (0, 0)
Screenshot: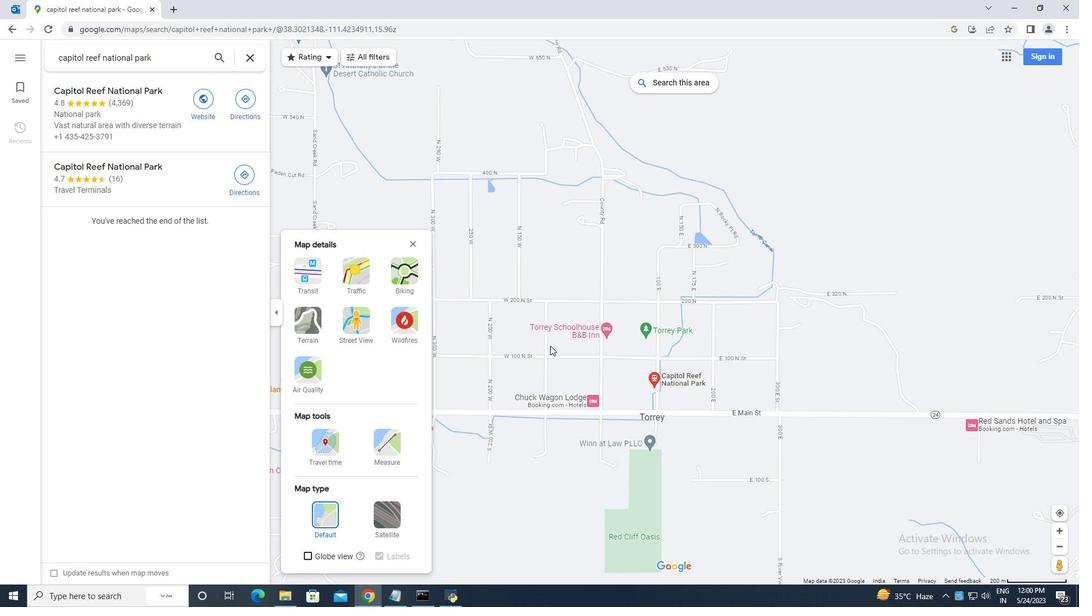 
Action: Mouse scrolled (549, 346) with delta (0, 0)
Screenshot: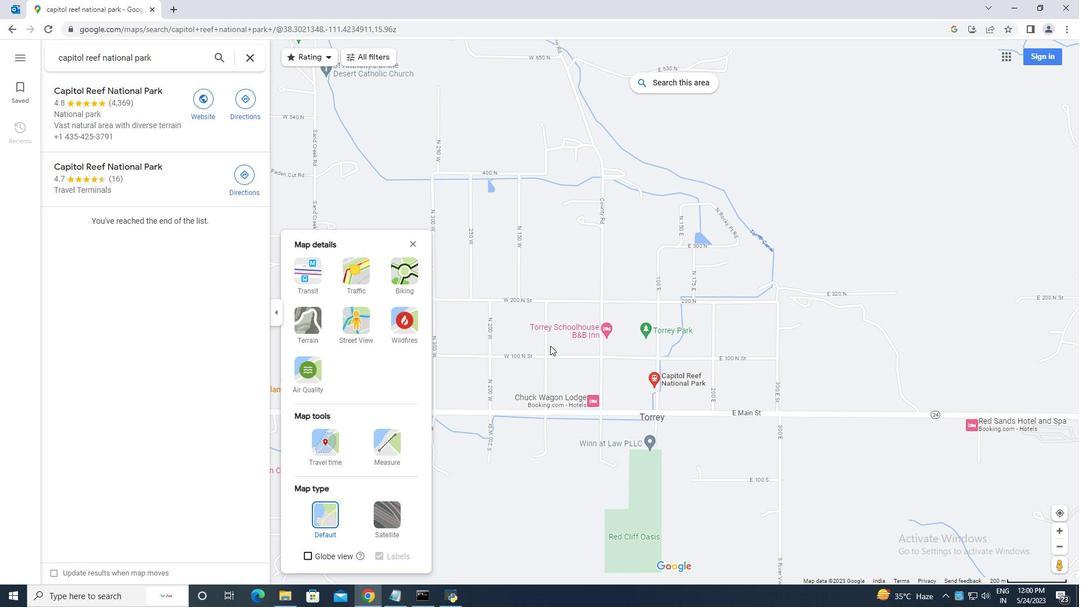 
Action: Mouse moved to (524, 292)
Screenshot: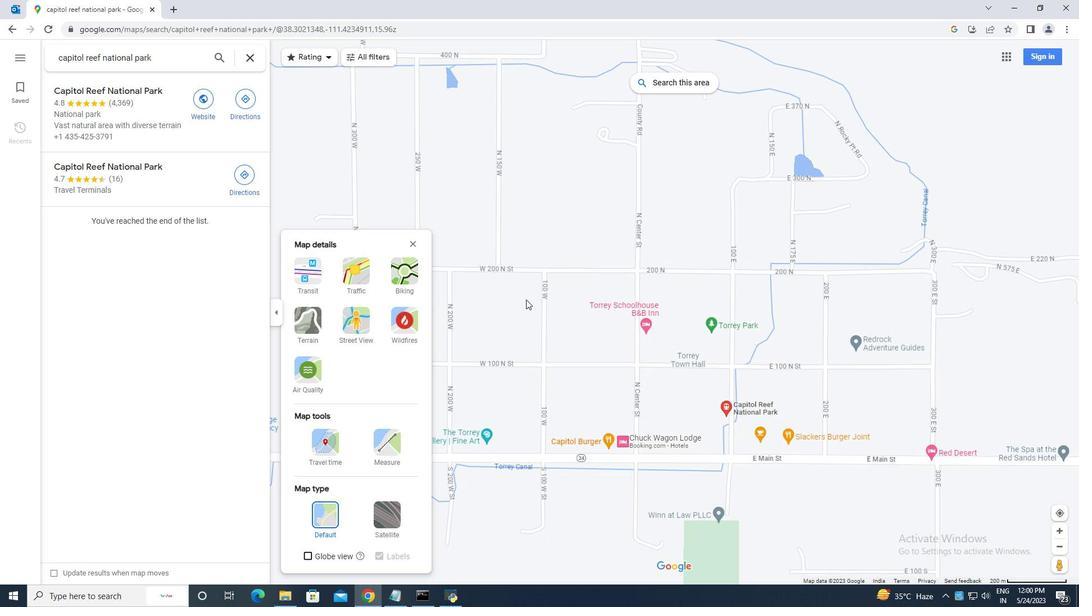 
Action: Mouse pressed left at (524, 292)
Screenshot: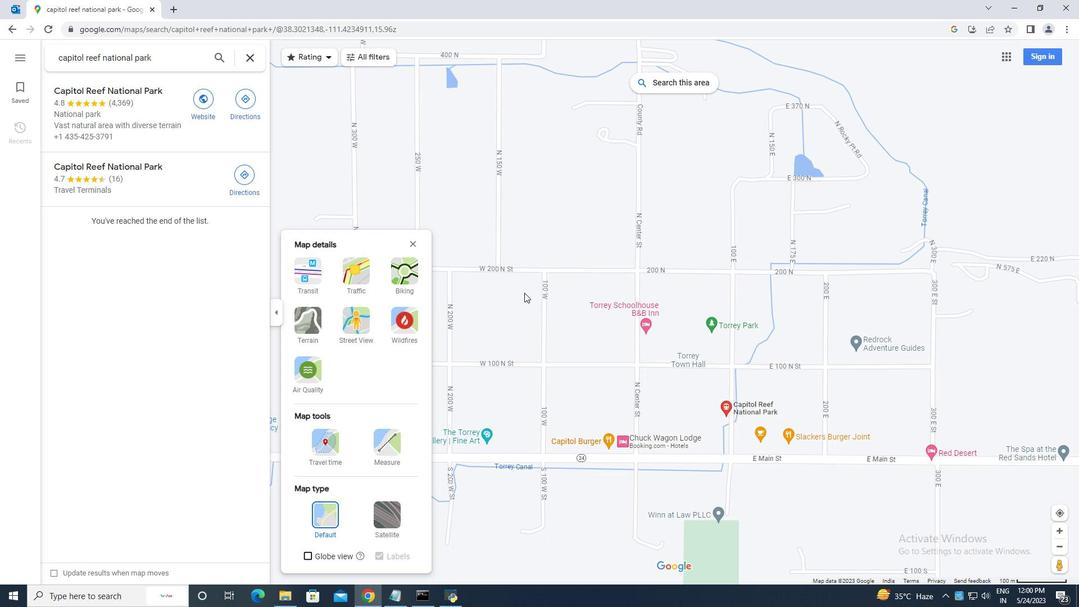 
Action: Mouse moved to (671, 282)
Screenshot: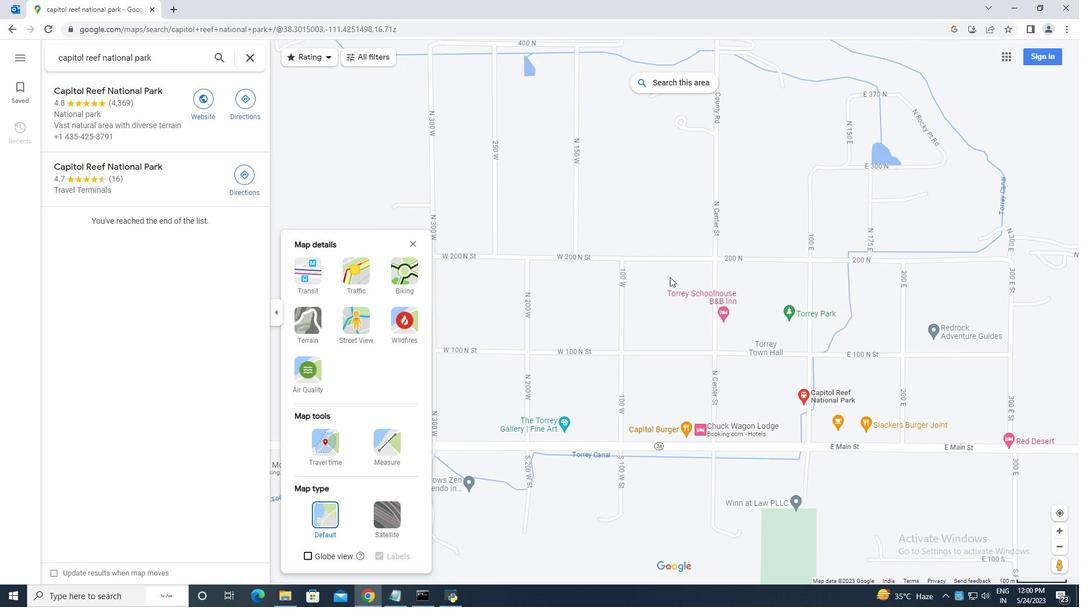 
Action: Mouse scrolled (671, 281) with delta (0, 0)
Screenshot: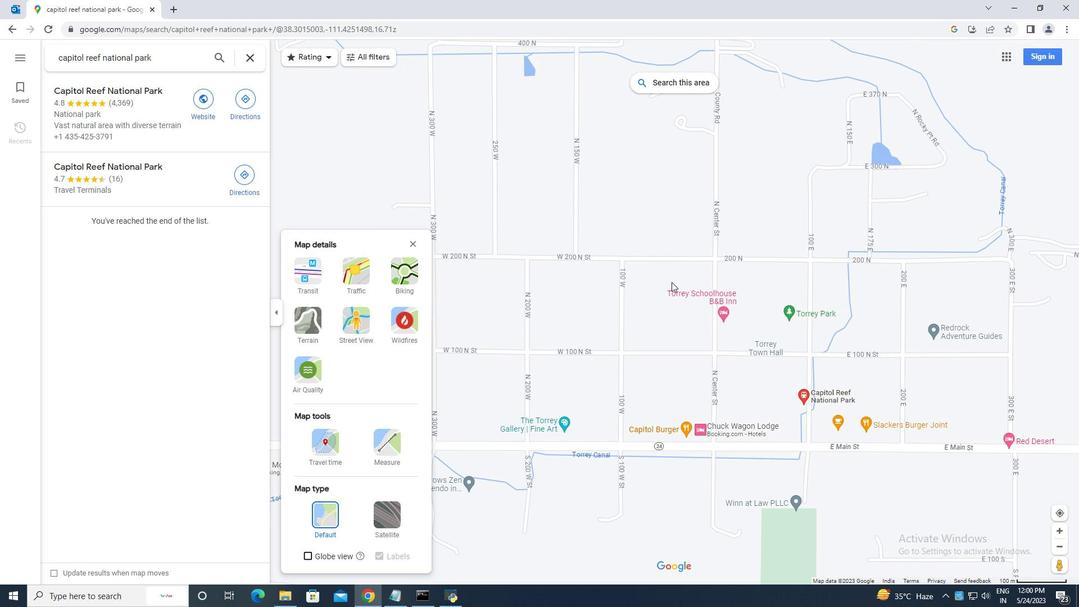
Action: Mouse scrolled (671, 281) with delta (0, 0)
Screenshot: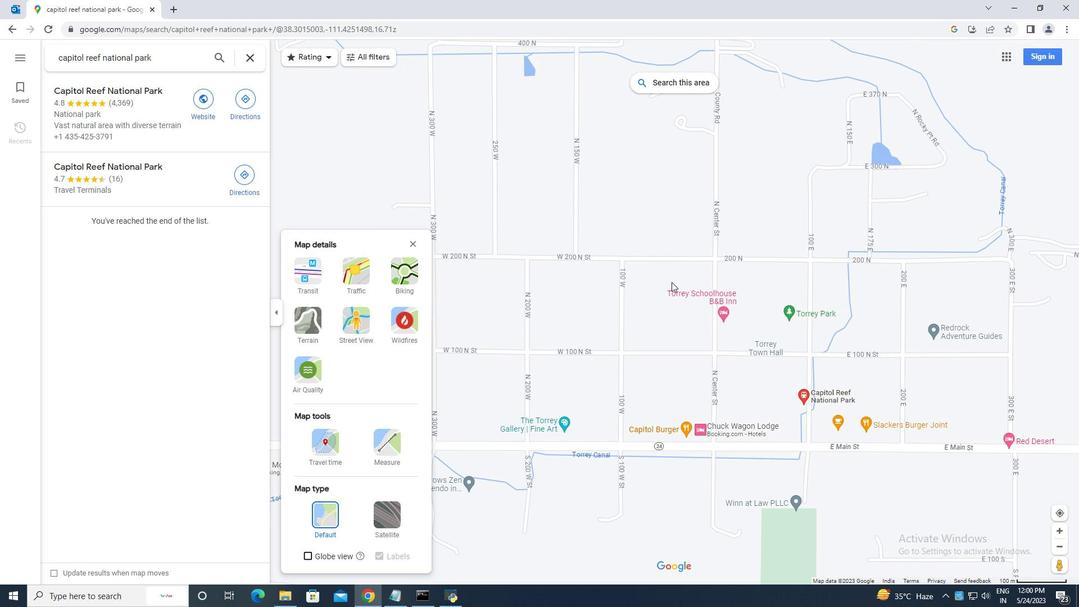 
Action: Mouse moved to (782, 290)
Screenshot: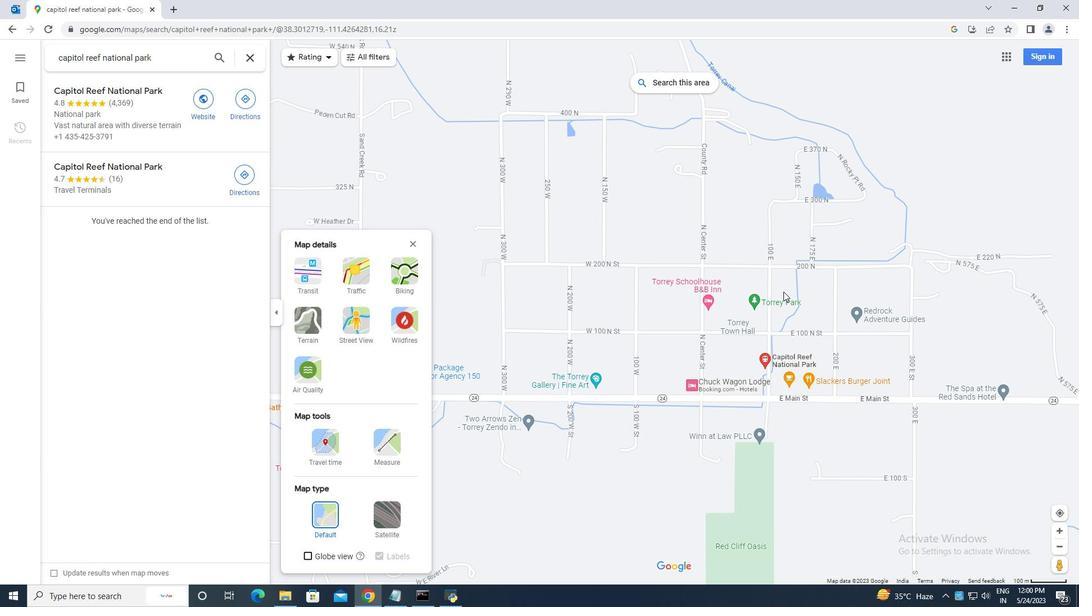 
Action: Mouse scrolled (782, 290) with delta (0, 0)
Screenshot: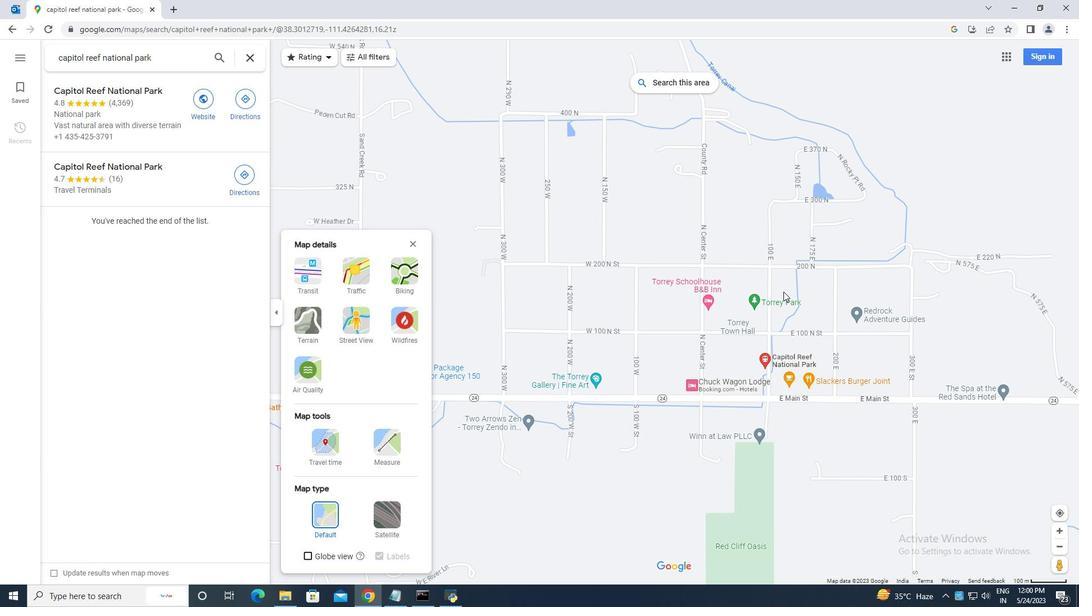 
Action: Mouse moved to (780, 291)
Screenshot: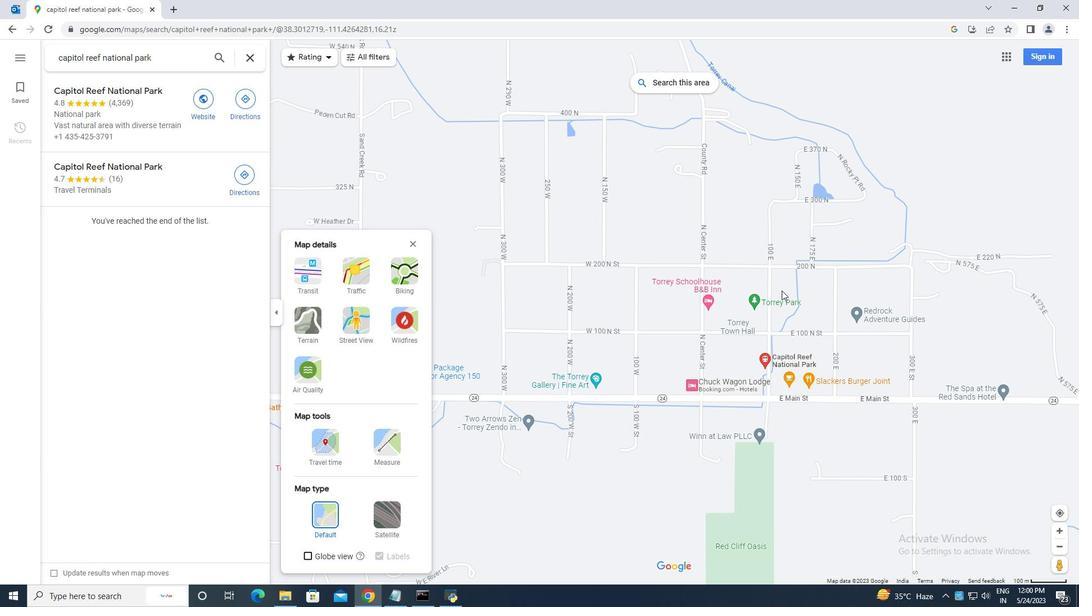 
Action: Mouse scrolled (780, 291) with delta (0, 0)
Screenshot: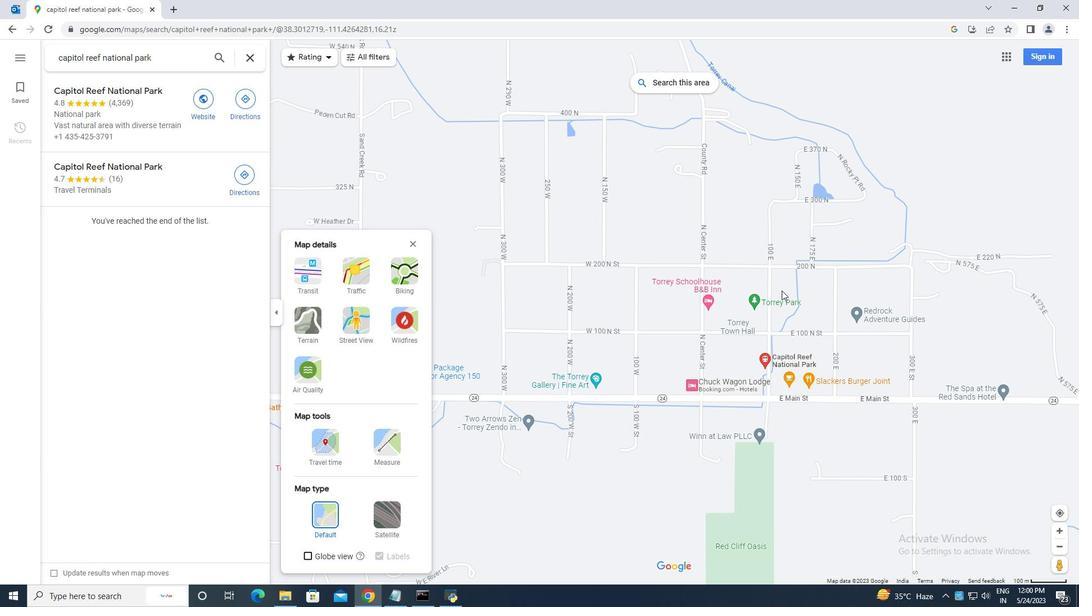 
Action: Mouse moved to (846, 294)
Screenshot: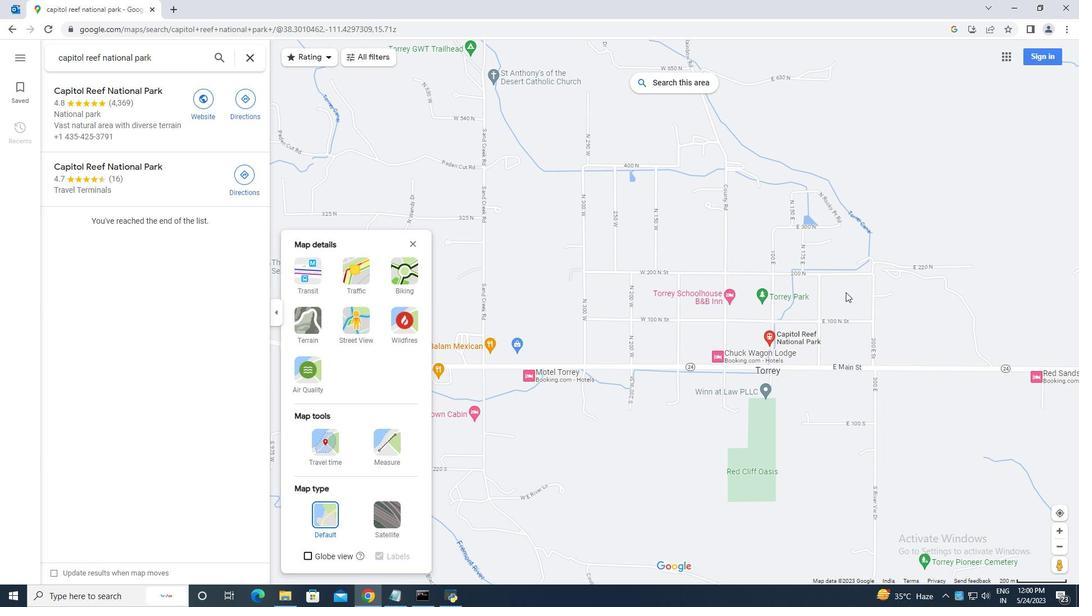 
Action: Mouse scrolled (846, 294) with delta (0, 0)
Screenshot: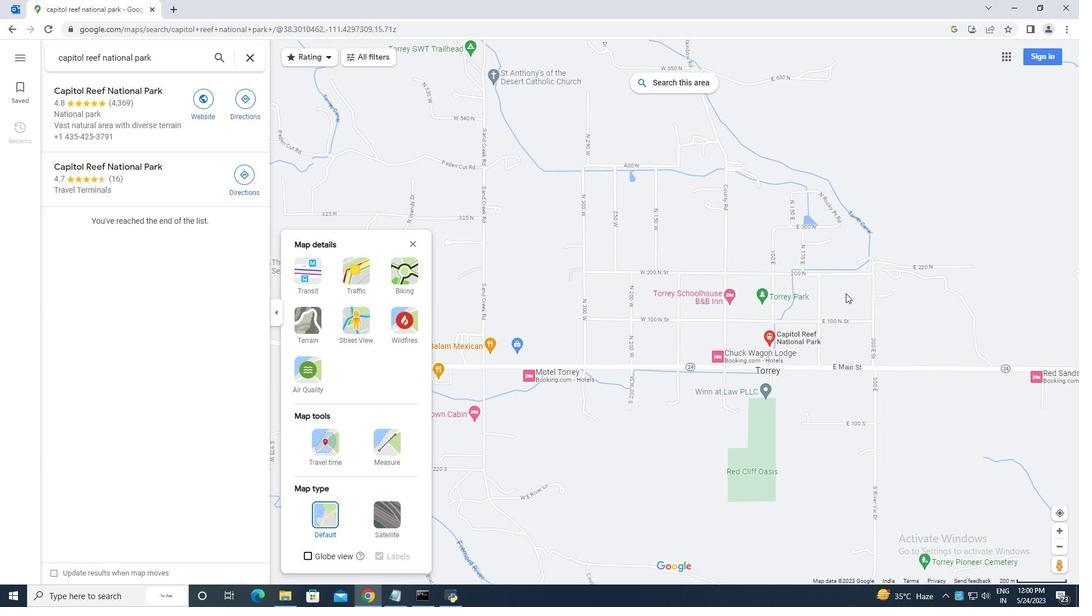 
Action: Mouse scrolled (846, 294) with delta (0, 0)
Screenshot: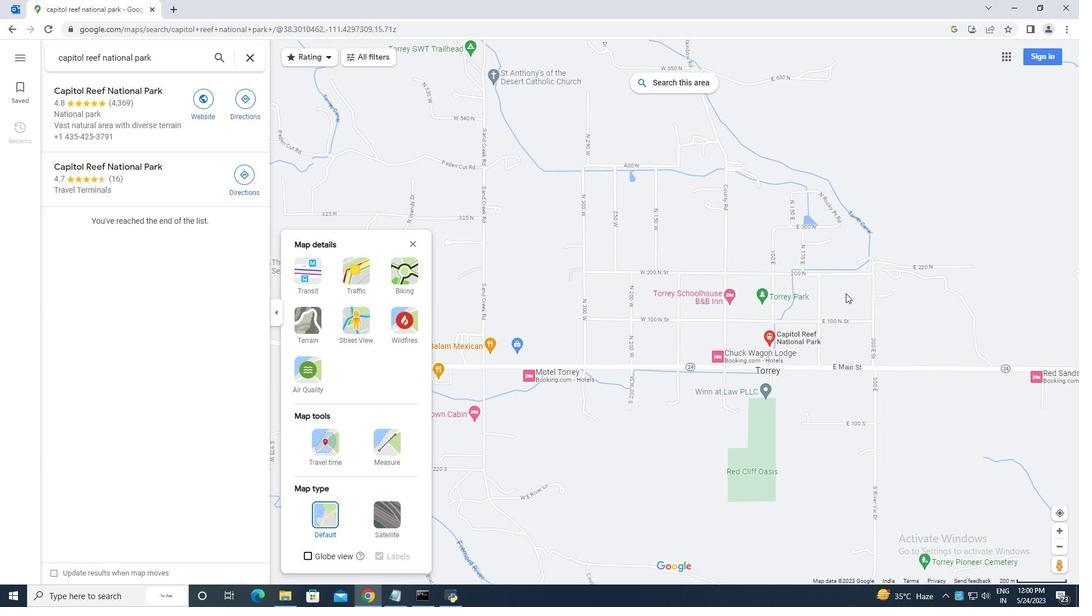 
Action: Mouse scrolled (846, 294) with delta (0, 0)
Screenshot: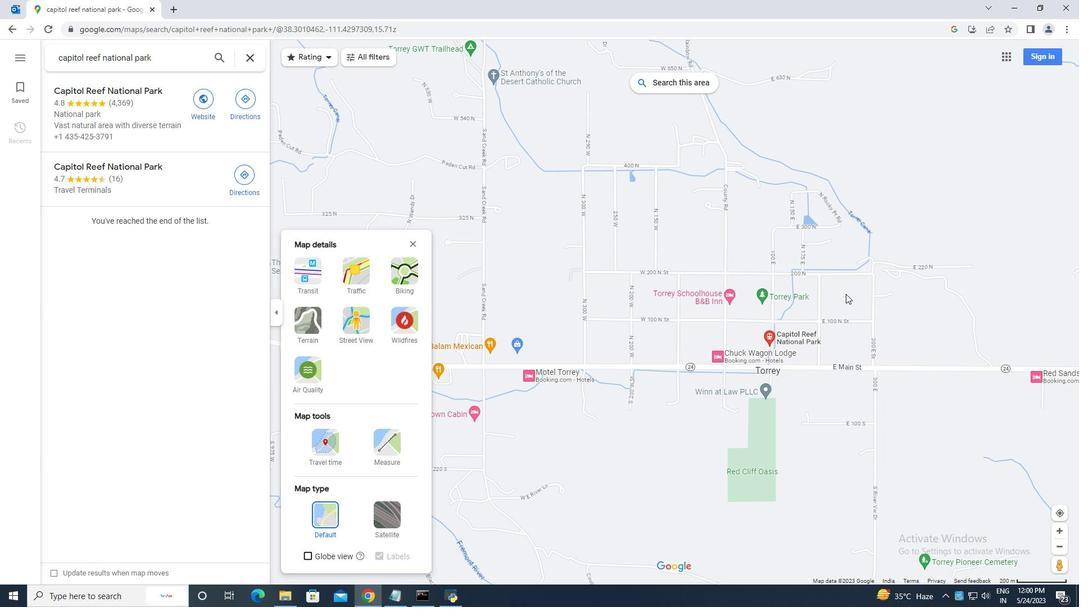 
Action: Mouse moved to (720, 366)
Screenshot: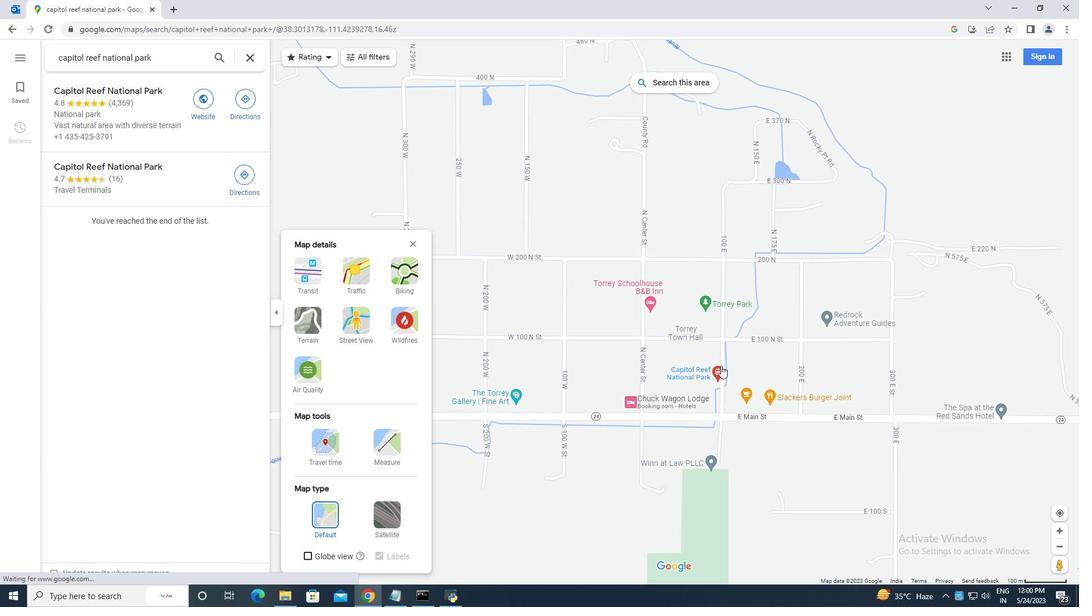 
Action: Mouse scrolled (720, 367) with delta (0, 0)
Screenshot: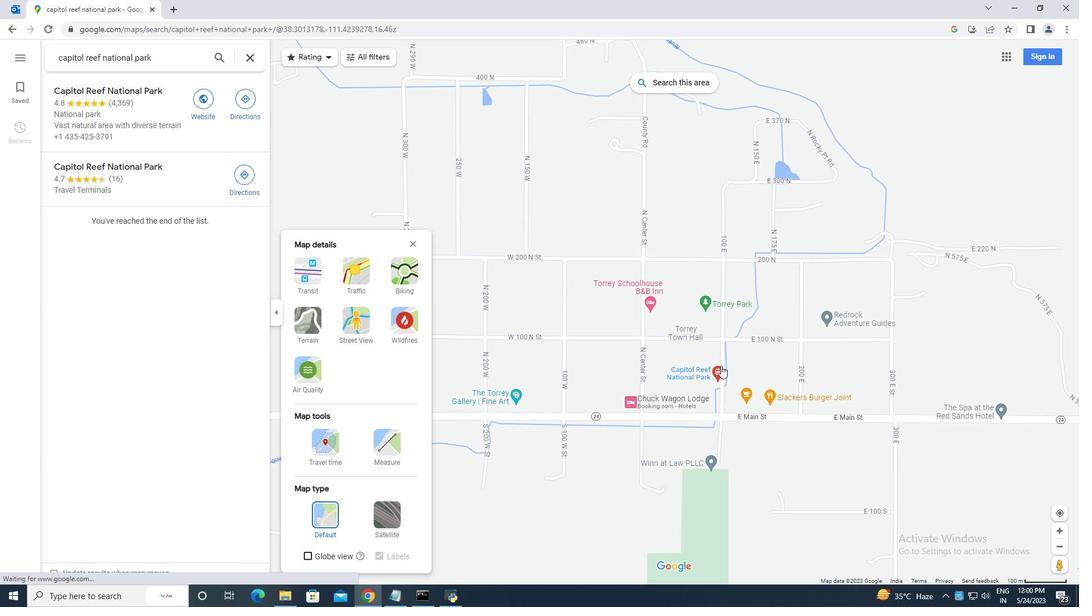 
Action: Mouse moved to (720, 366)
Screenshot: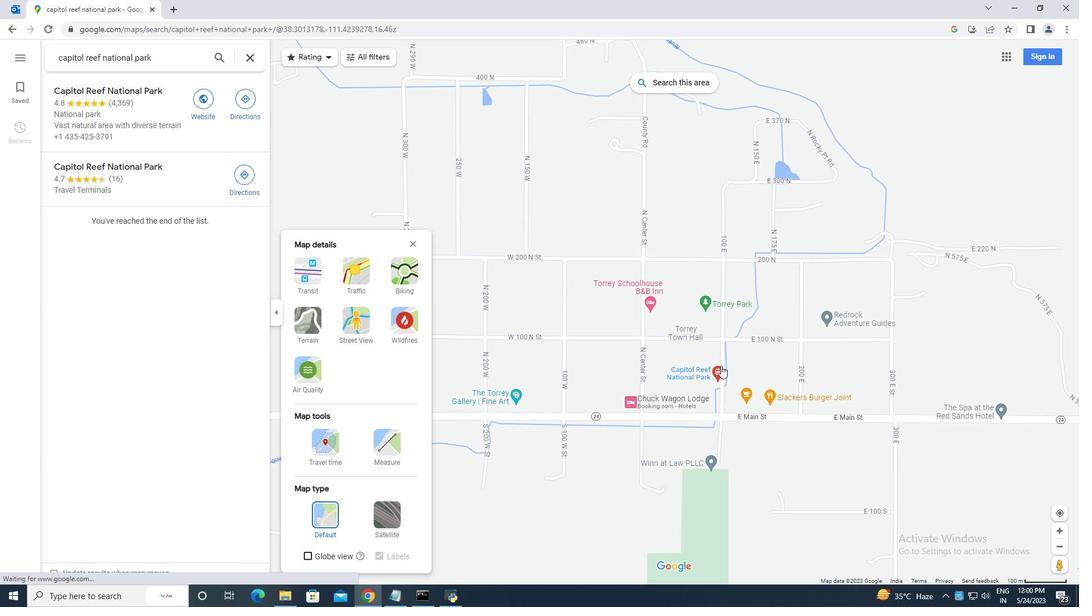 
Action: Mouse scrolled (720, 367) with delta (0, 0)
Screenshot: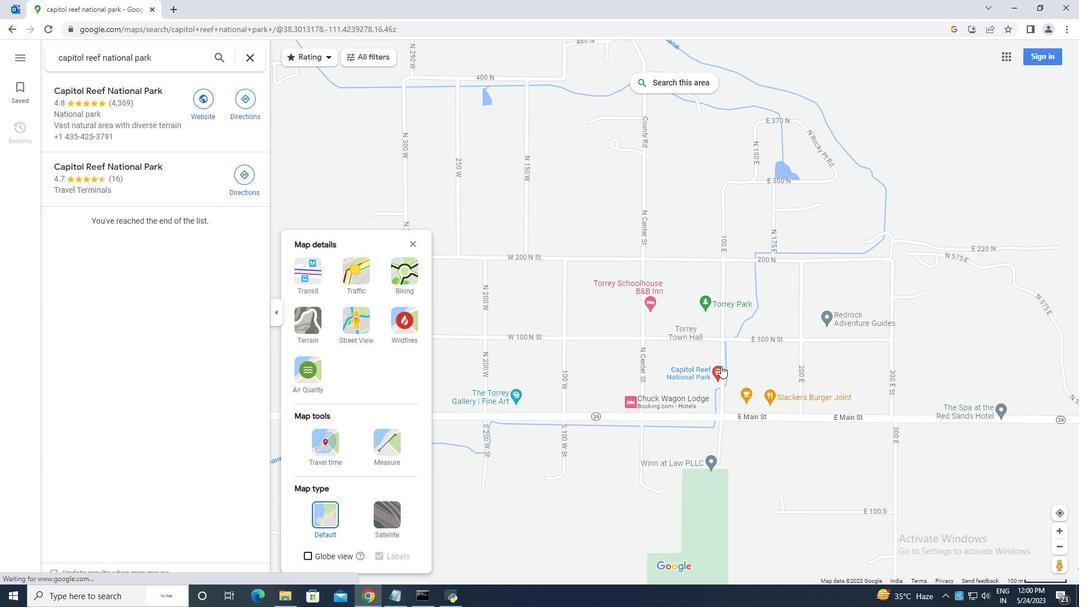 
Action: Mouse moved to (720, 366)
Screenshot: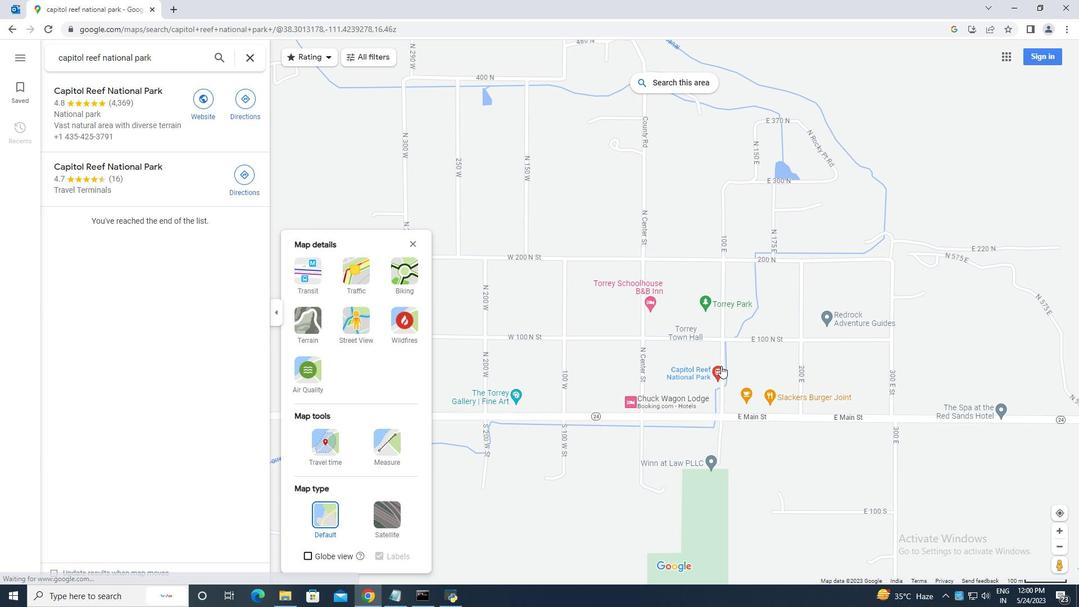 
Action: Mouse scrolled (720, 367) with delta (0, 0)
Screenshot: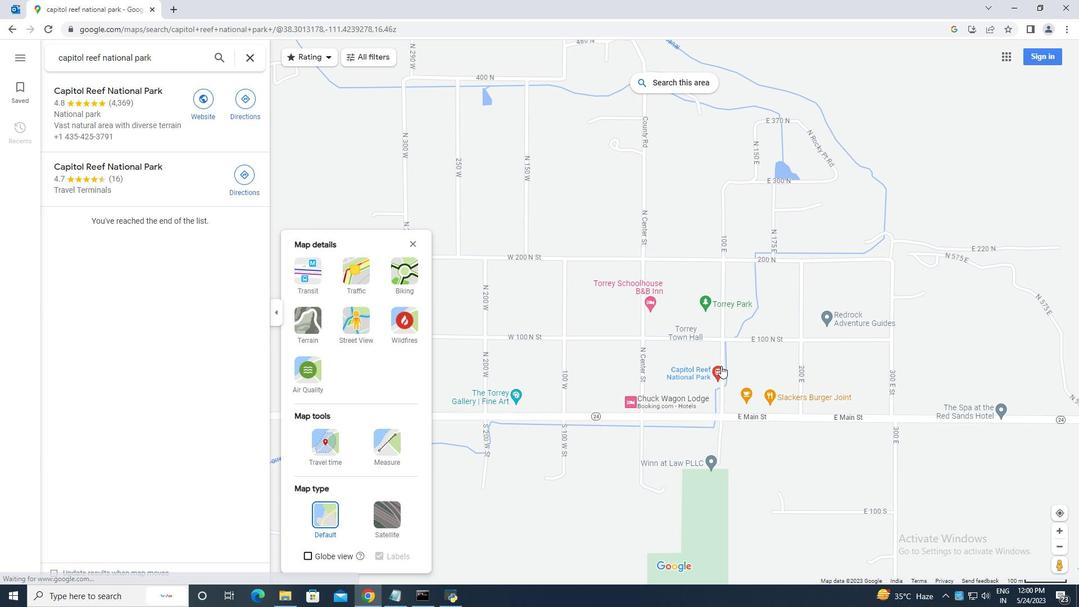 
Action: Mouse moved to (719, 366)
Screenshot: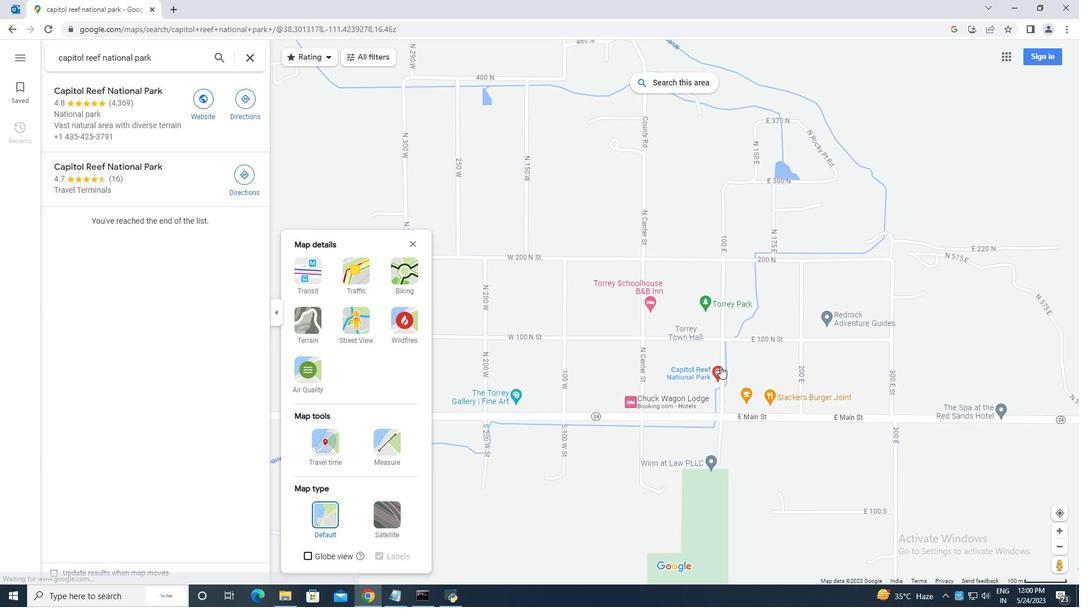 
Action: Mouse scrolled (719, 367) with delta (0, 0)
Screenshot: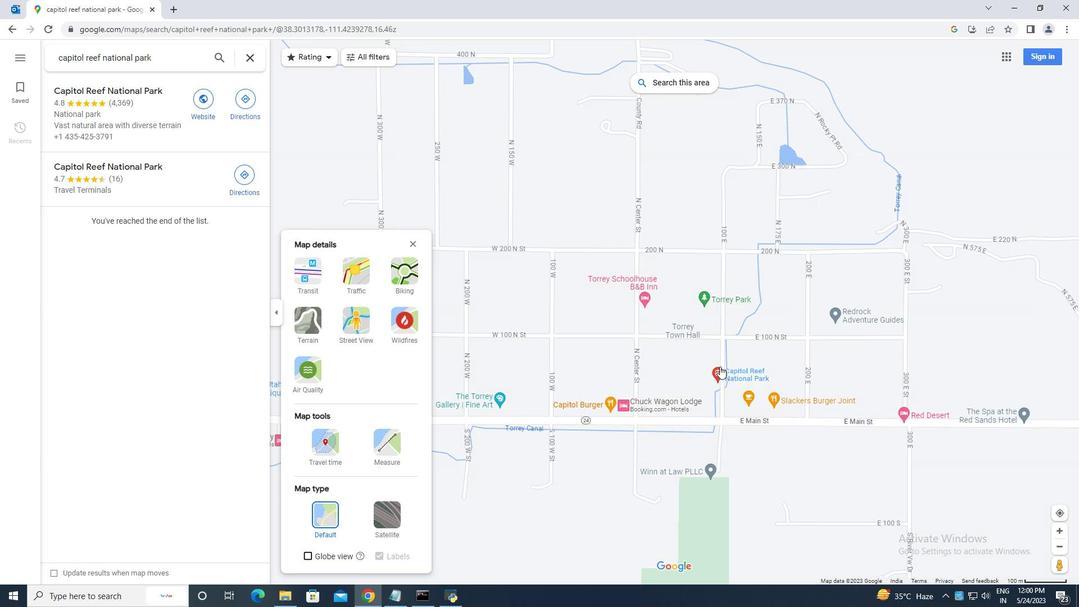 
Action: Mouse moved to (782, 389)
Screenshot: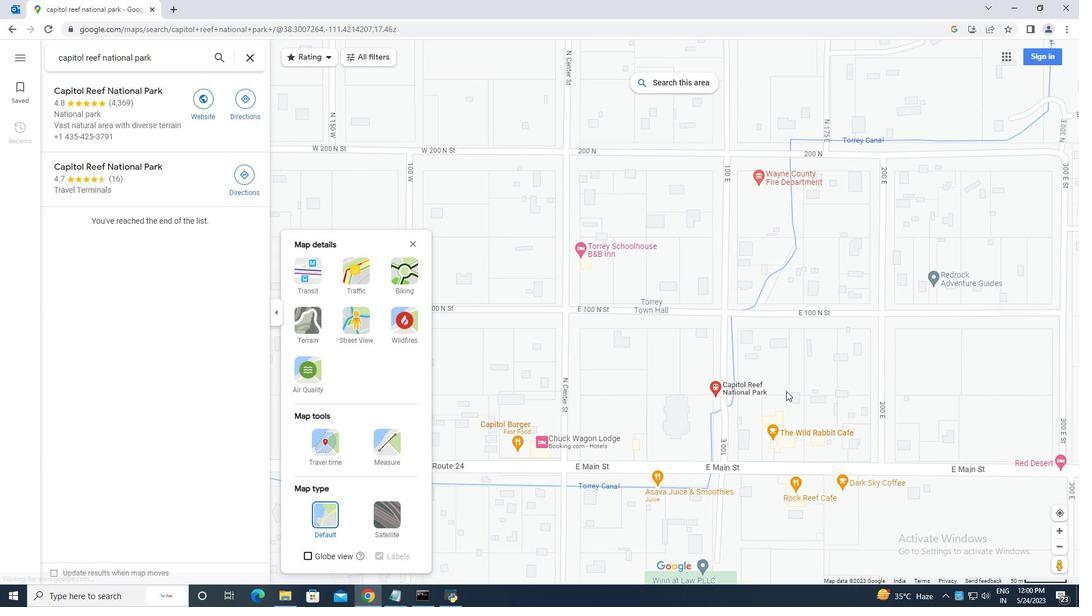 
Action: Mouse pressed left at (782, 389)
Screenshot: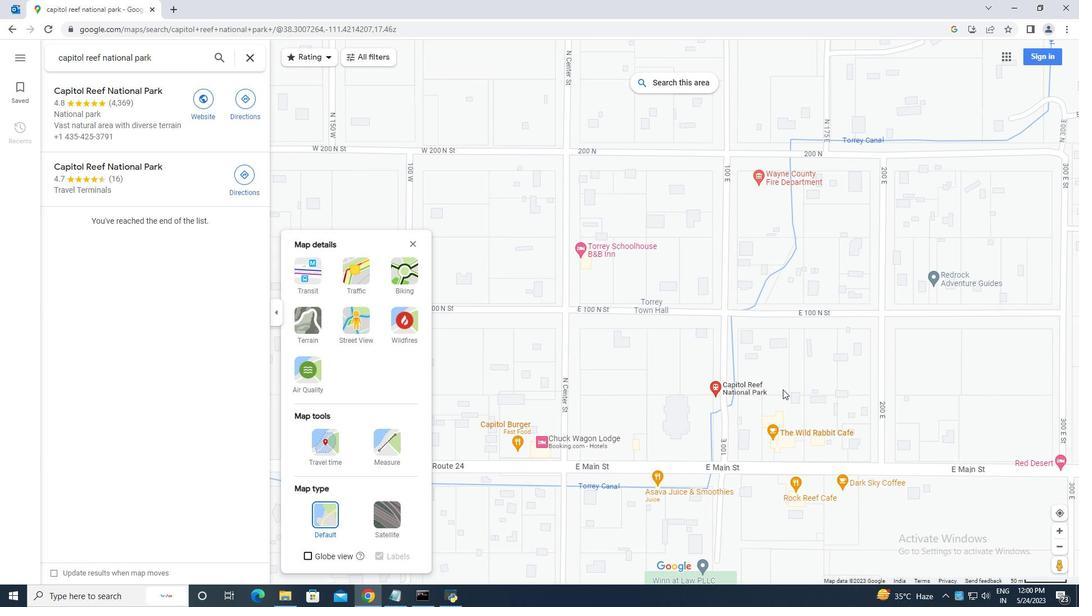 
Action: Mouse moved to (755, 332)
Screenshot: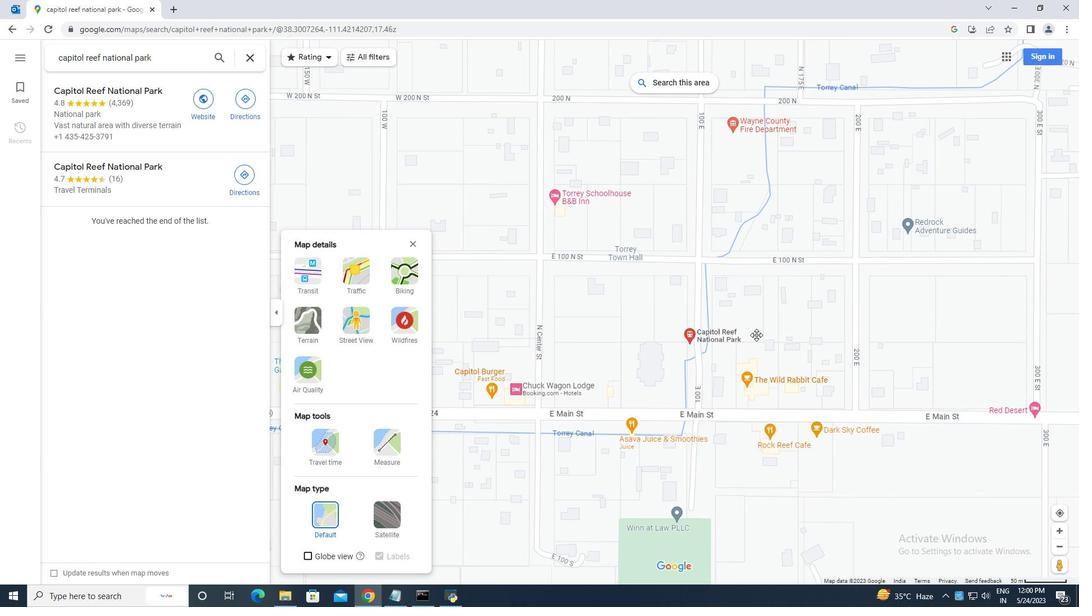 
Action: Mouse scrolled (755, 333) with delta (0, 0)
Screenshot: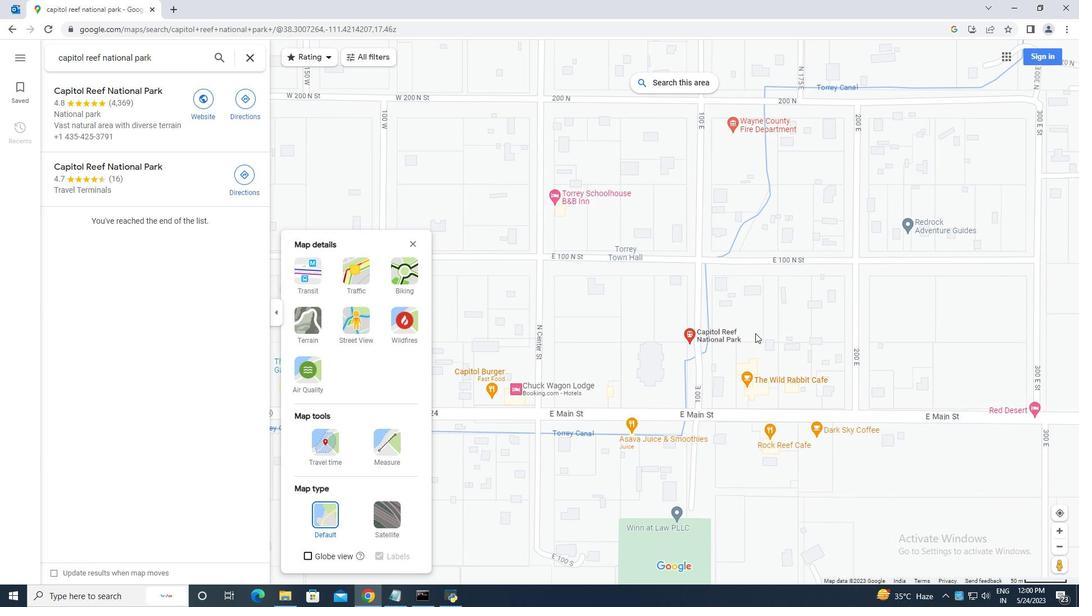 
Action: Mouse moved to (755, 332)
Screenshot: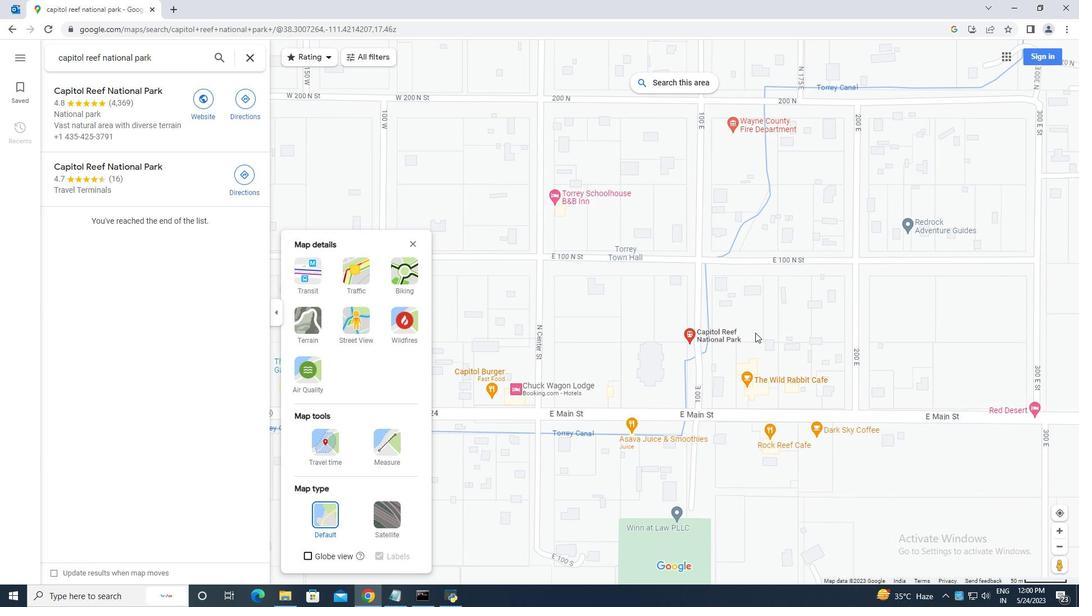 
Action: Mouse scrolled (755, 333) with delta (0, 0)
Screenshot: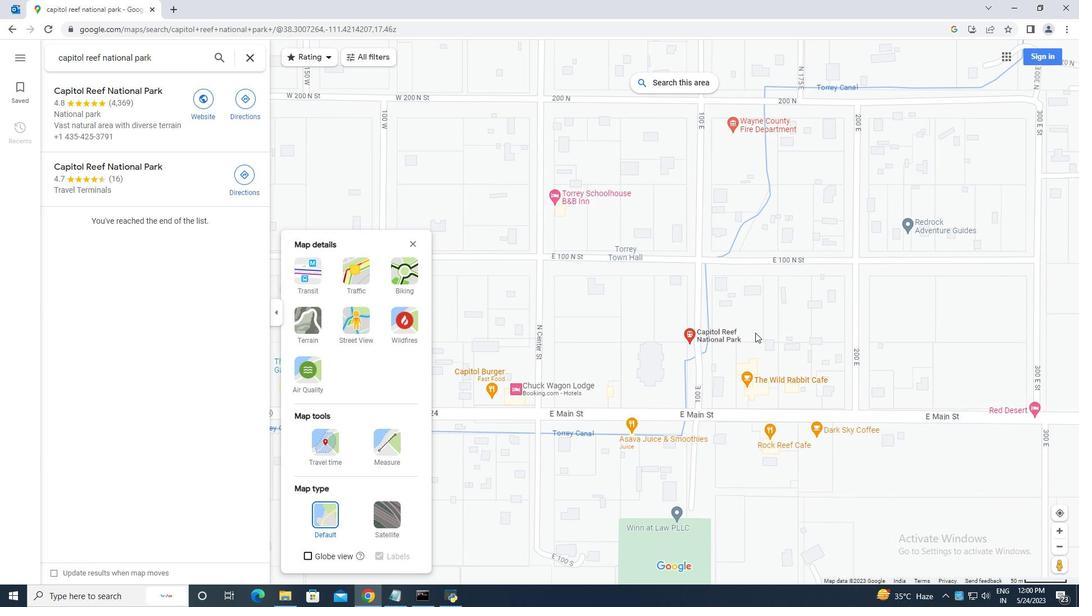 
Action: Mouse scrolled (755, 333) with delta (0, 0)
Screenshot: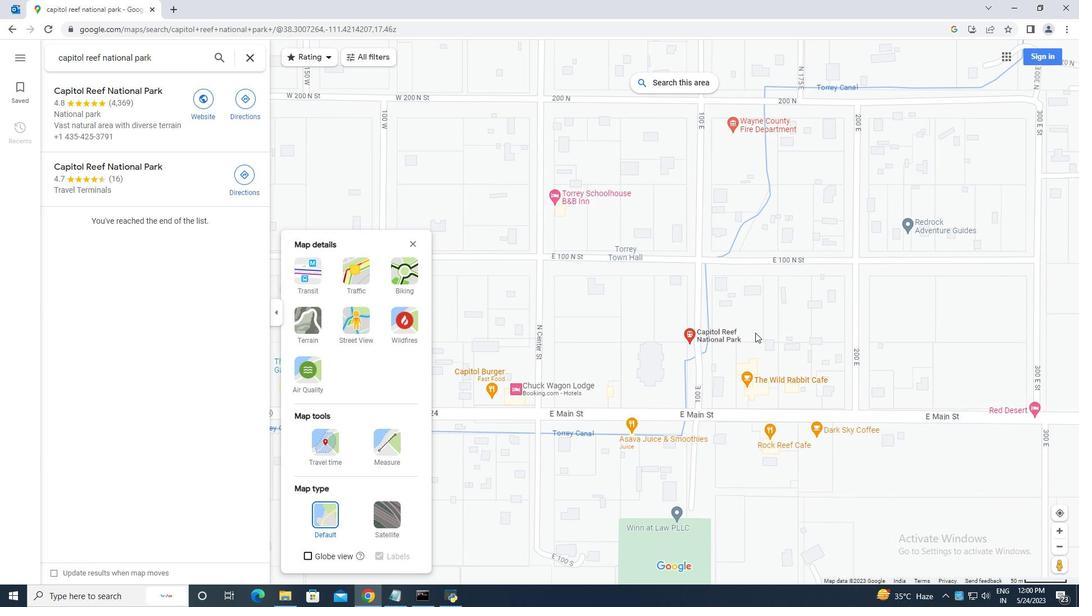 
Action: Mouse moved to (755, 332)
Screenshot: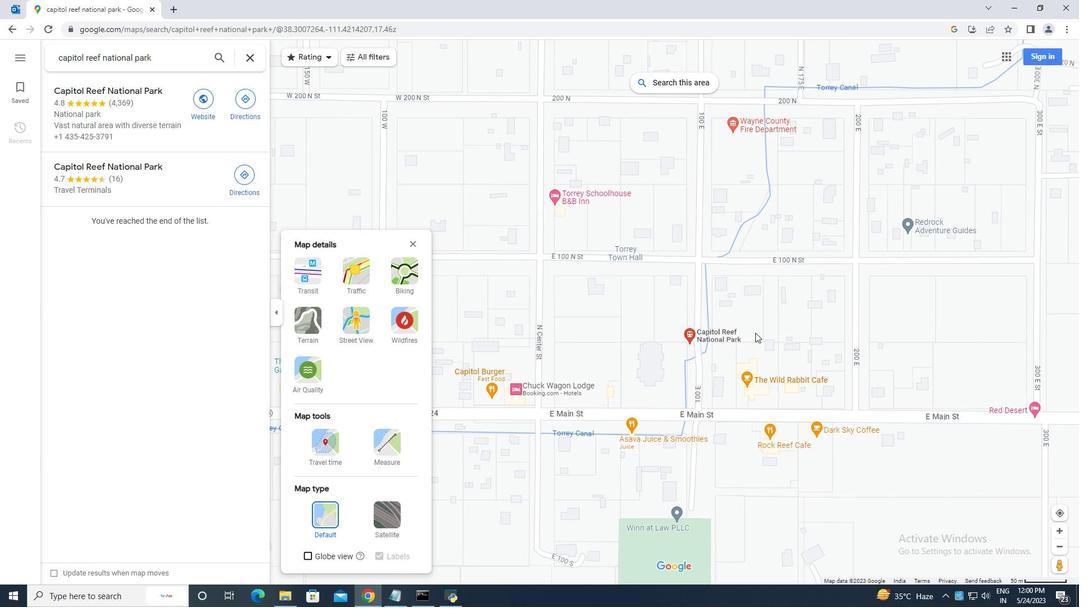 
Action: Mouse scrolled (755, 333) with delta (0, 0)
Screenshot: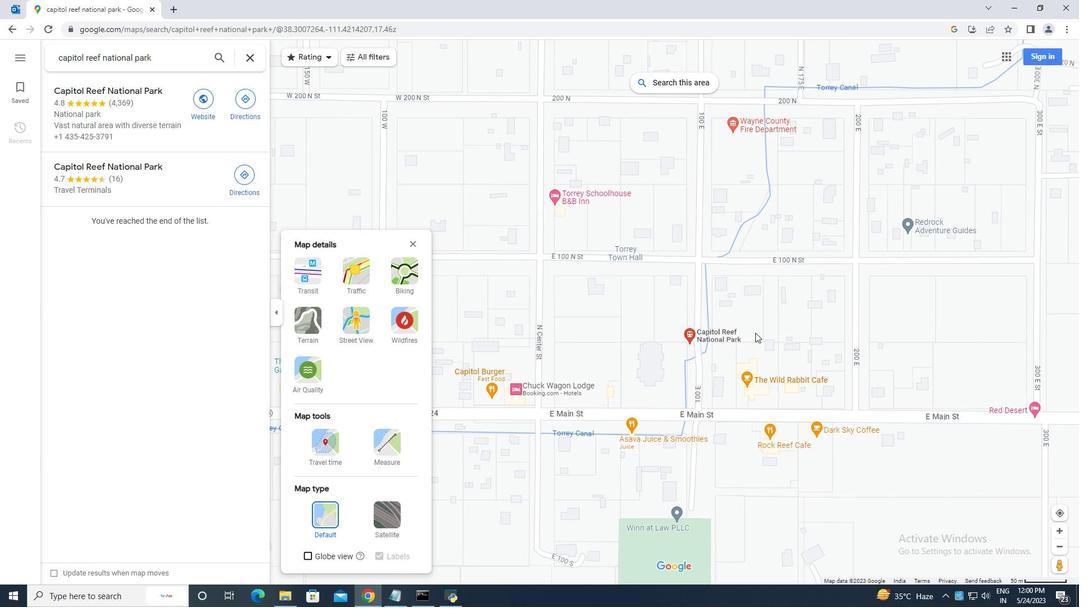 
Action: Mouse moved to (629, 344)
Screenshot: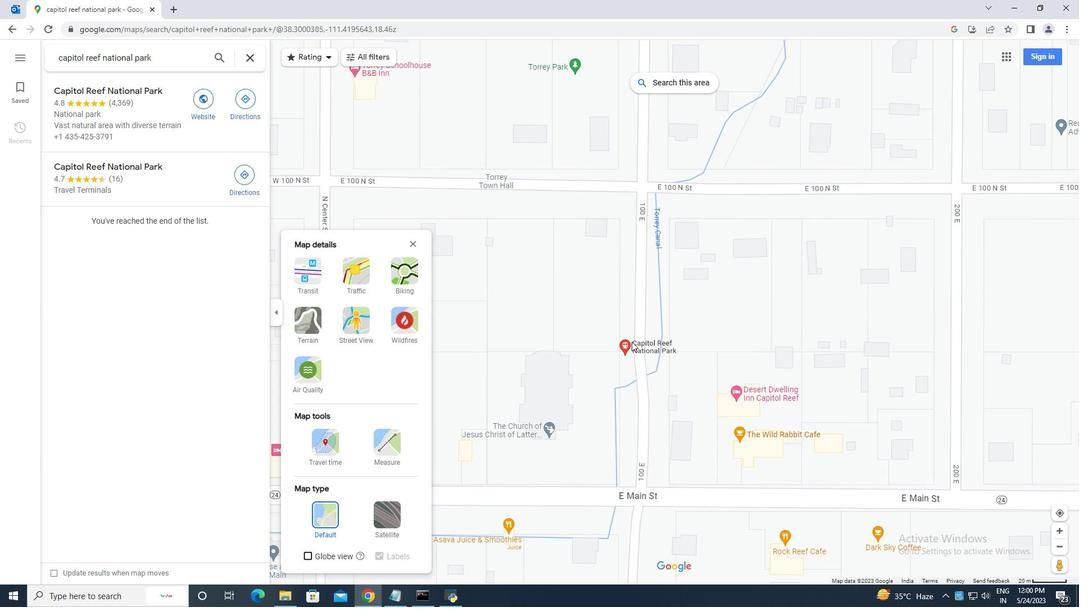 
Action: Mouse scrolled (629, 344) with delta (0, 0)
Screenshot: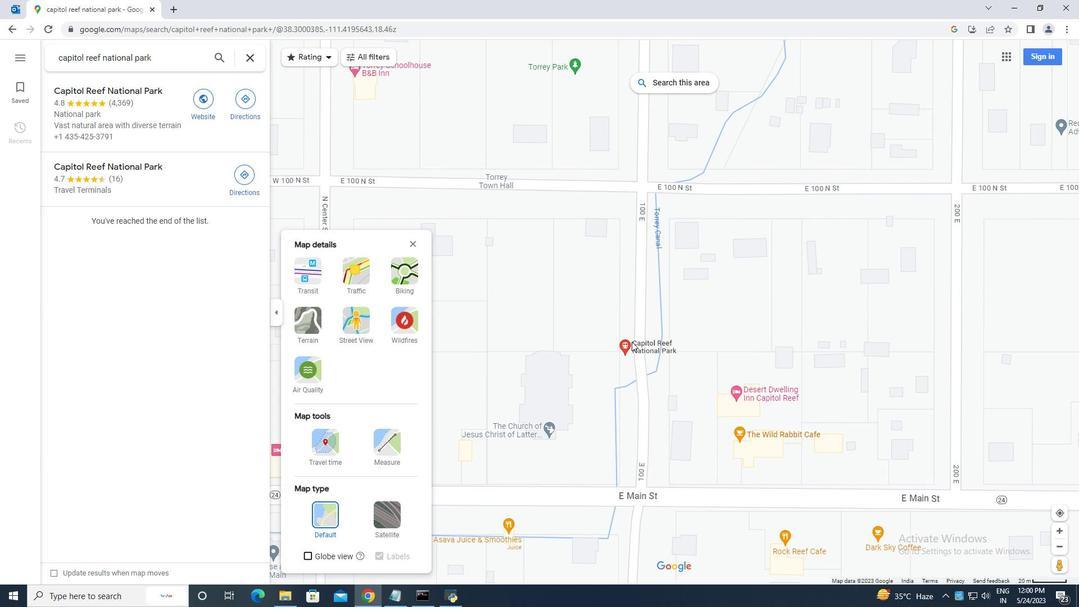 
Action: Mouse scrolled (629, 344) with delta (0, 0)
Screenshot: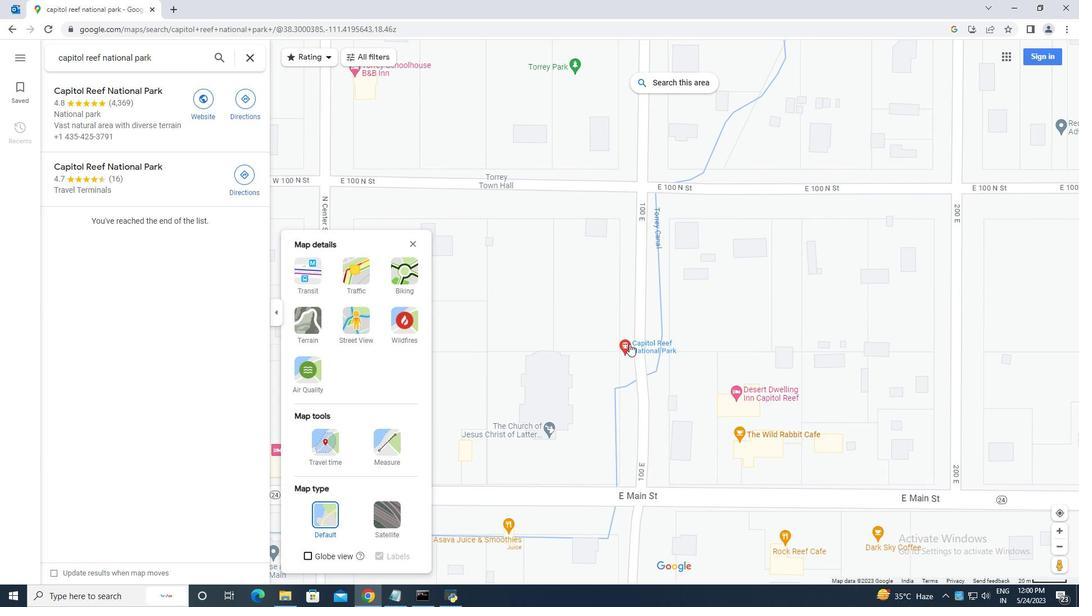 
Action: Mouse scrolled (629, 344) with delta (0, 0)
Screenshot: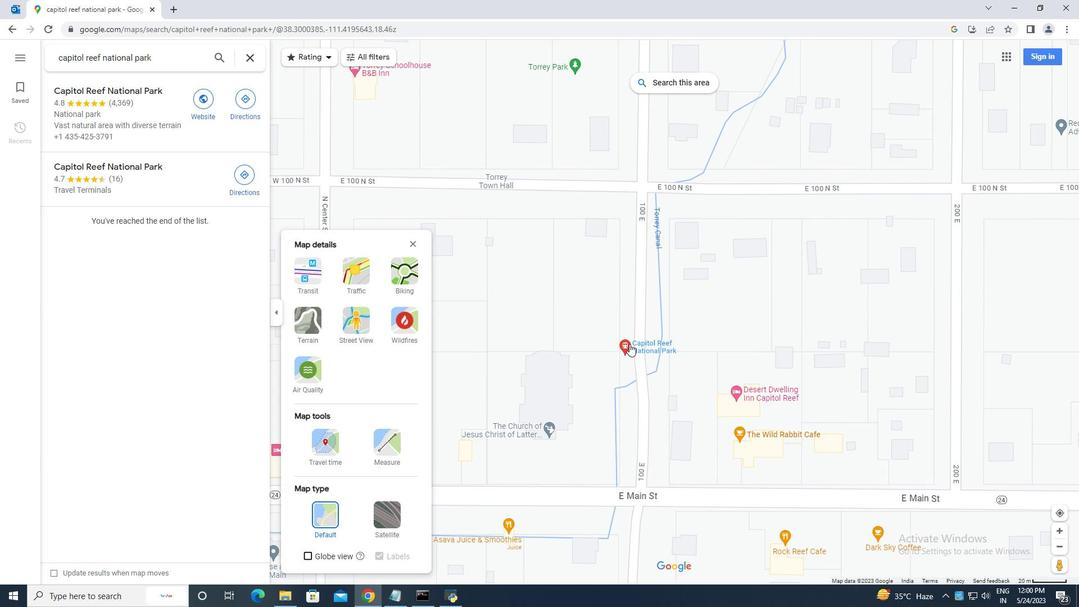 
Action: Mouse scrolled (629, 344) with delta (0, 0)
Screenshot: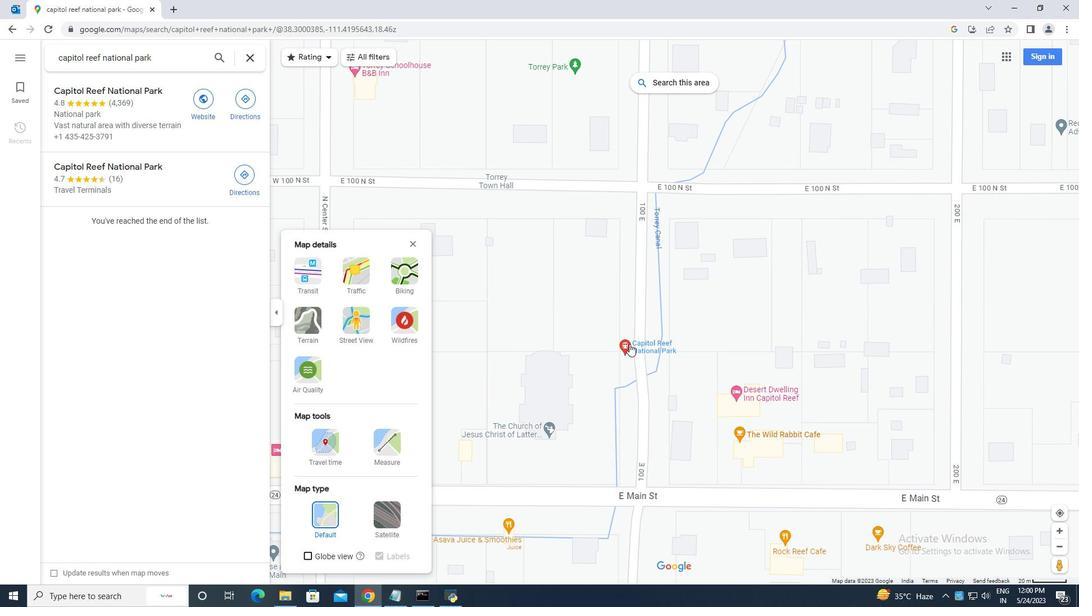 
Action: Mouse moved to (629, 363)
Screenshot: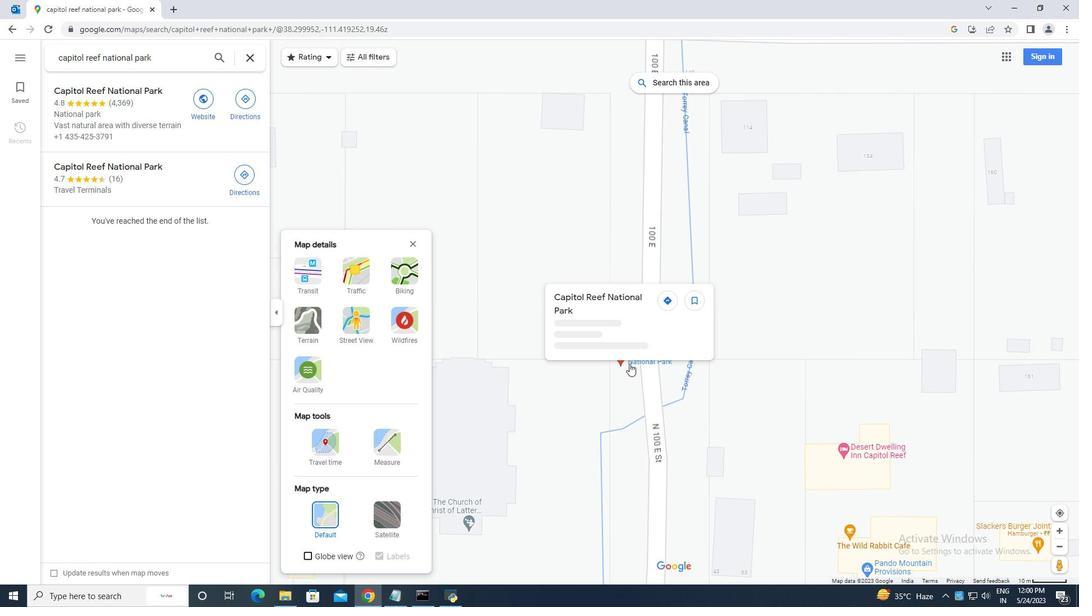 
Action: Mouse scrolled (629, 363) with delta (0, 0)
Screenshot: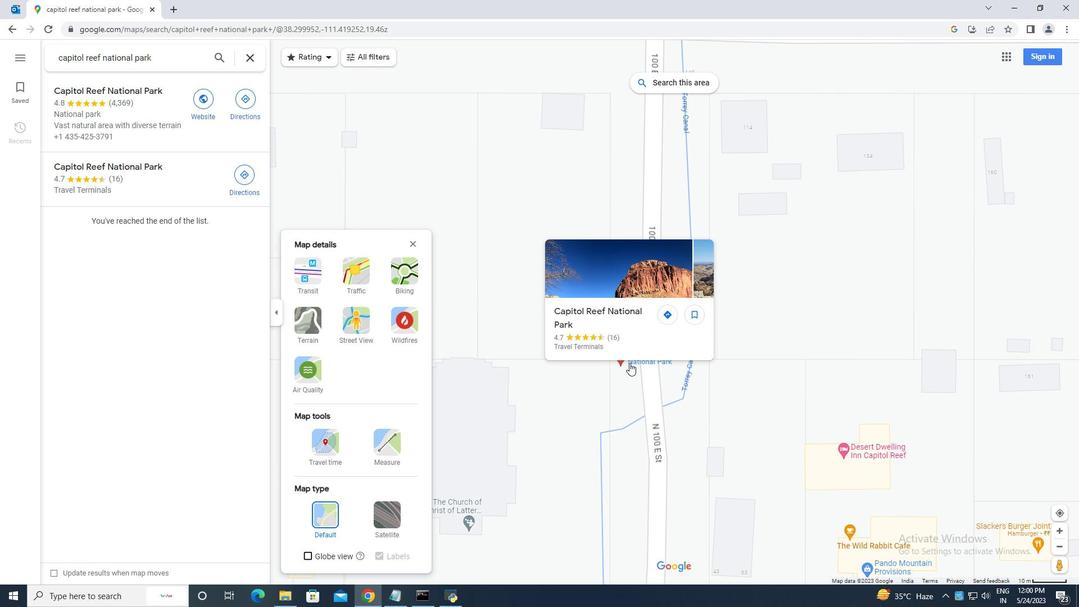 
Action: Mouse scrolled (629, 363) with delta (0, 0)
Screenshot: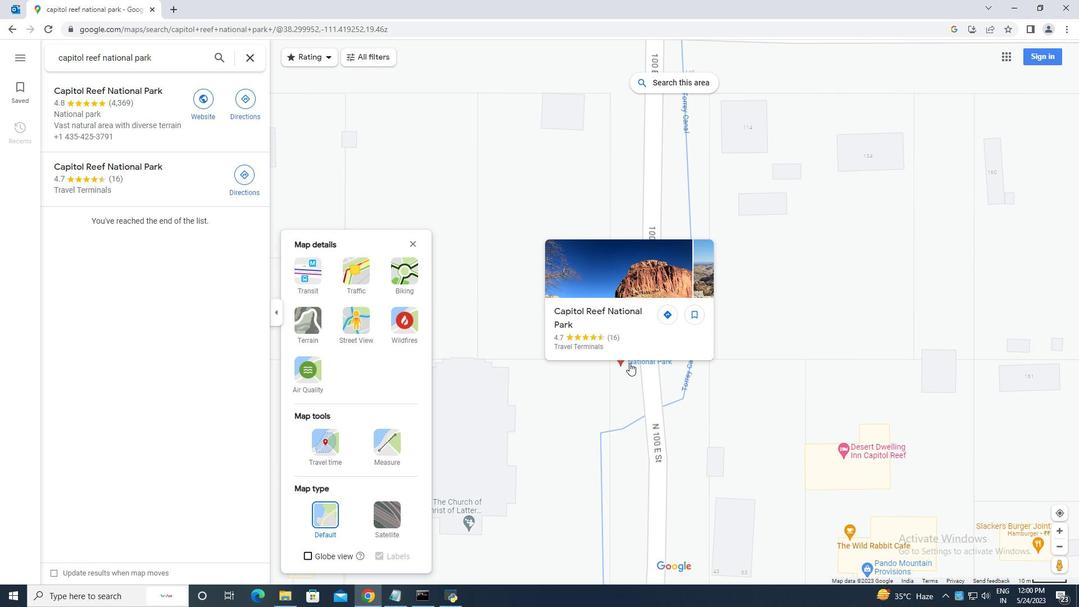 
Action: Mouse scrolled (629, 363) with delta (0, 0)
Screenshot: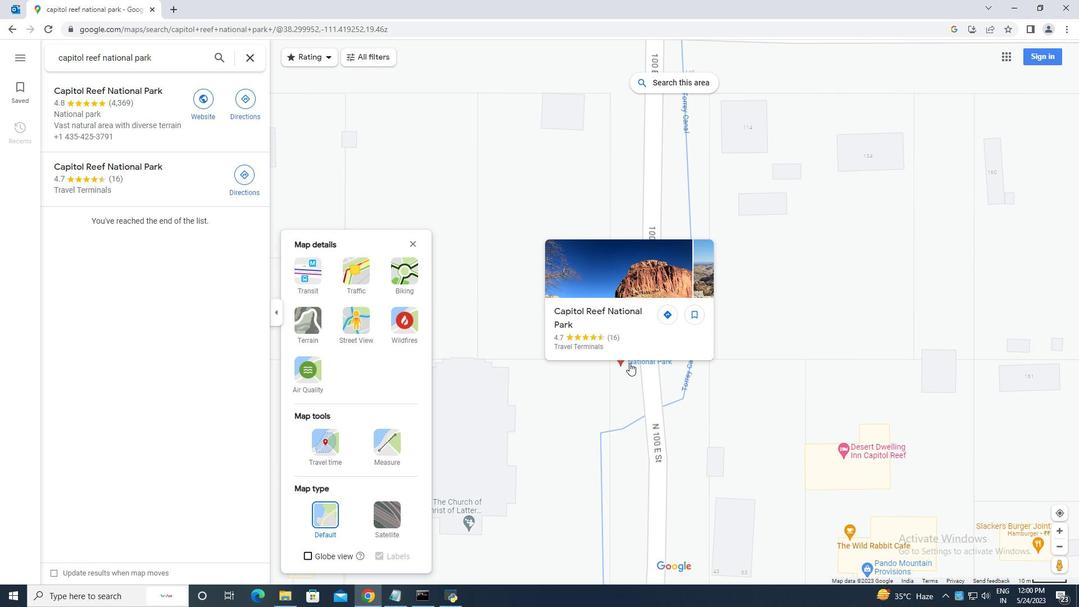 
Action: Mouse scrolled (629, 363) with delta (0, 0)
Screenshot: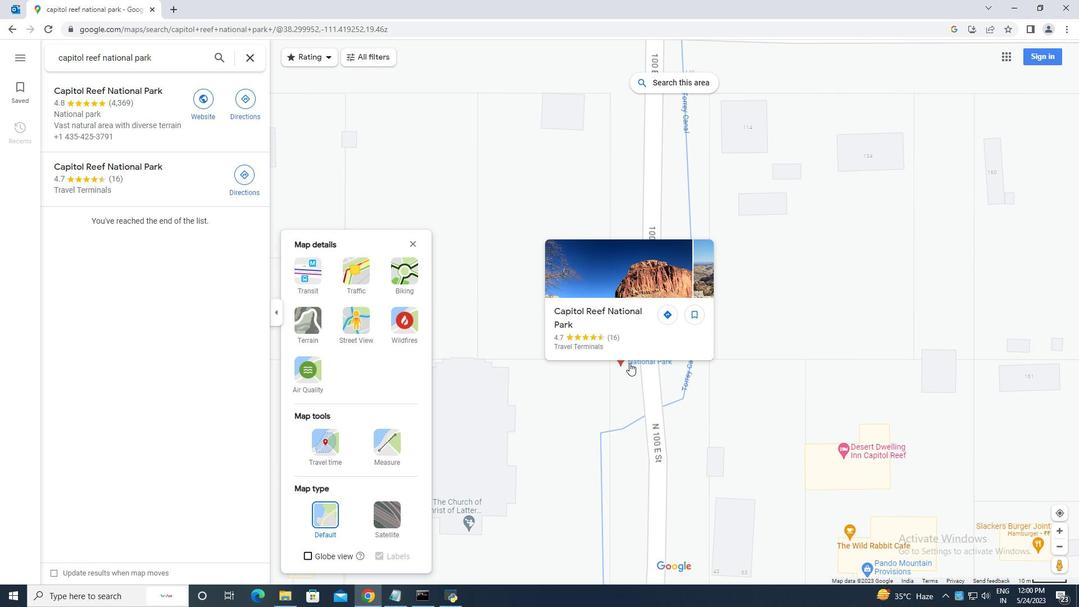
Action: Mouse moved to (622, 394)
Screenshot: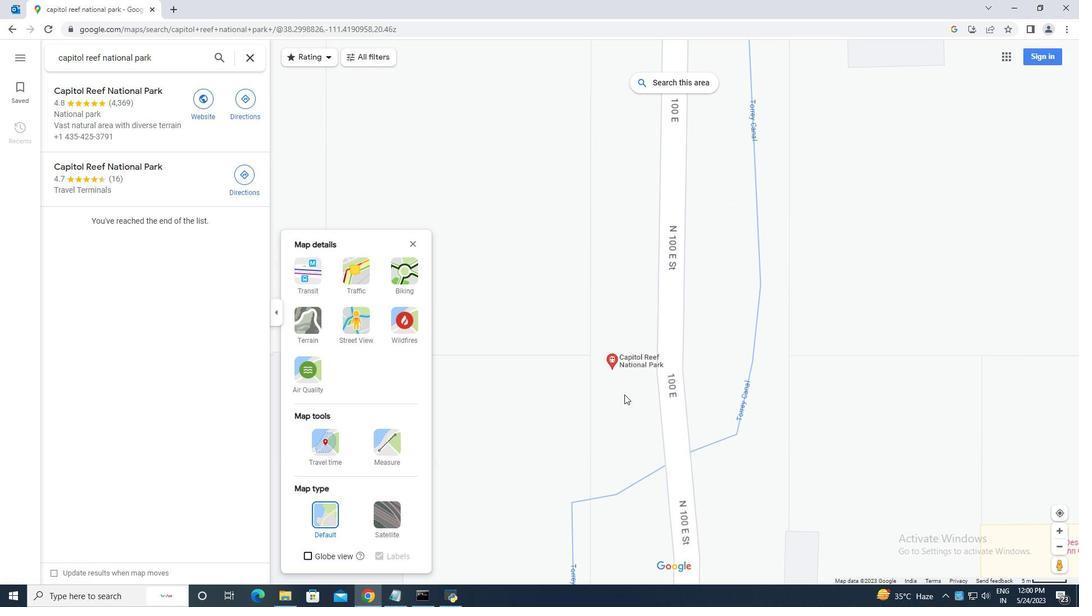 
Action: Mouse scrolled (622, 394) with delta (0, 0)
Screenshot: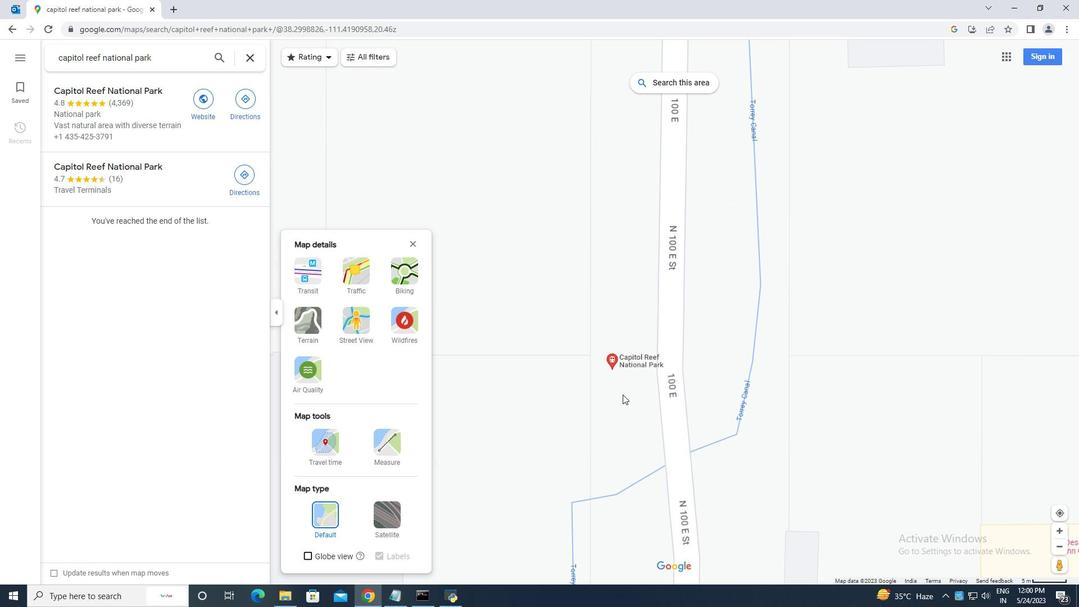 
Action: Mouse scrolled (622, 394) with delta (0, 0)
Screenshot: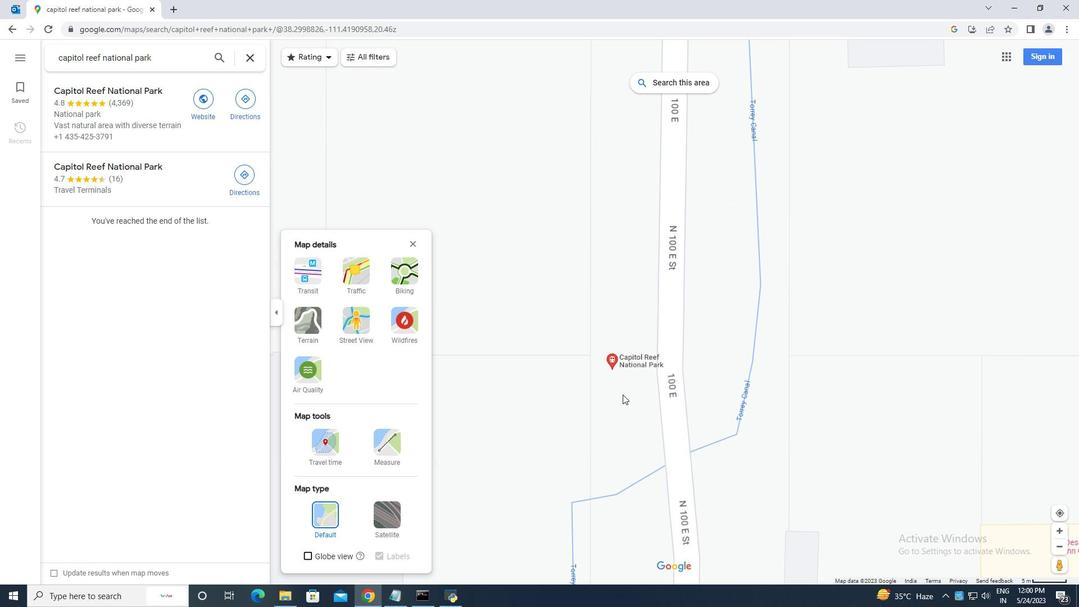 
Action: Mouse scrolled (622, 394) with delta (0, 0)
Screenshot: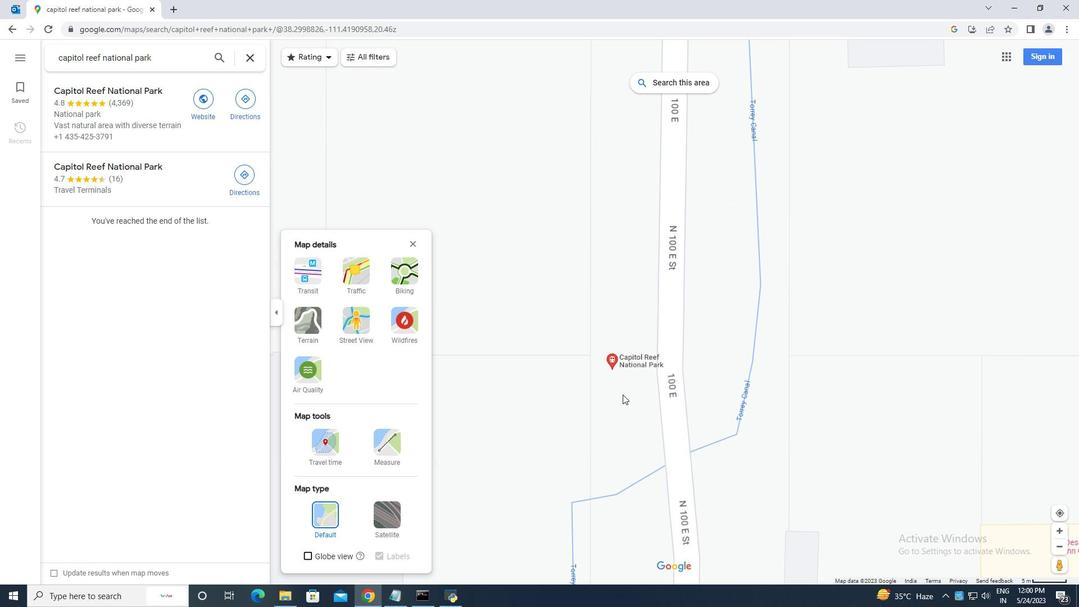 
Action: Mouse scrolled (622, 394) with delta (0, 0)
Screenshot: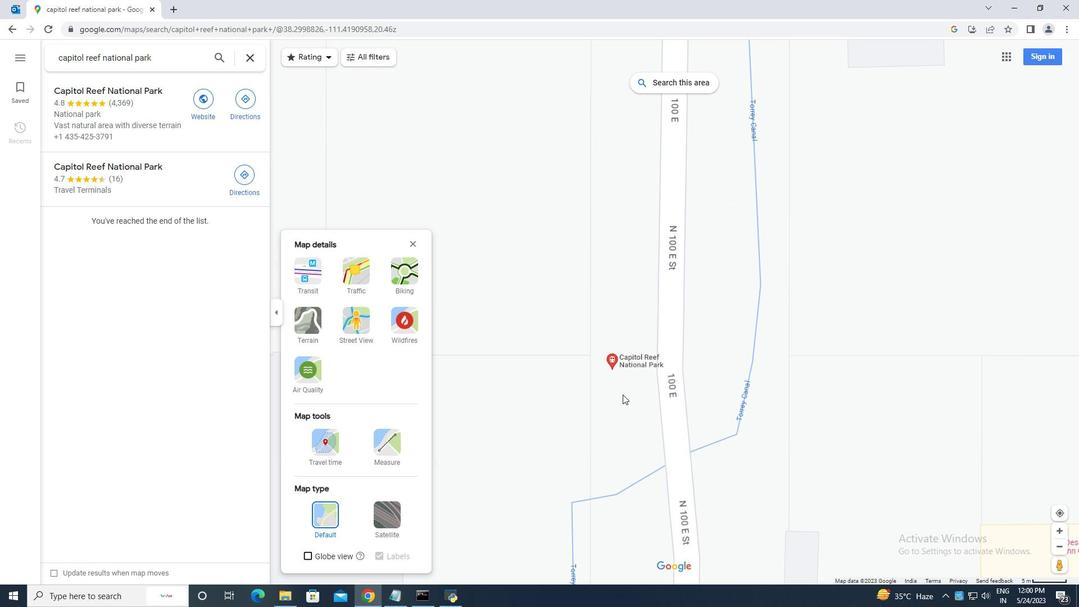 
Action: Mouse scrolled (622, 394) with delta (0, 0)
Screenshot: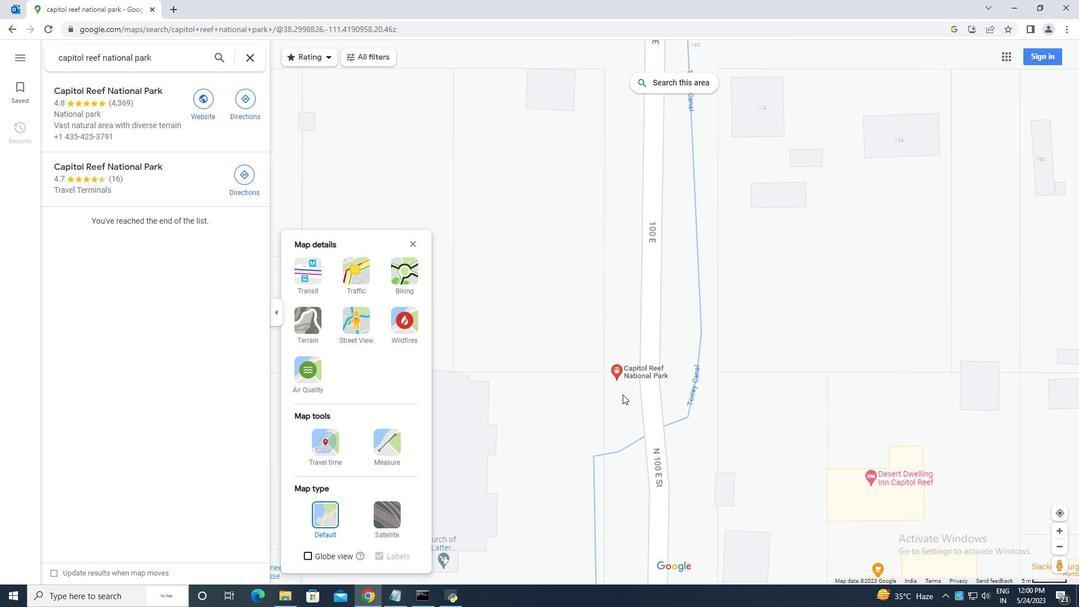 
Action: Mouse scrolled (622, 394) with delta (0, 0)
Screenshot: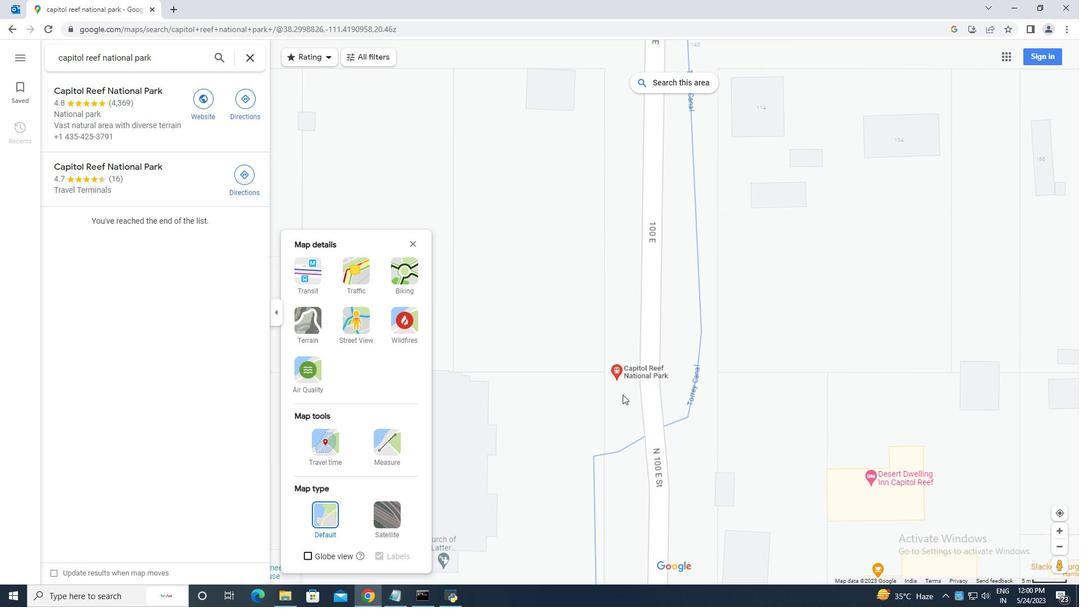 
Action: Mouse scrolled (622, 394) with delta (0, 0)
